 Task: Look for space in Tönisvorst, Germany from 12th July, 2023 to 16th July, 2023 for 8 adults in price range Rs.10000 to Rs.16000. Place can be private room with 8 bedrooms having 8 beds and 8 bathrooms. Property type can be house, flat, guest house, hotel. Amenities needed are: wifi, TV, free parkinig on premises, gym, breakfast. Booking option can be shelf check-in. Required host language is English.
Action: Mouse moved to (576, 130)
Screenshot: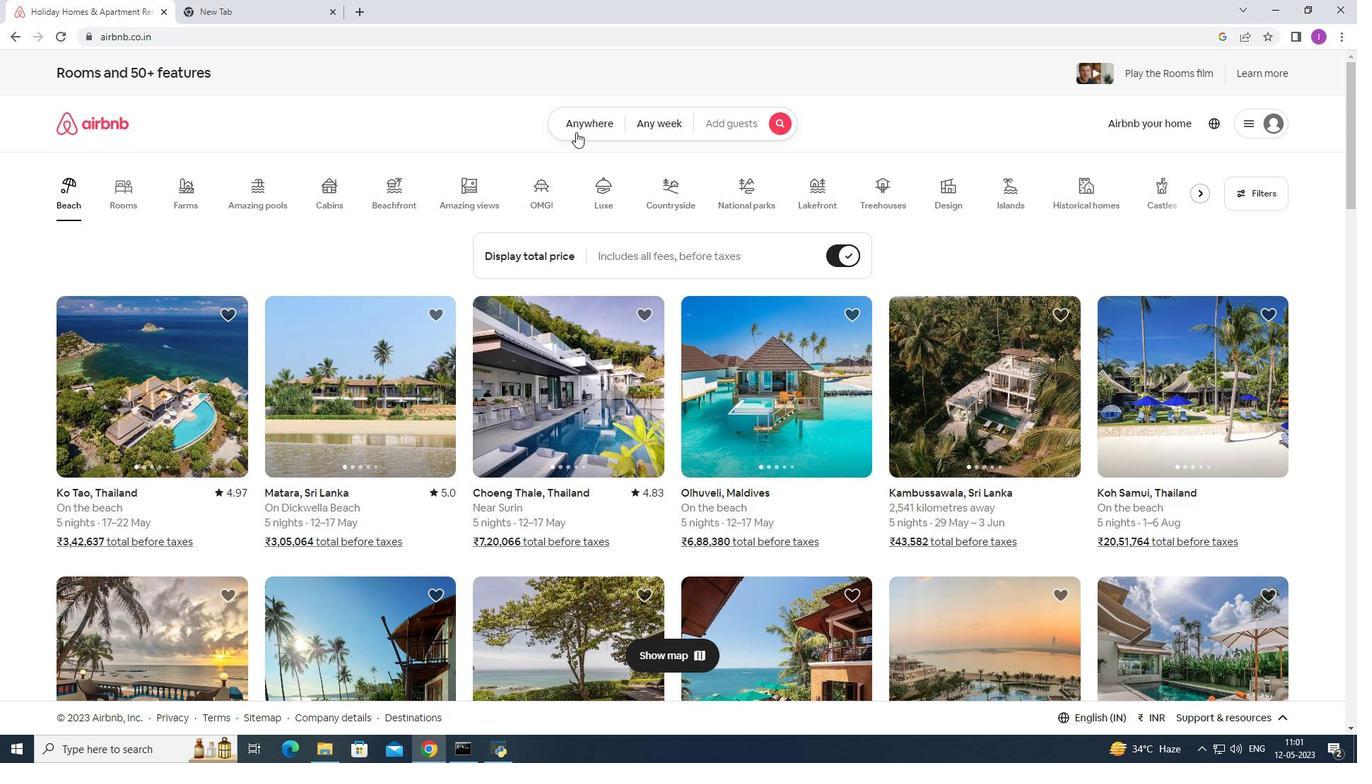 
Action: Mouse pressed left at (576, 130)
Screenshot: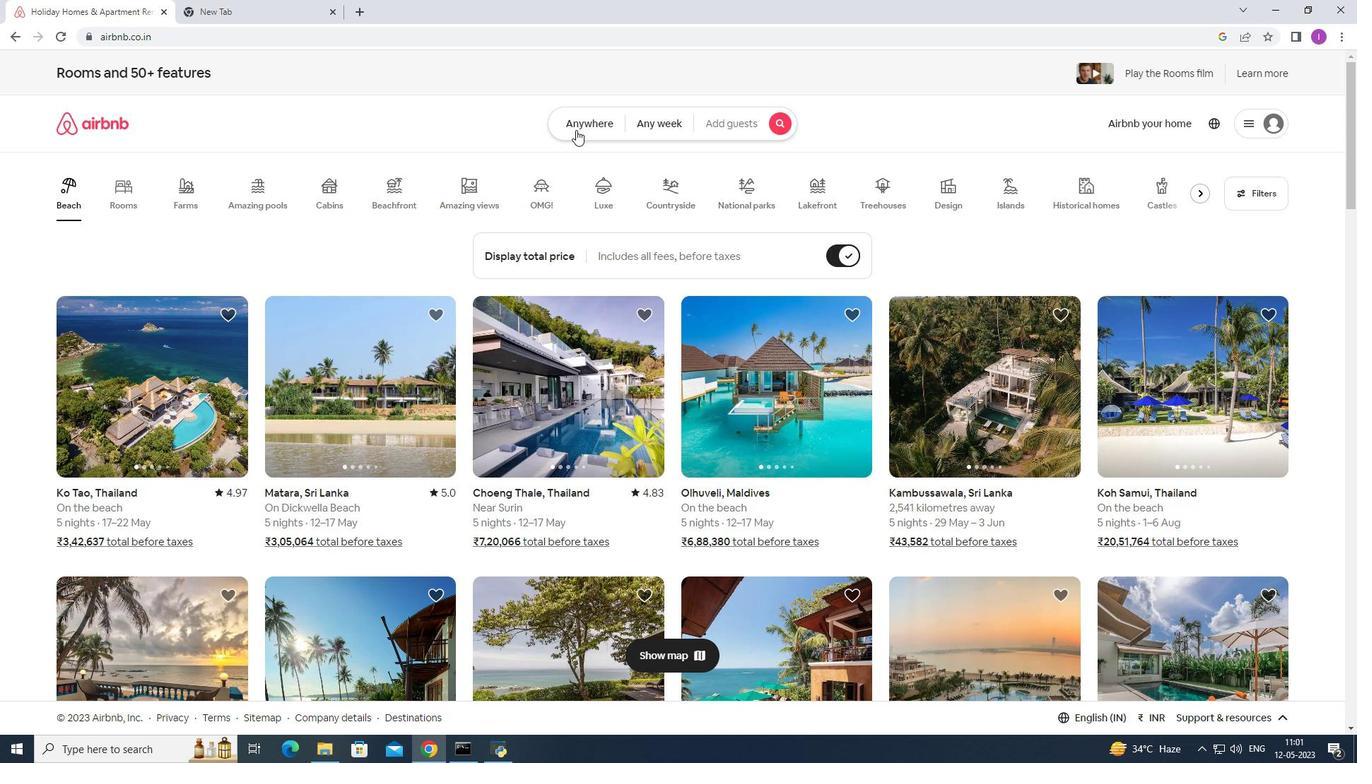 
Action: Mouse moved to (467, 181)
Screenshot: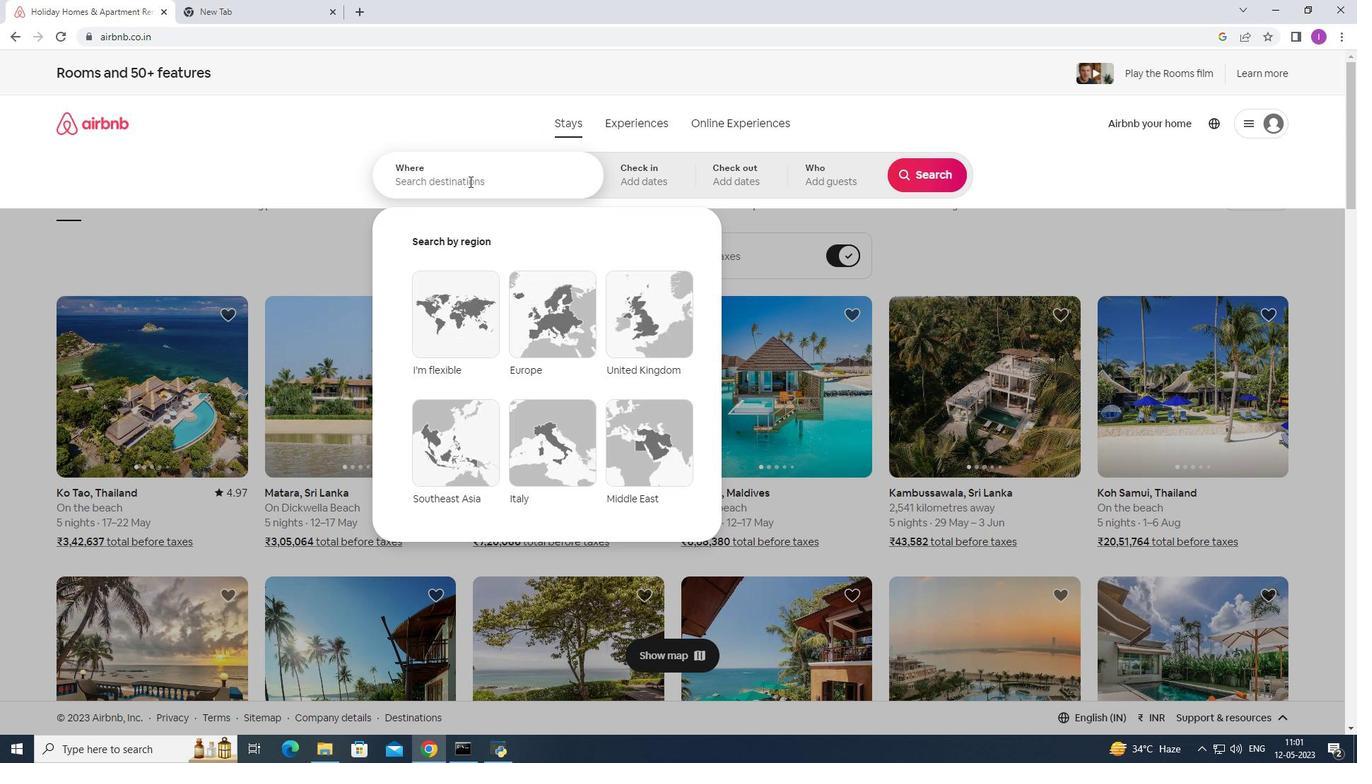
Action: Mouse pressed left at (467, 181)
Screenshot: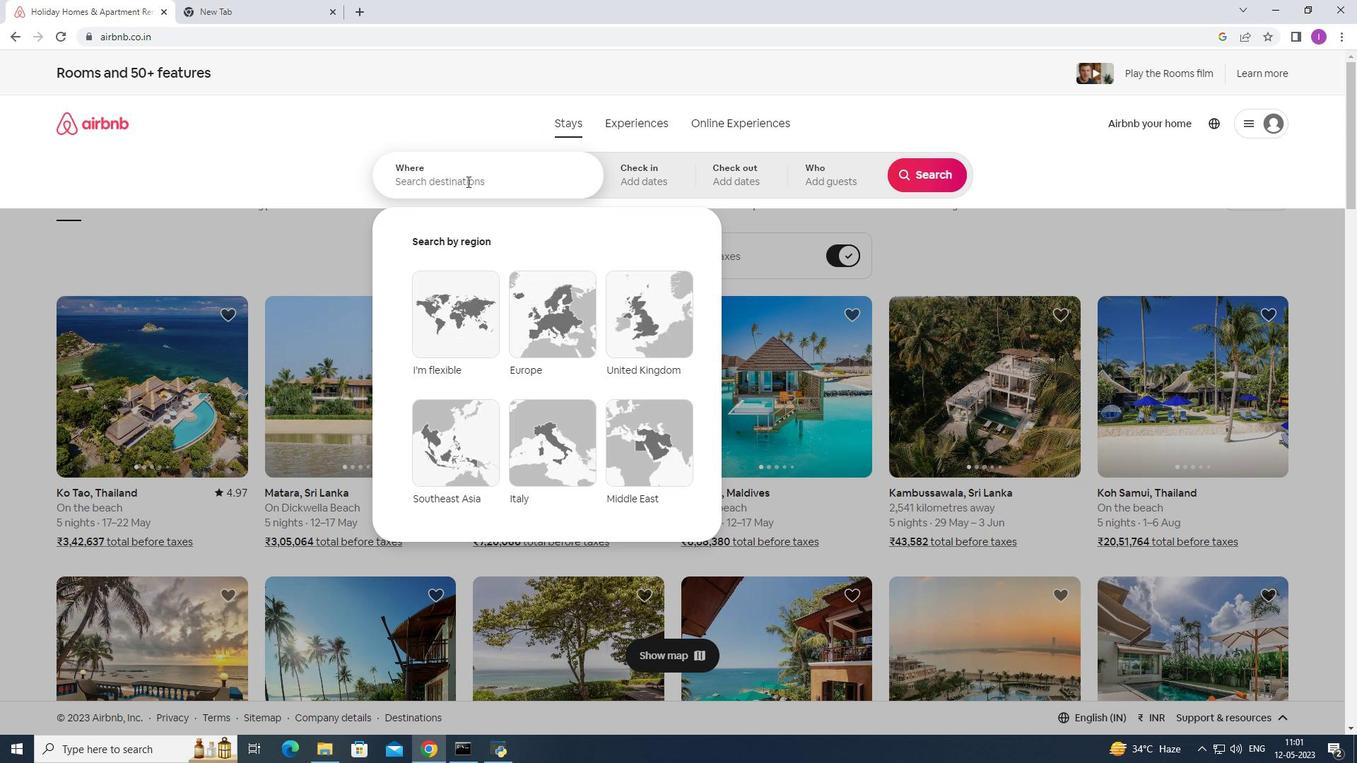 
Action: Key pressed <Key.shift>Tonisvorst,<Key.shift><Key.shift><Key.shift>Germany
Screenshot: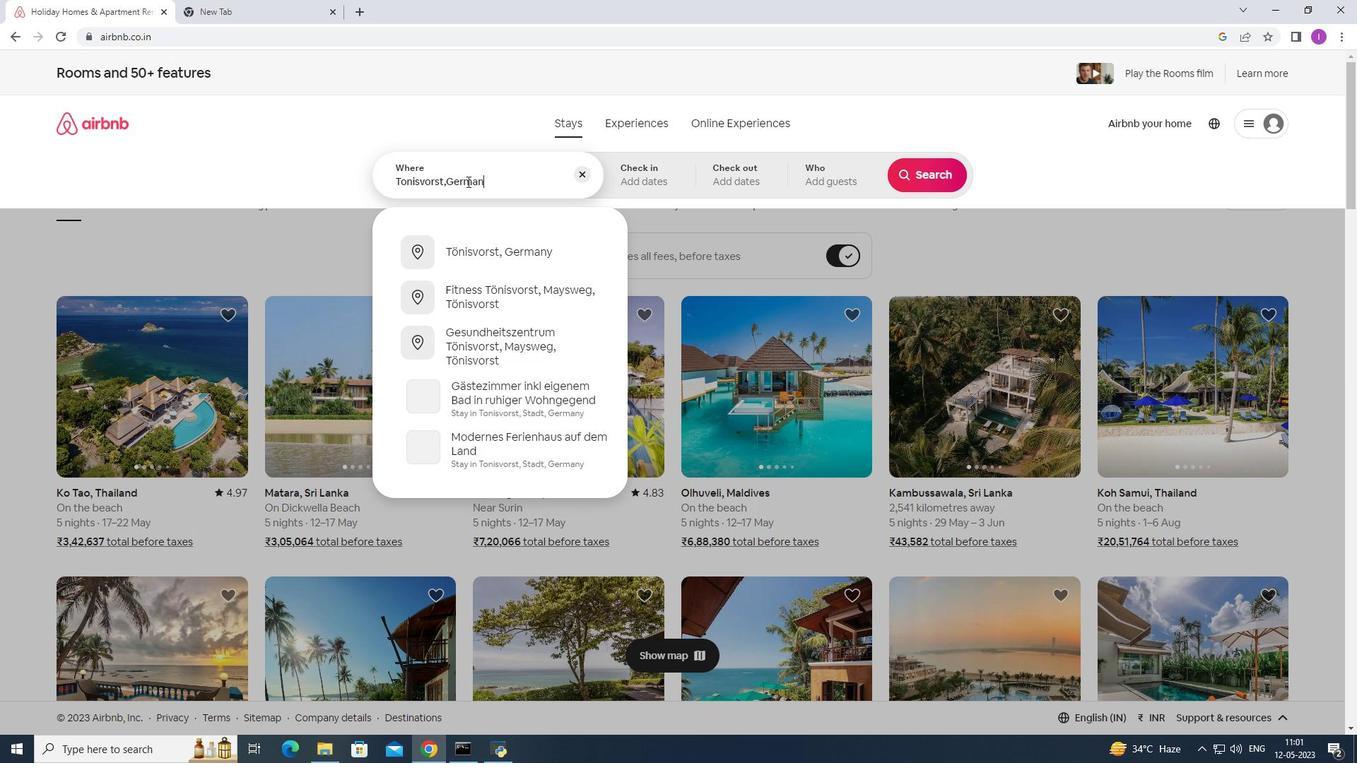 
Action: Mouse moved to (473, 247)
Screenshot: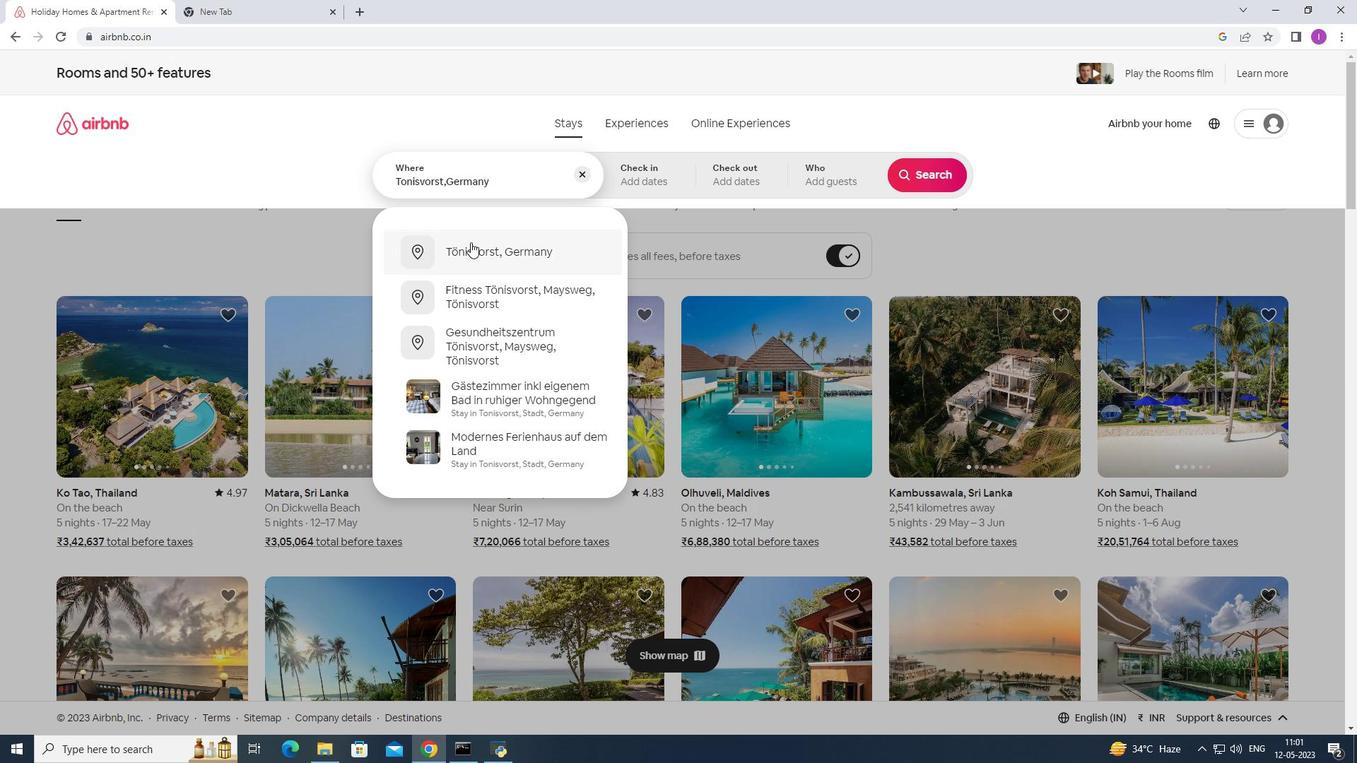 
Action: Mouse pressed left at (473, 247)
Screenshot: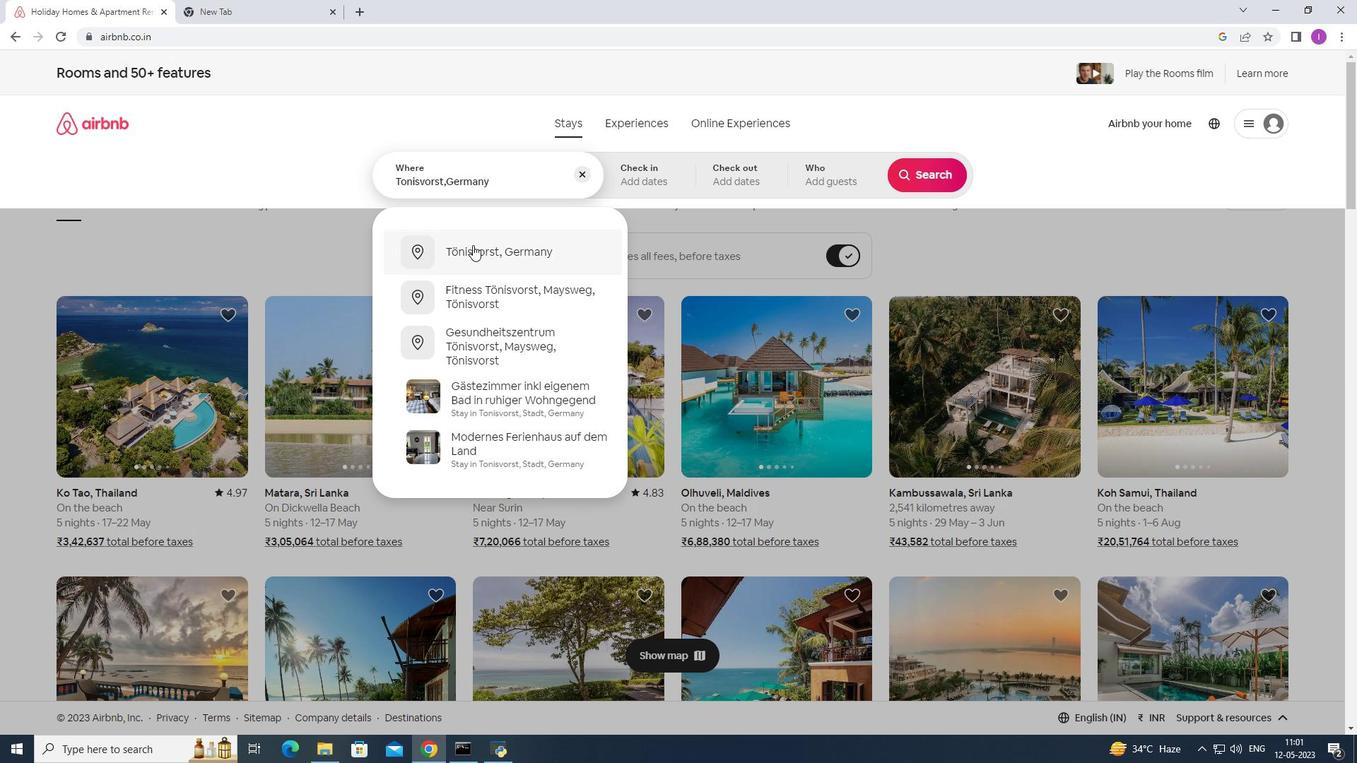 
Action: Mouse moved to (921, 288)
Screenshot: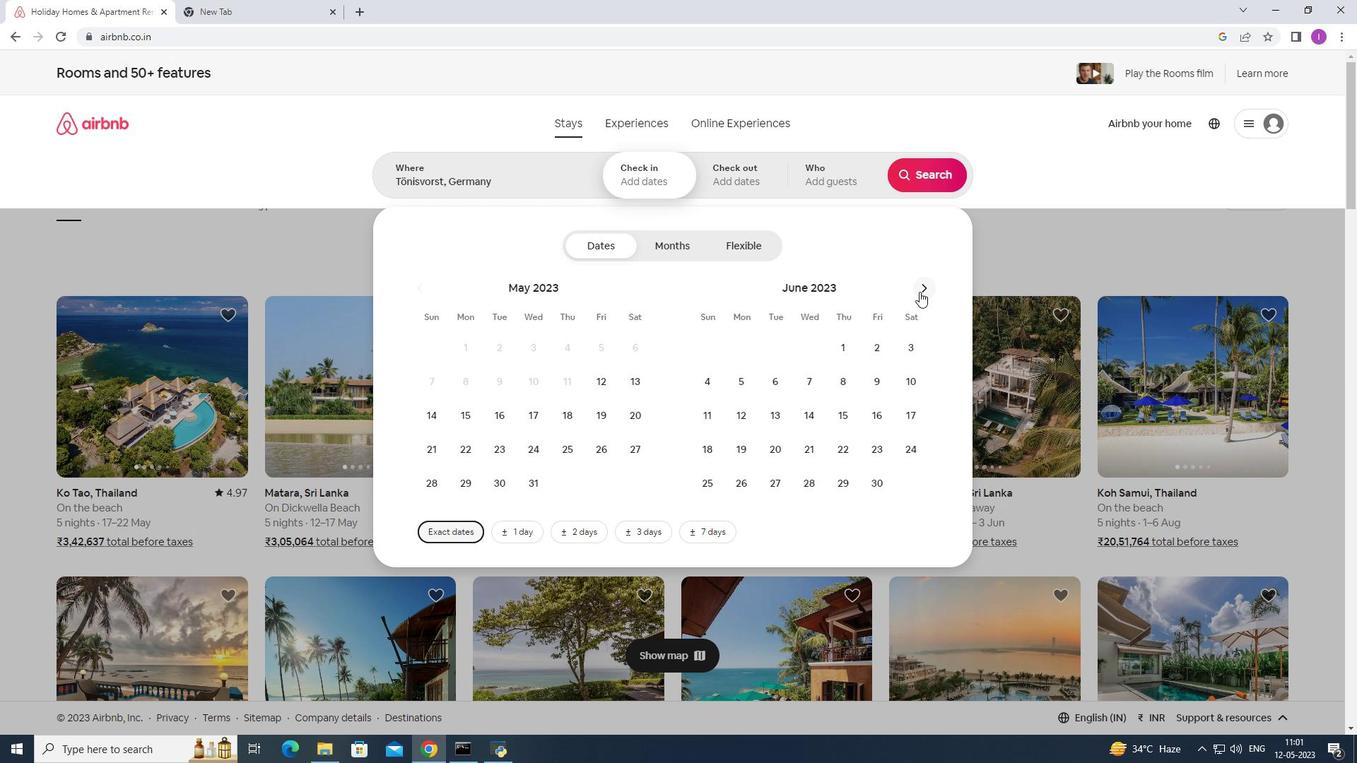 
Action: Mouse pressed left at (921, 288)
Screenshot: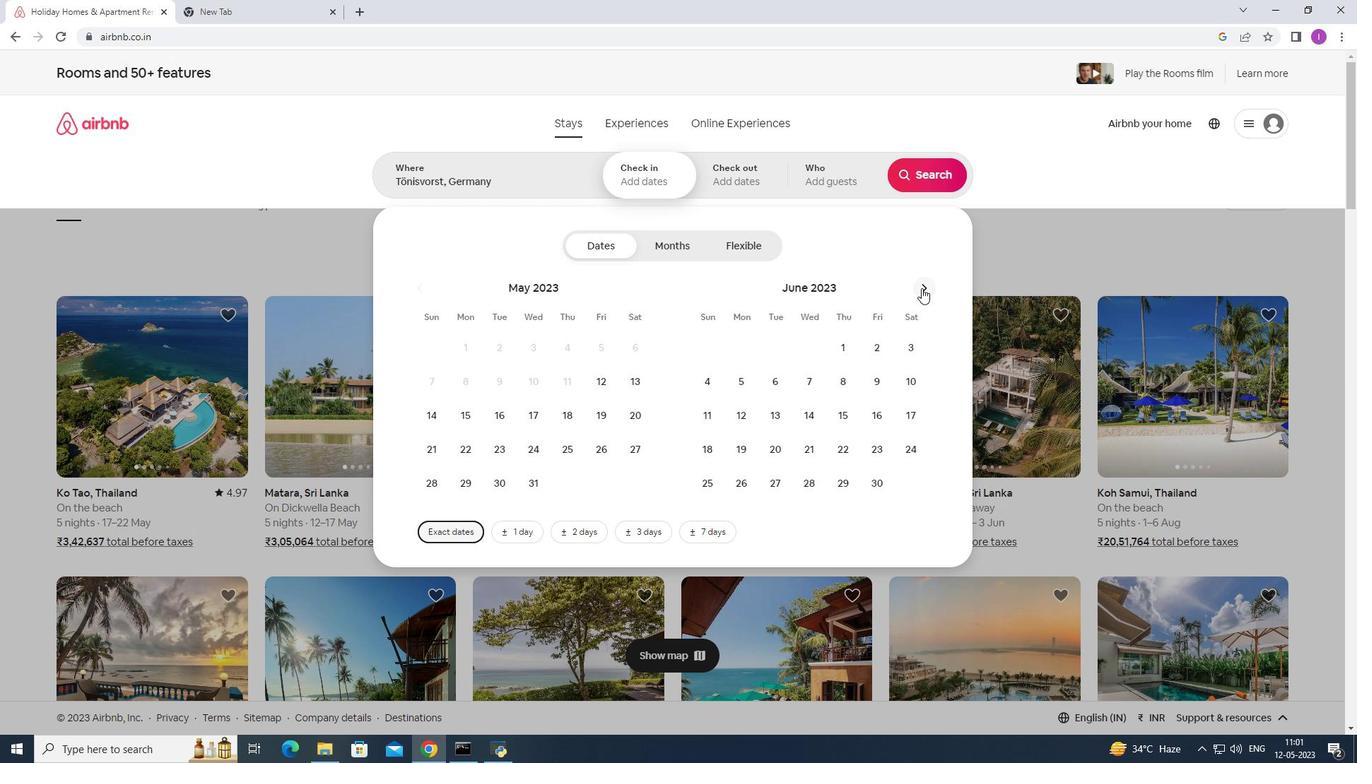 
Action: Mouse moved to (813, 417)
Screenshot: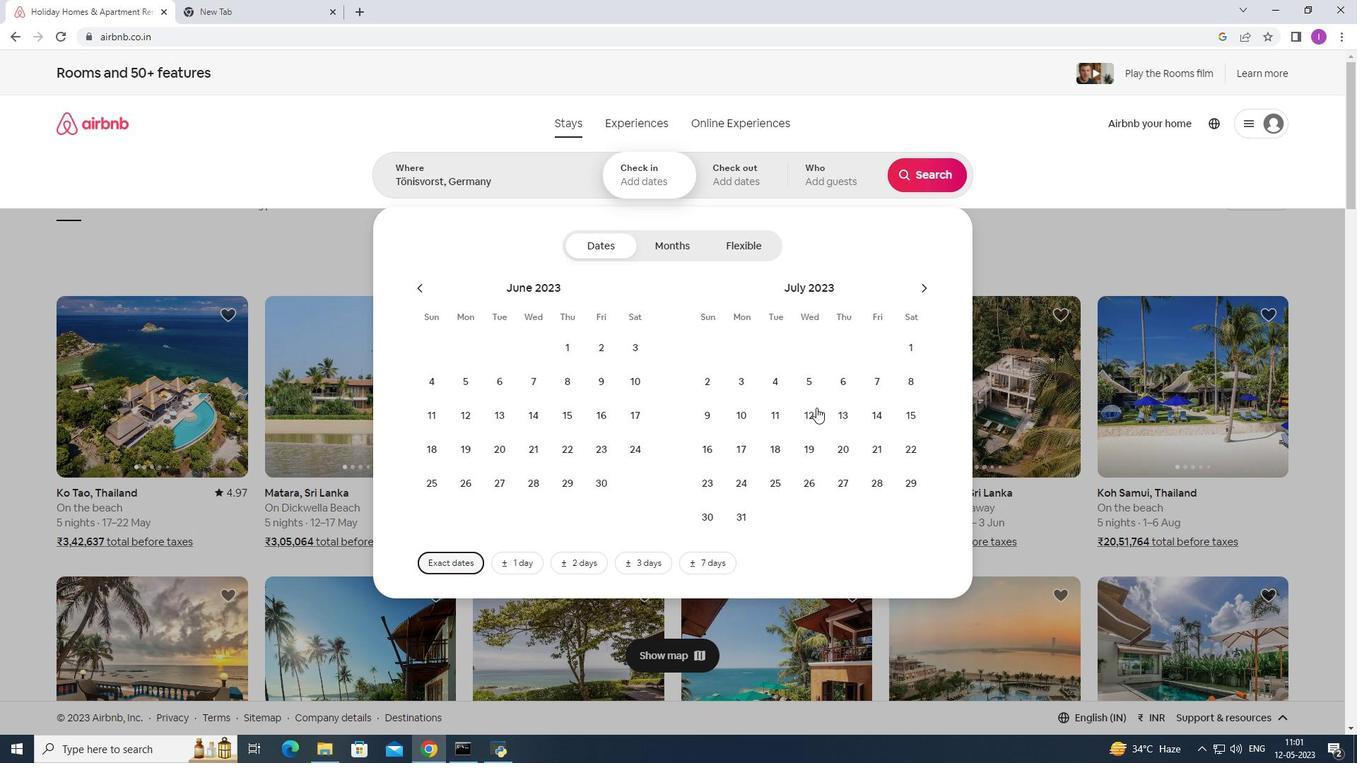 
Action: Mouse pressed left at (813, 417)
Screenshot: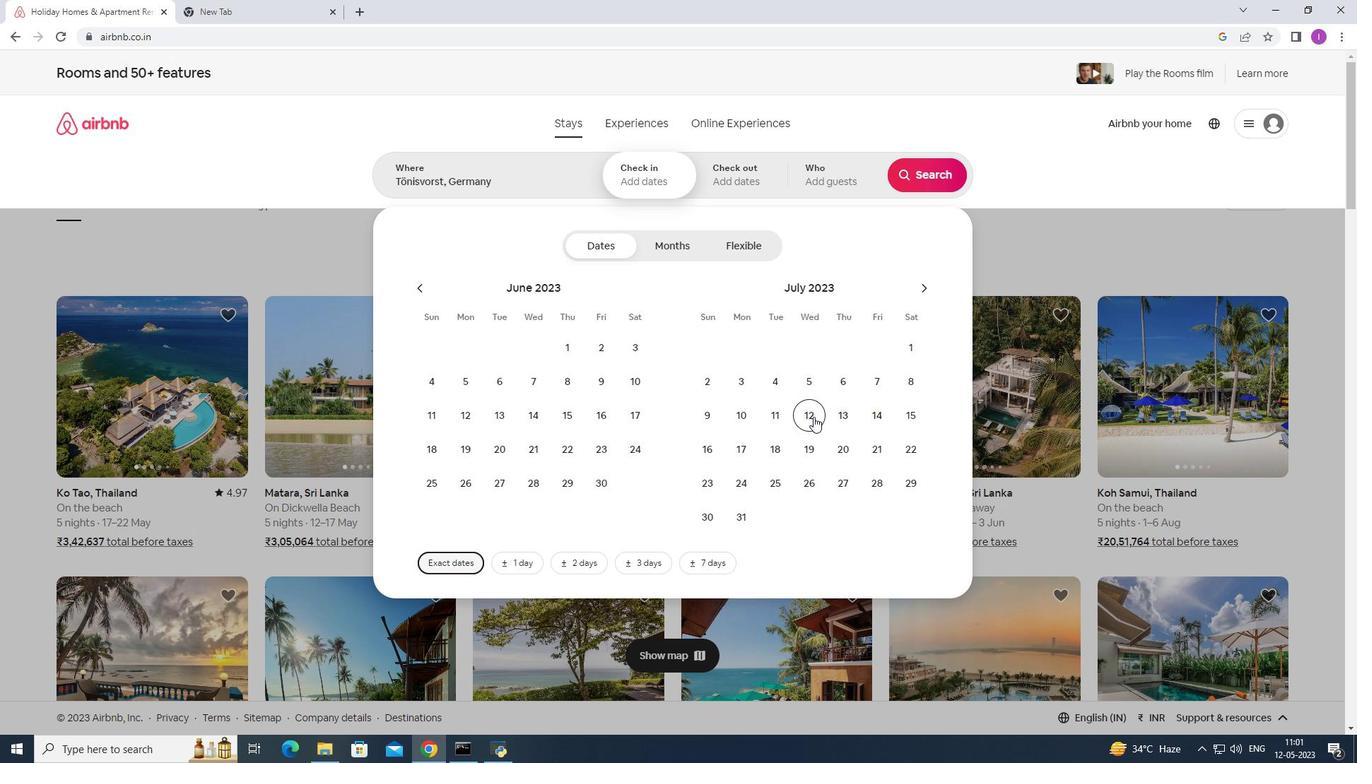 
Action: Mouse moved to (813, 417)
Screenshot: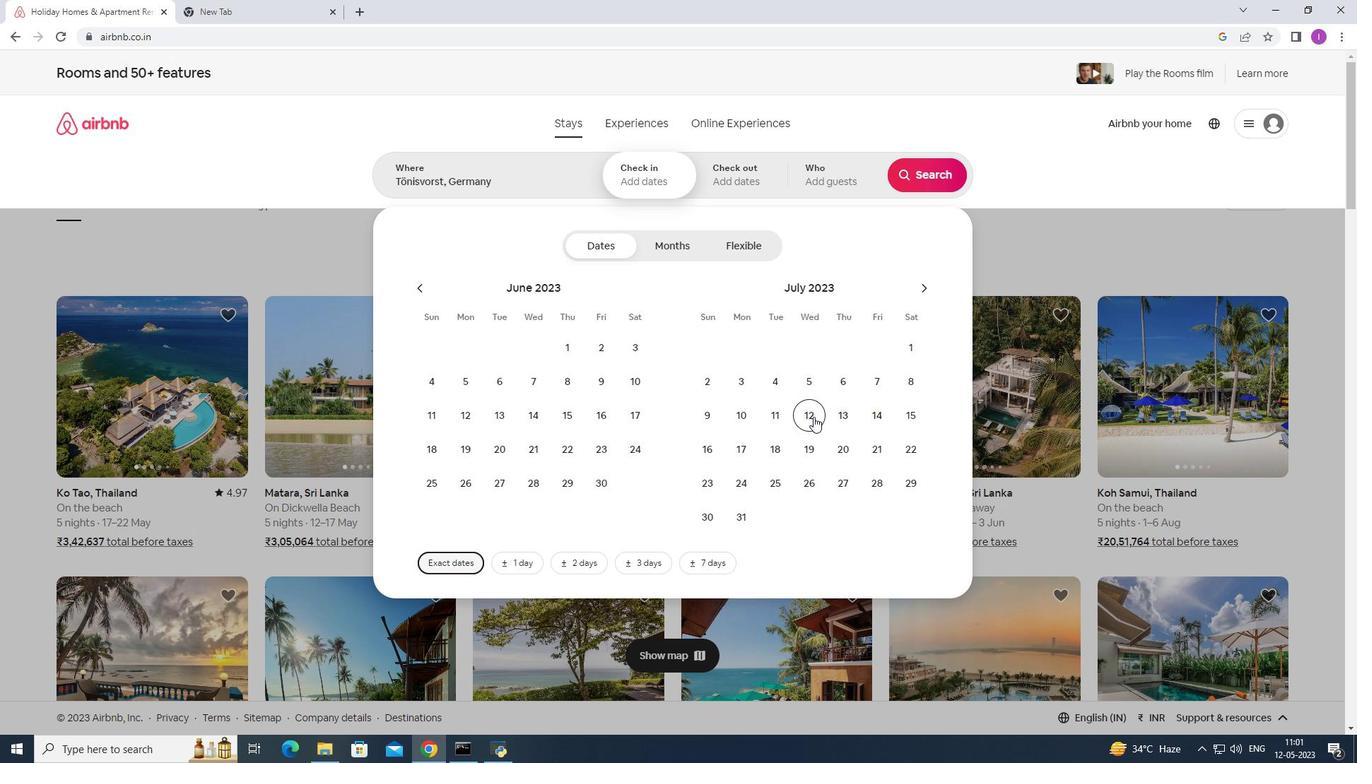 
Action: Mouse pressed left at (813, 417)
Screenshot: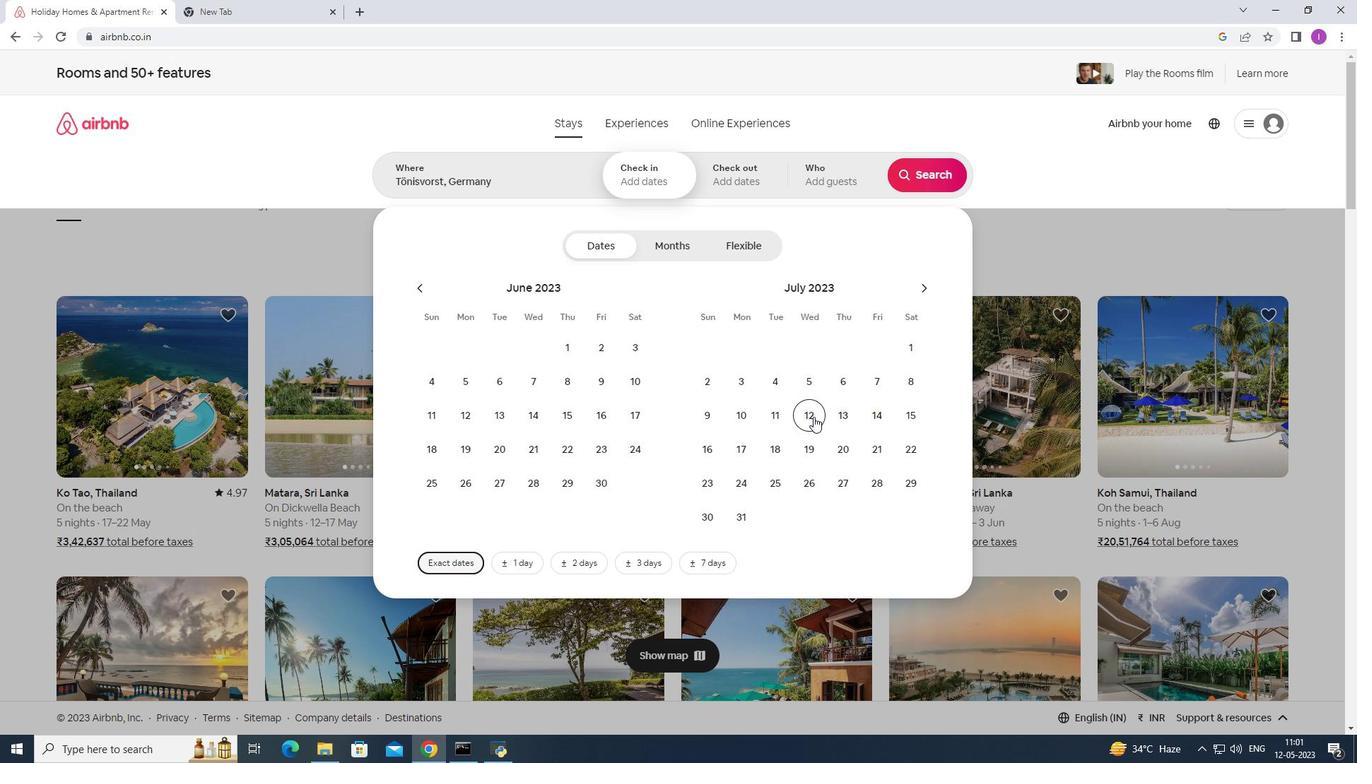 
Action: Mouse moved to (707, 448)
Screenshot: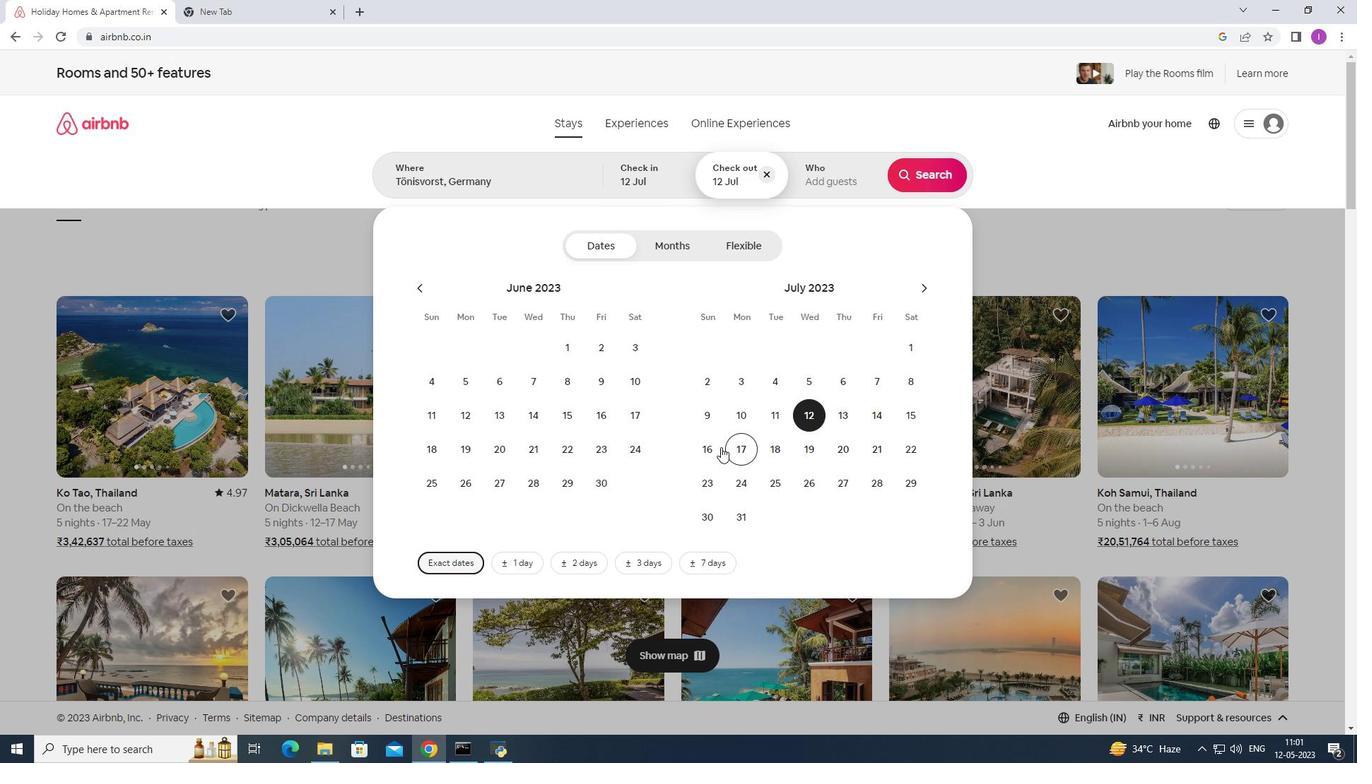 
Action: Mouse pressed left at (707, 448)
Screenshot: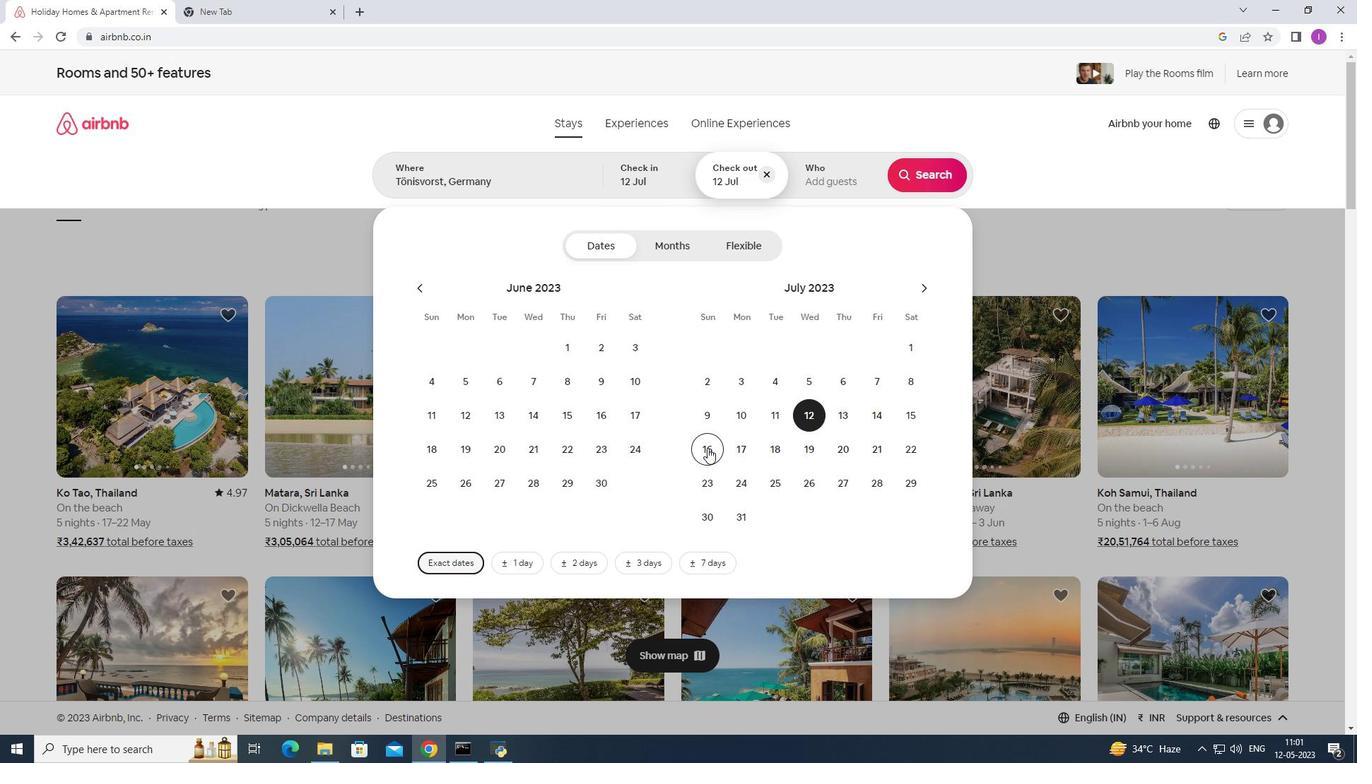 
Action: Mouse moved to (820, 183)
Screenshot: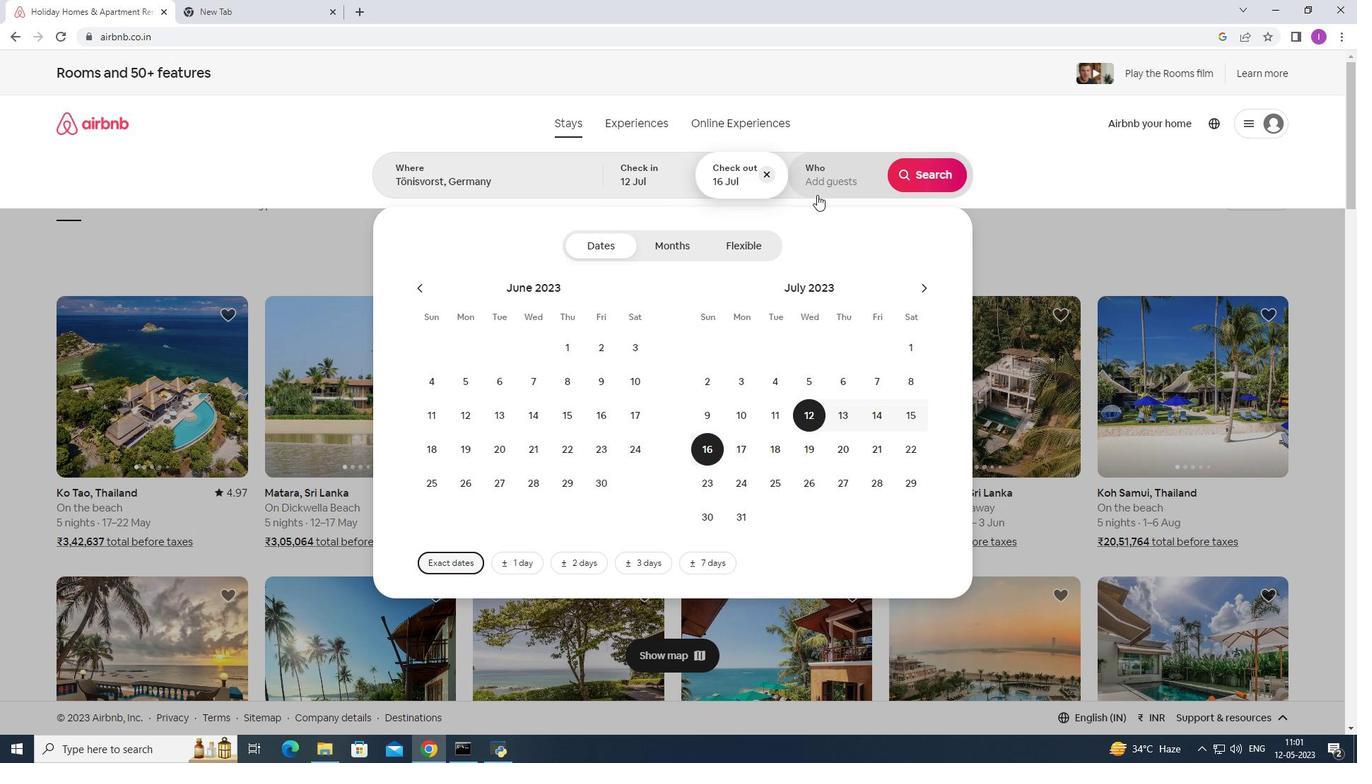 
Action: Mouse pressed left at (820, 183)
Screenshot: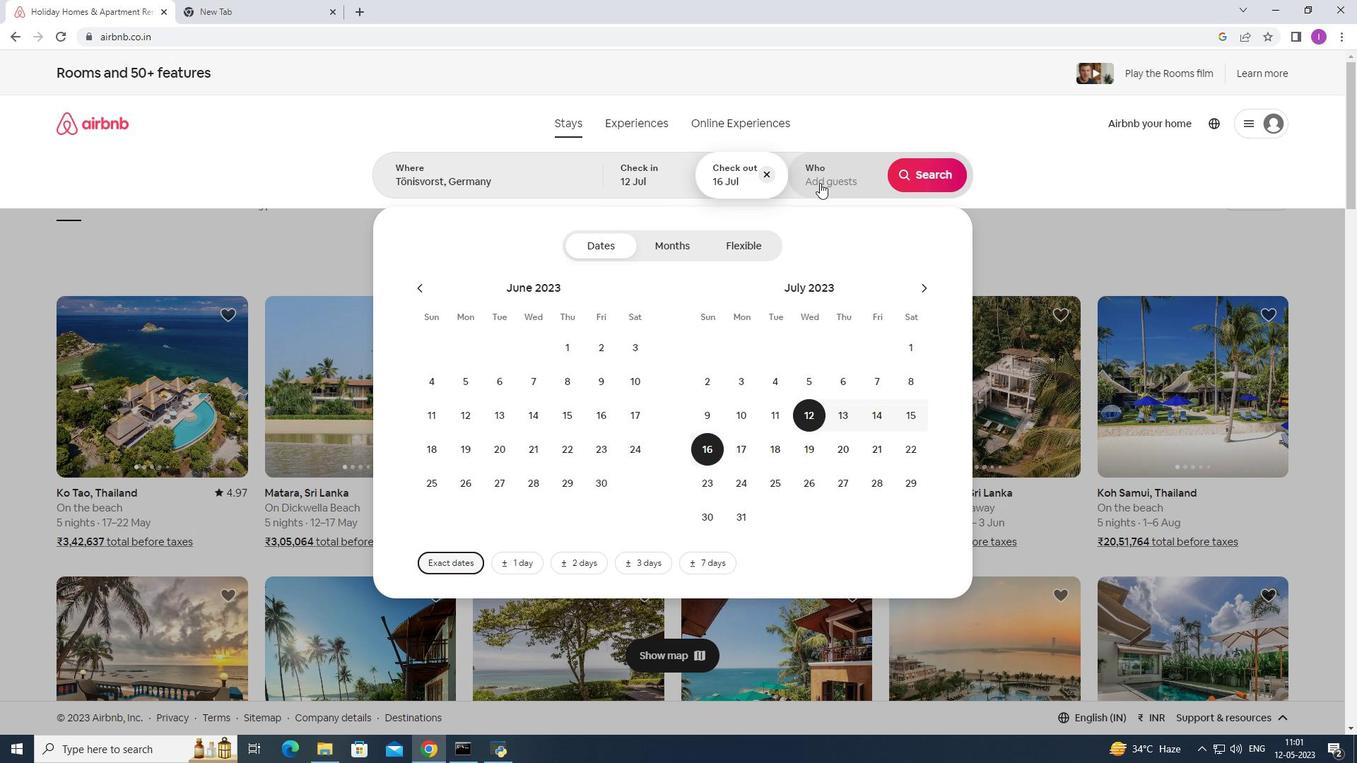 
Action: Mouse moved to (936, 251)
Screenshot: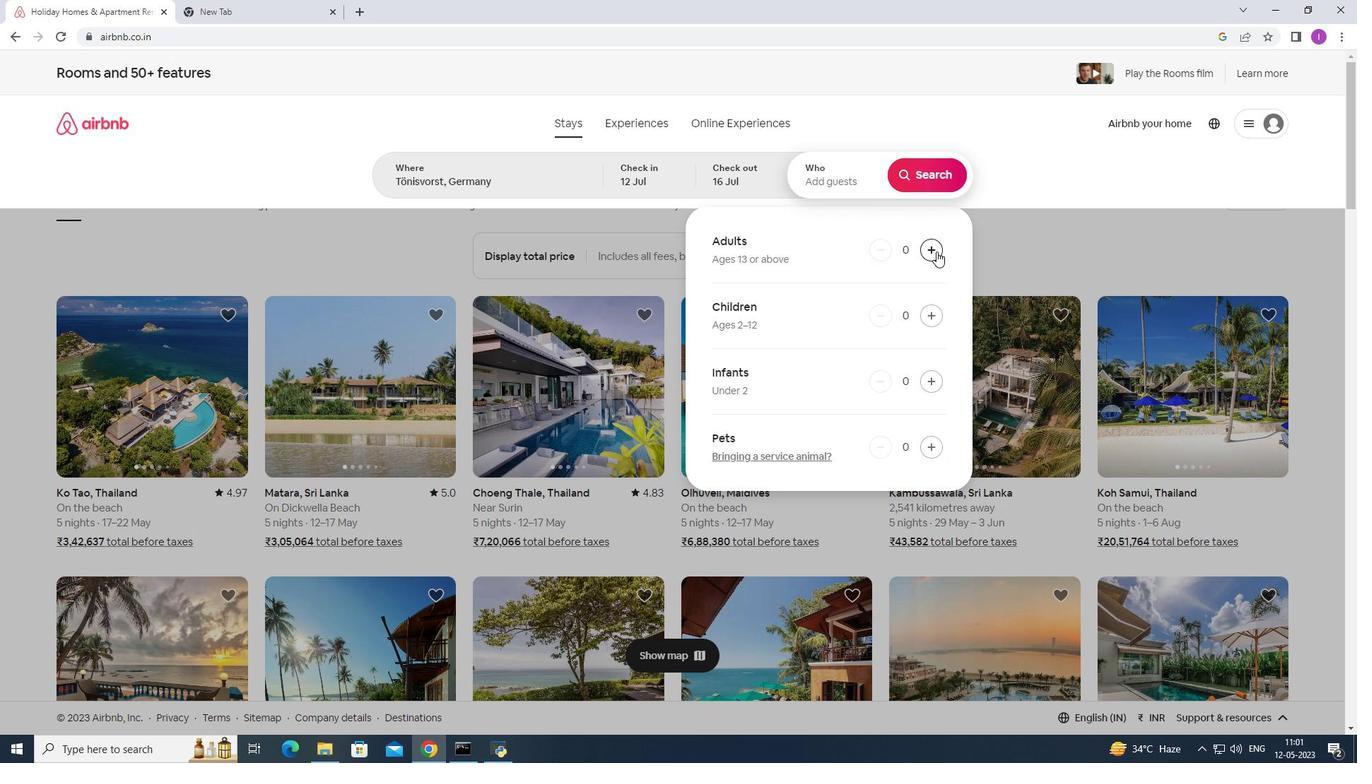 
Action: Mouse pressed left at (936, 251)
Screenshot: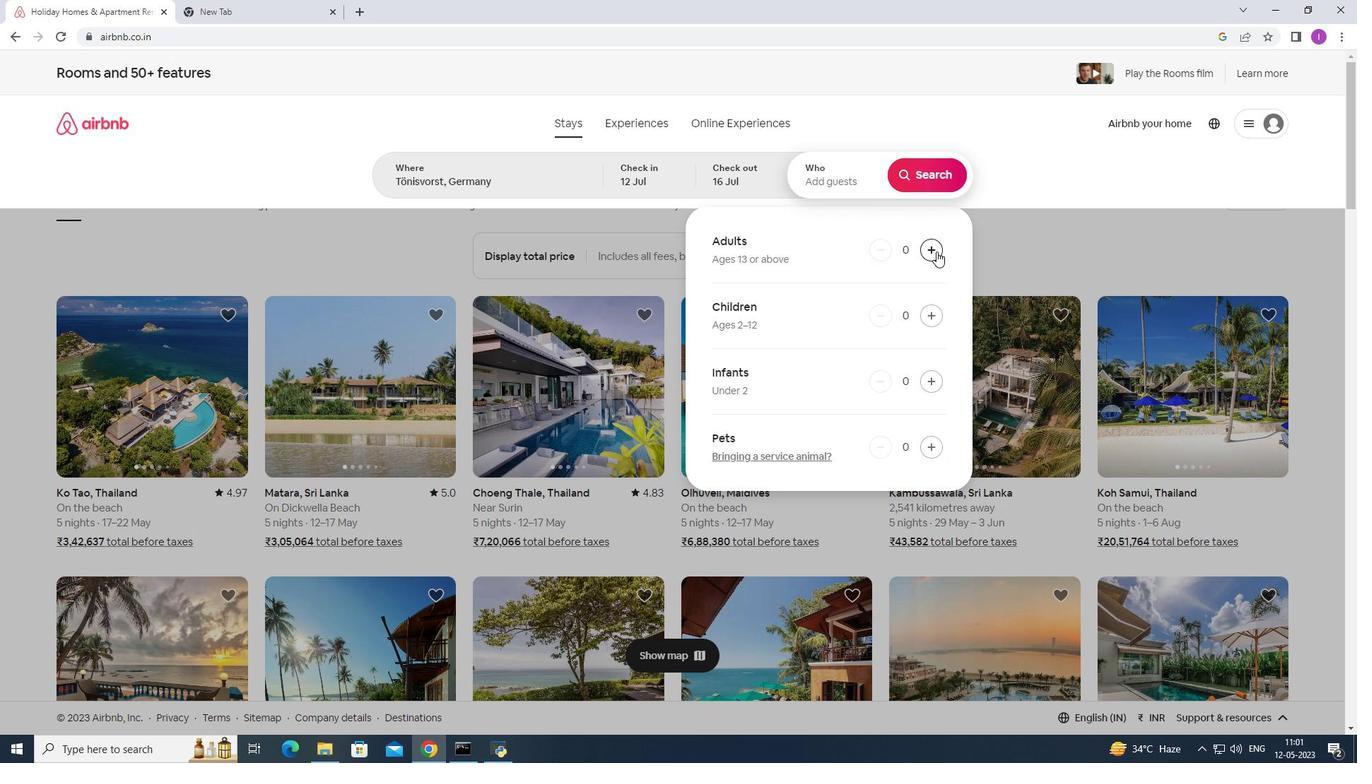 
Action: Mouse moved to (938, 250)
Screenshot: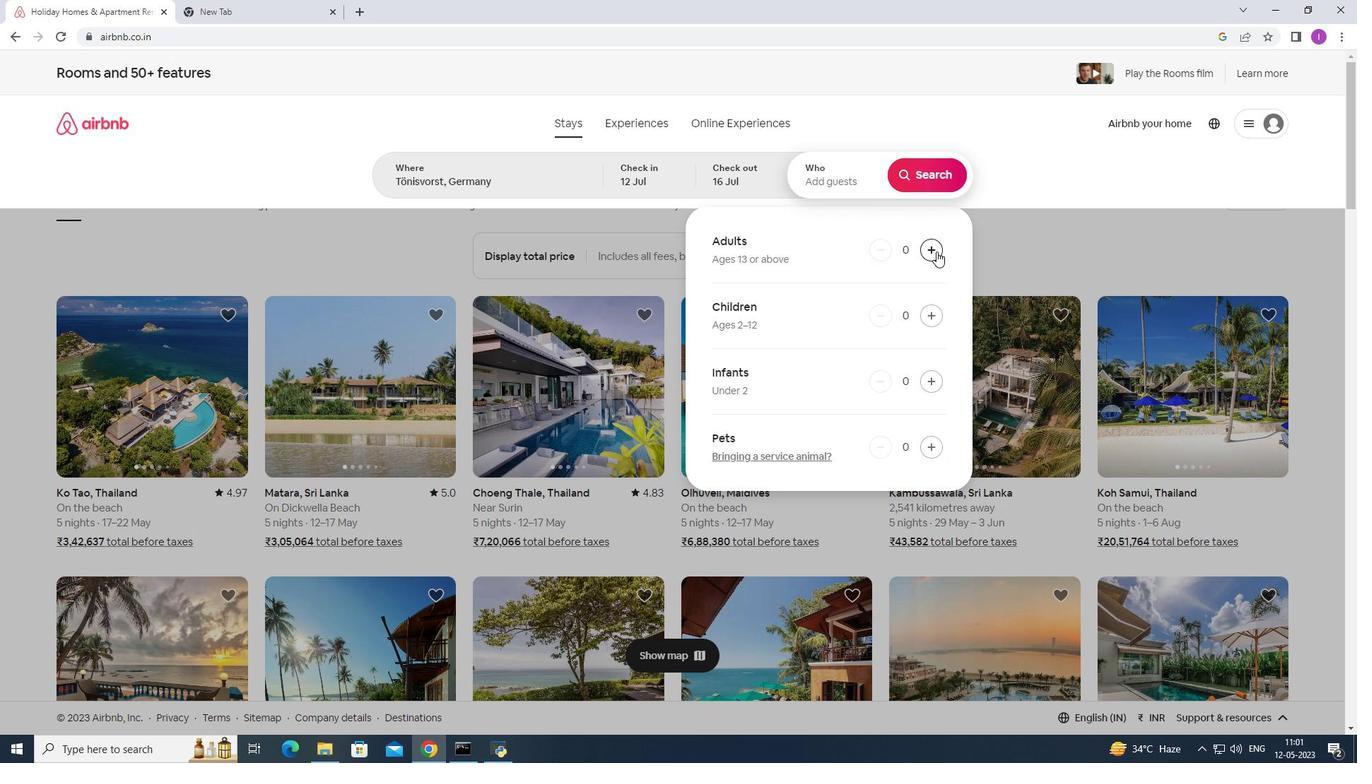 
Action: Mouse pressed left at (938, 250)
Screenshot: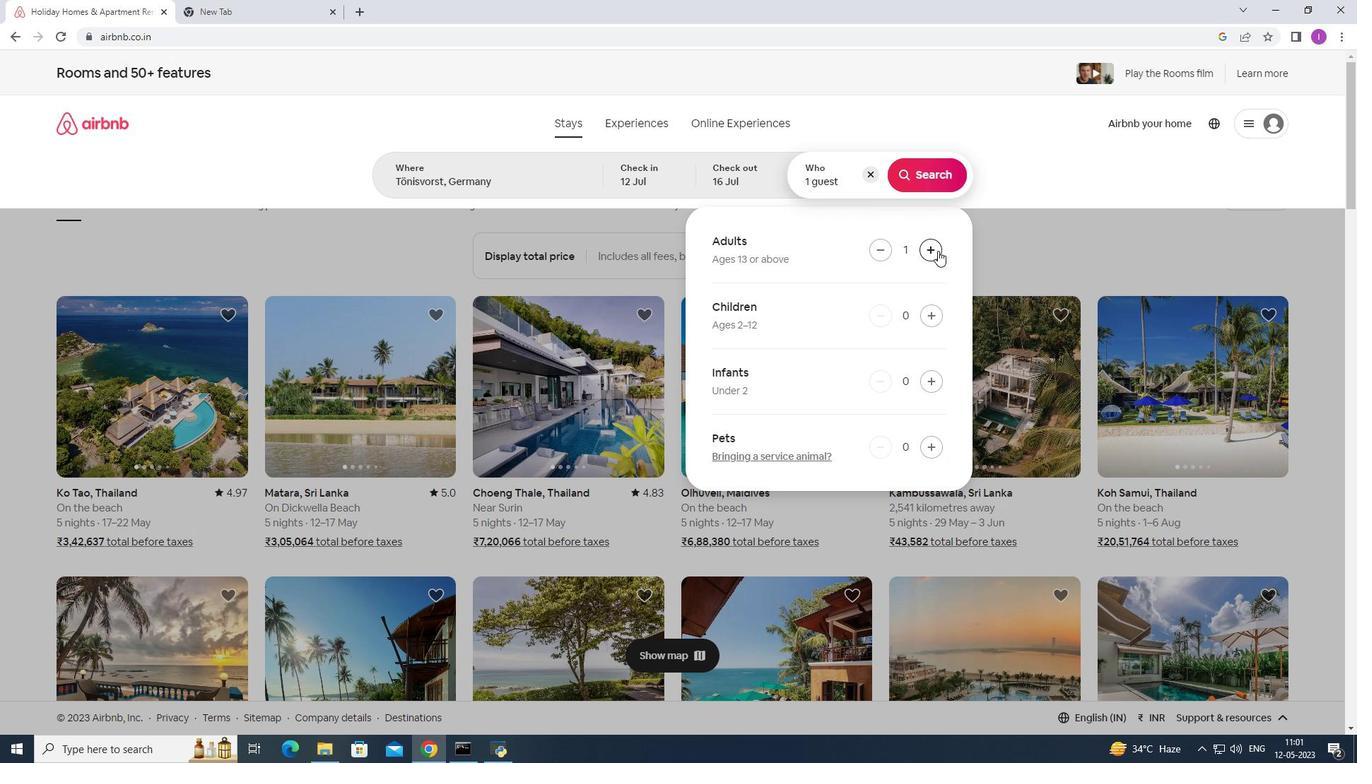 
Action: Mouse pressed left at (938, 250)
Screenshot: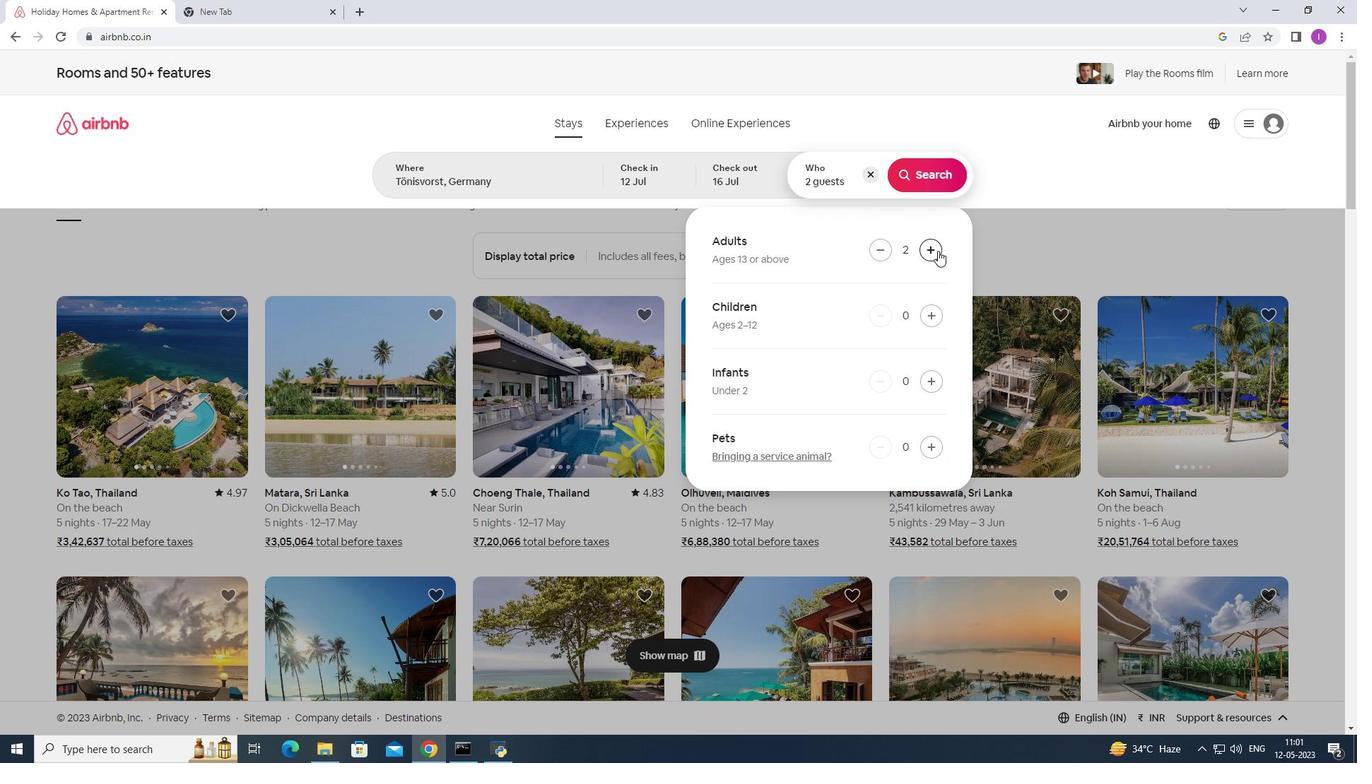 
Action: Mouse pressed left at (938, 250)
Screenshot: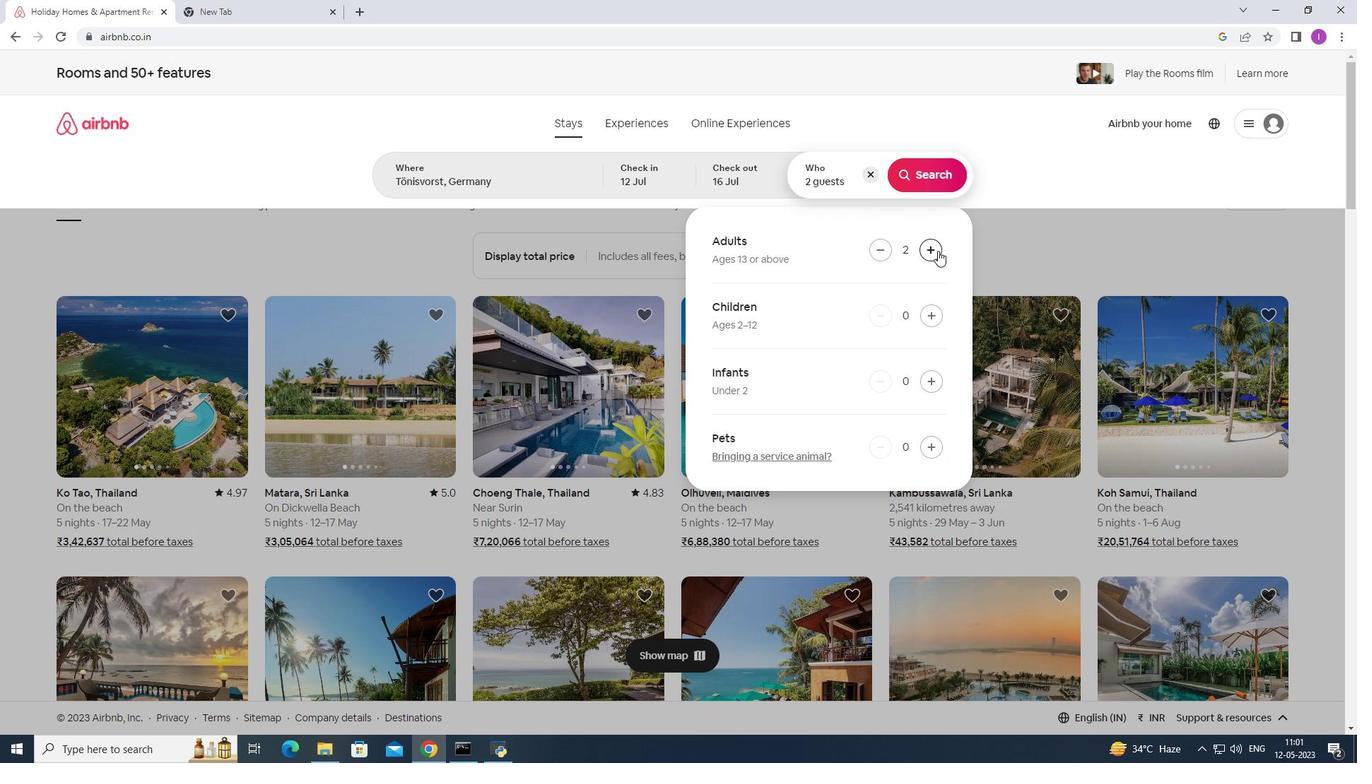
Action: Mouse pressed left at (938, 250)
Screenshot: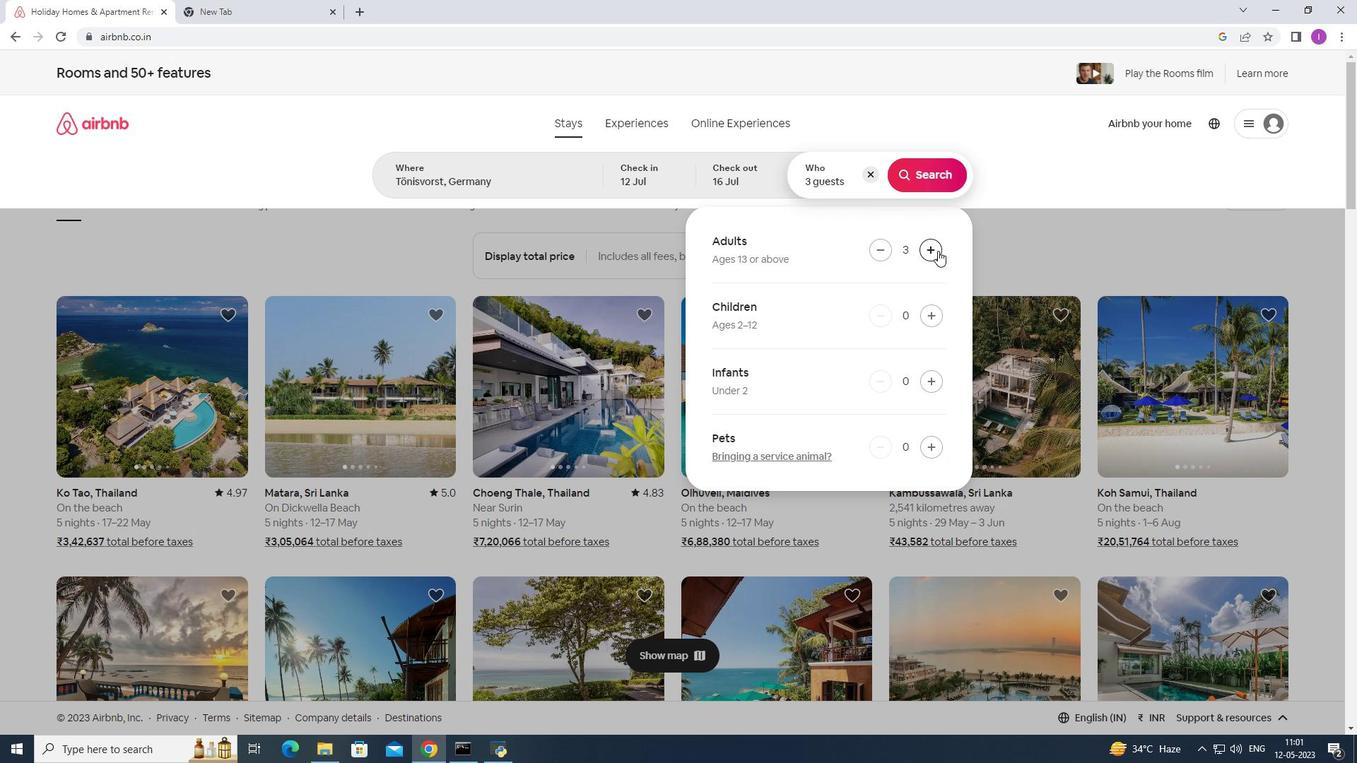 
Action: Mouse pressed left at (938, 250)
Screenshot: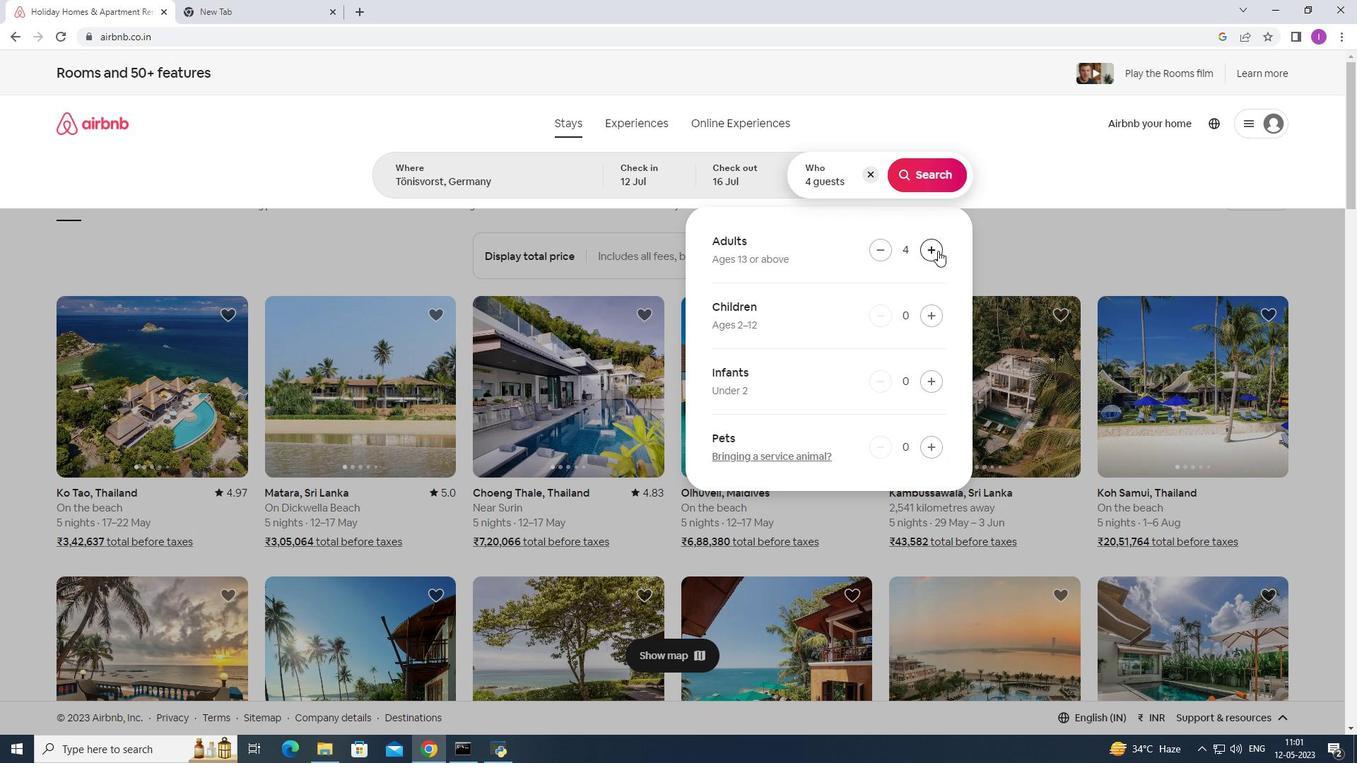 
Action: Mouse pressed left at (938, 250)
Screenshot: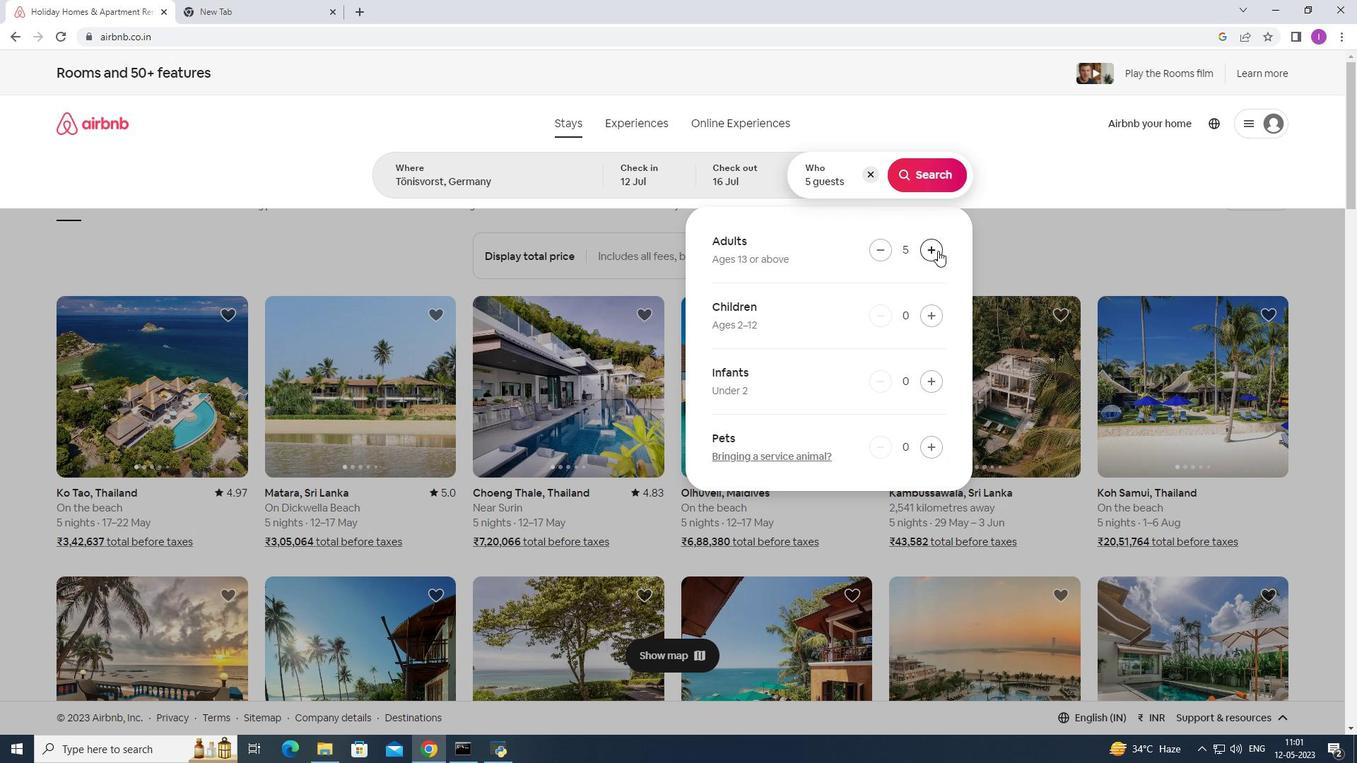 
Action: Mouse pressed left at (938, 250)
Screenshot: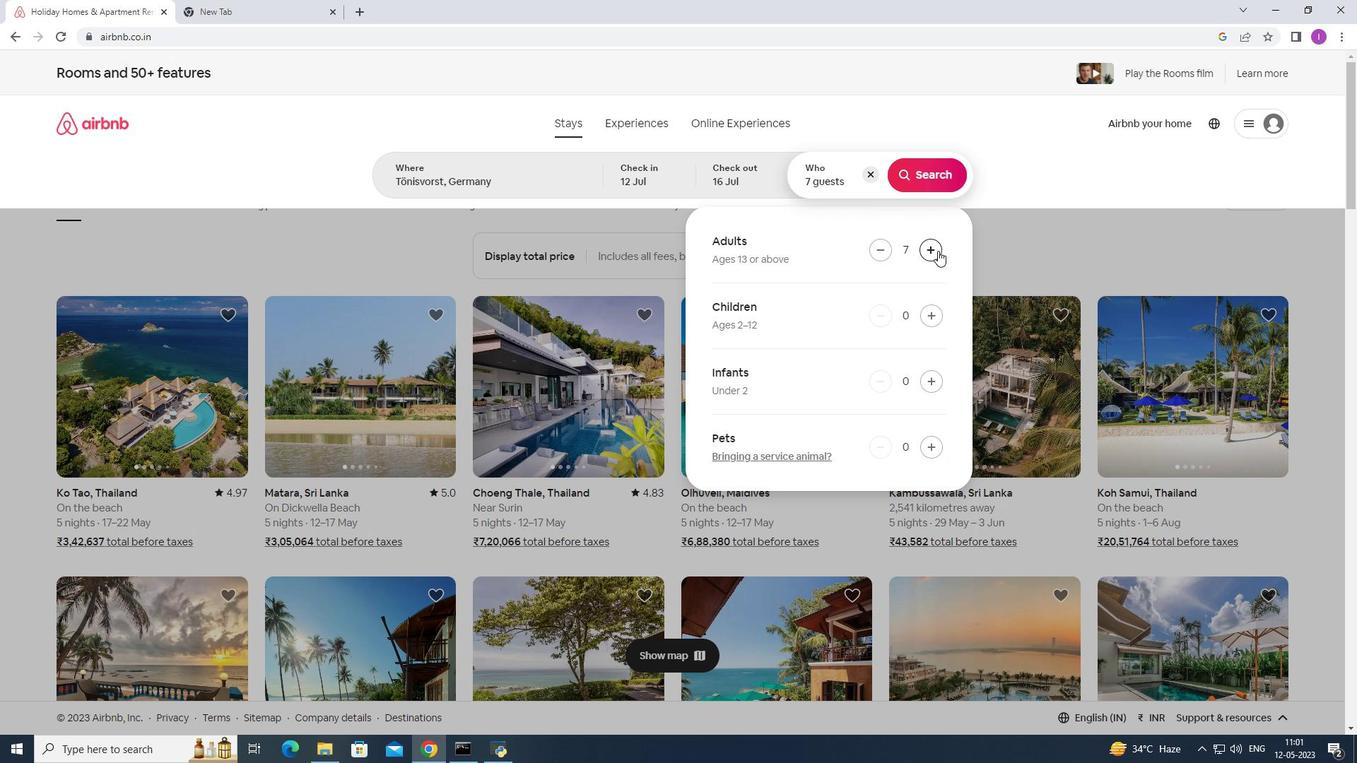 
Action: Mouse moved to (932, 185)
Screenshot: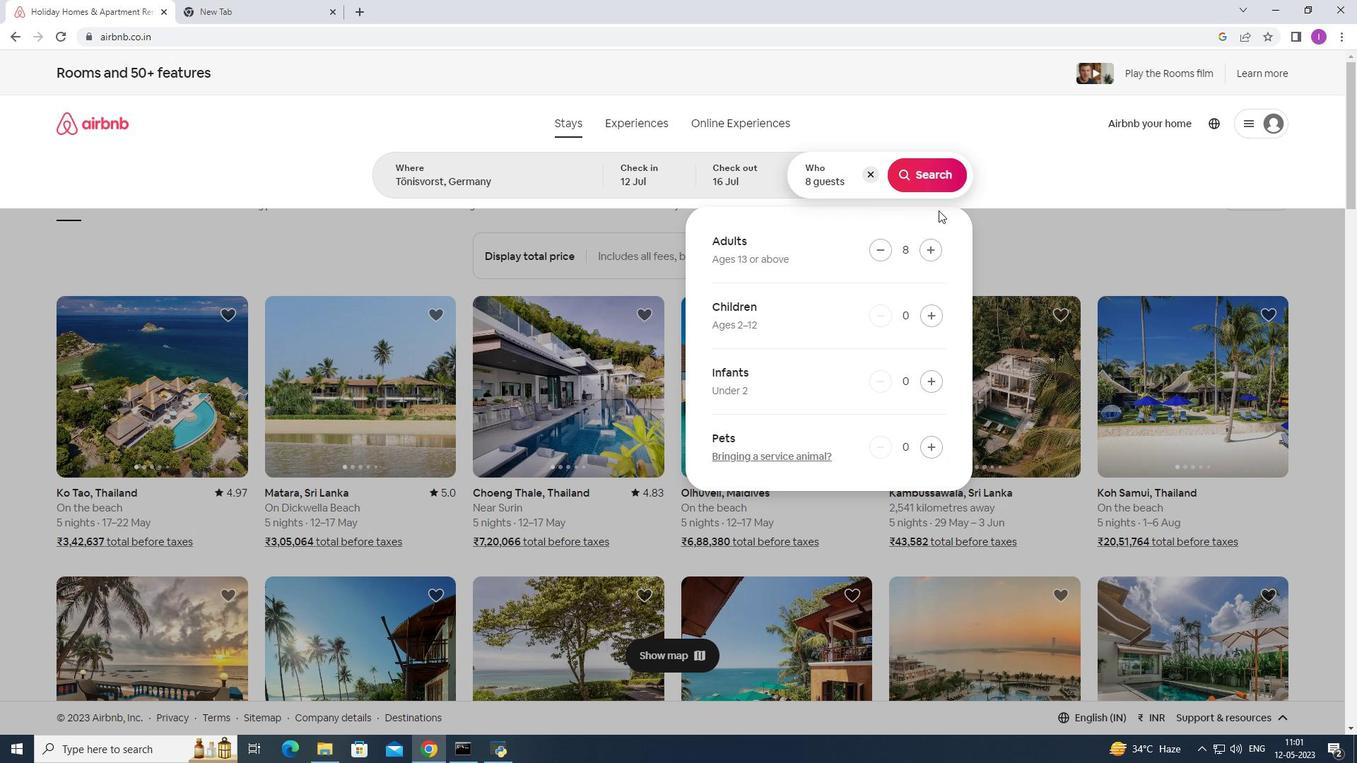 
Action: Mouse pressed left at (932, 185)
Screenshot: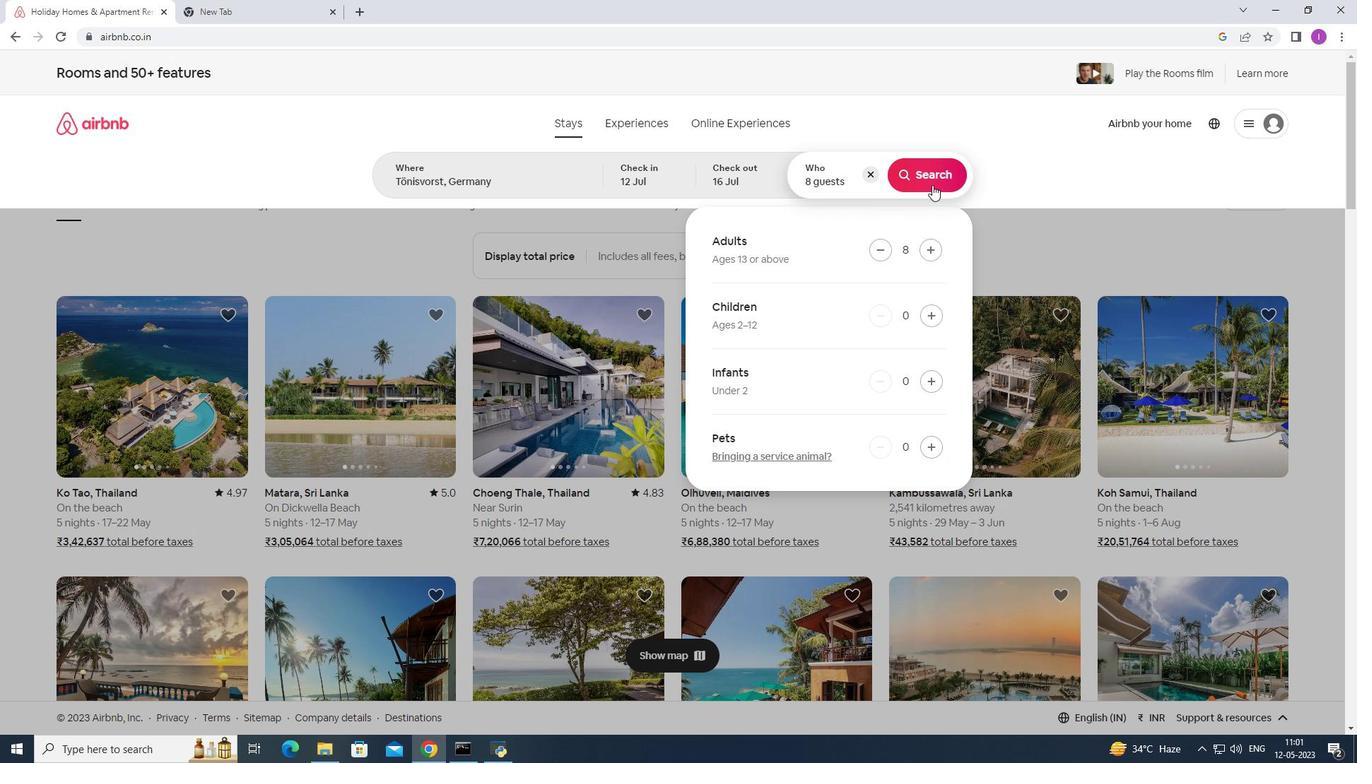 
Action: Mouse moved to (1312, 130)
Screenshot: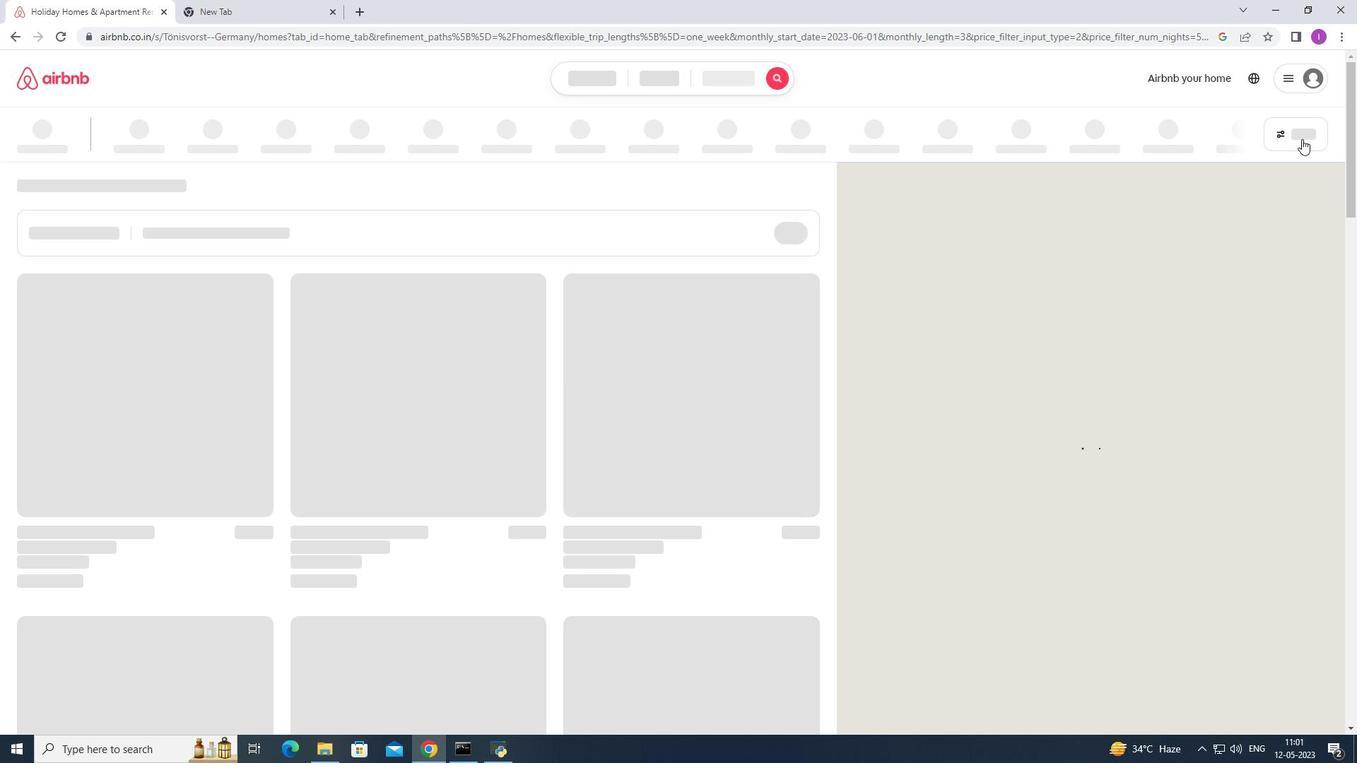 
Action: Mouse pressed left at (1312, 130)
Screenshot: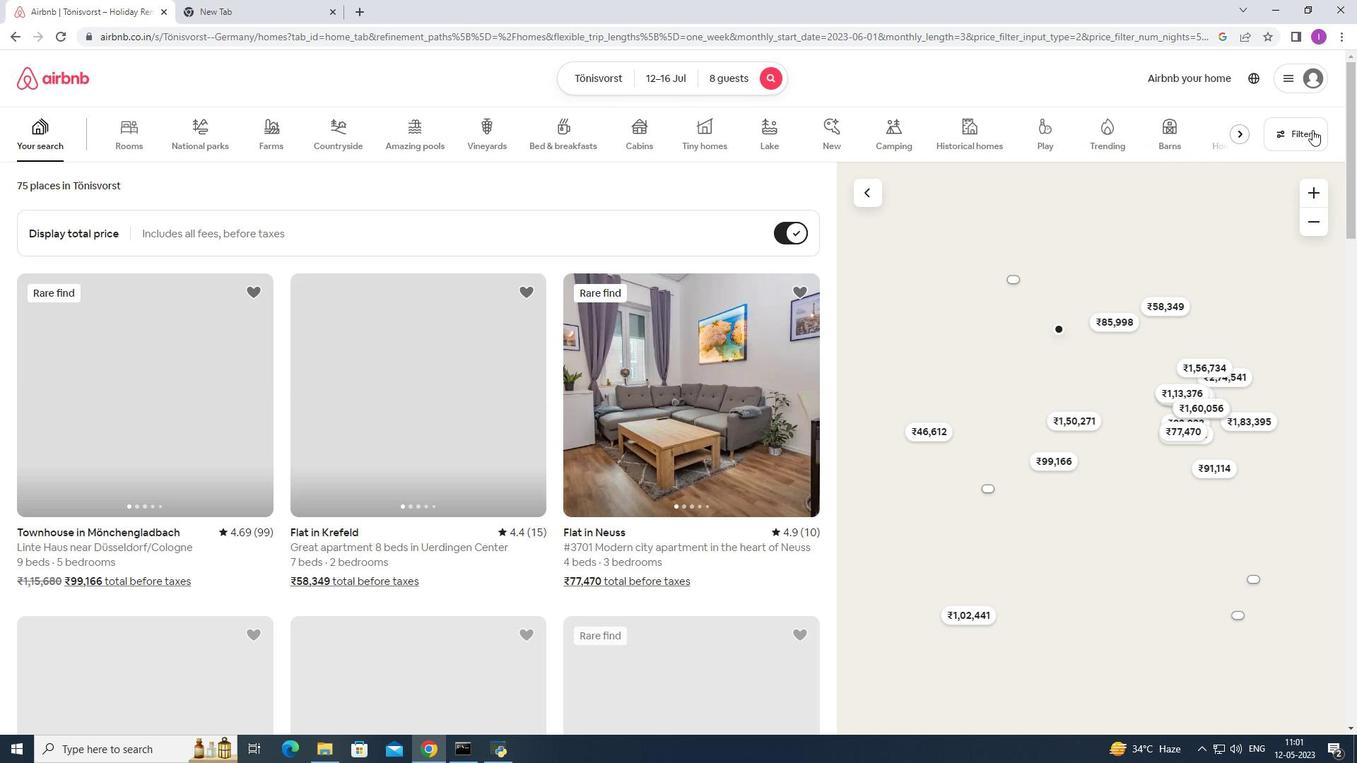 
Action: Mouse moved to (776, 483)
Screenshot: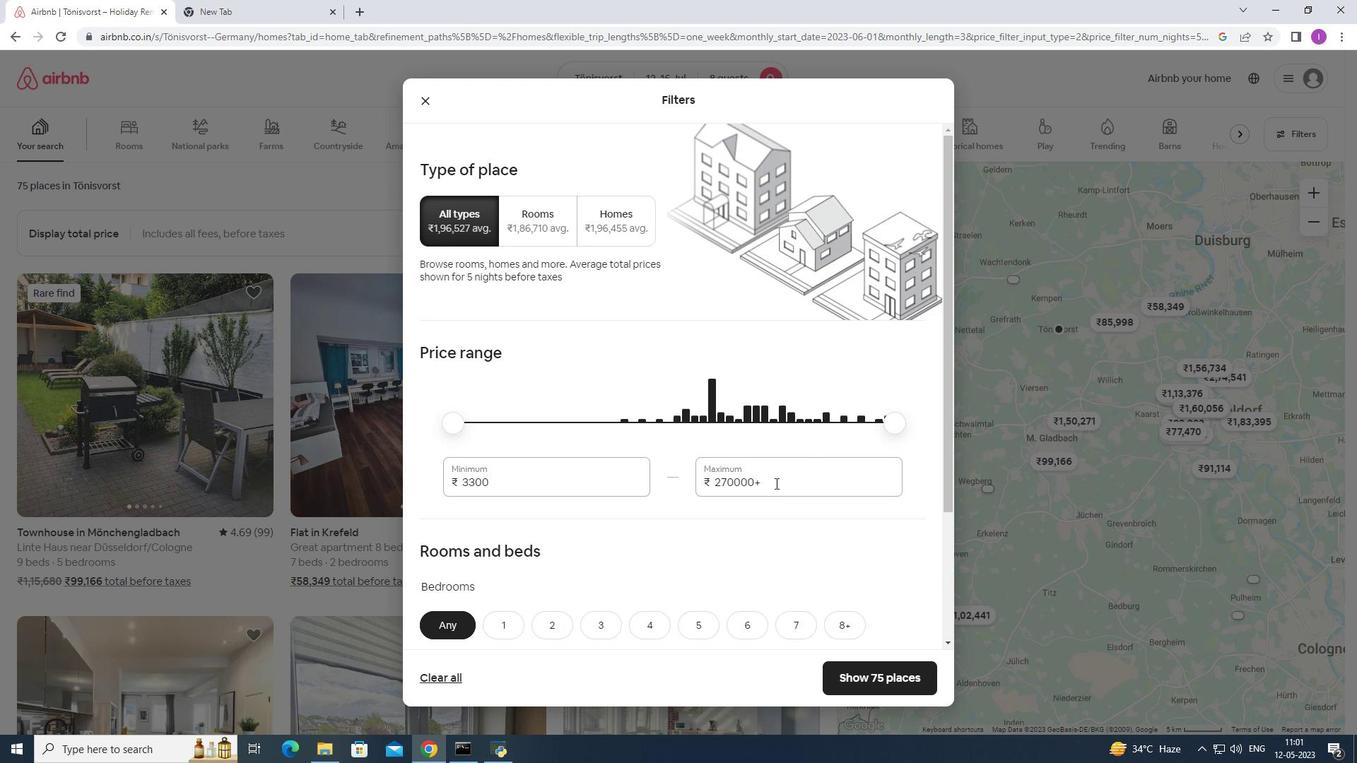 
Action: Mouse pressed left at (776, 483)
Screenshot: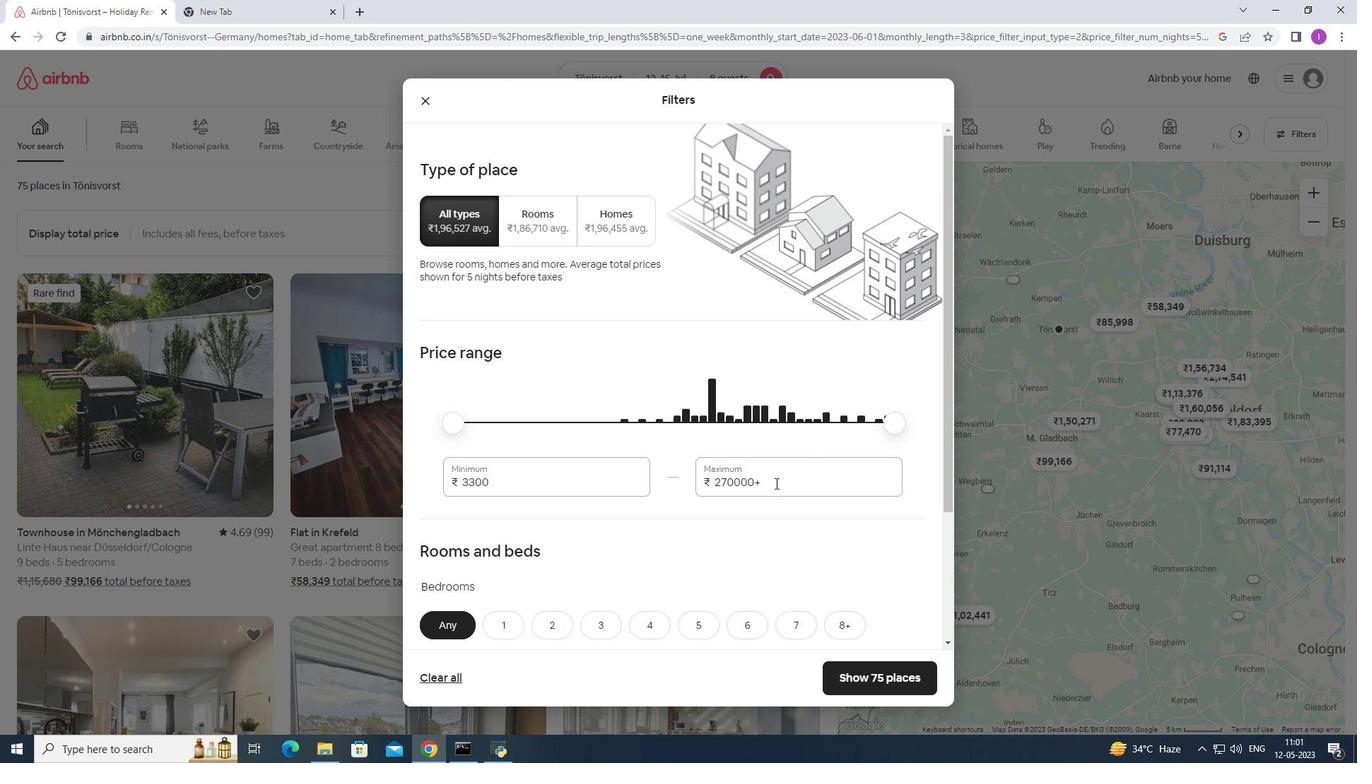 
Action: Mouse moved to (921, 457)
Screenshot: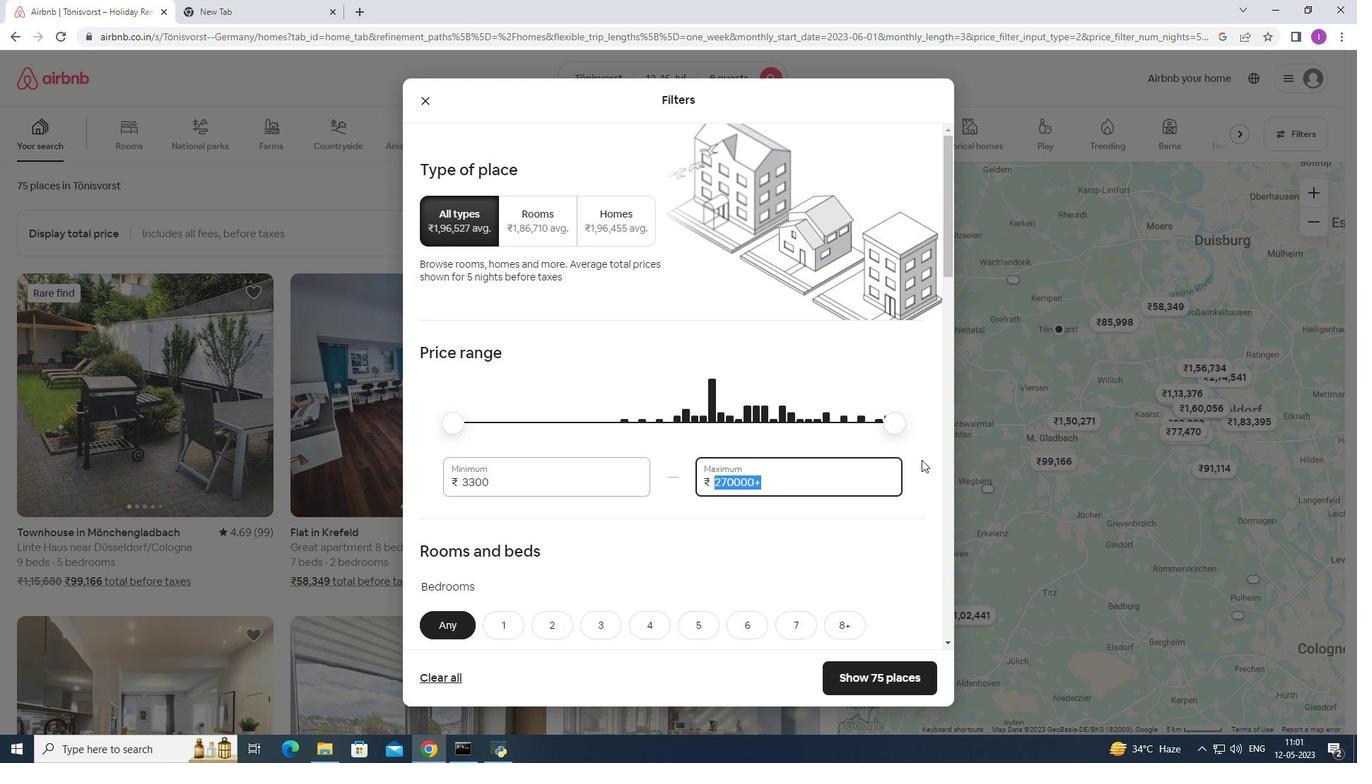 
Action: Key pressed 1
Screenshot: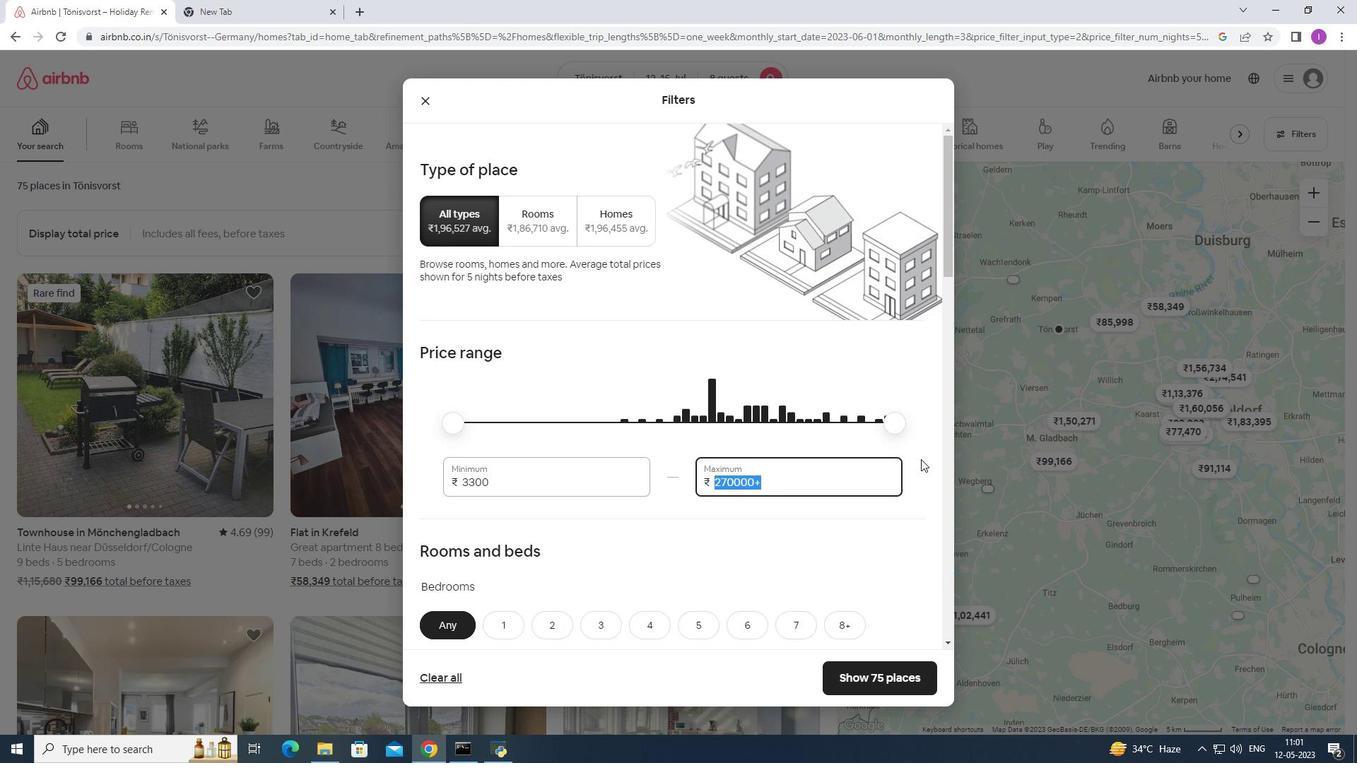 
Action: Mouse moved to (921, 452)
Screenshot: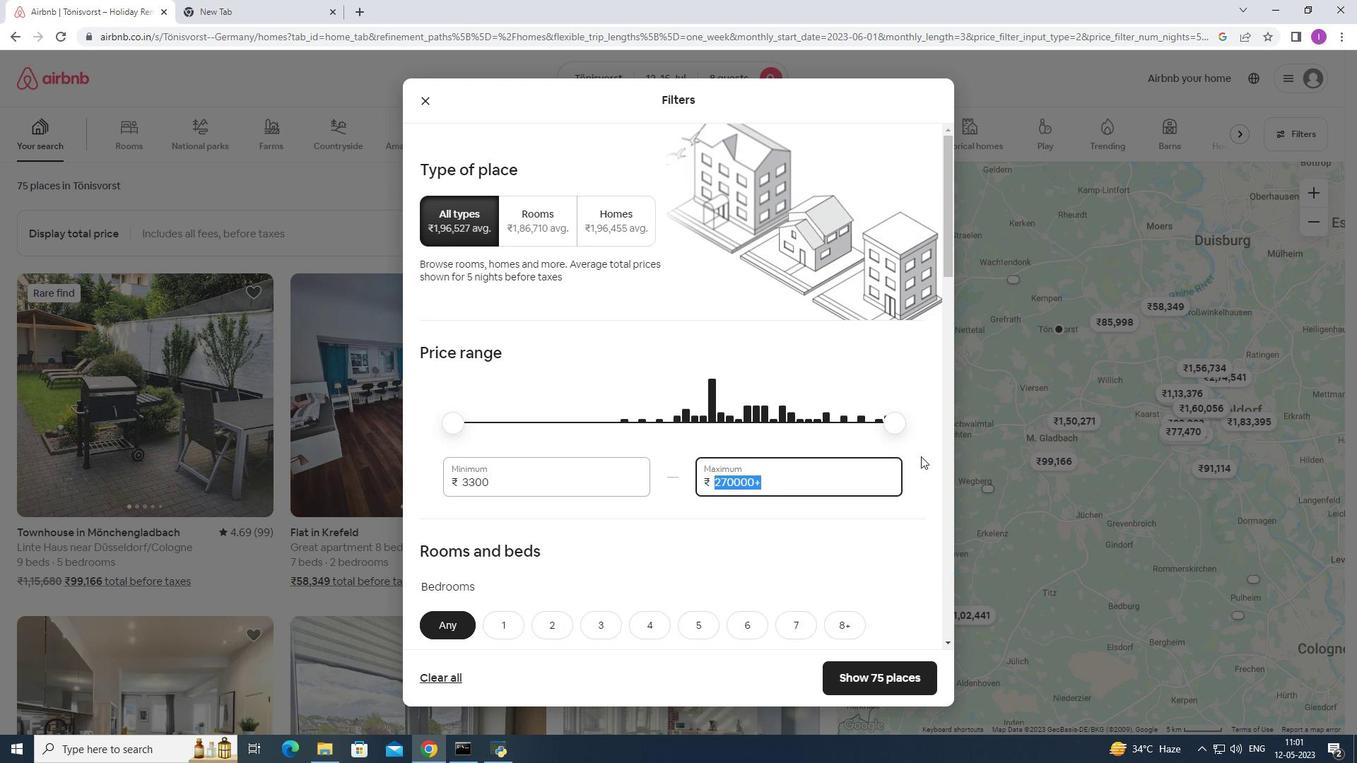 
Action: Key pressed 6
Screenshot: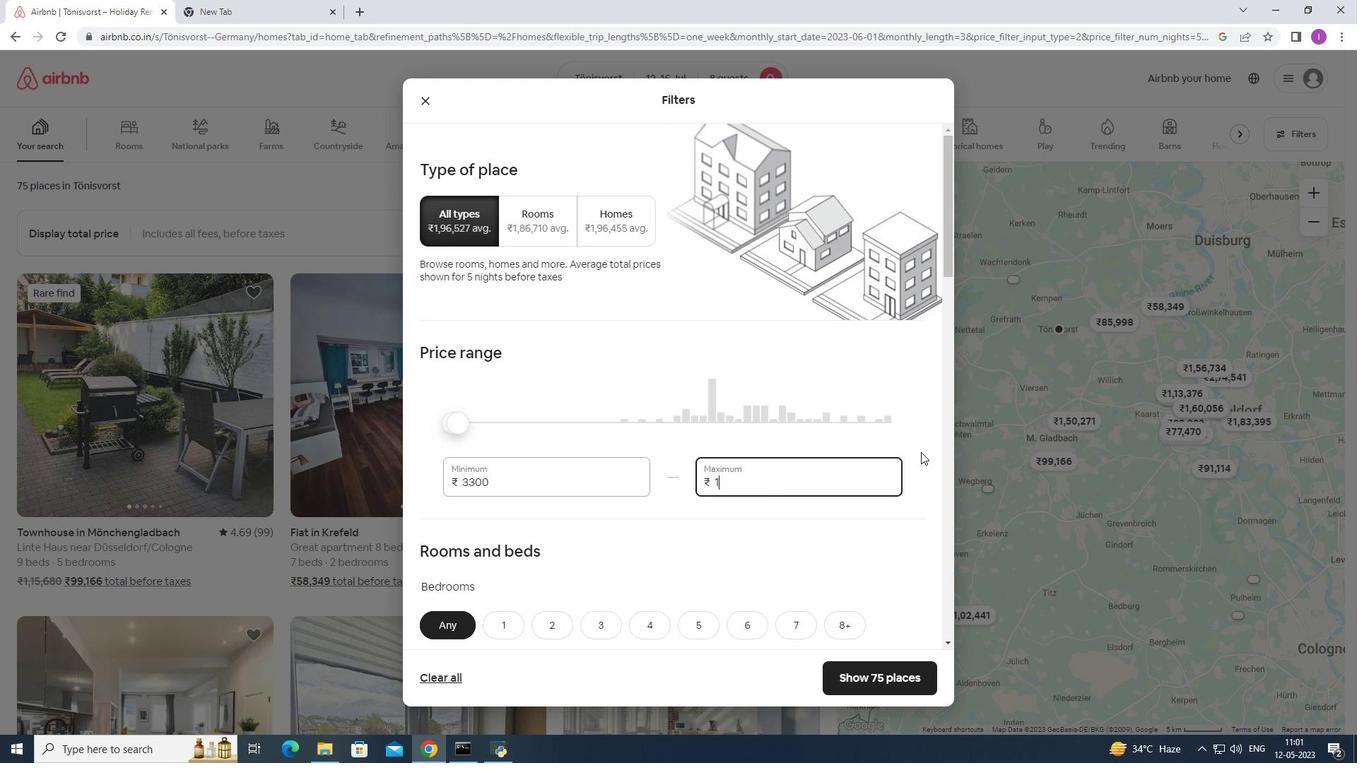 
Action: Mouse moved to (921, 448)
Screenshot: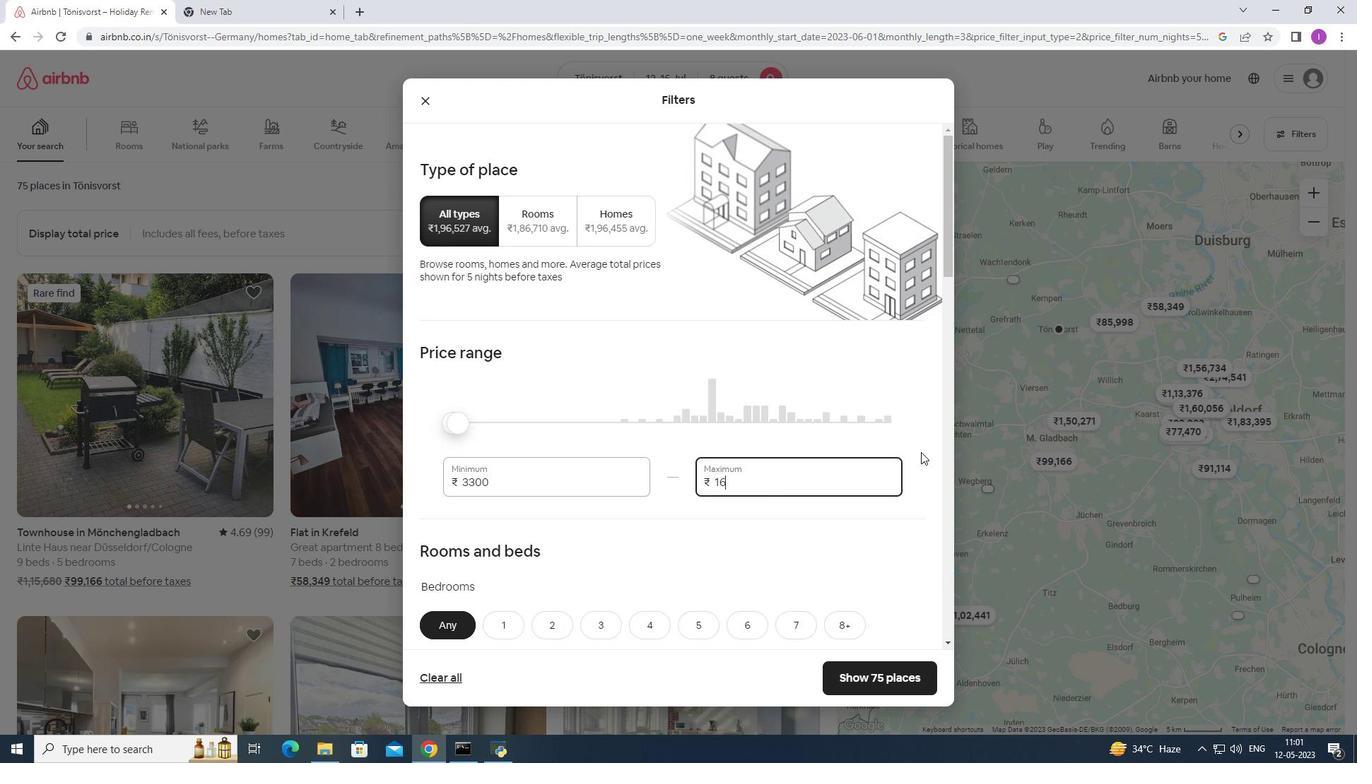 
Action: Key pressed 0
Screenshot: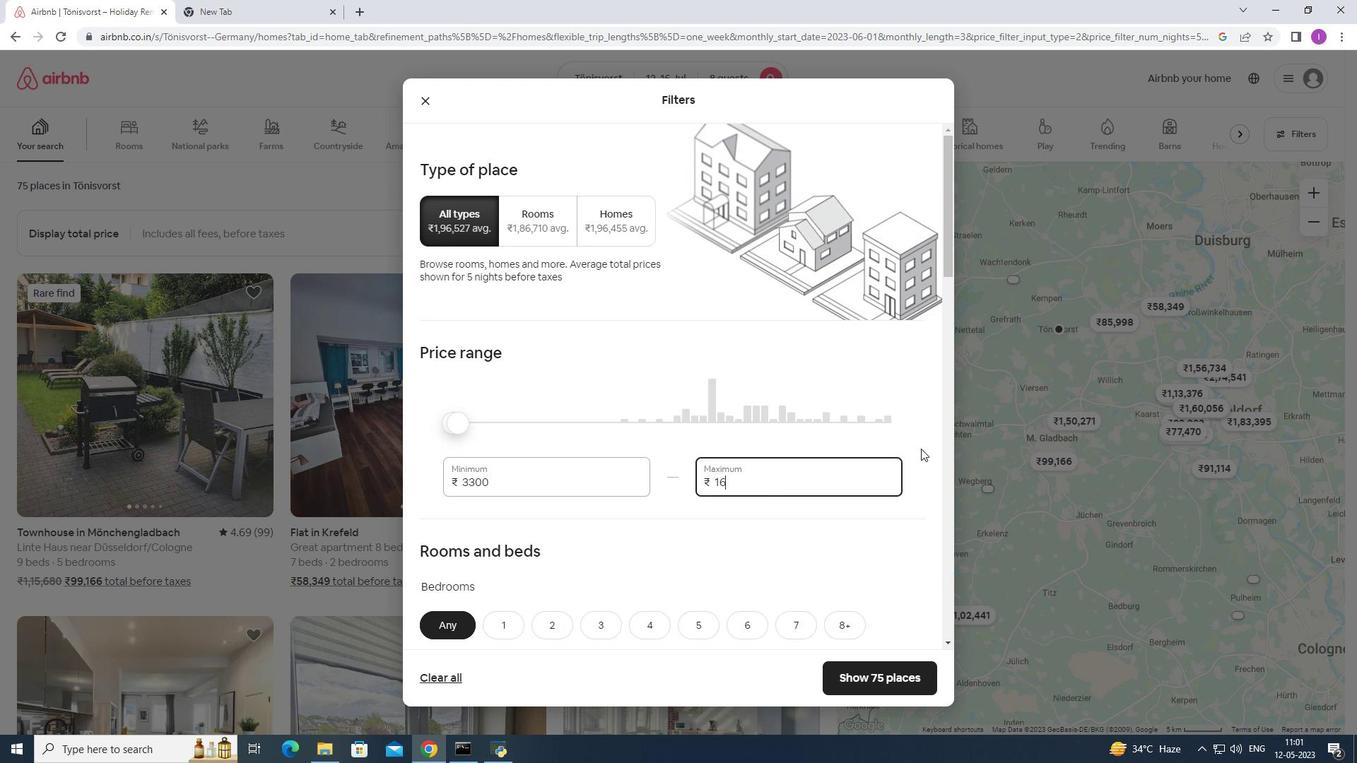 
Action: Mouse moved to (921, 446)
Screenshot: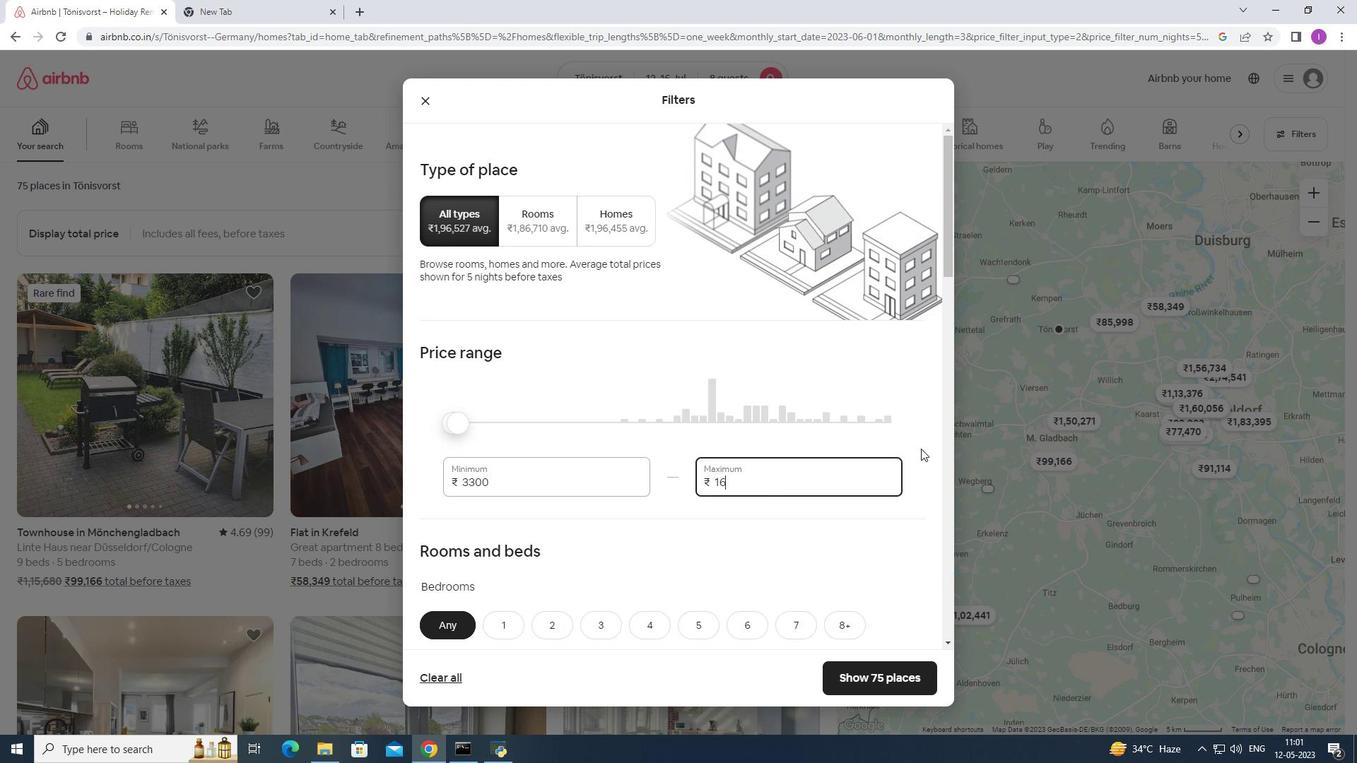 
Action: Key pressed 0
Screenshot: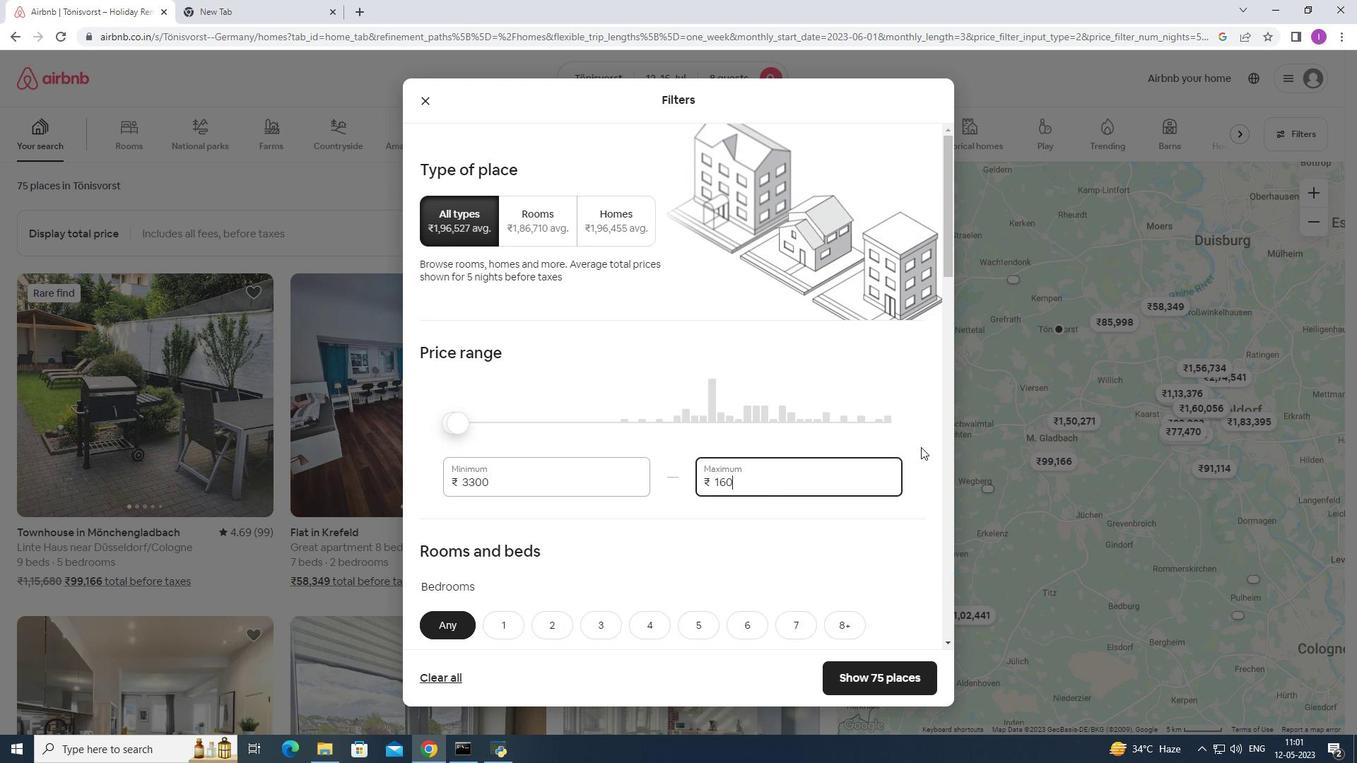 
Action: Mouse moved to (921, 445)
Screenshot: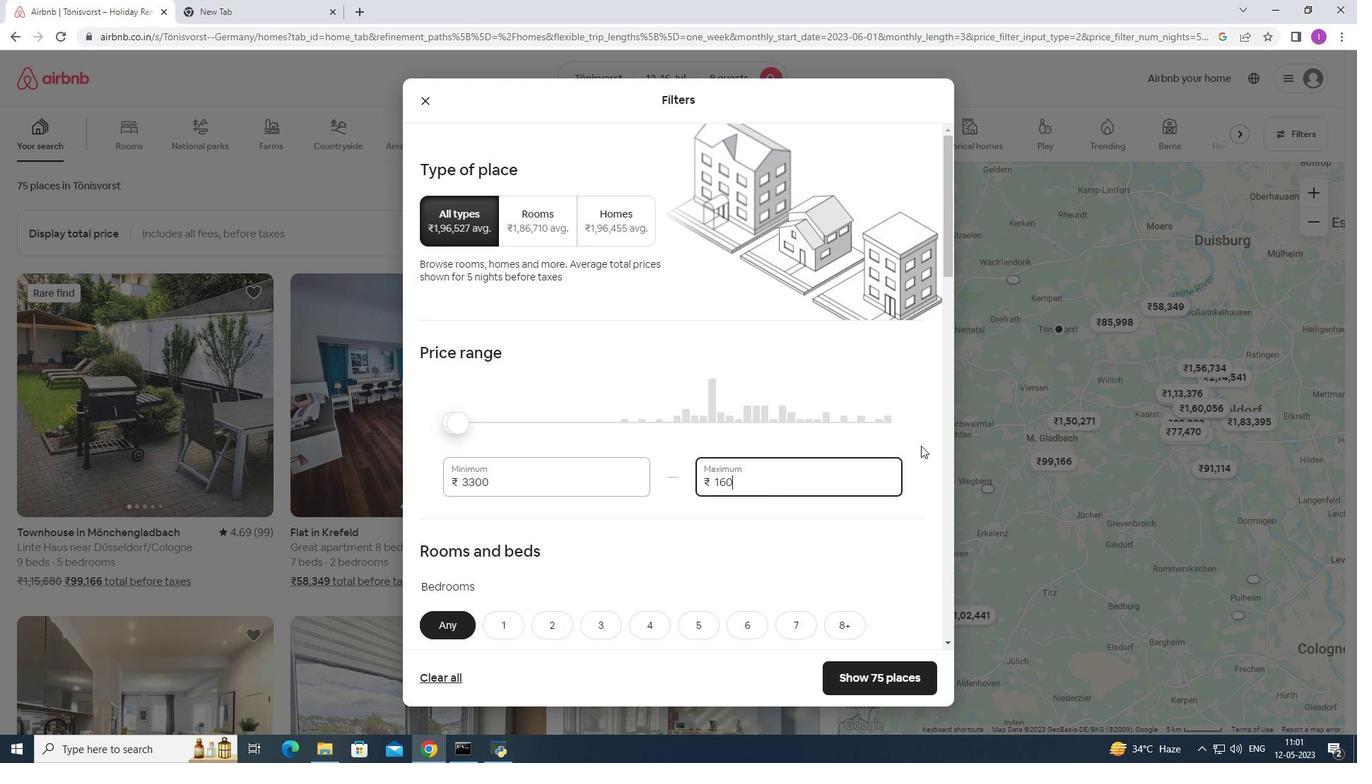 
Action: Key pressed 0
Screenshot: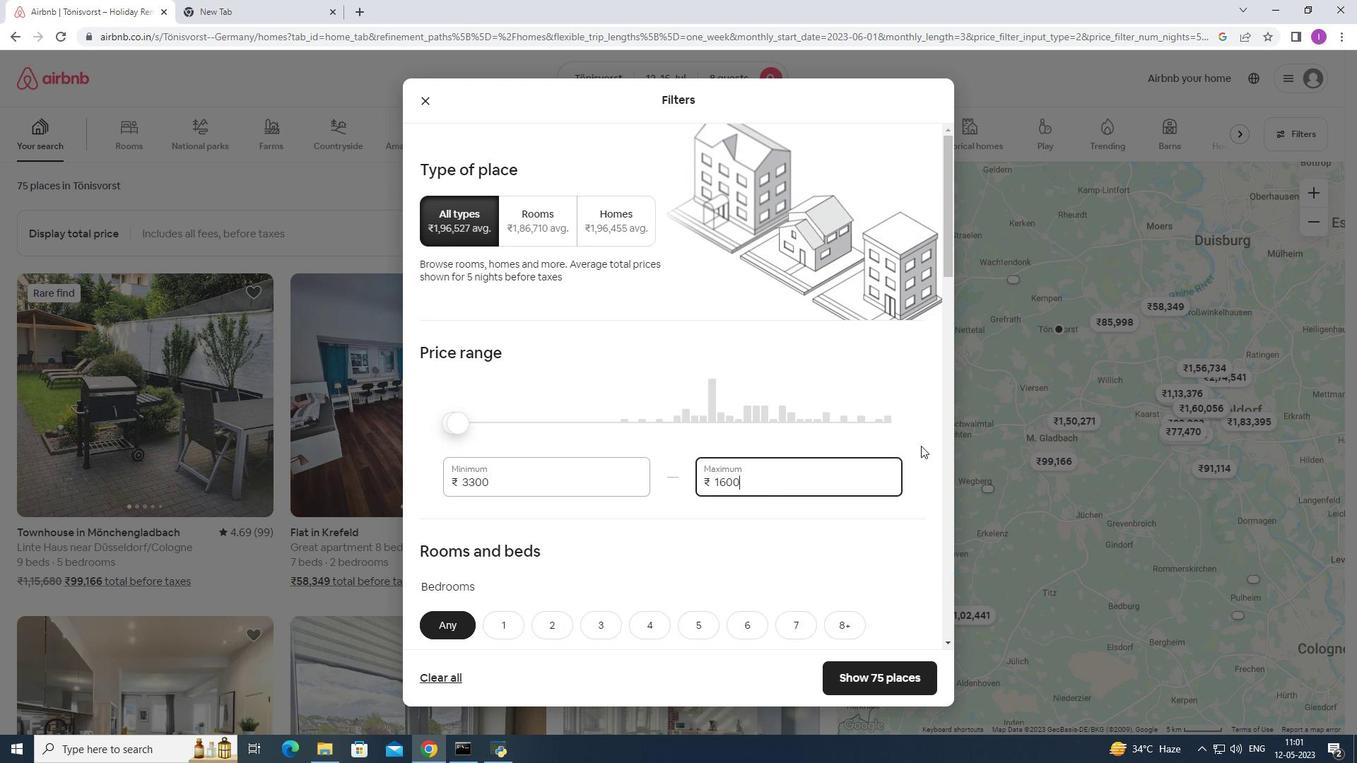
Action: Mouse moved to (525, 482)
Screenshot: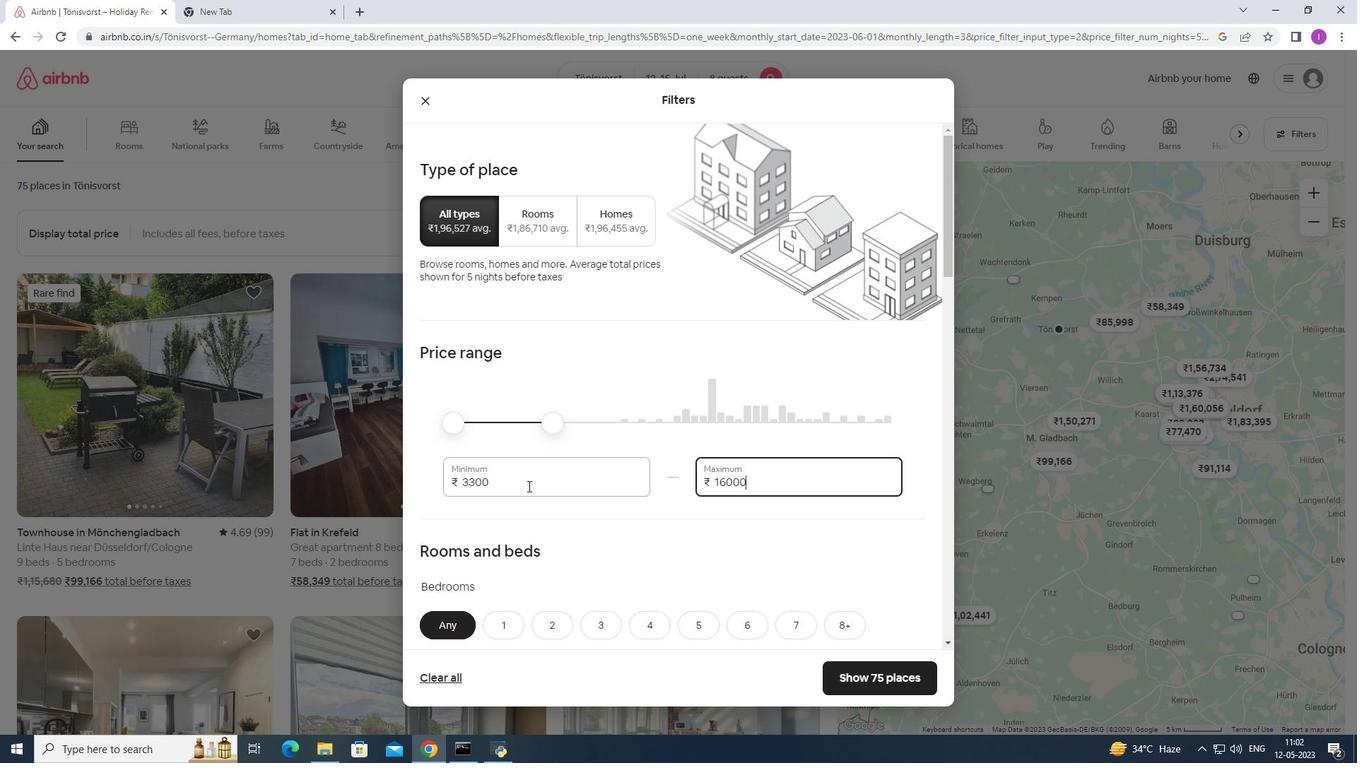
Action: Mouse pressed left at (525, 482)
Screenshot: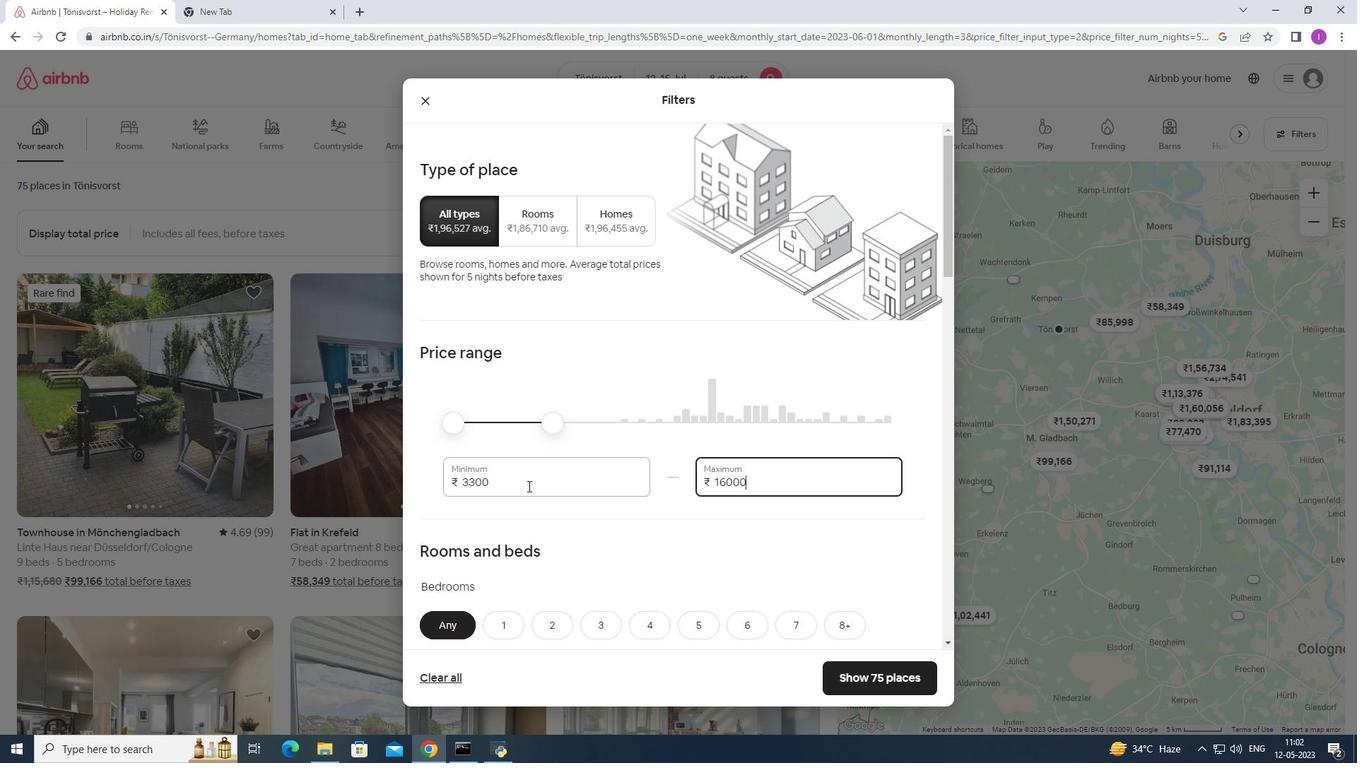 
Action: Mouse moved to (431, 484)
Screenshot: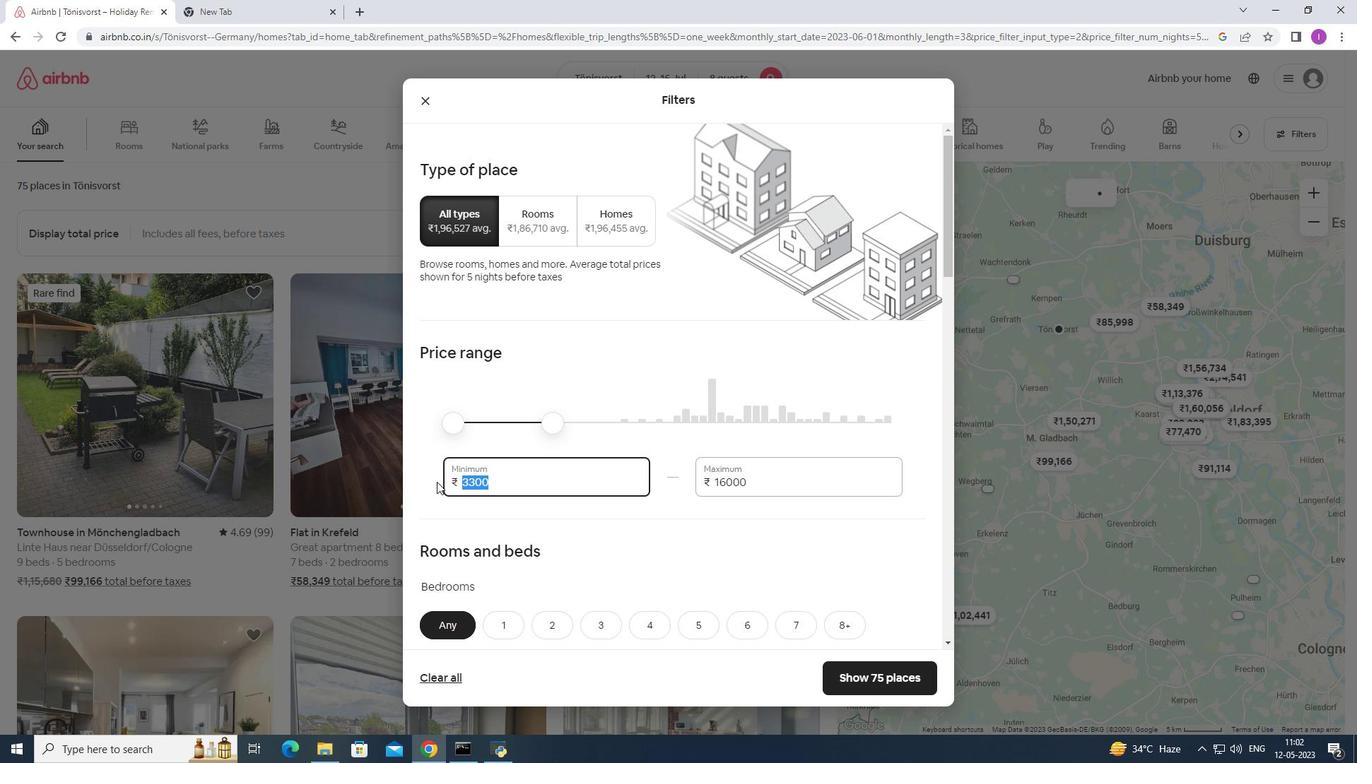 
Action: Key pressed 10
Screenshot: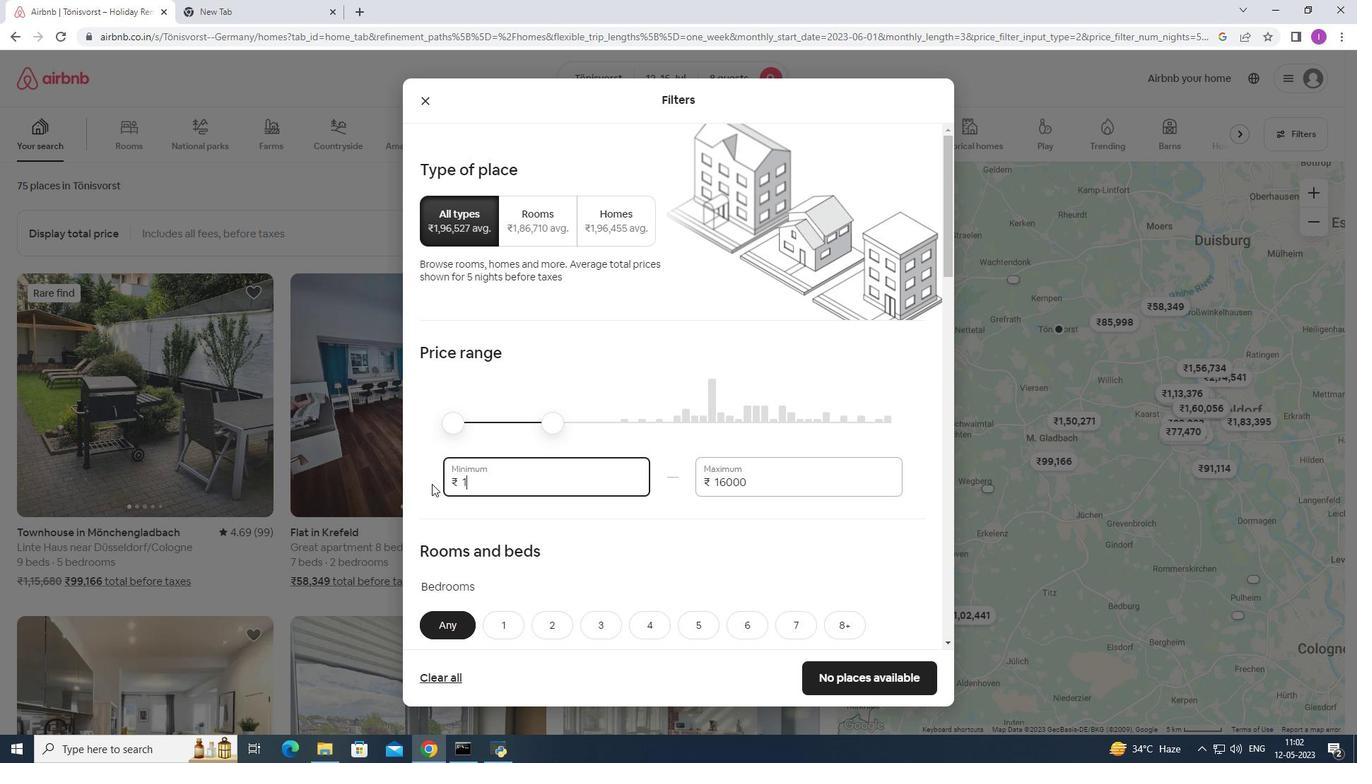 
Action: Mouse moved to (429, 477)
Screenshot: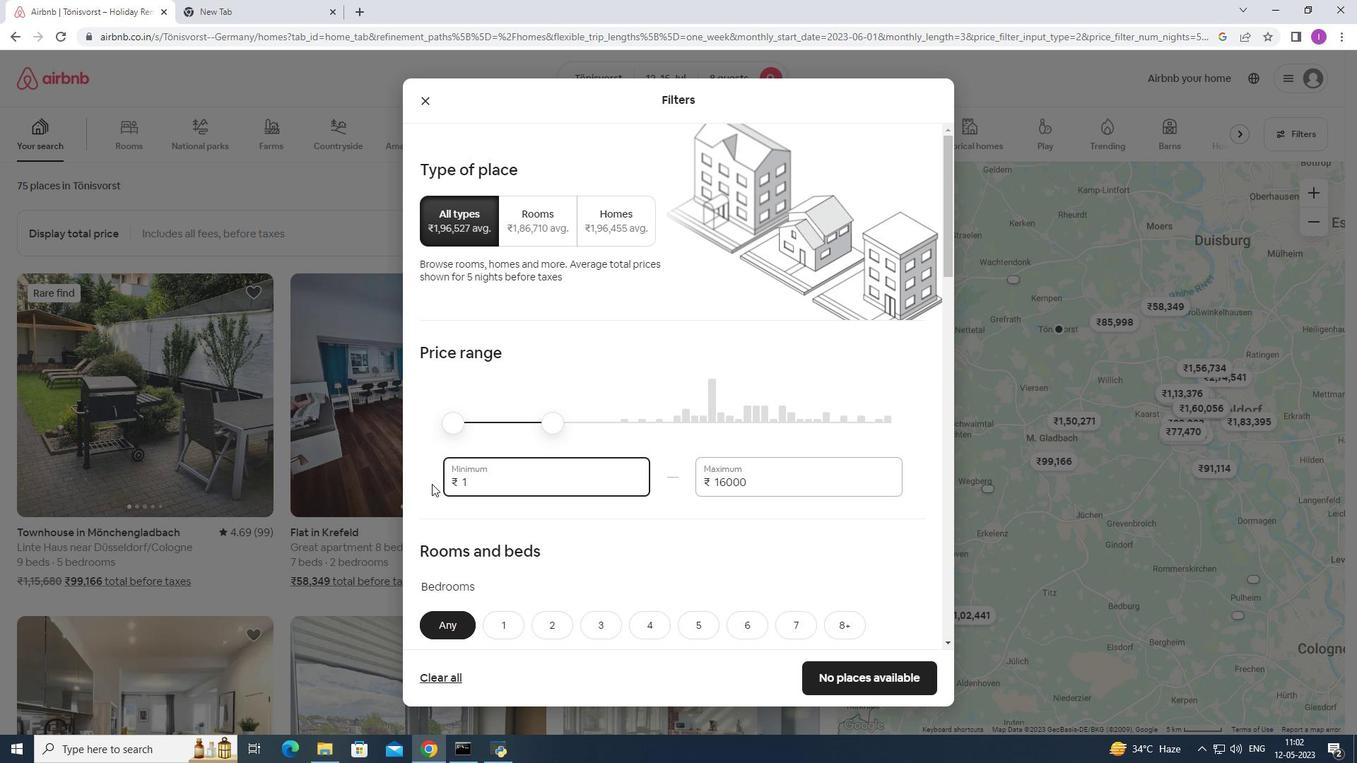 
Action: Key pressed 000
Screenshot: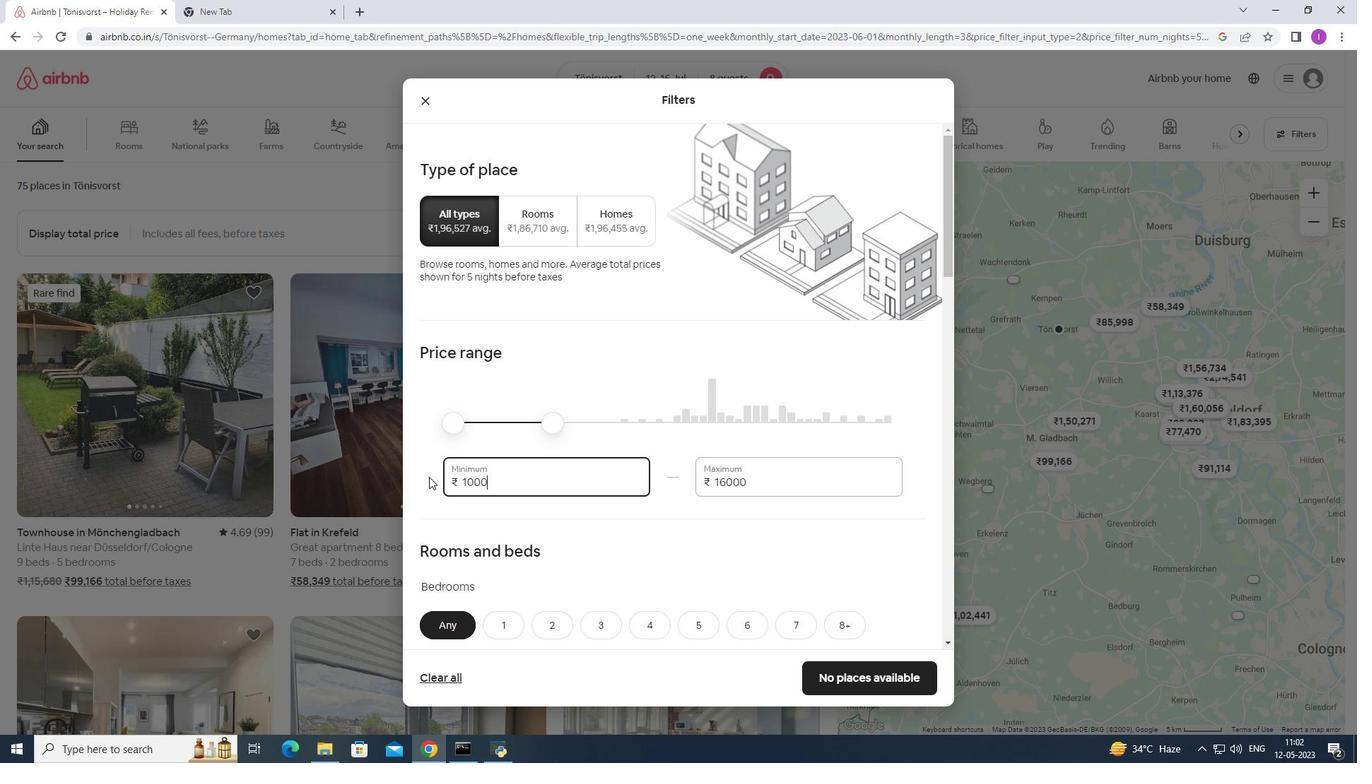 
Action: Mouse moved to (597, 477)
Screenshot: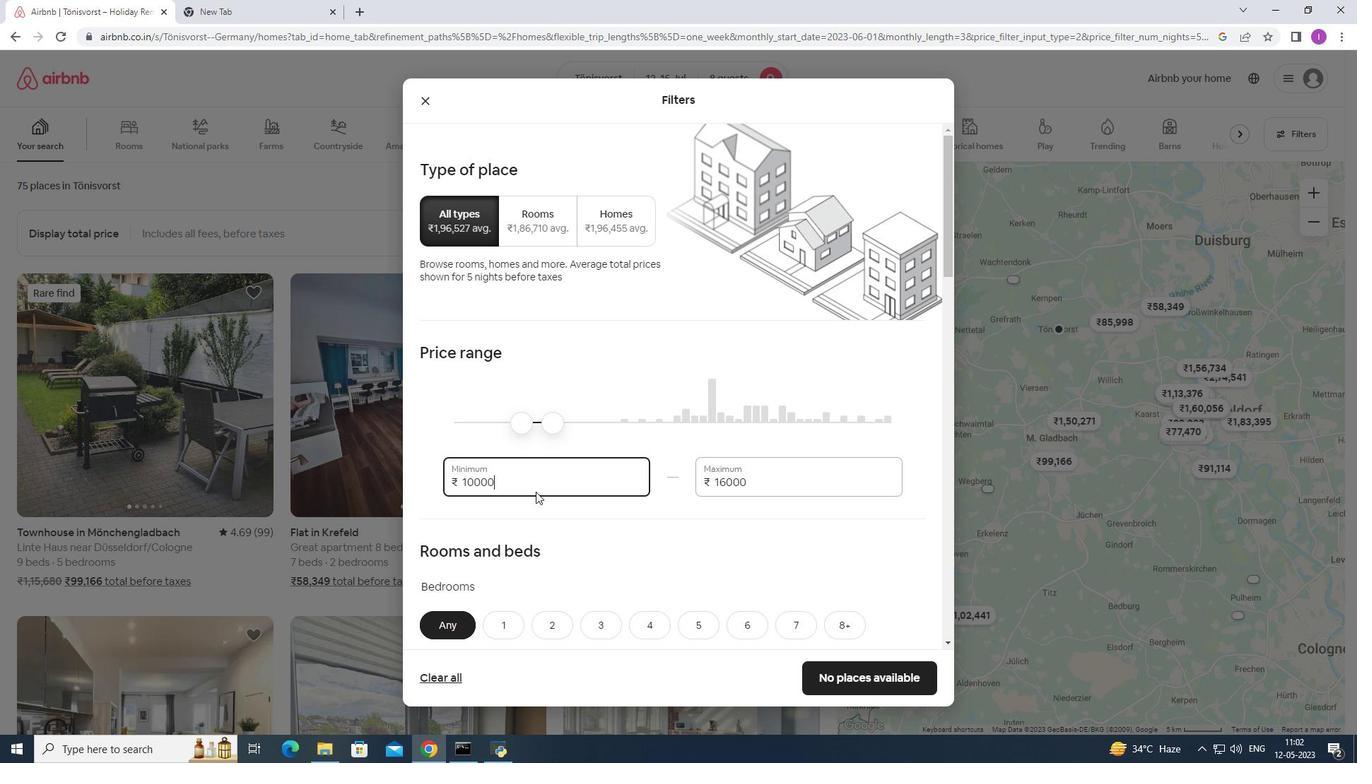 
Action: Mouse scrolled (597, 476) with delta (0, 0)
Screenshot: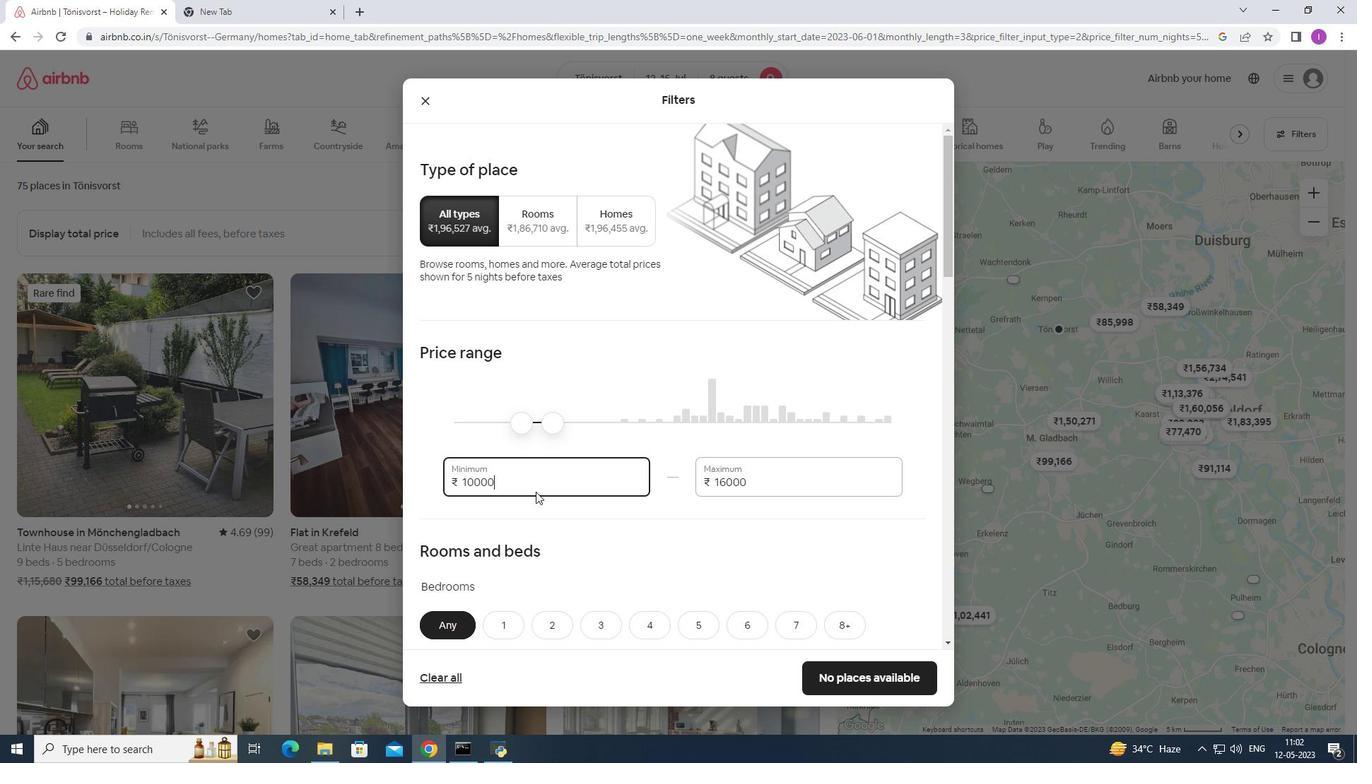 
Action: Mouse scrolled (597, 476) with delta (0, 0)
Screenshot: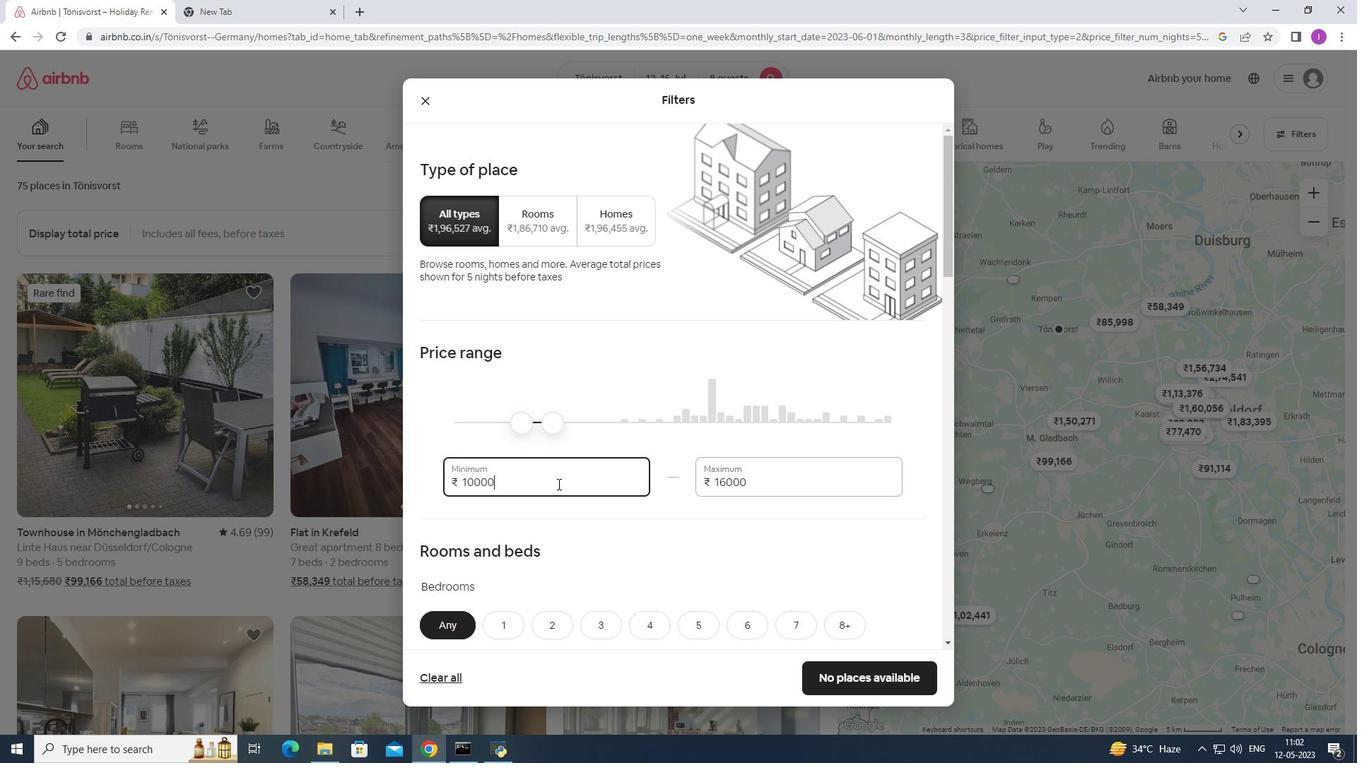 
Action: Mouse moved to (598, 476)
Screenshot: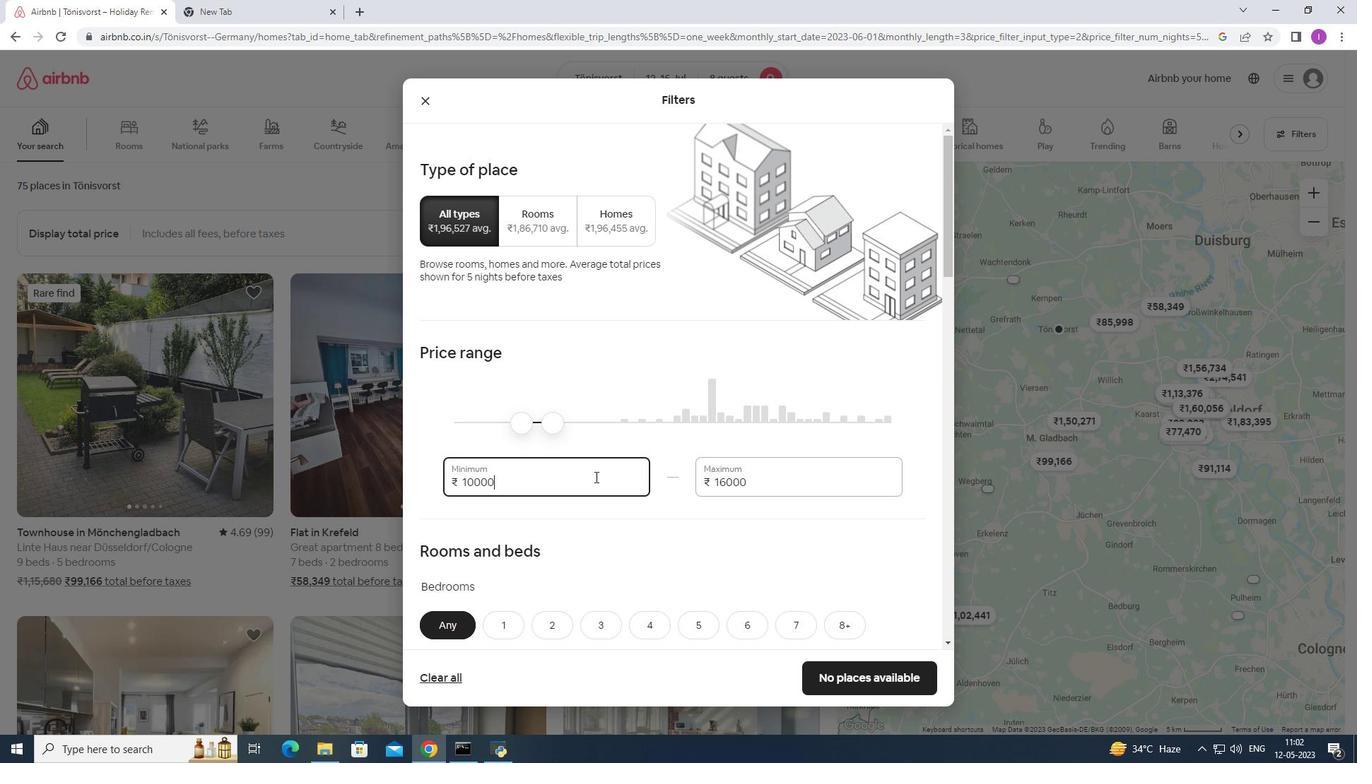 
Action: Mouse scrolled (598, 475) with delta (0, 0)
Screenshot: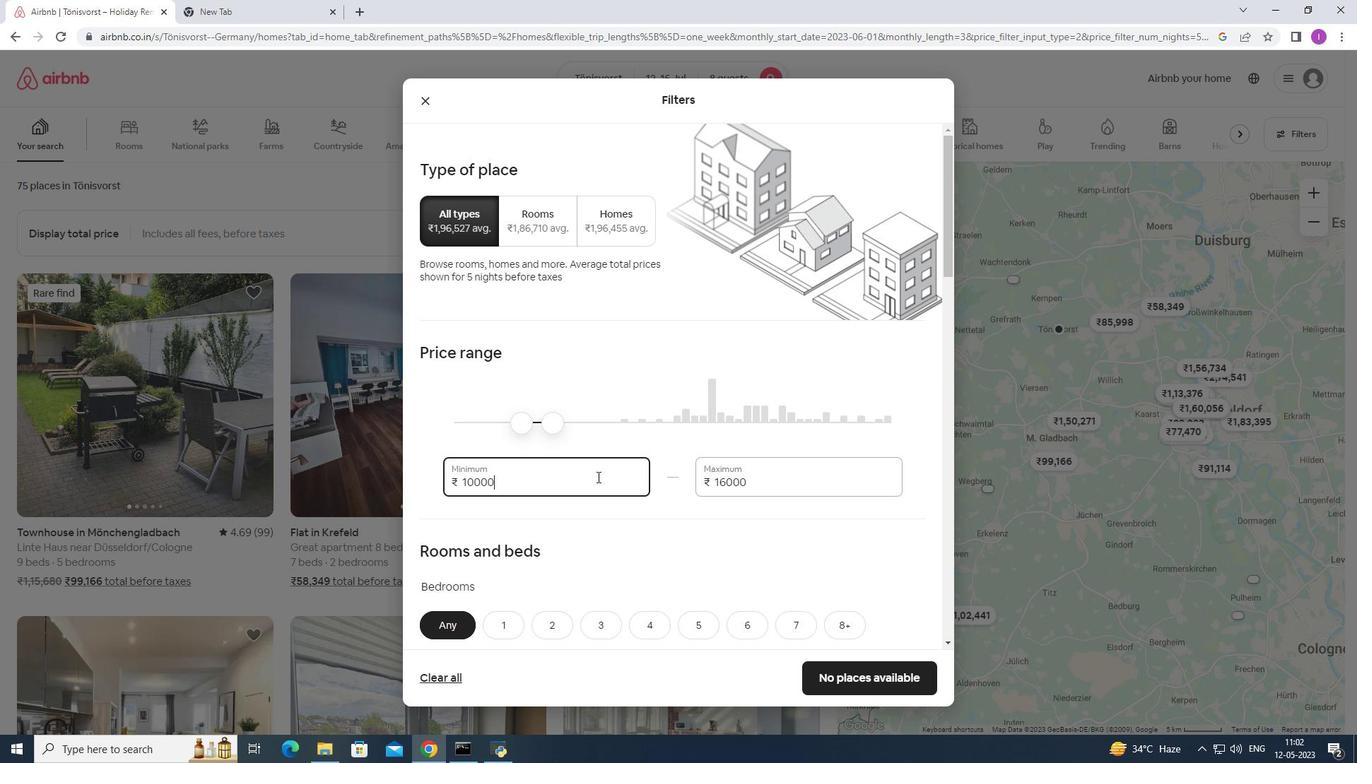 
Action: Mouse moved to (848, 413)
Screenshot: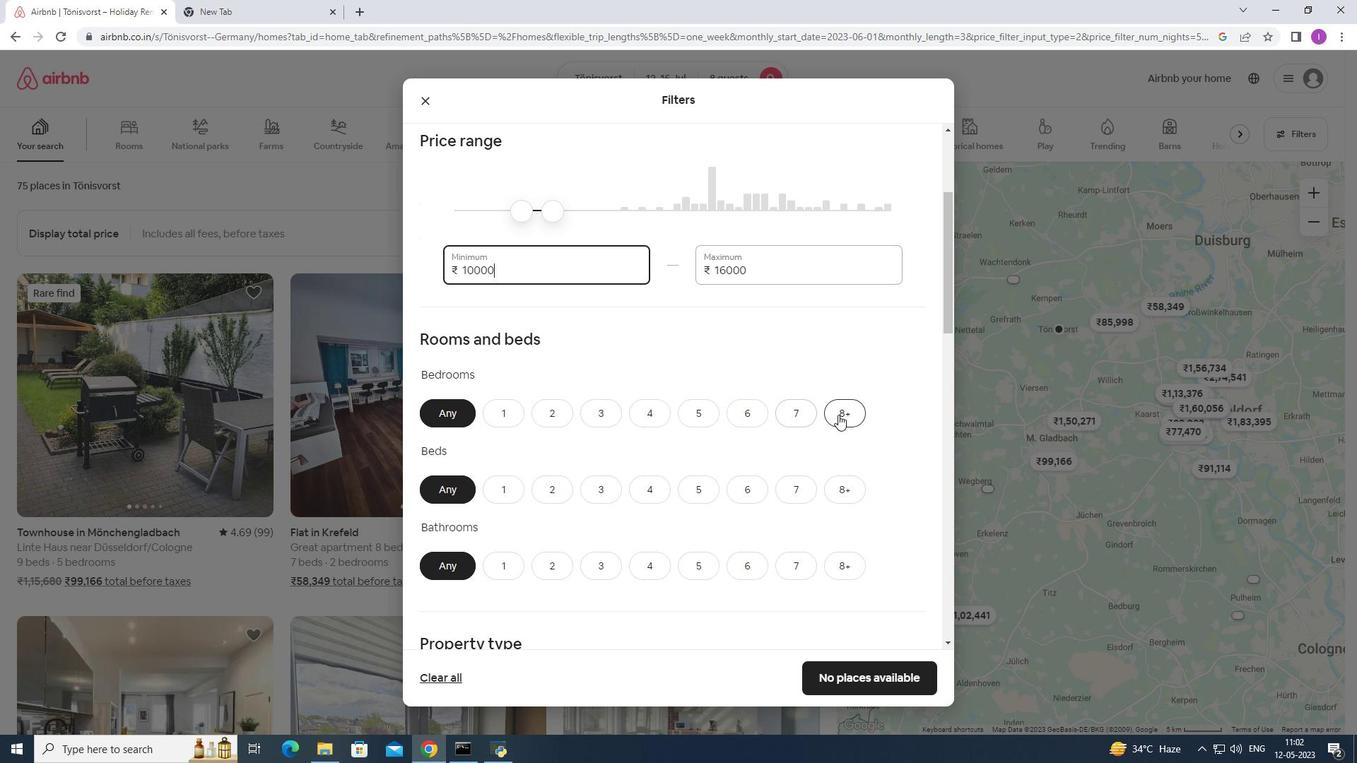 
Action: Mouse pressed left at (848, 413)
Screenshot: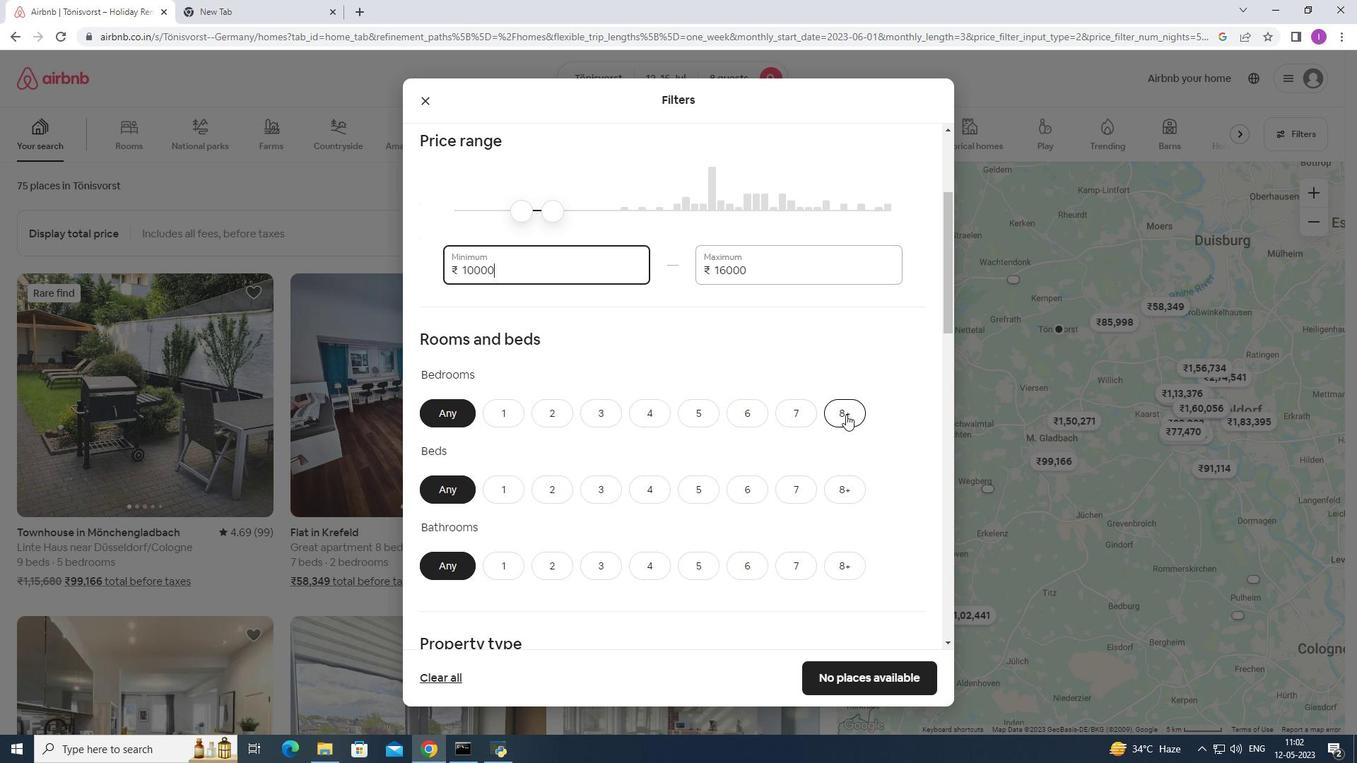 
Action: Mouse moved to (828, 489)
Screenshot: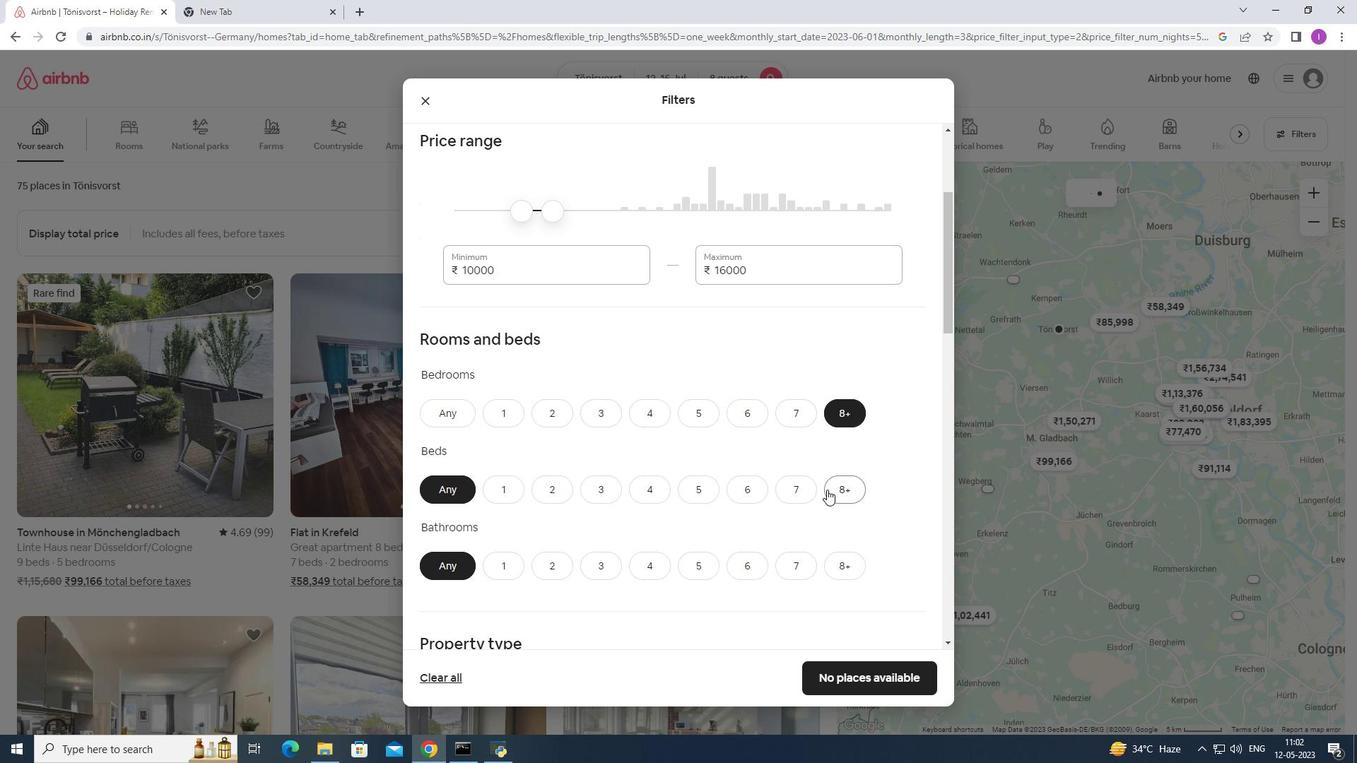 
Action: Mouse pressed left at (828, 489)
Screenshot: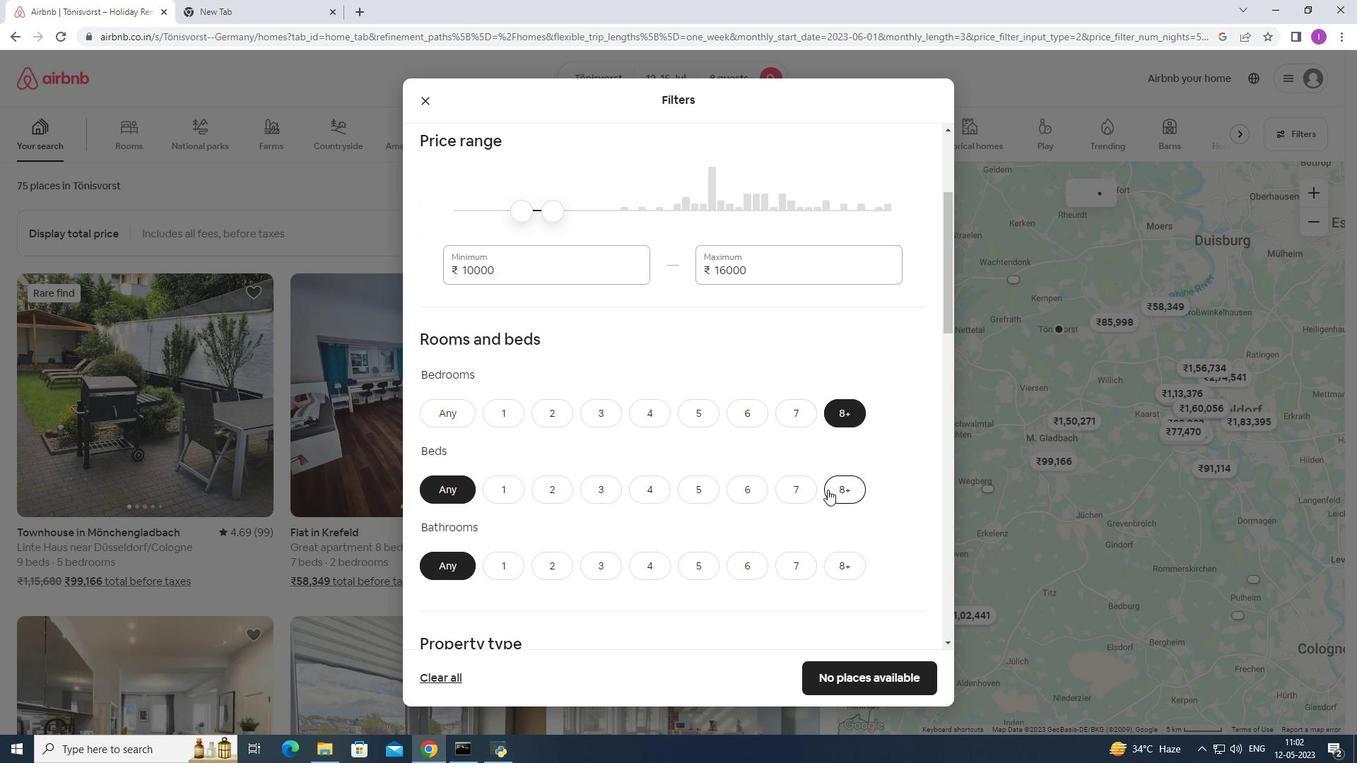
Action: Mouse moved to (849, 570)
Screenshot: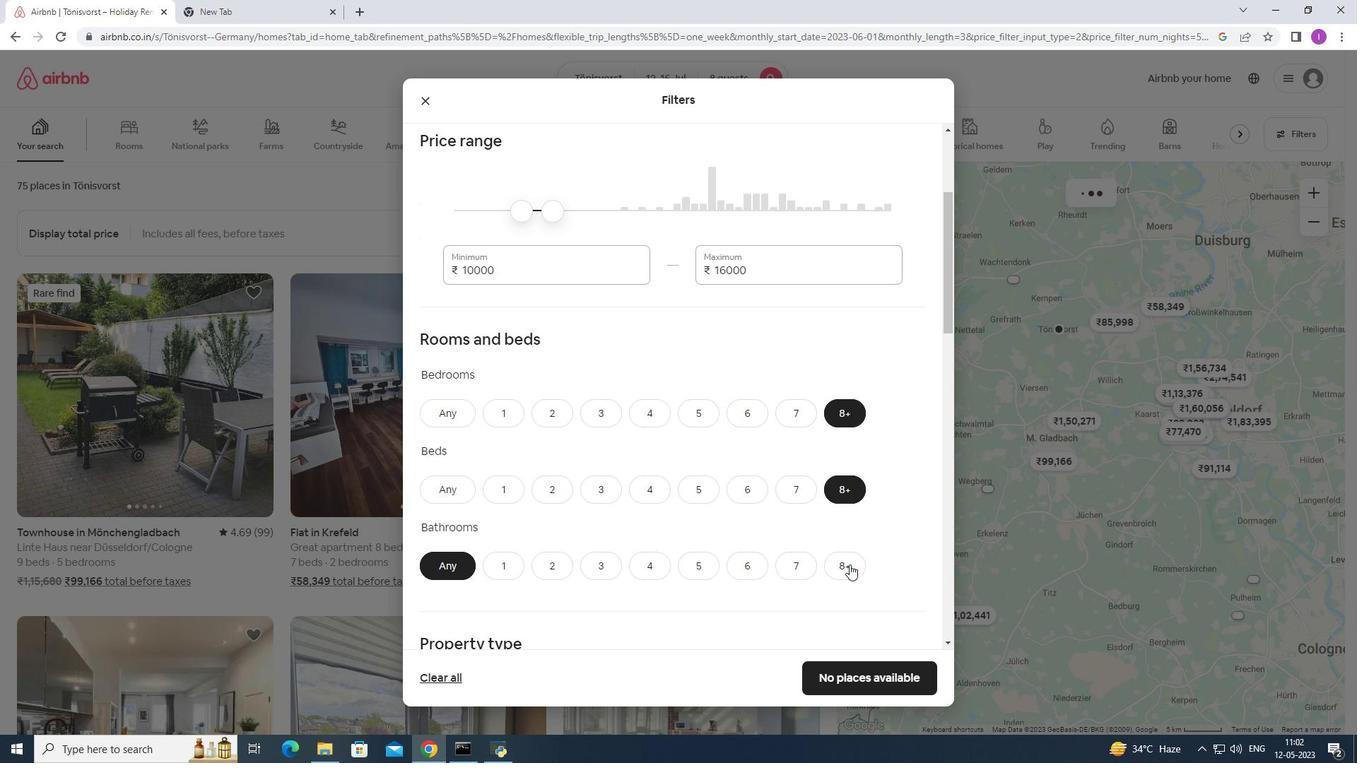 
Action: Mouse pressed left at (849, 570)
Screenshot: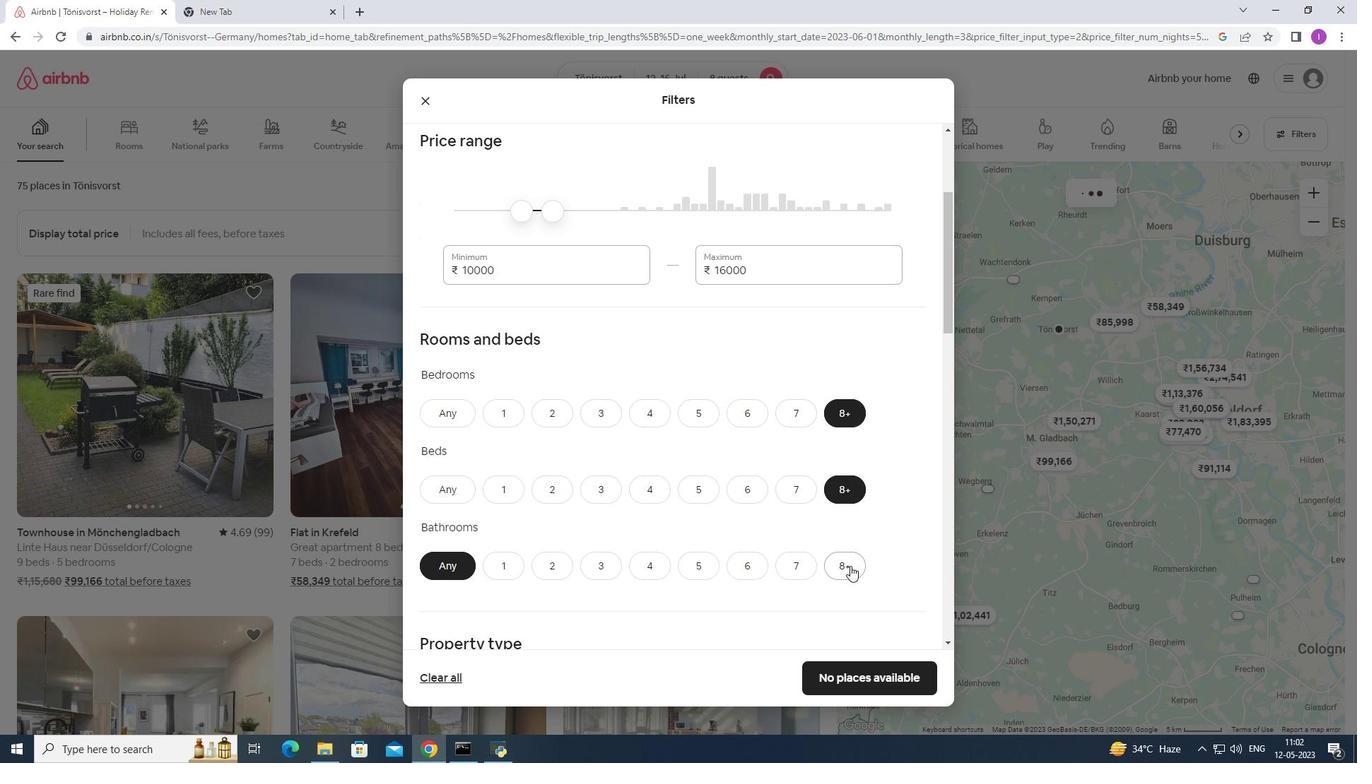 
Action: Mouse moved to (586, 513)
Screenshot: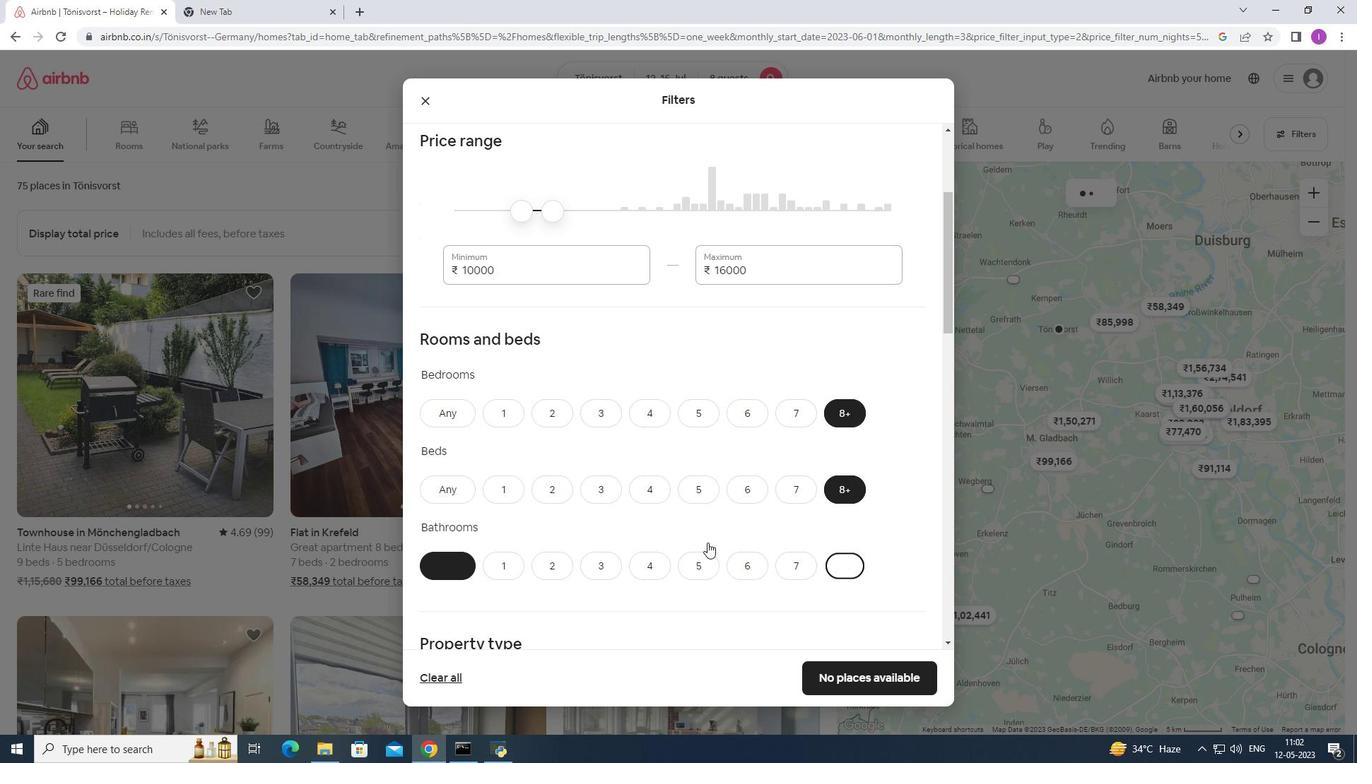 
Action: Mouse scrolled (586, 513) with delta (0, 0)
Screenshot: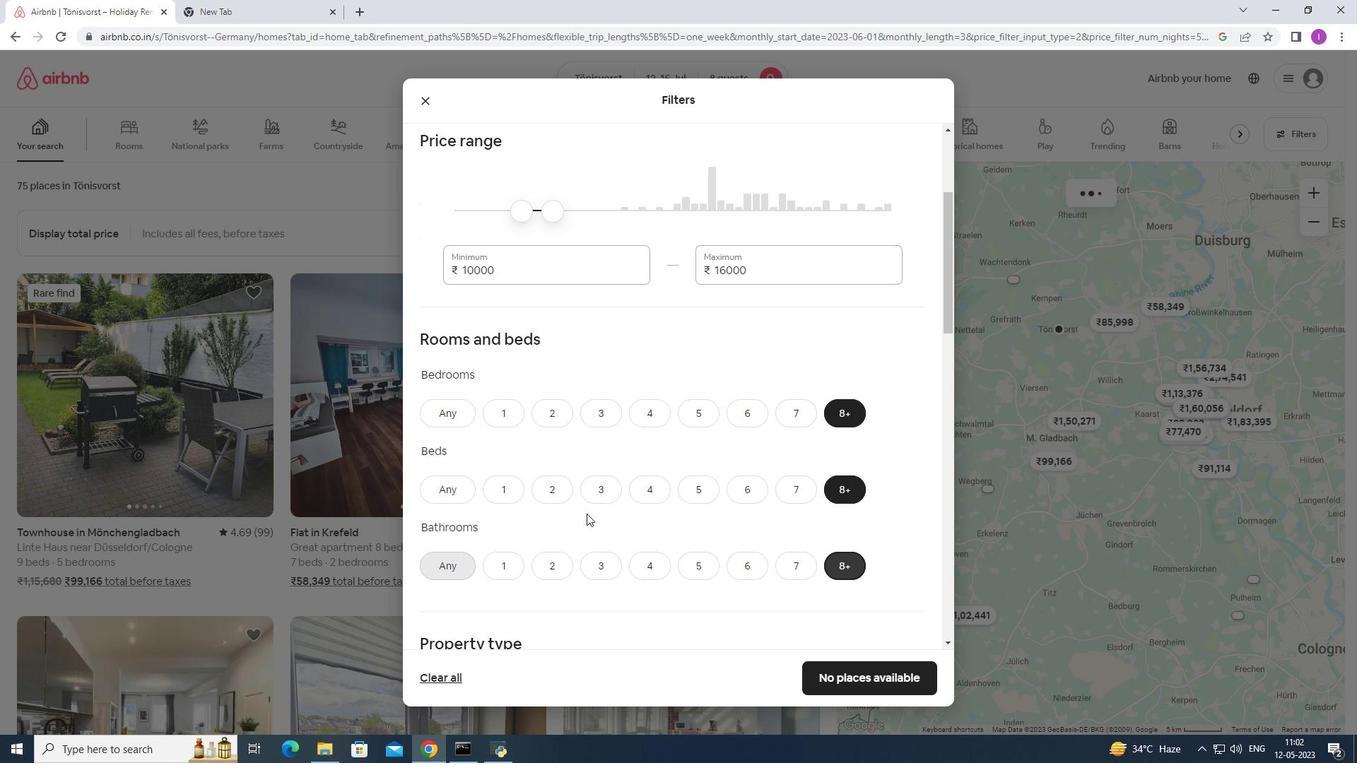
Action: Mouse scrolled (586, 513) with delta (0, 0)
Screenshot: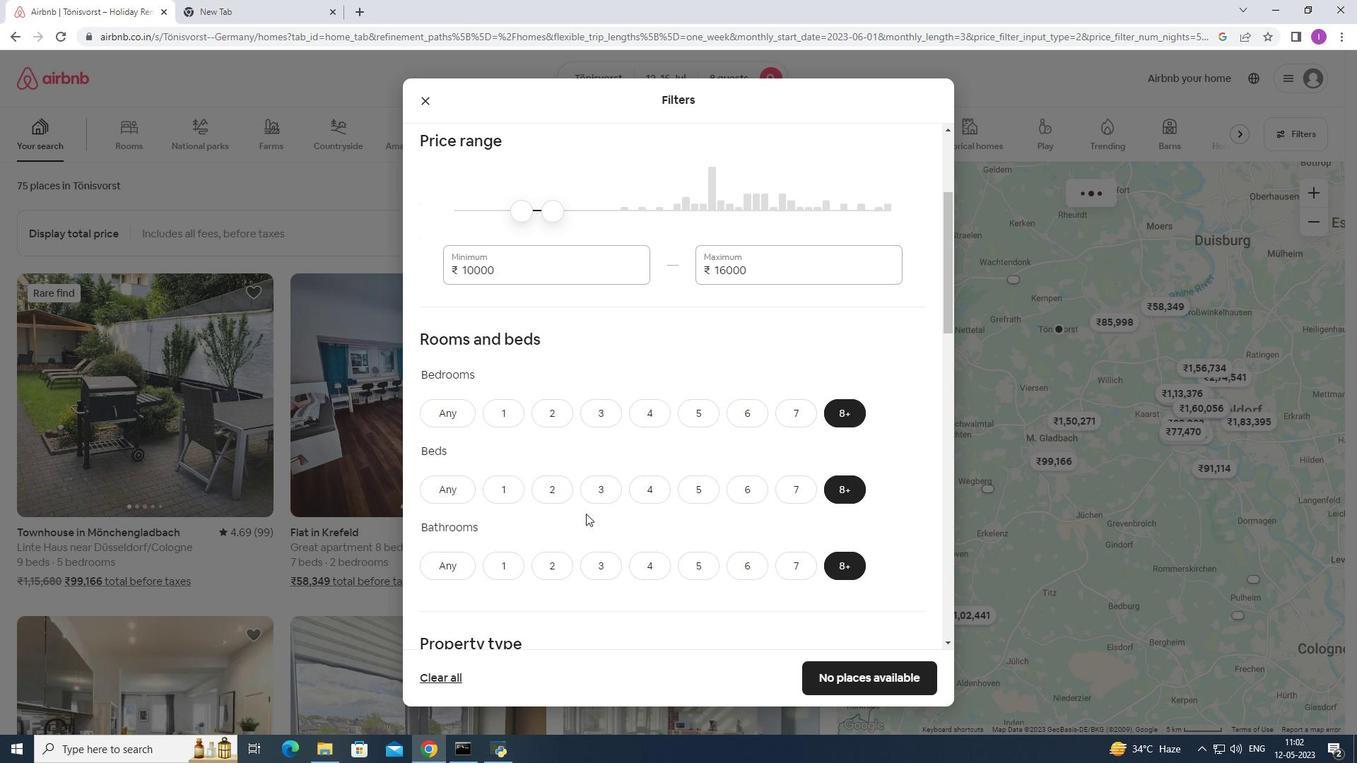
Action: Mouse scrolled (586, 513) with delta (0, 0)
Screenshot: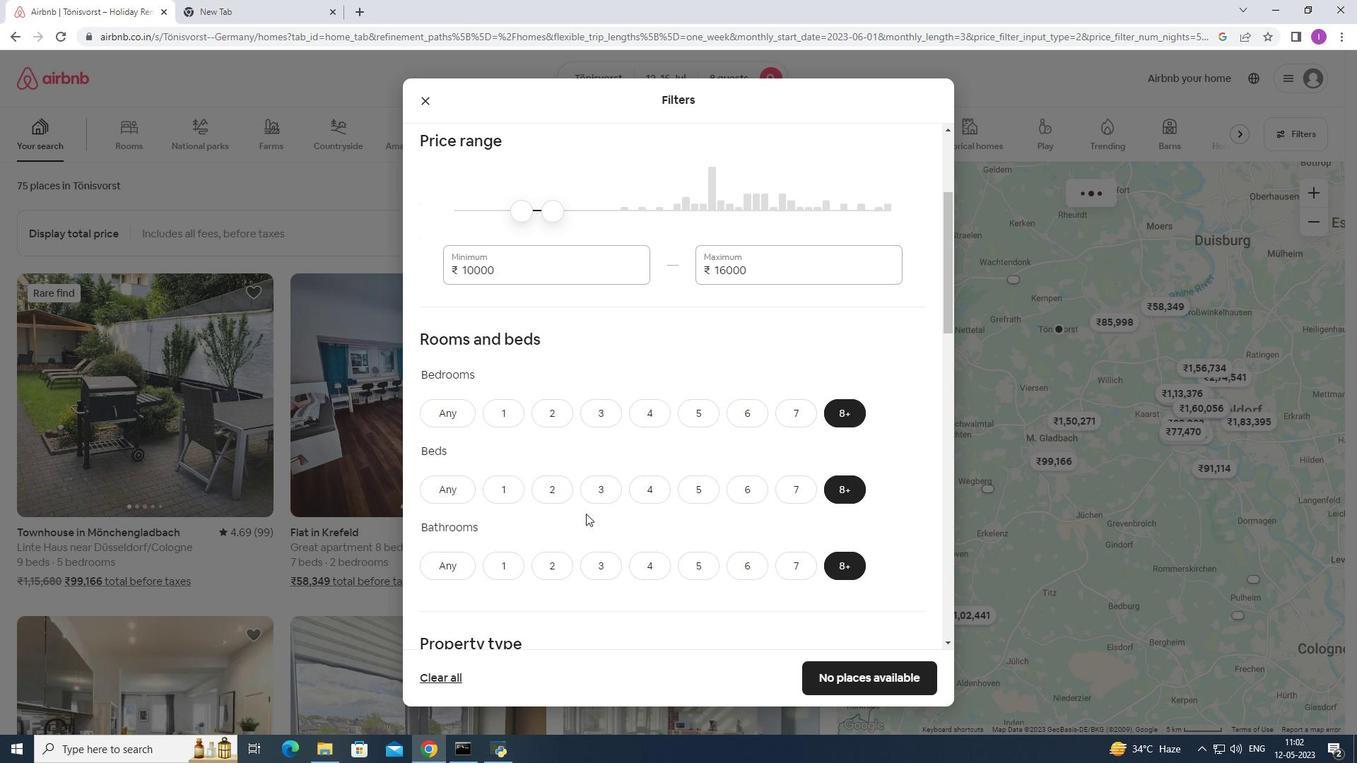 
Action: Mouse scrolled (586, 513) with delta (0, 0)
Screenshot: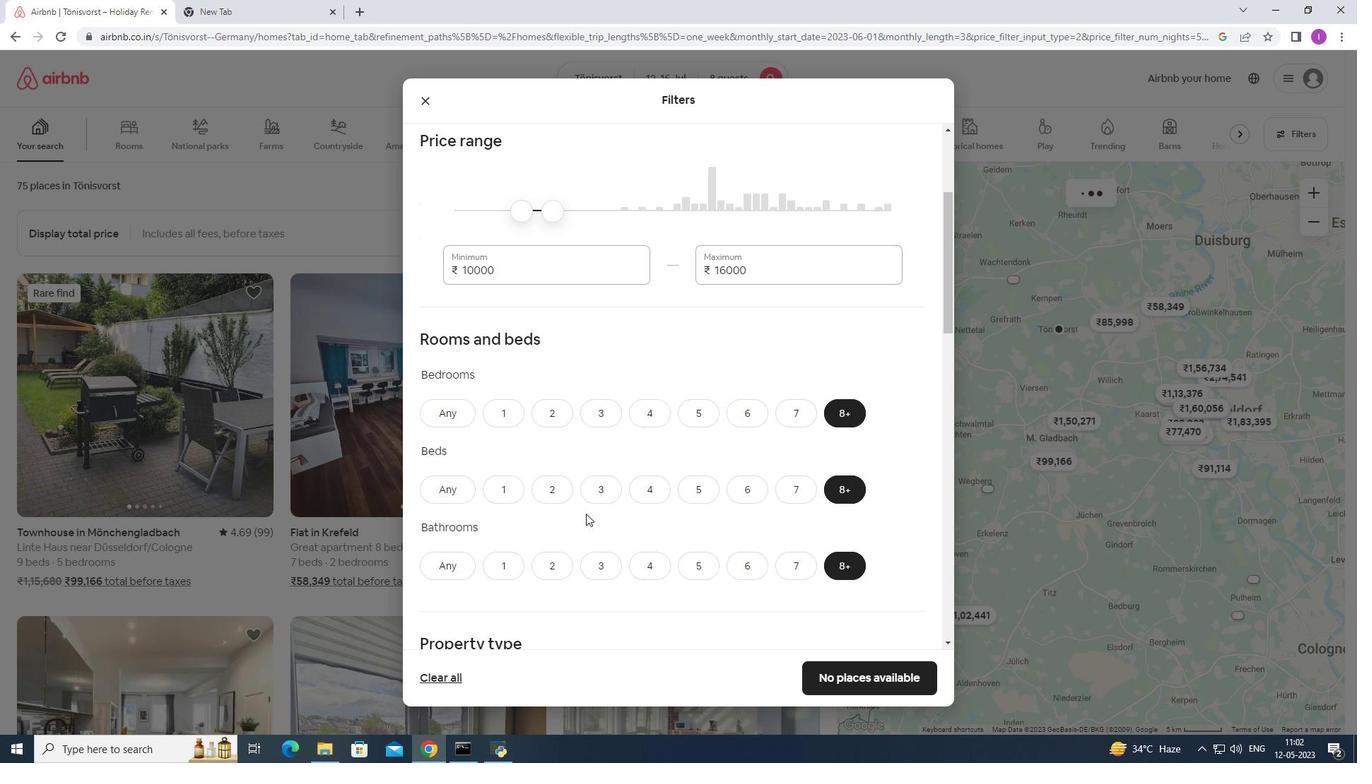 
Action: Mouse scrolled (586, 513) with delta (0, 0)
Screenshot: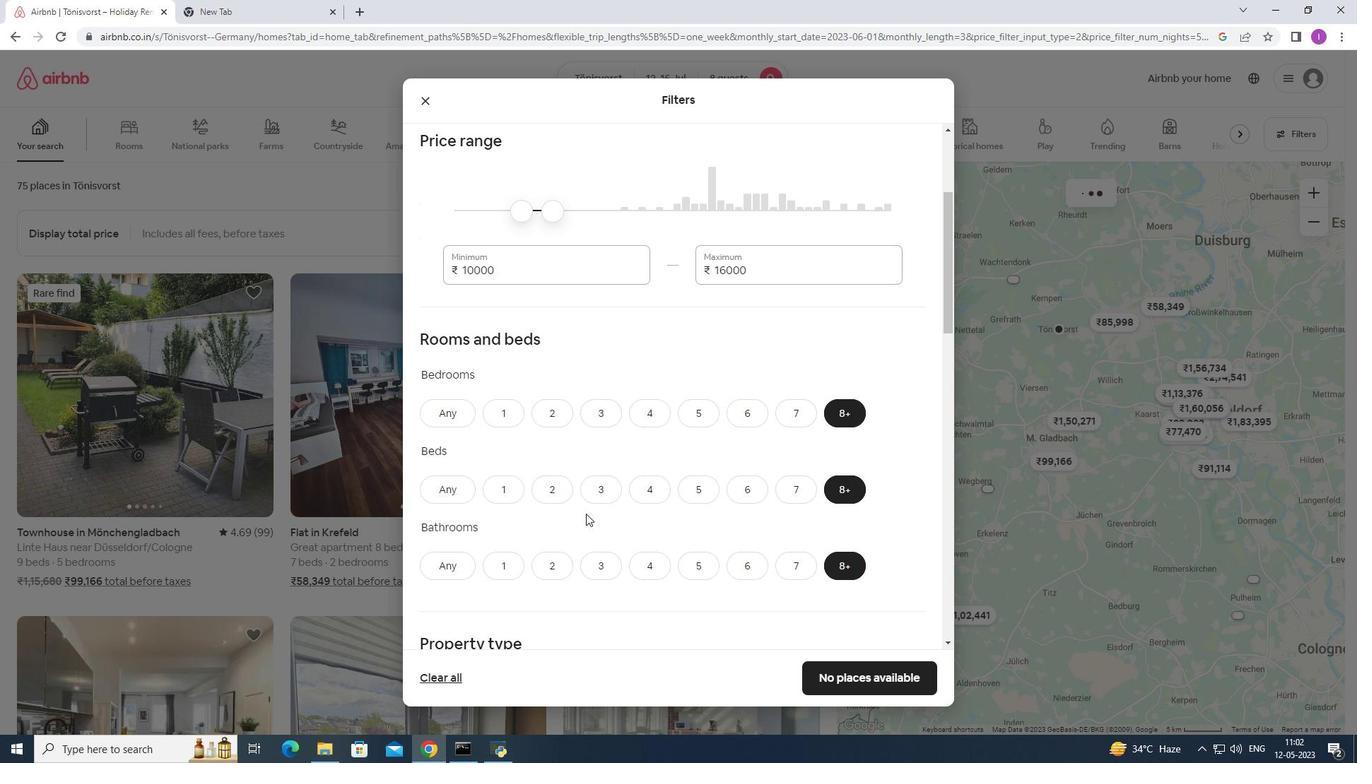 
Action: Mouse moved to (476, 358)
Screenshot: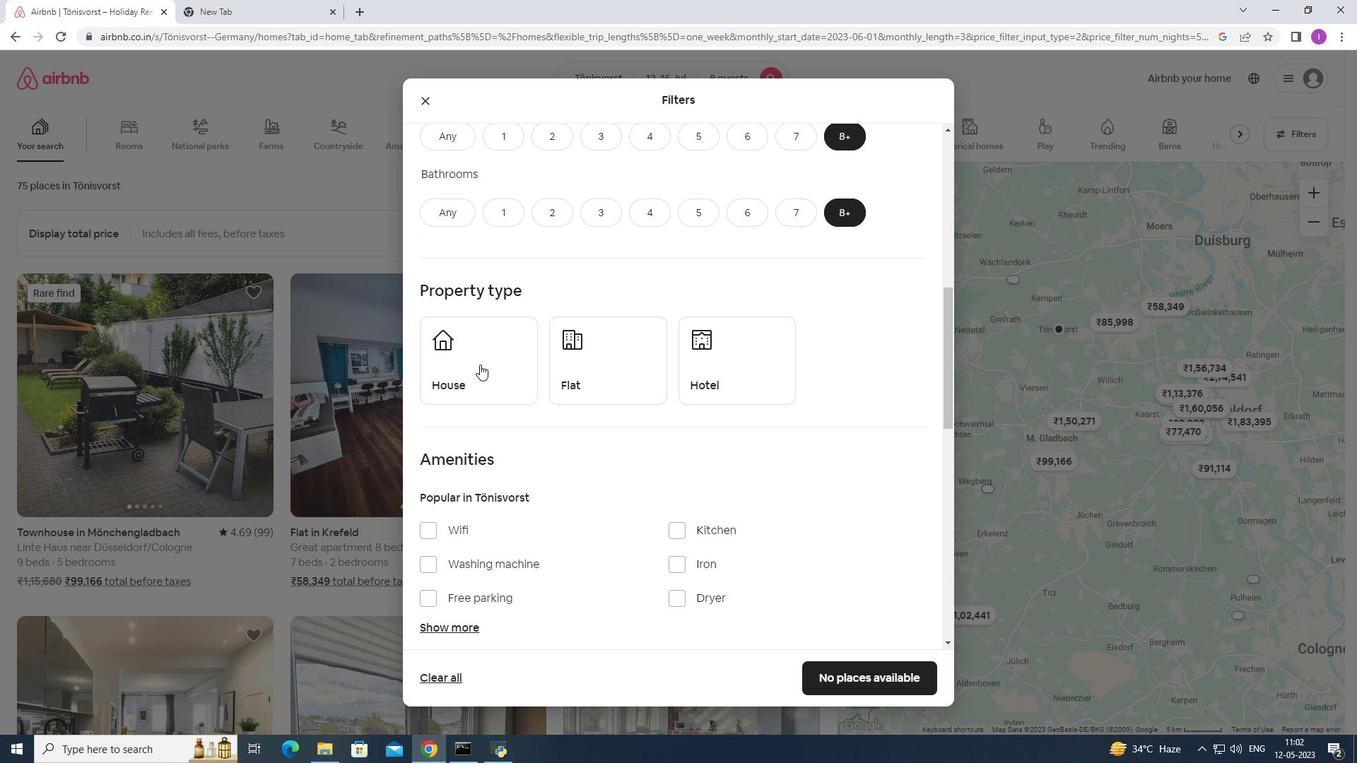 
Action: Mouse pressed left at (476, 358)
Screenshot: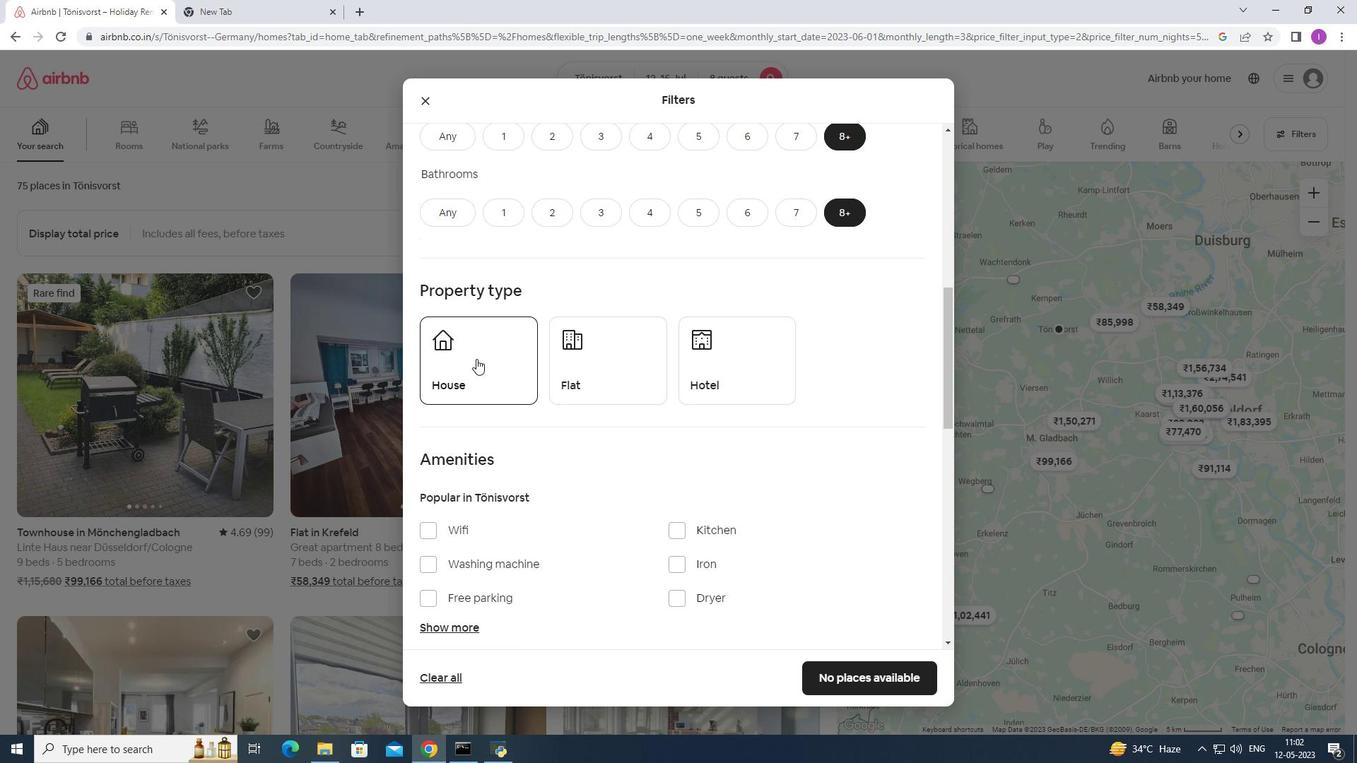 
Action: Mouse moved to (565, 365)
Screenshot: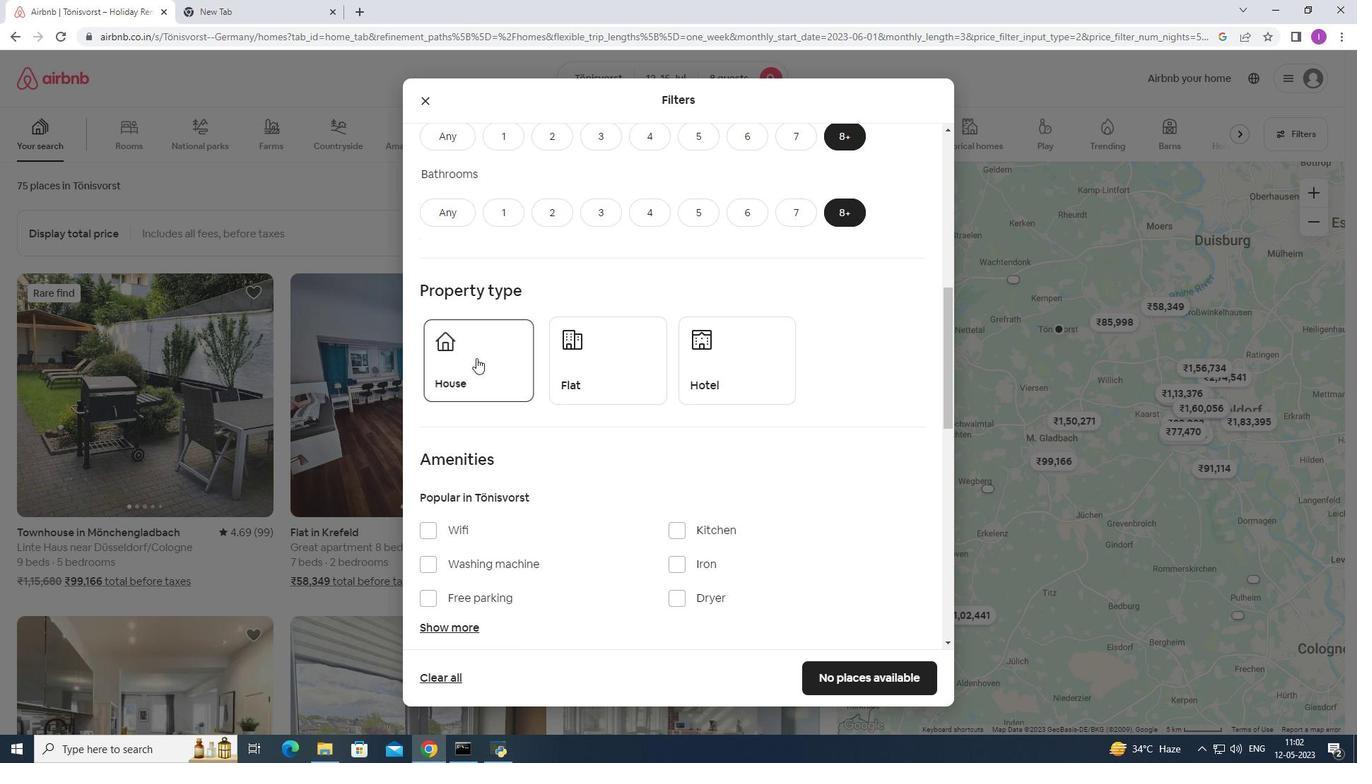 
Action: Mouse pressed left at (565, 365)
Screenshot: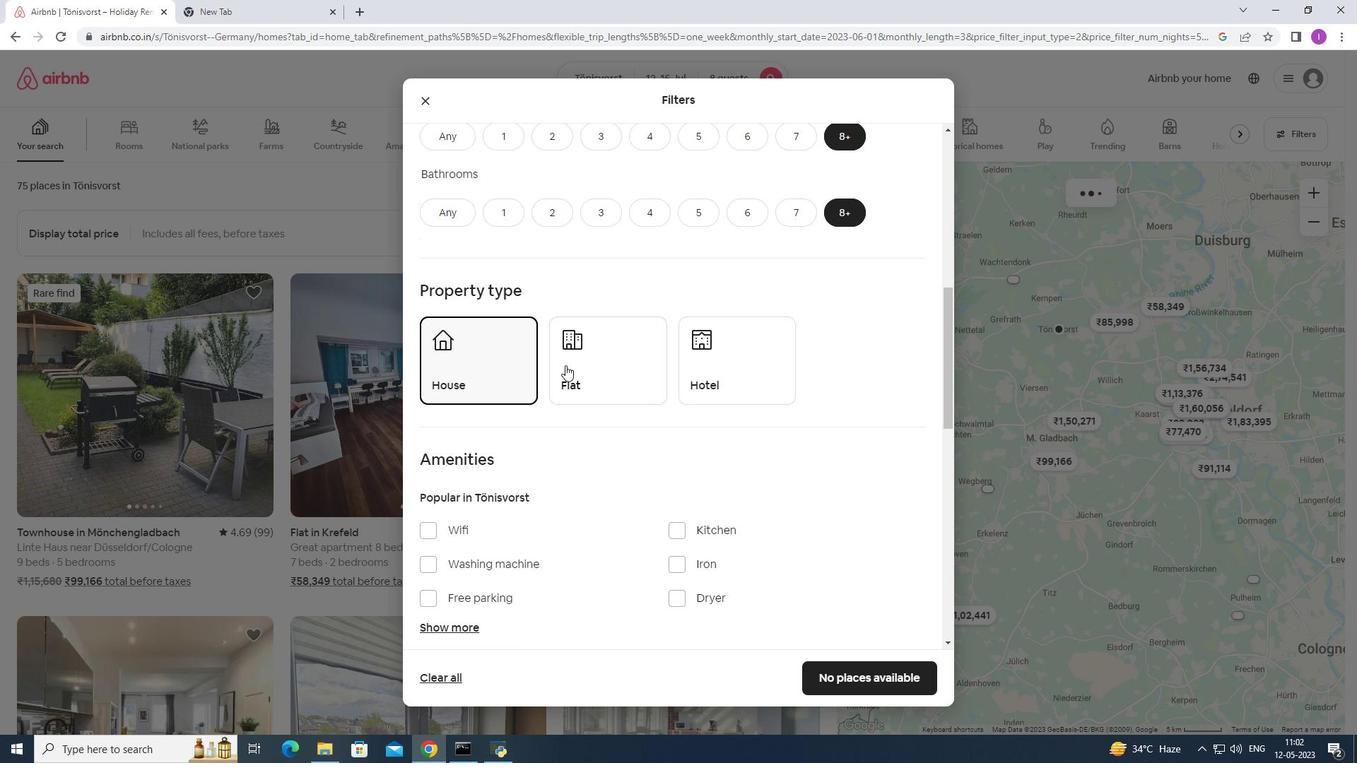 
Action: Mouse moved to (786, 370)
Screenshot: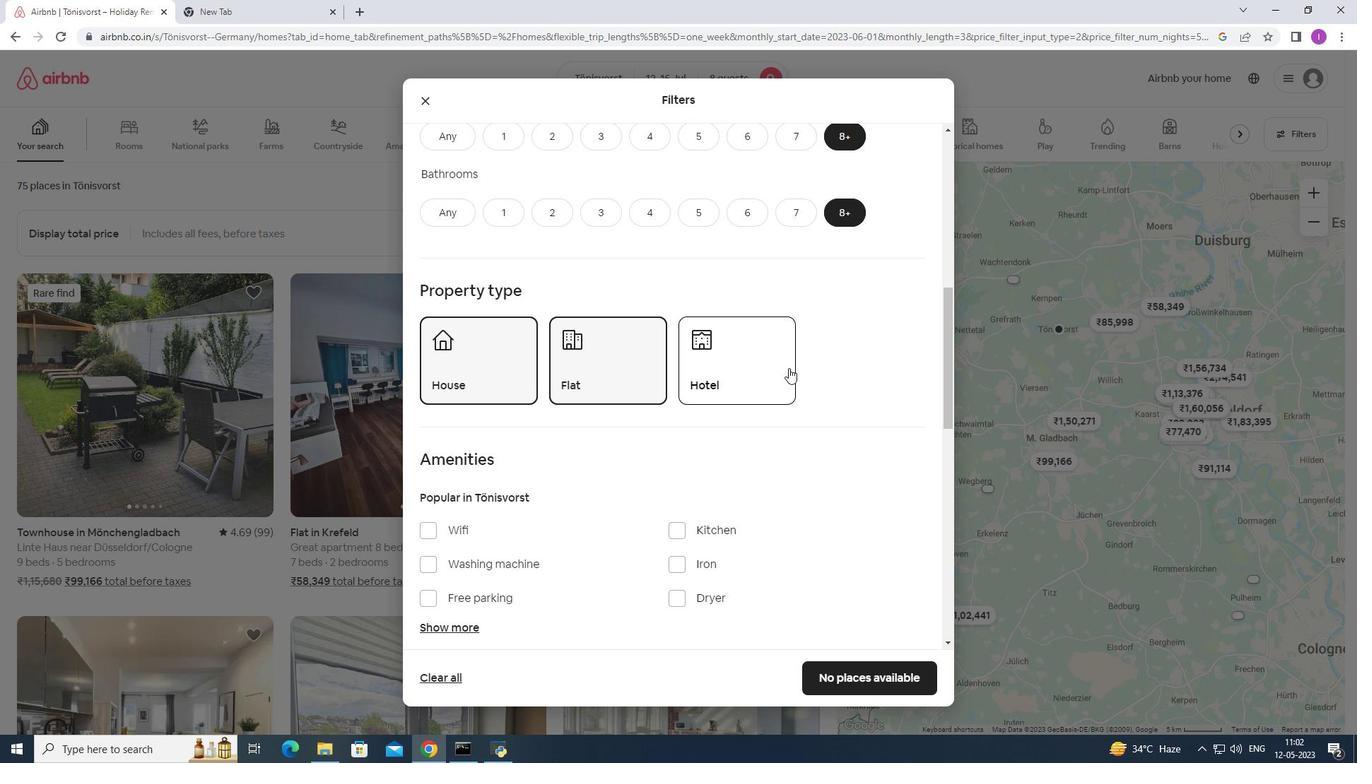 
Action: Mouse pressed left at (786, 370)
Screenshot: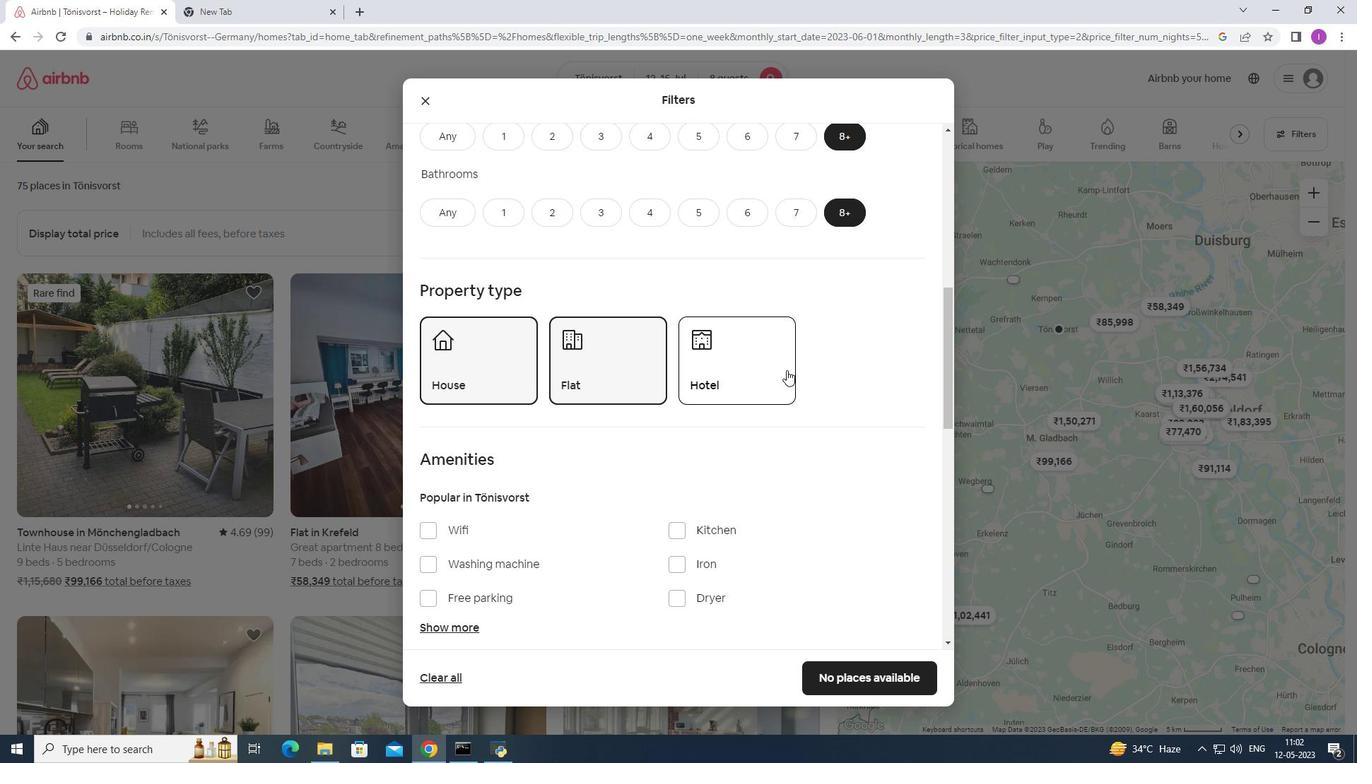 
Action: Mouse moved to (583, 371)
Screenshot: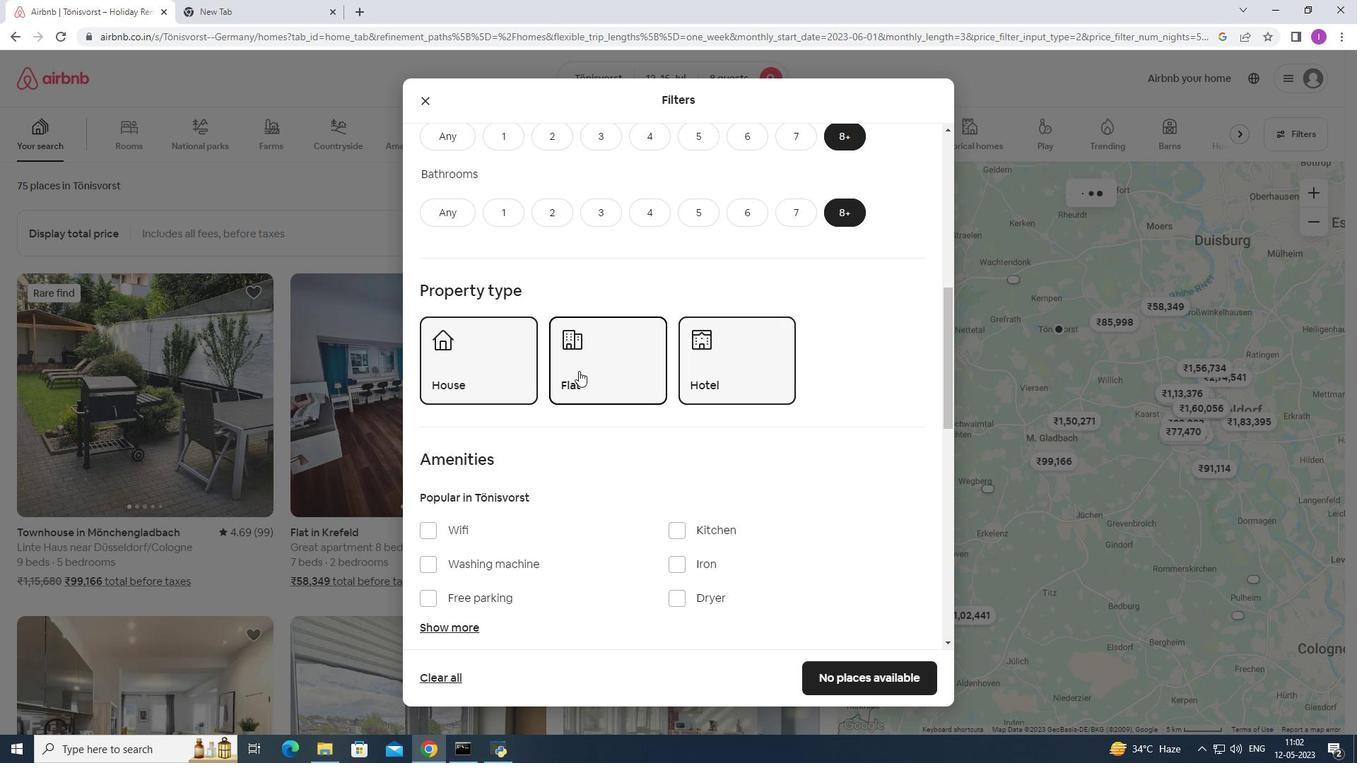 
Action: Mouse scrolled (583, 371) with delta (0, 0)
Screenshot: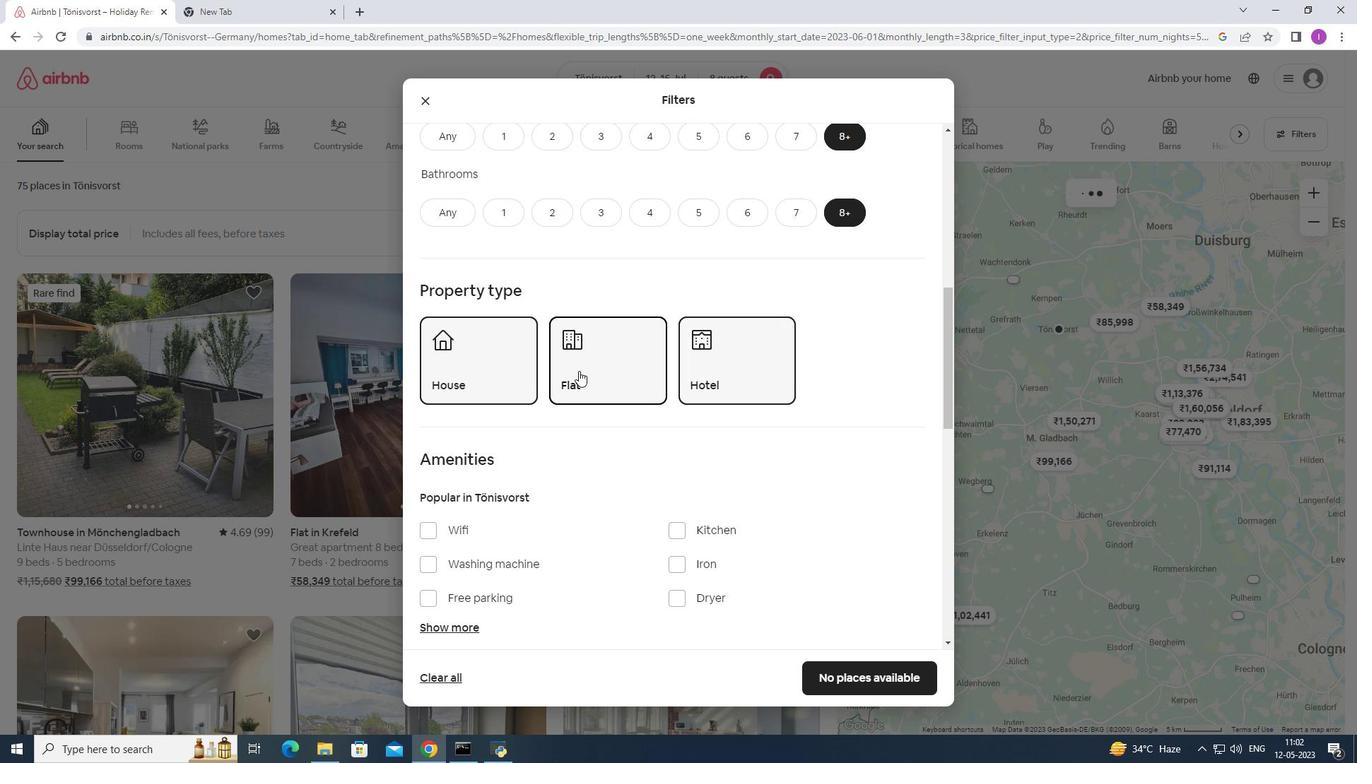 
Action: Mouse moved to (584, 371)
Screenshot: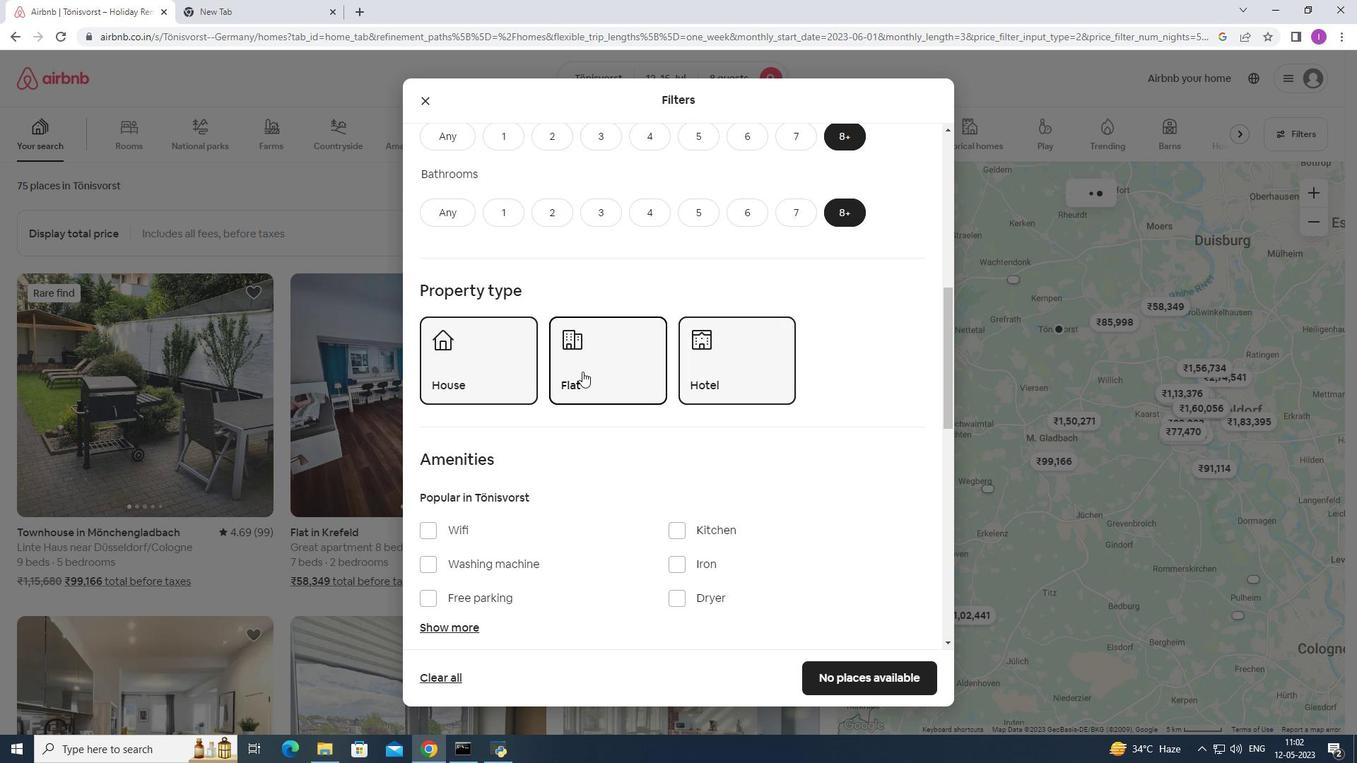 
Action: Mouse scrolled (584, 371) with delta (0, 0)
Screenshot: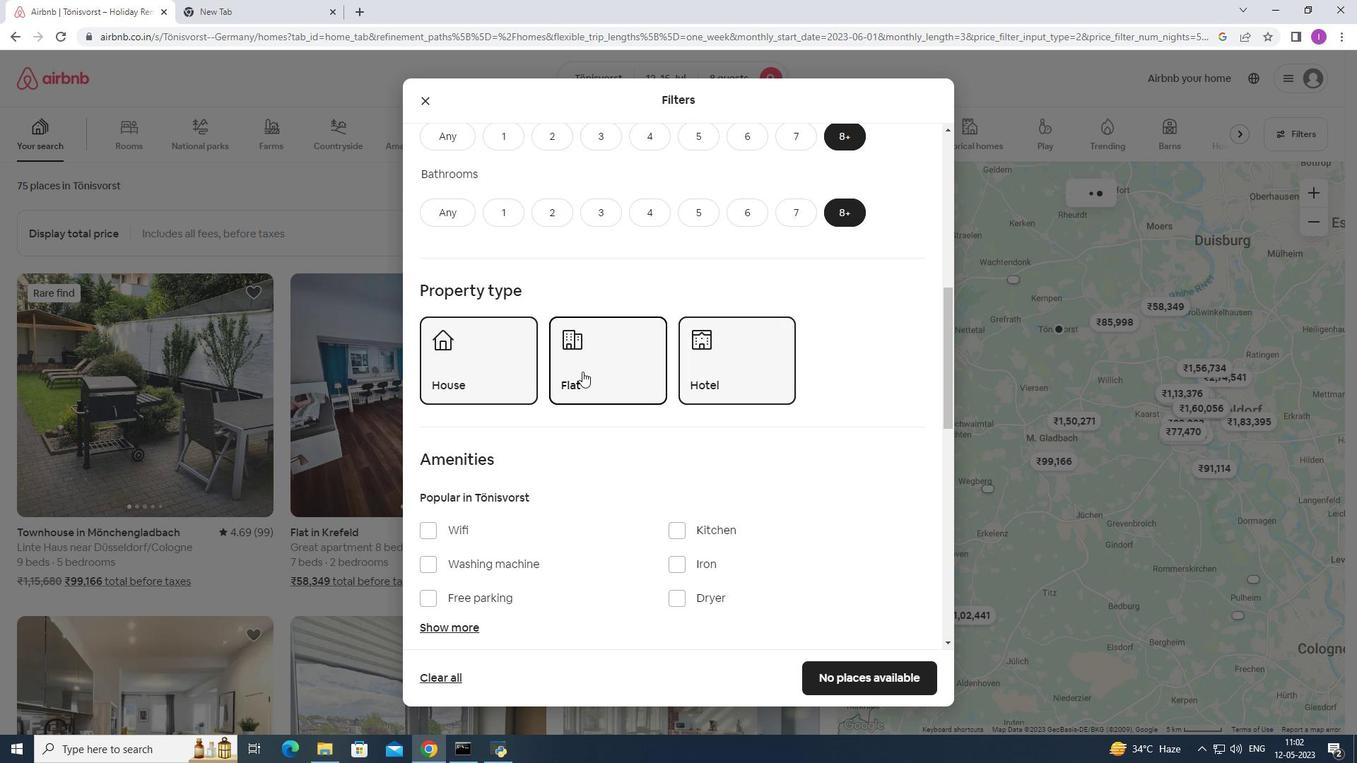 
Action: Mouse moved to (585, 373)
Screenshot: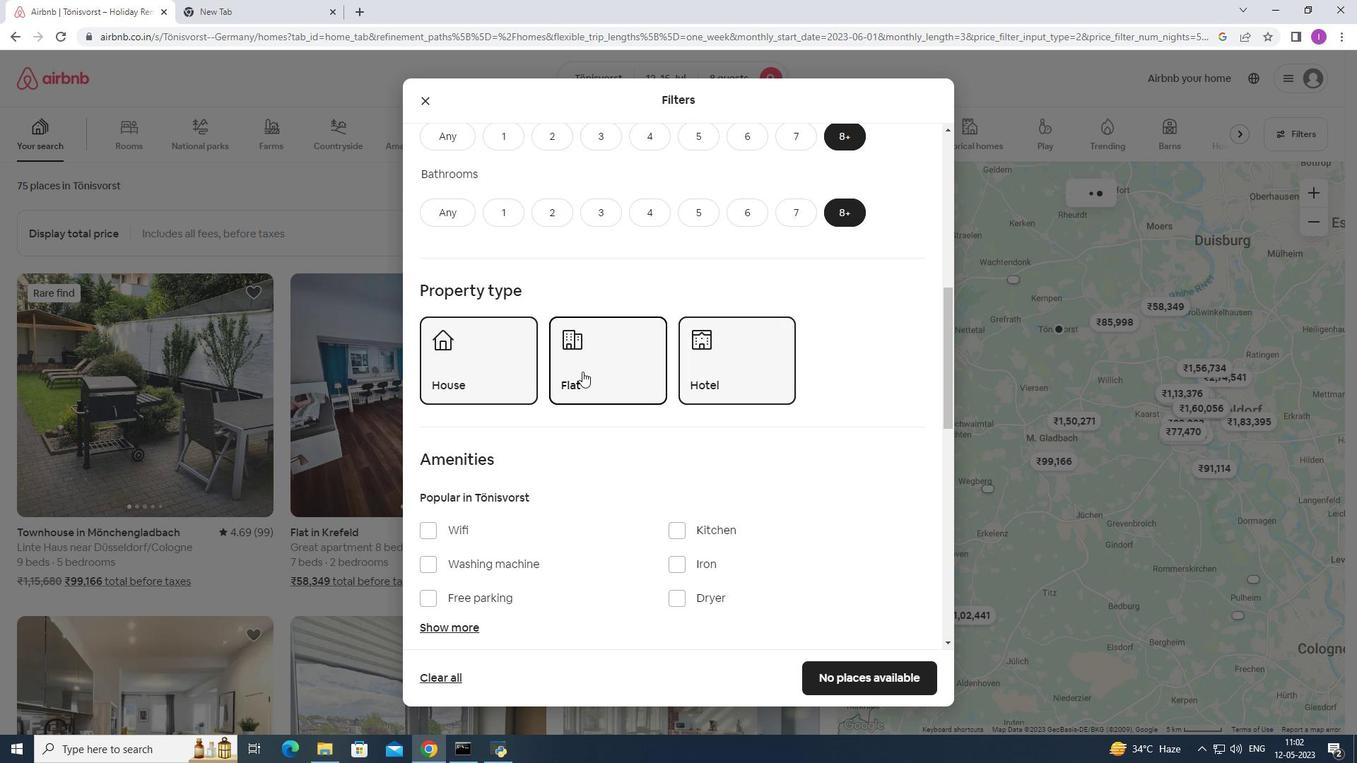 
Action: Mouse scrolled (585, 372) with delta (0, 0)
Screenshot: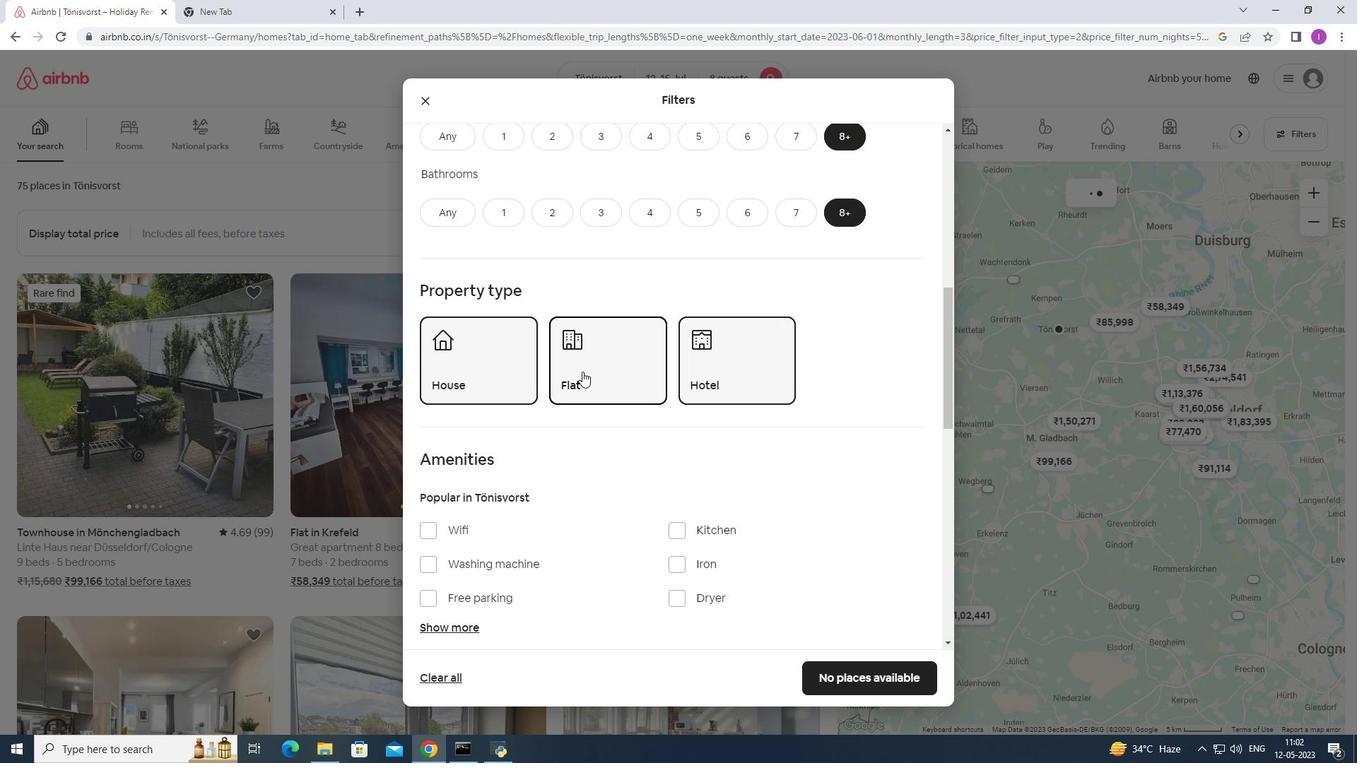 
Action: Mouse moved to (586, 373)
Screenshot: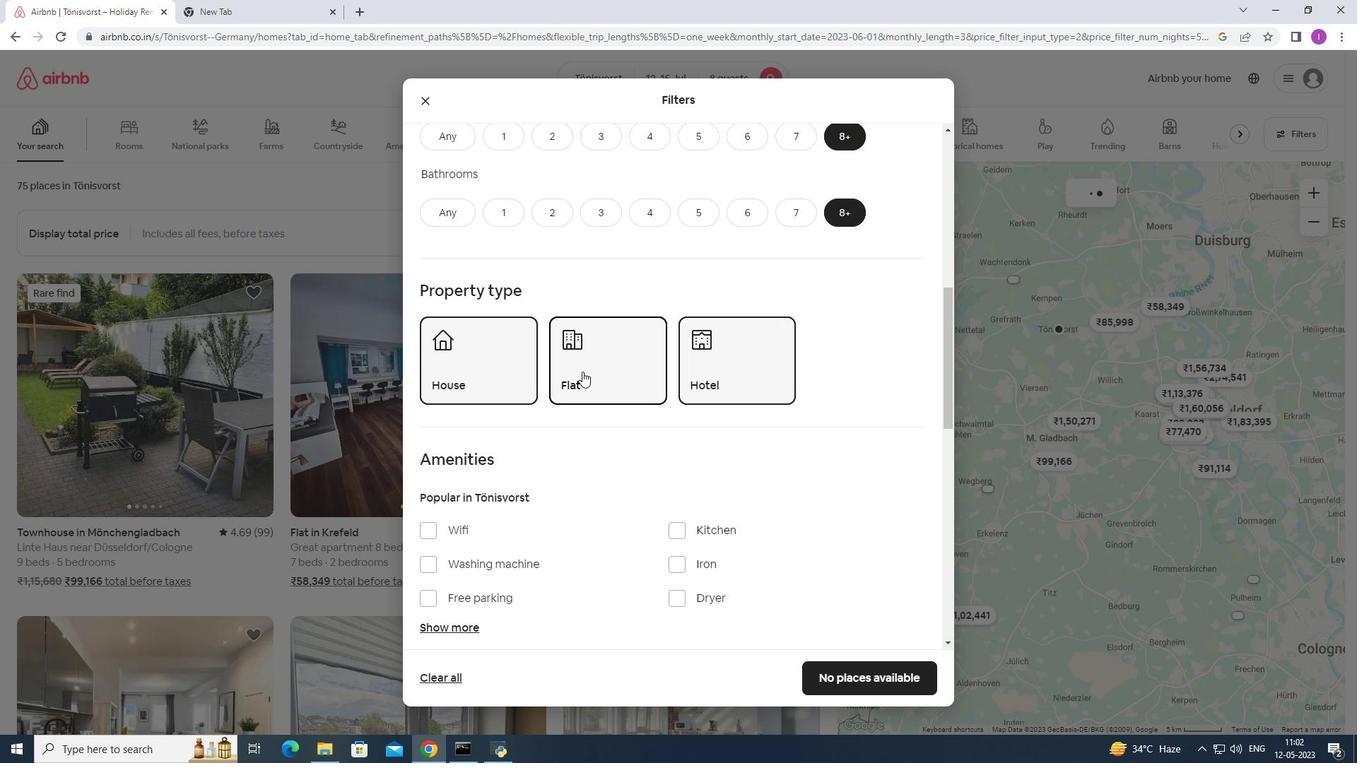 
Action: Mouse scrolled (586, 372) with delta (0, 0)
Screenshot: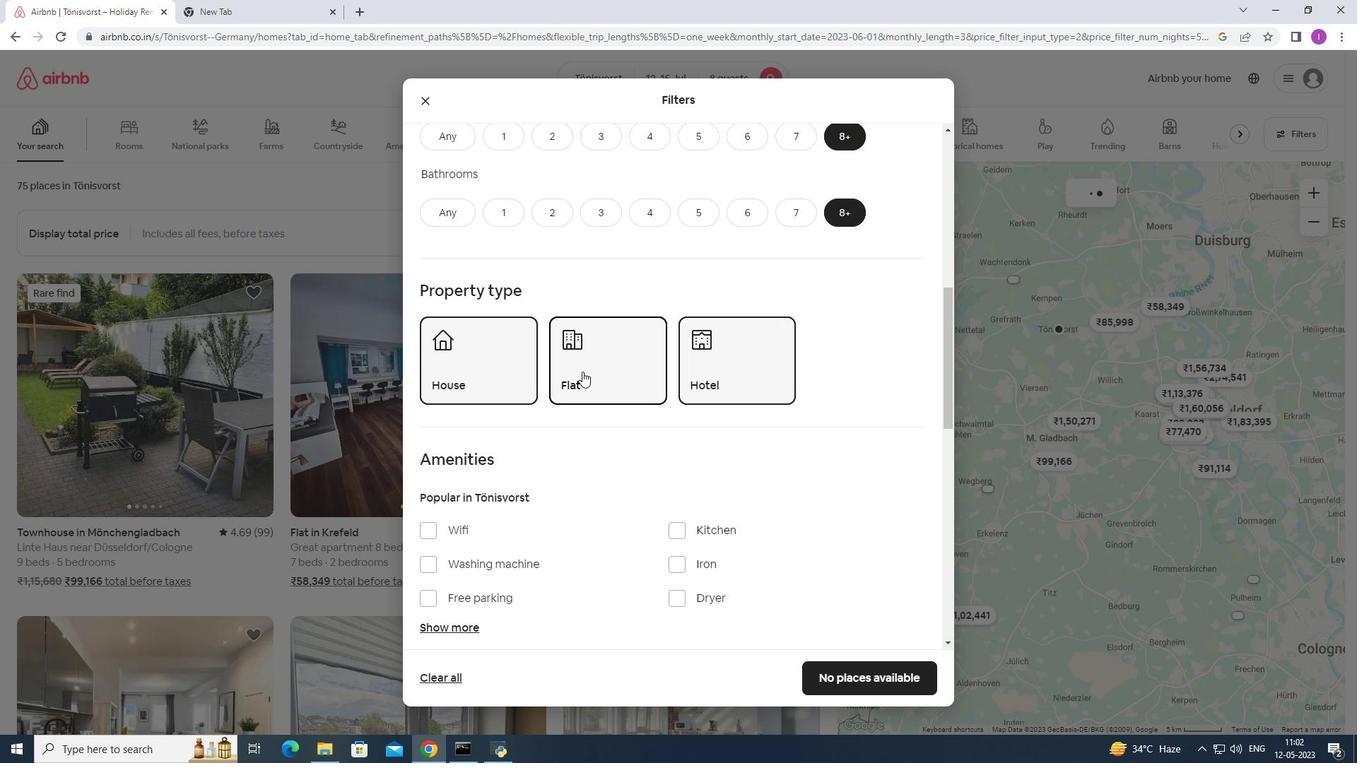 
Action: Mouse moved to (429, 243)
Screenshot: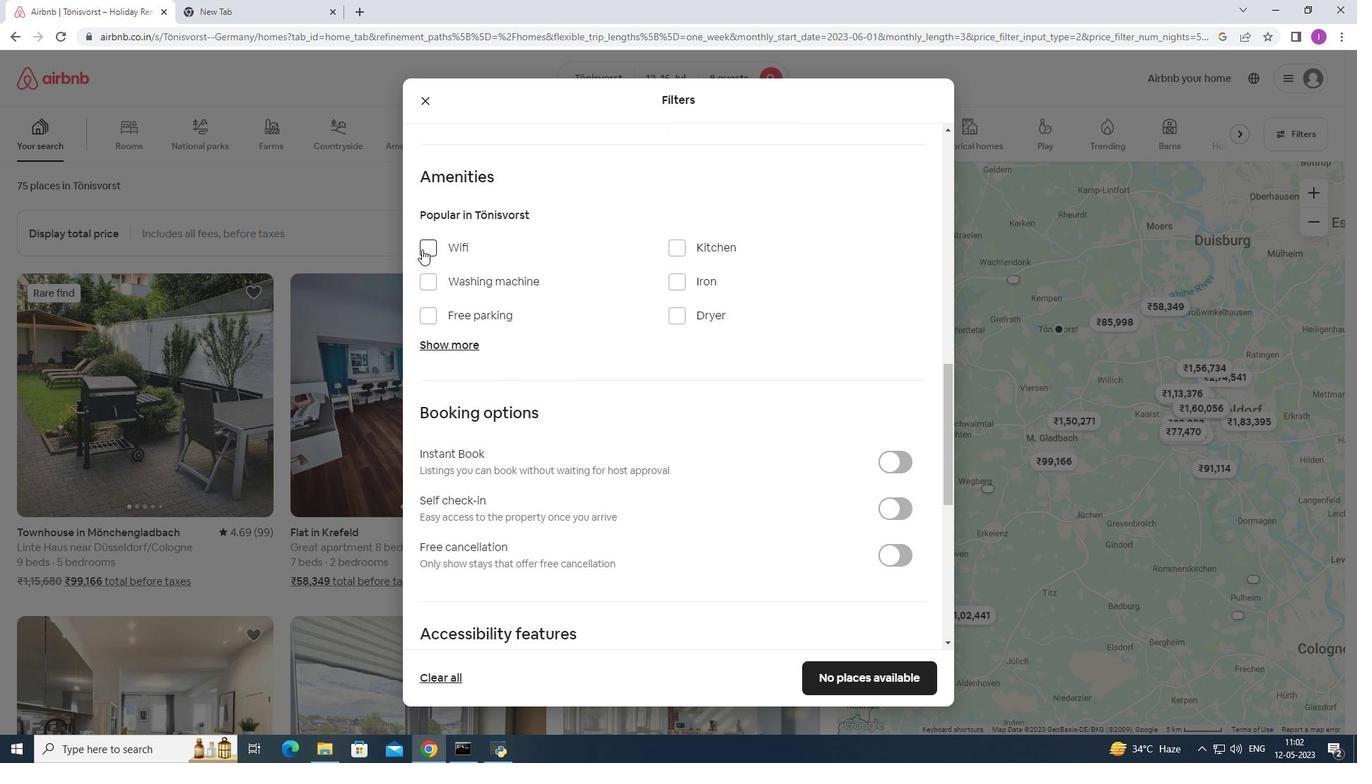 
Action: Mouse pressed left at (429, 243)
Screenshot: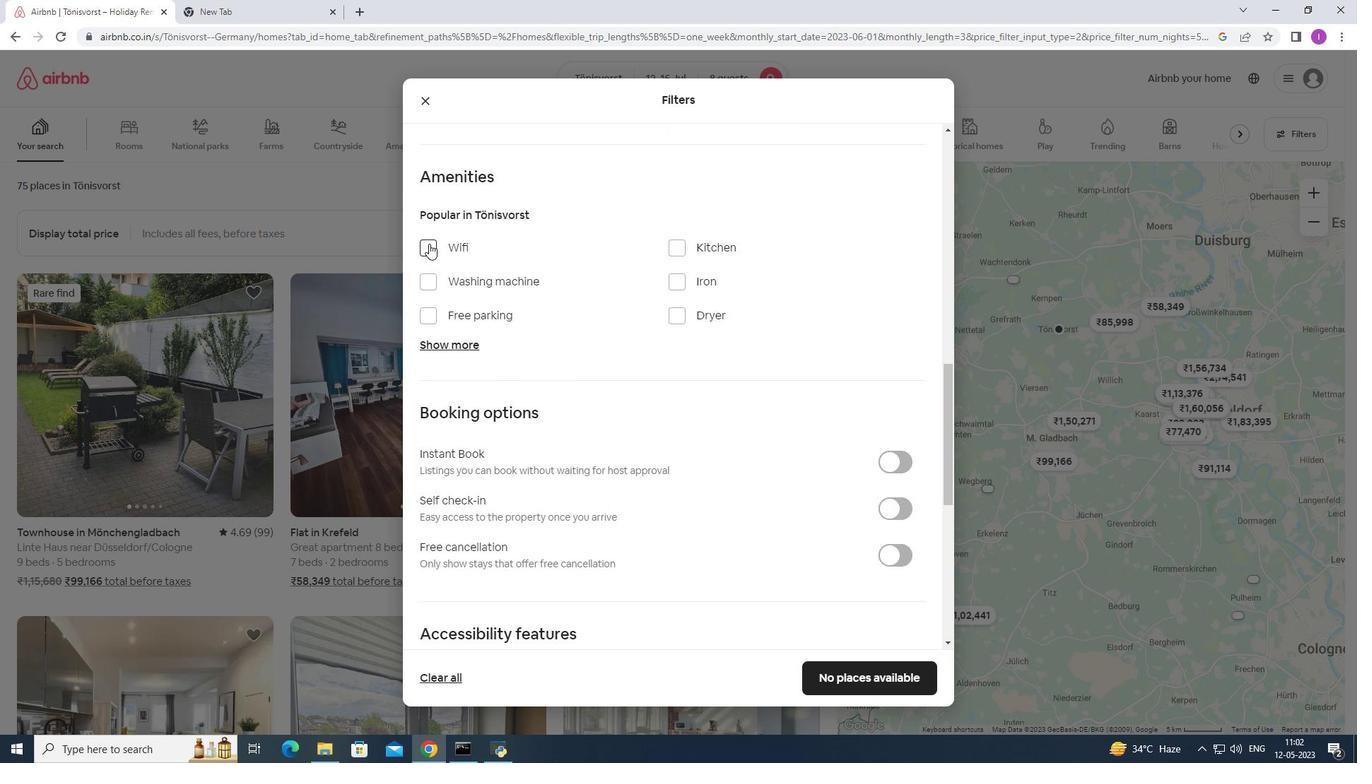 
Action: Mouse moved to (435, 317)
Screenshot: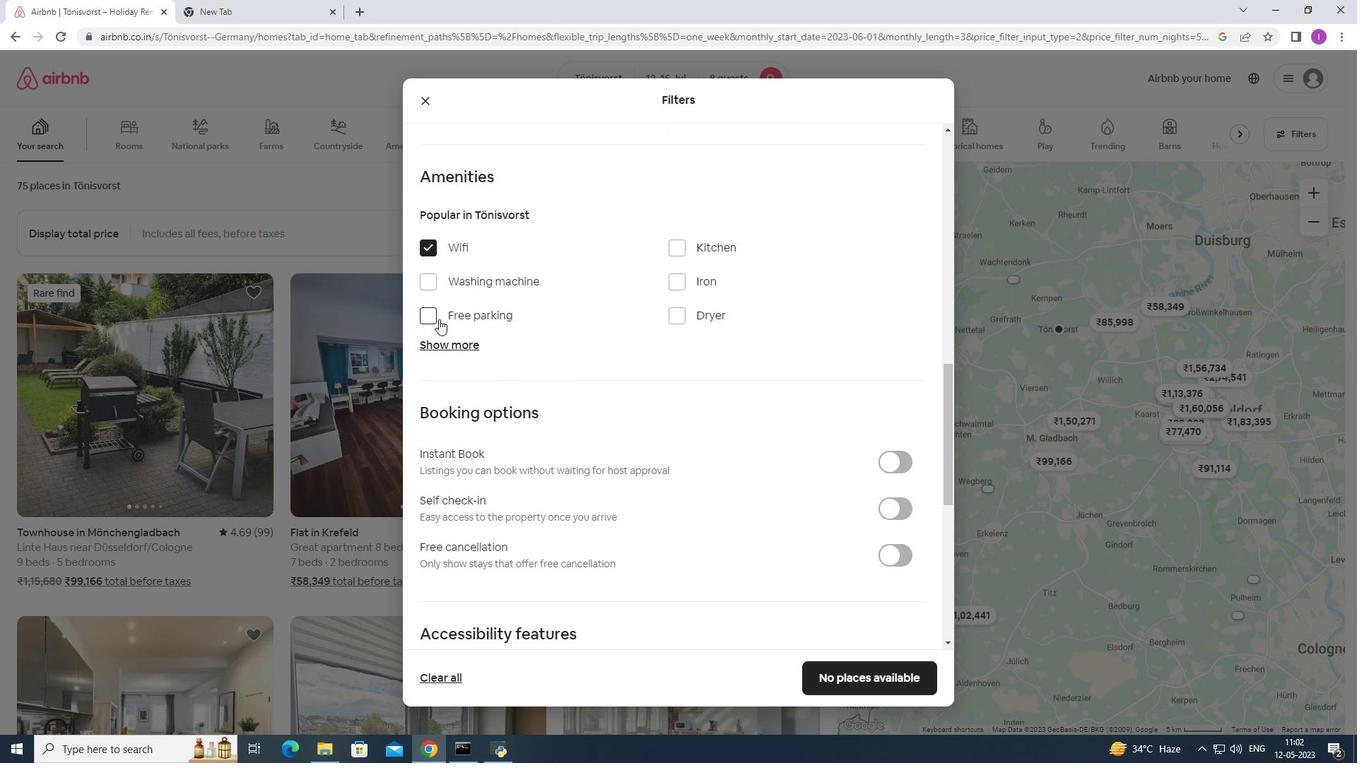 
Action: Mouse pressed left at (435, 317)
Screenshot: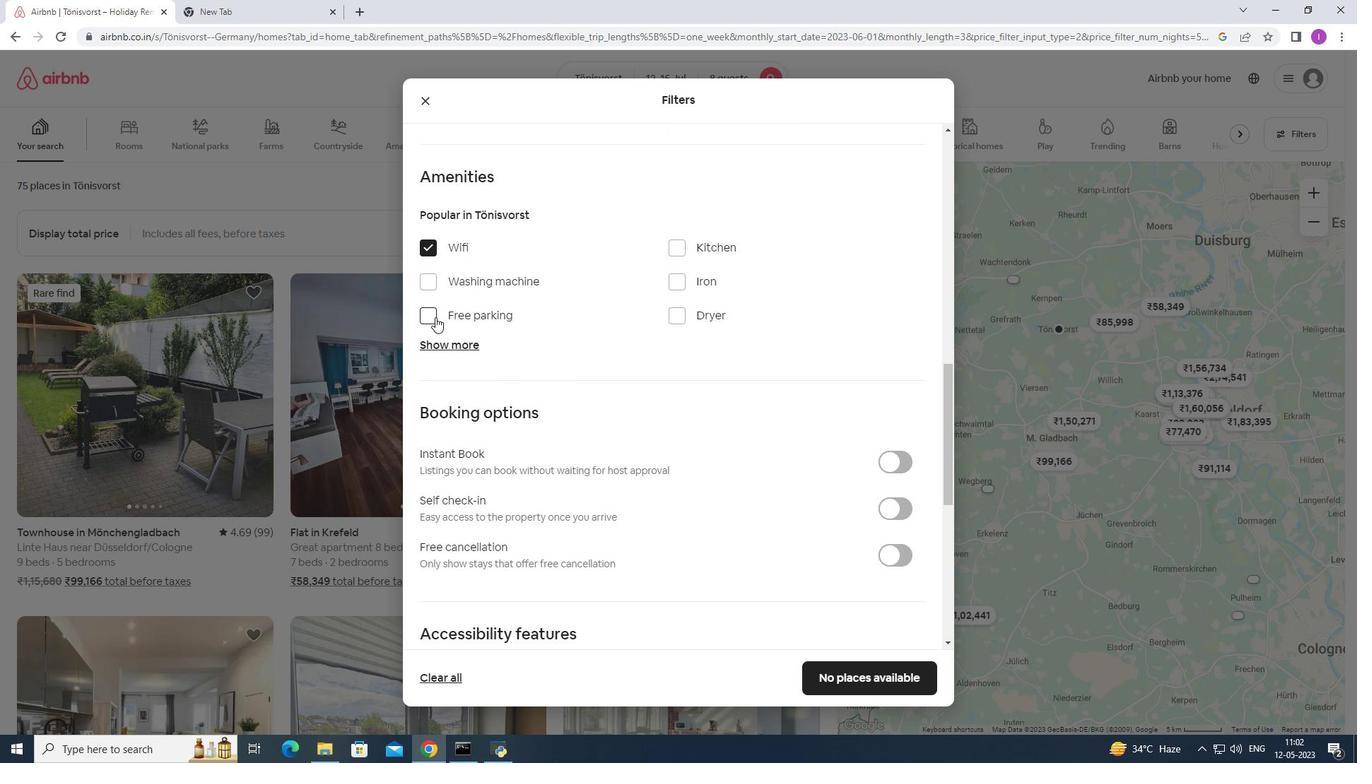 
Action: Mouse moved to (446, 340)
Screenshot: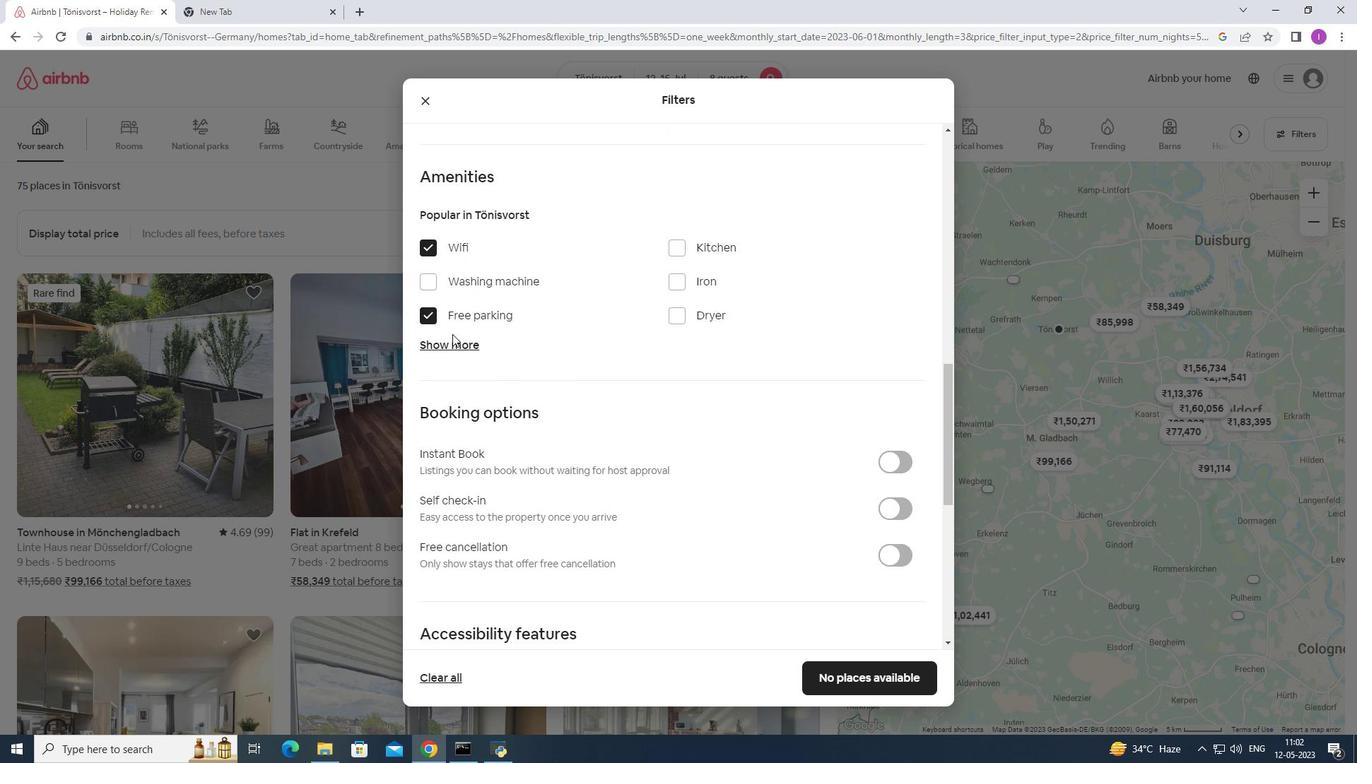 
Action: Mouse pressed left at (446, 340)
Screenshot: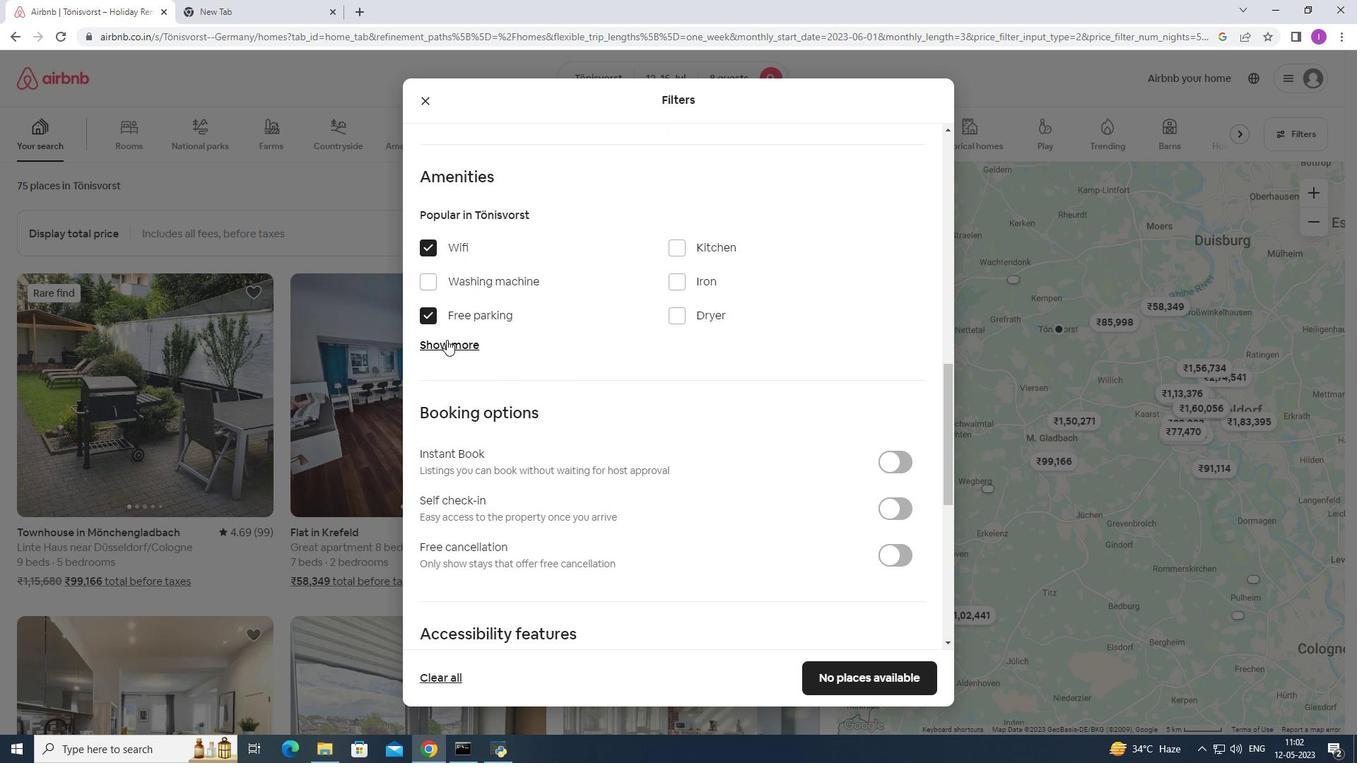 
Action: Mouse moved to (677, 426)
Screenshot: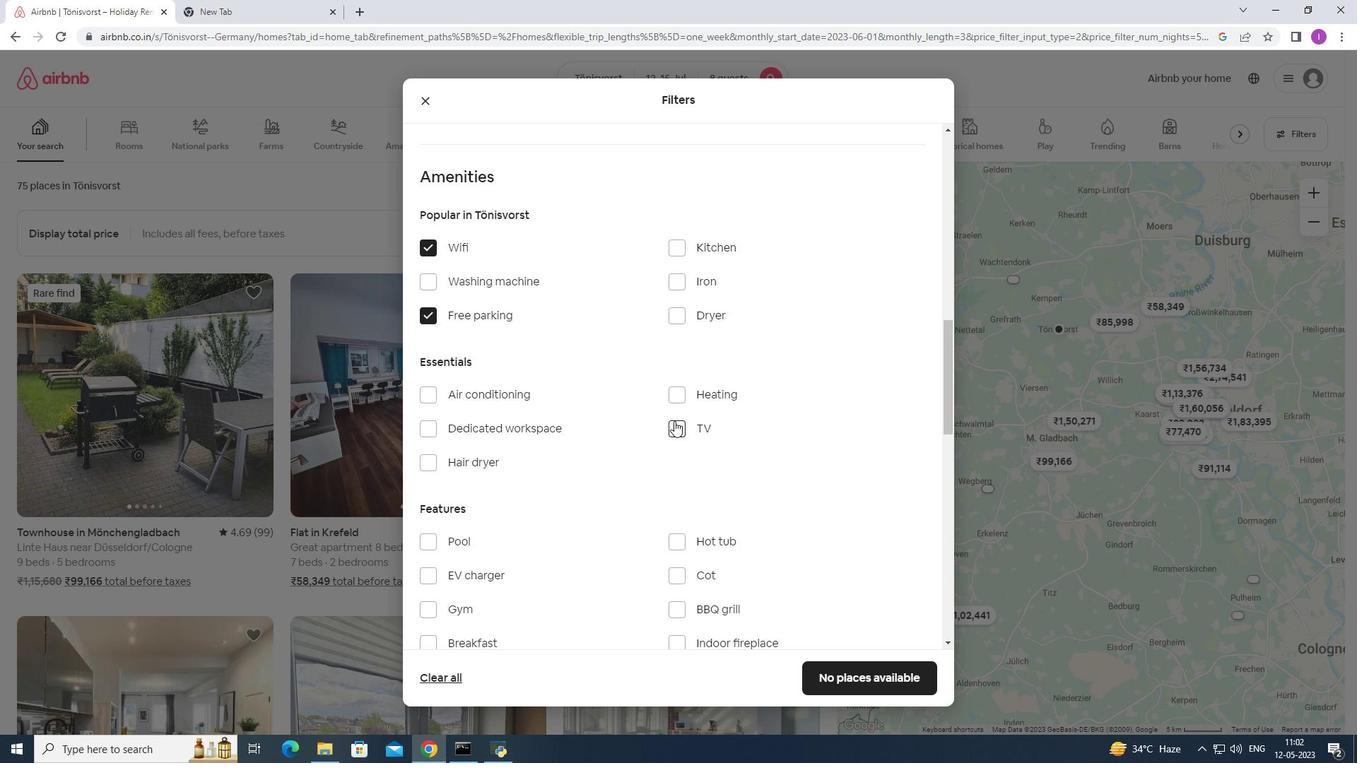 
Action: Mouse pressed left at (677, 426)
Screenshot: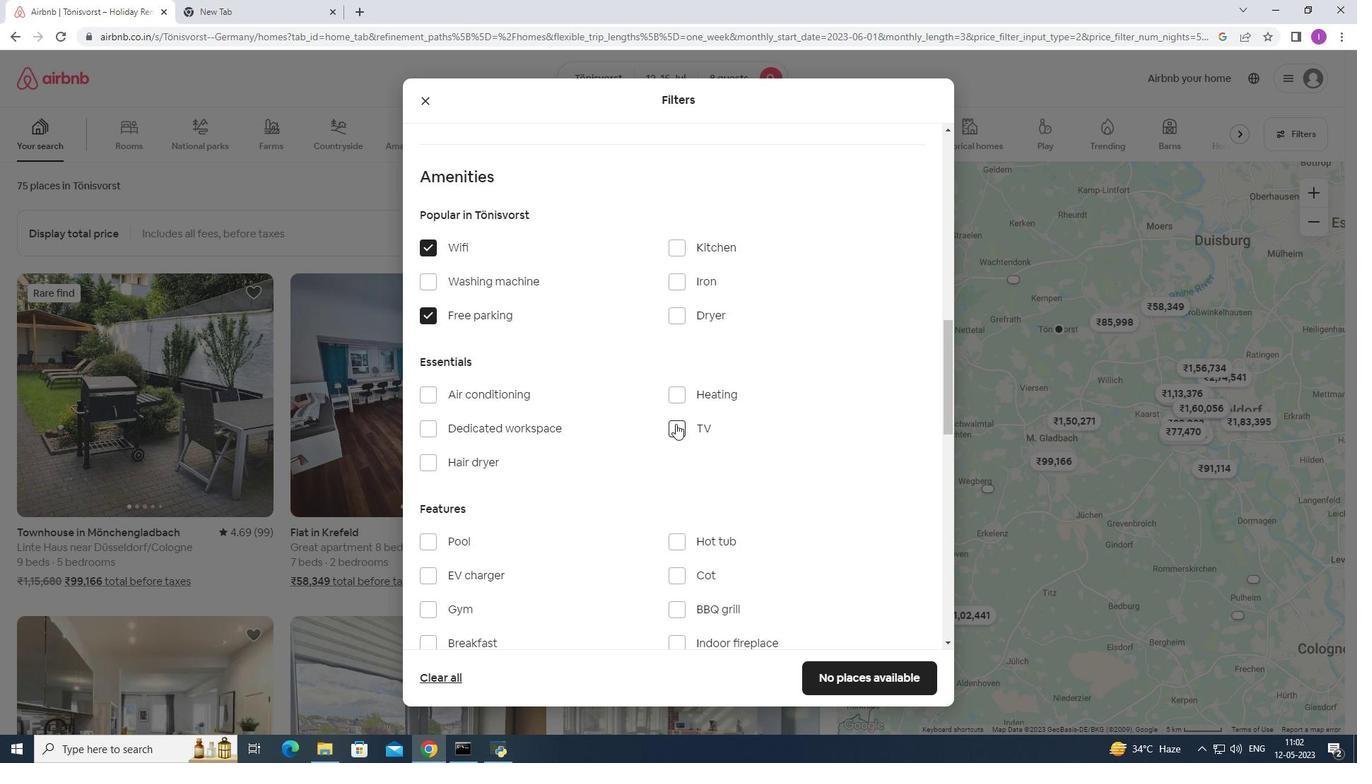 
Action: Mouse moved to (379, 436)
Screenshot: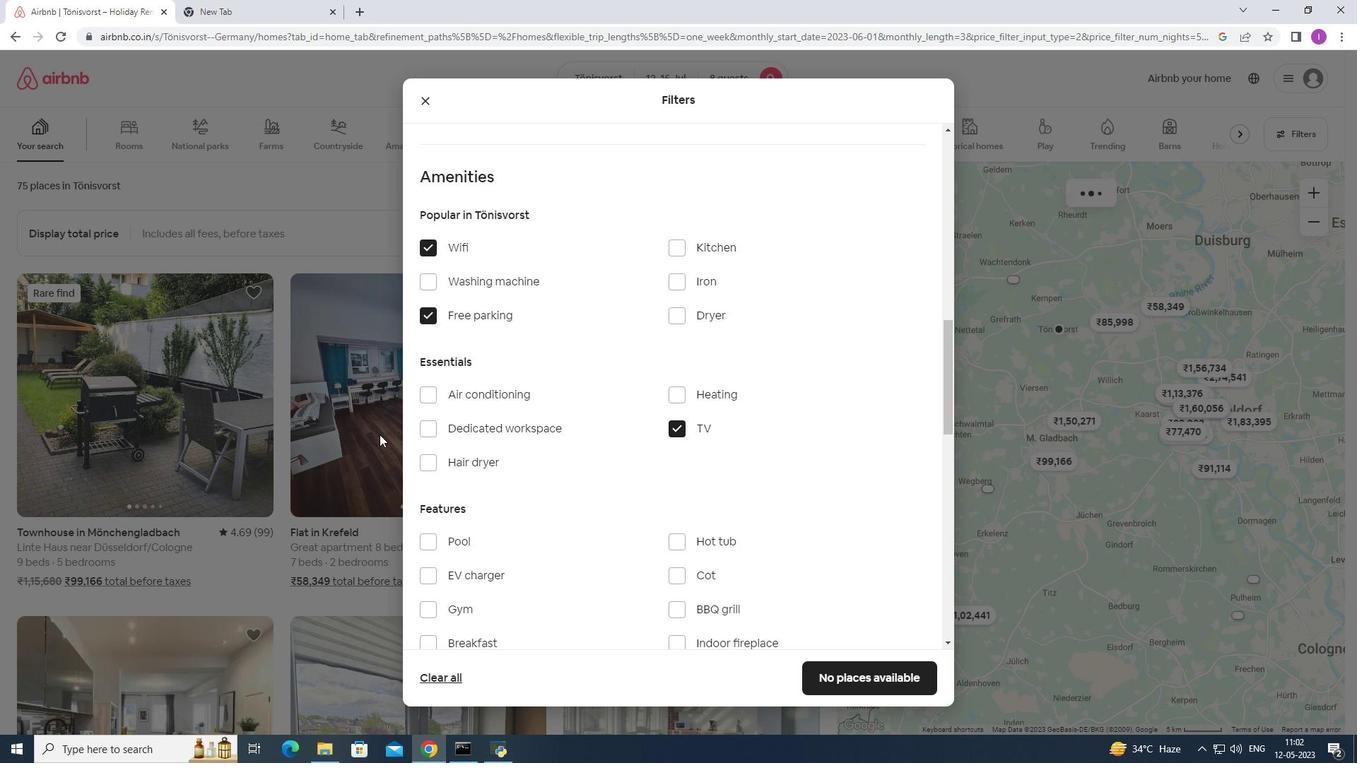 
Action: Mouse scrolled (379, 436) with delta (0, 0)
Screenshot: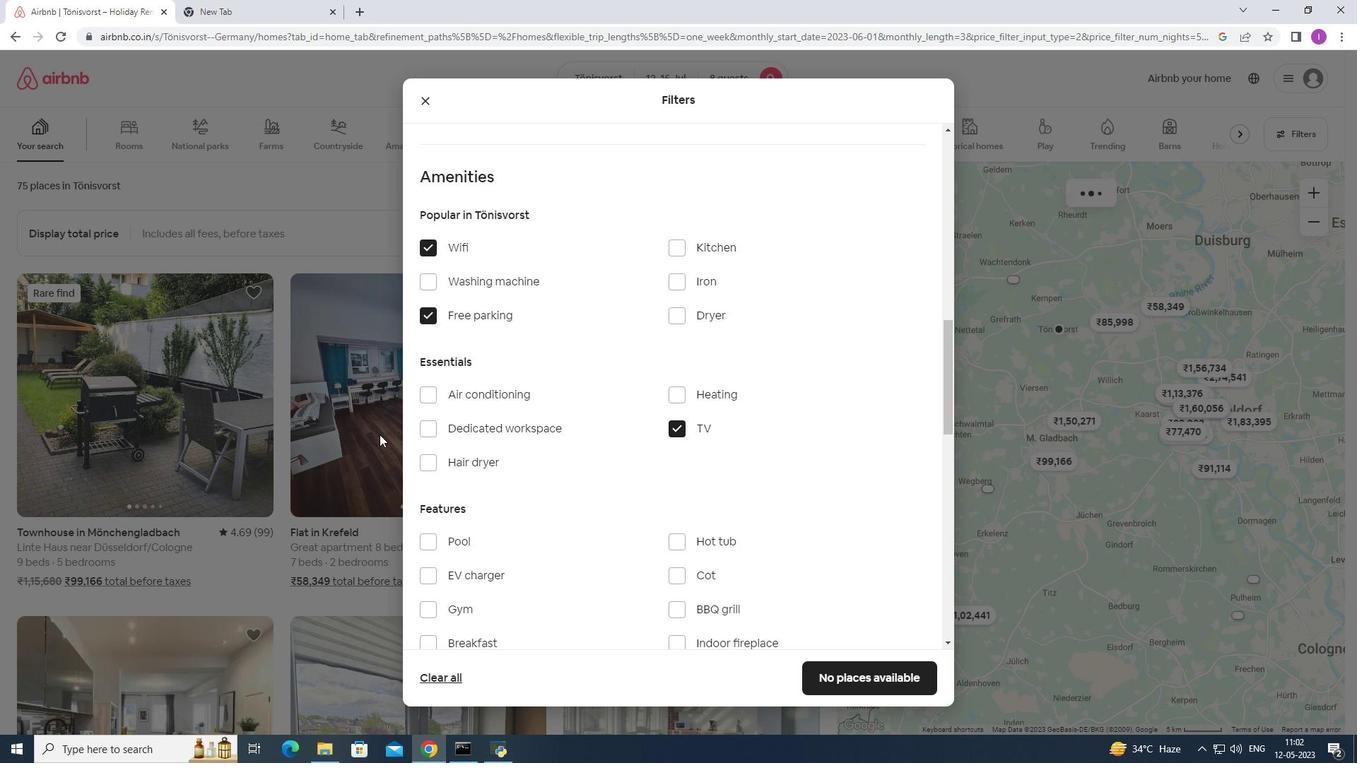
Action: Mouse scrolled (379, 436) with delta (0, 0)
Screenshot: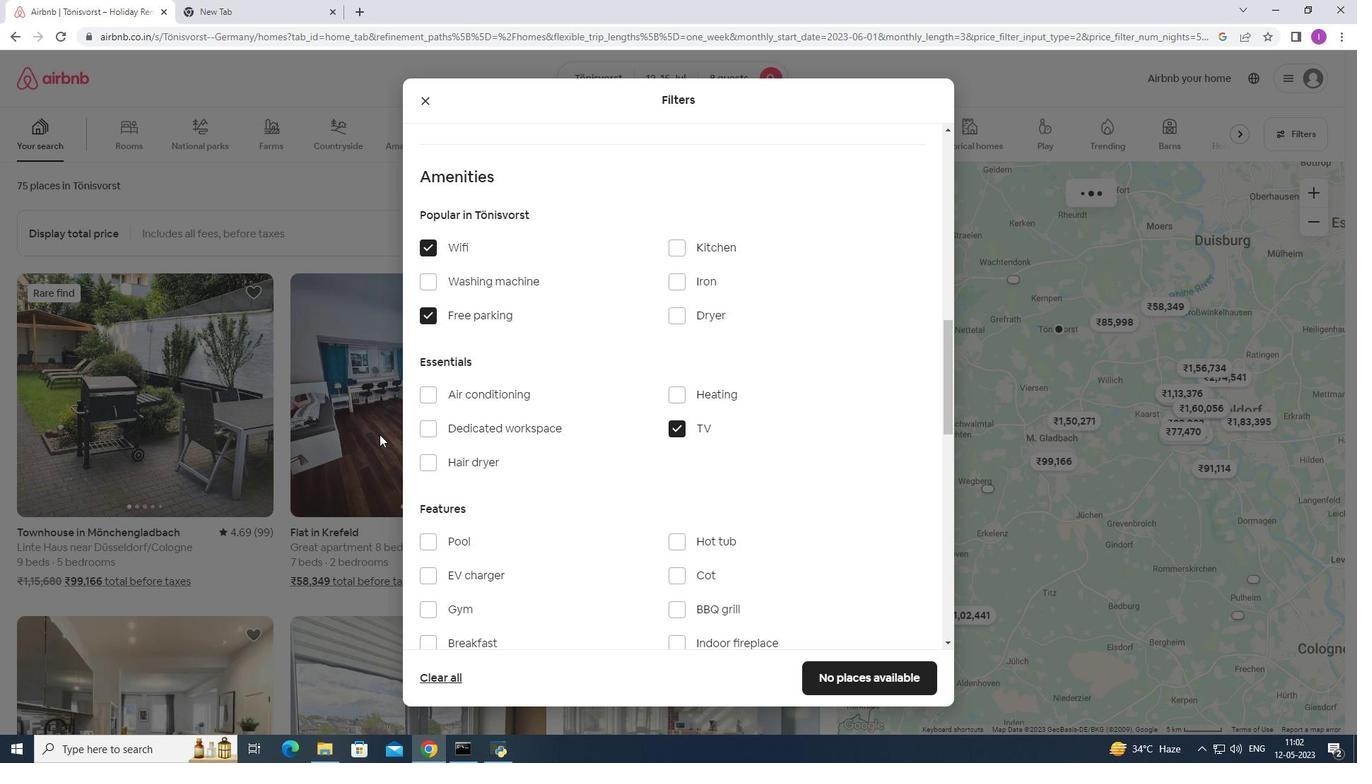 
Action: Mouse scrolled (379, 436) with delta (0, 0)
Screenshot: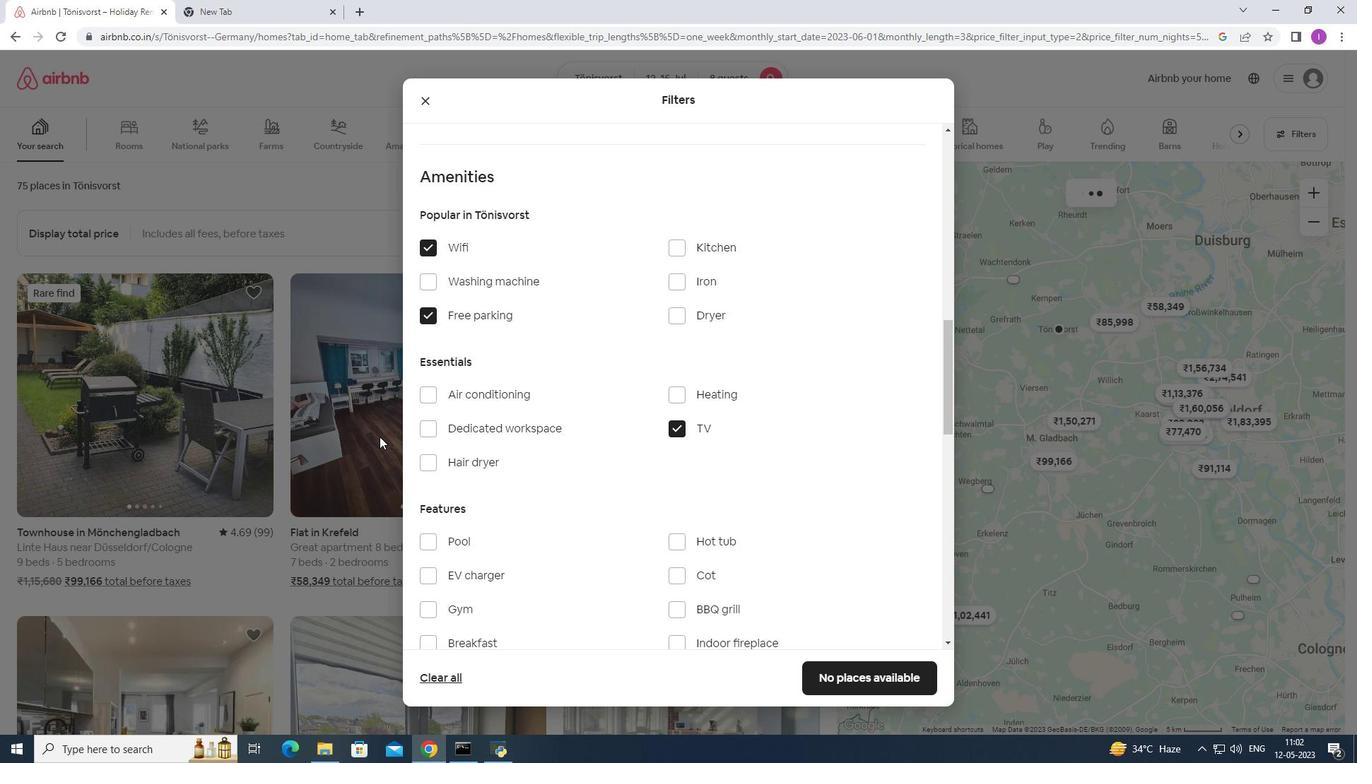 
Action: Mouse moved to (451, 429)
Screenshot: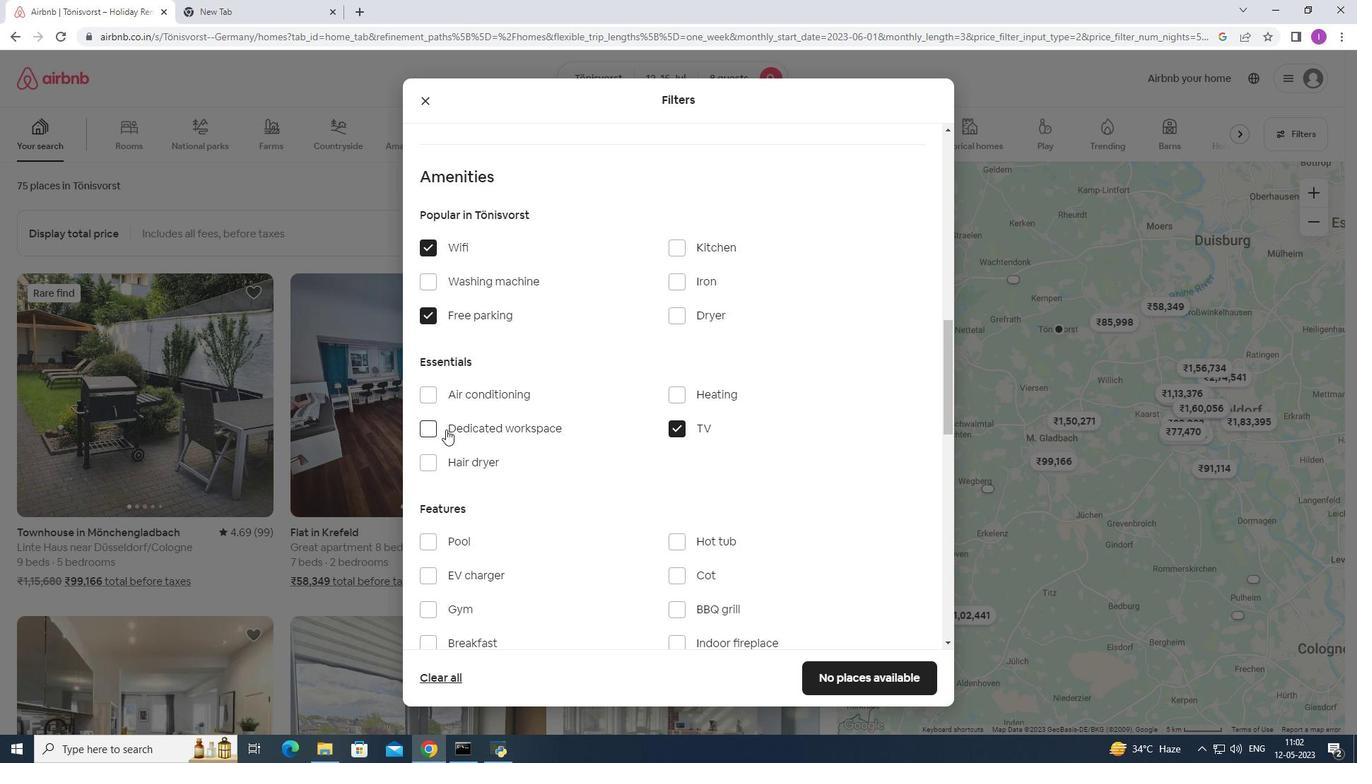 
Action: Mouse scrolled (451, 428) with delta (0, 0)
Screenshot: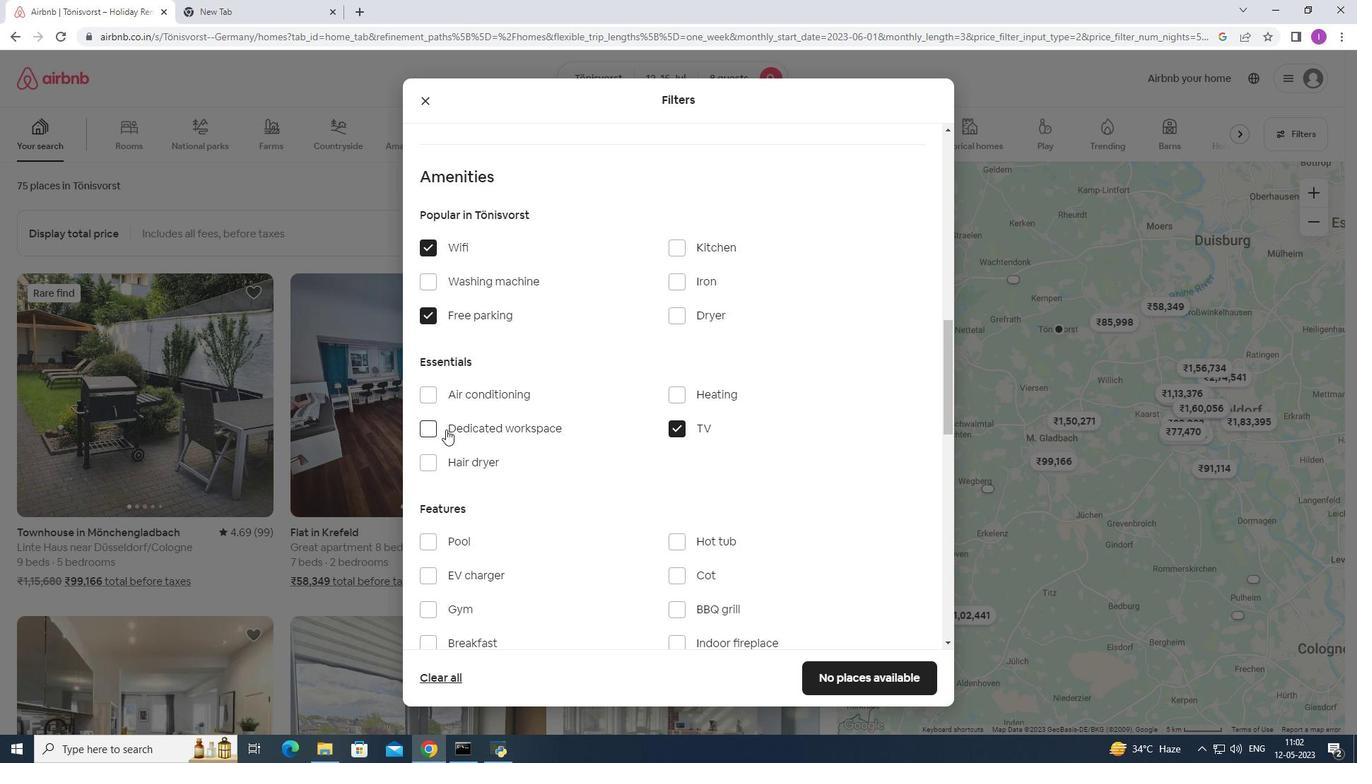 
Action: Mouse moved to (453, 429)
Screenshot: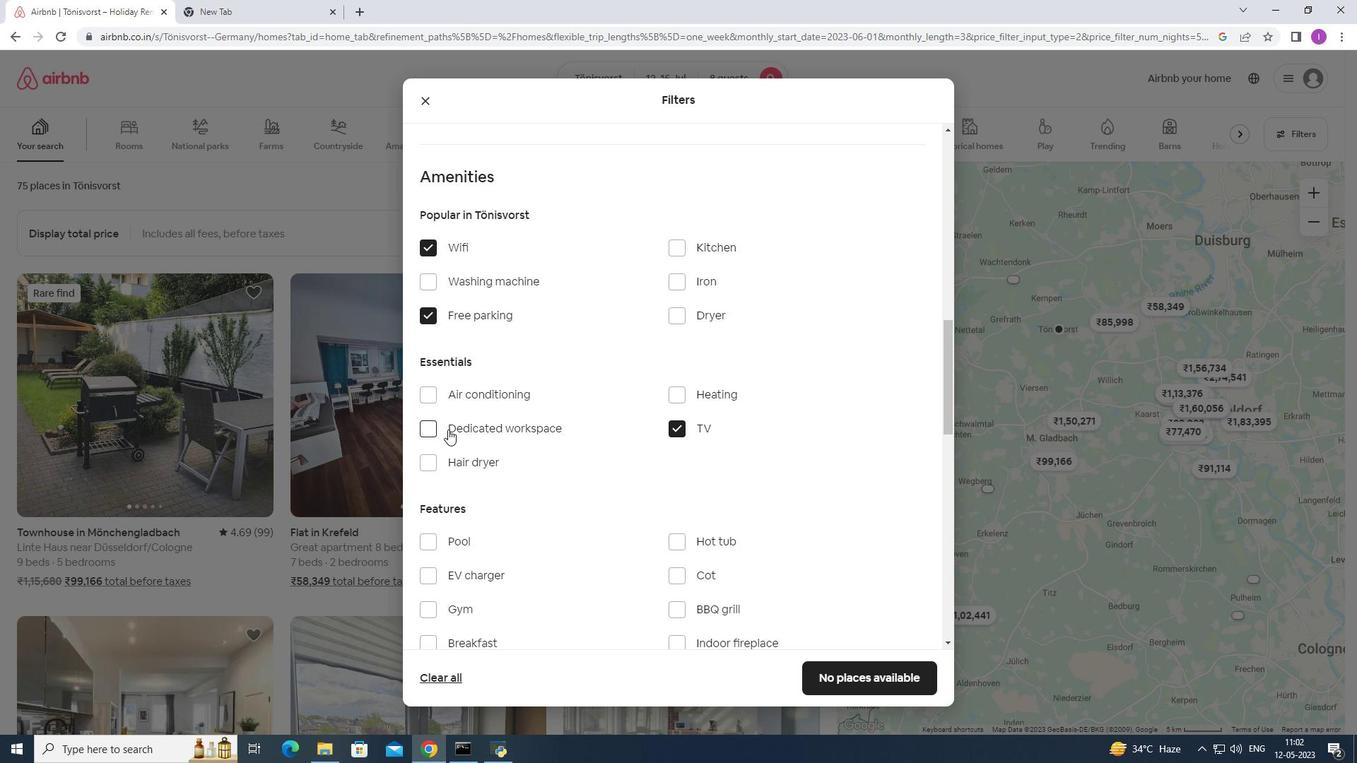 
Action: Mouse scrolled (453, 429) with delta (0, 0)
Screenshot: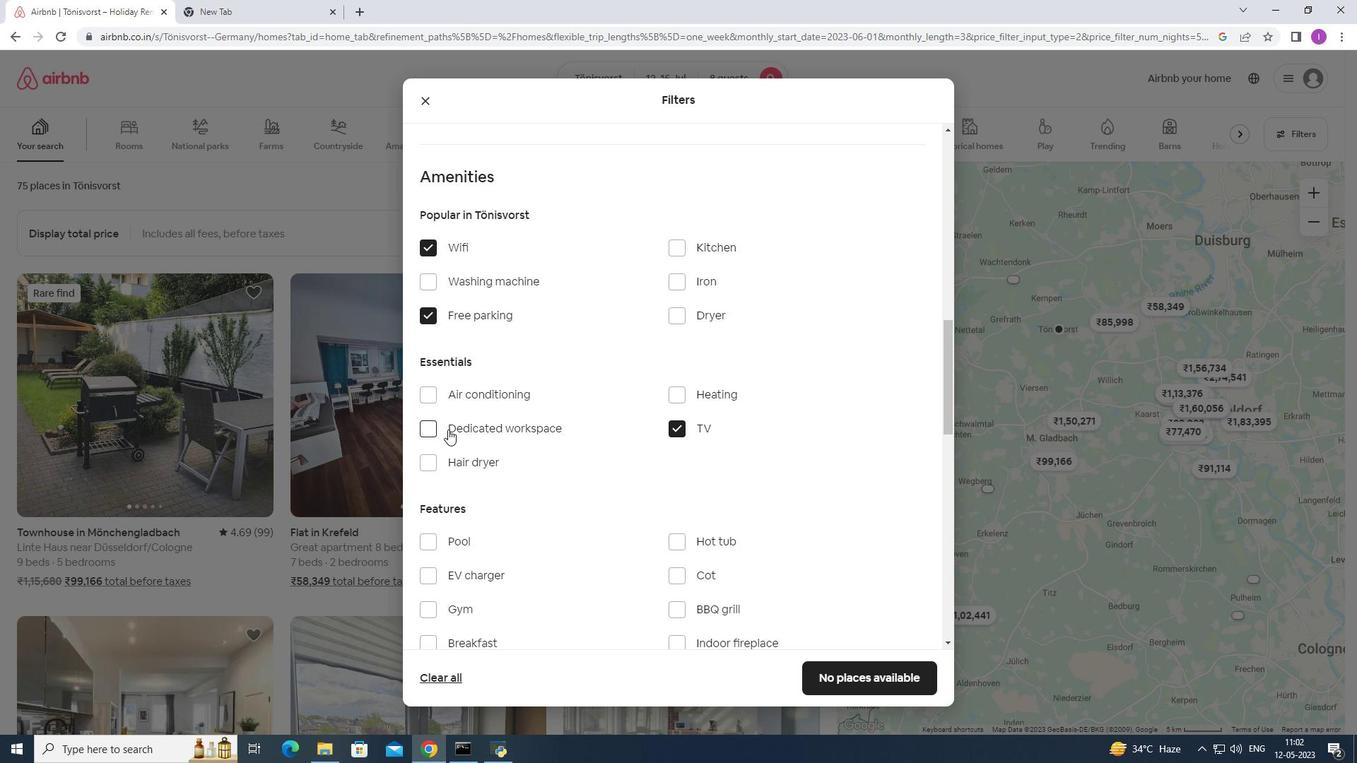 
Action: Mouse moved to (432, 470)
Screenshot: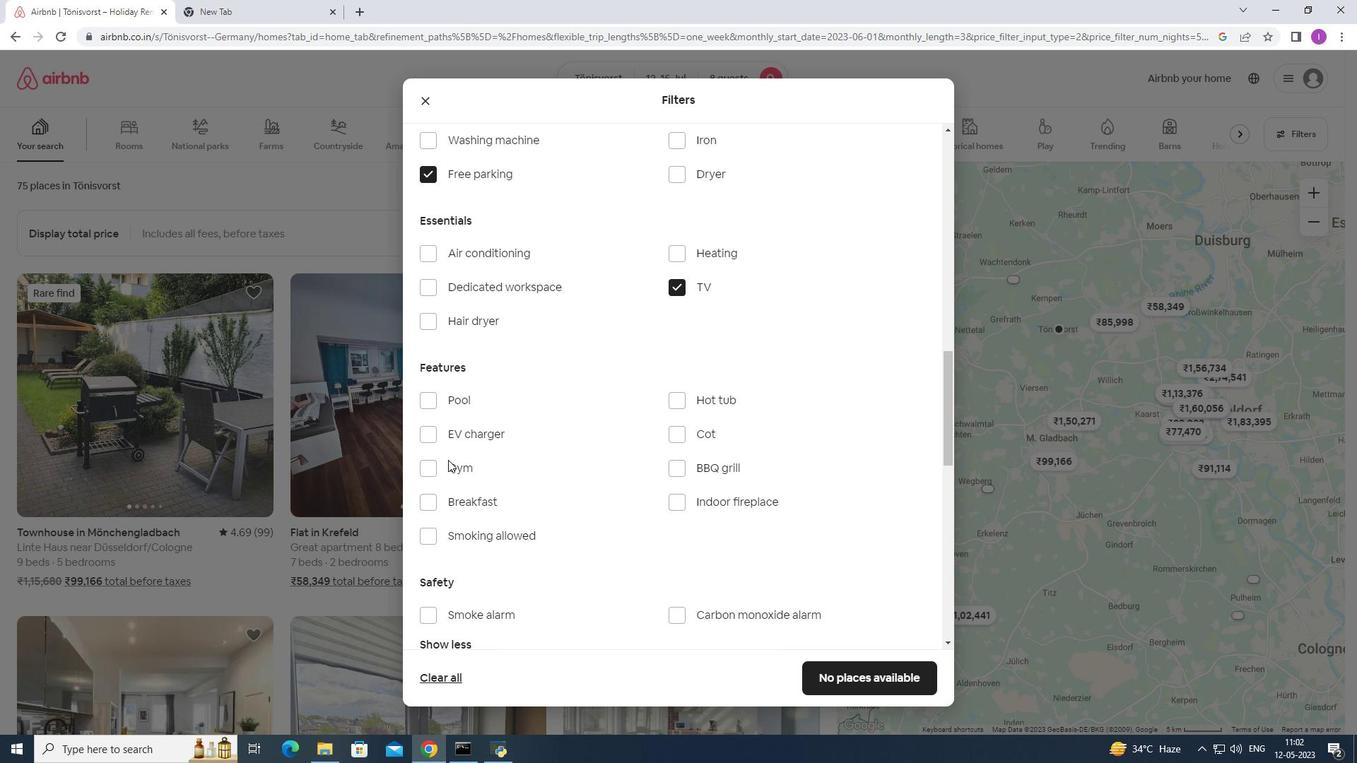 
Action: Mouse pressed left at (432, 470)
Screenshot: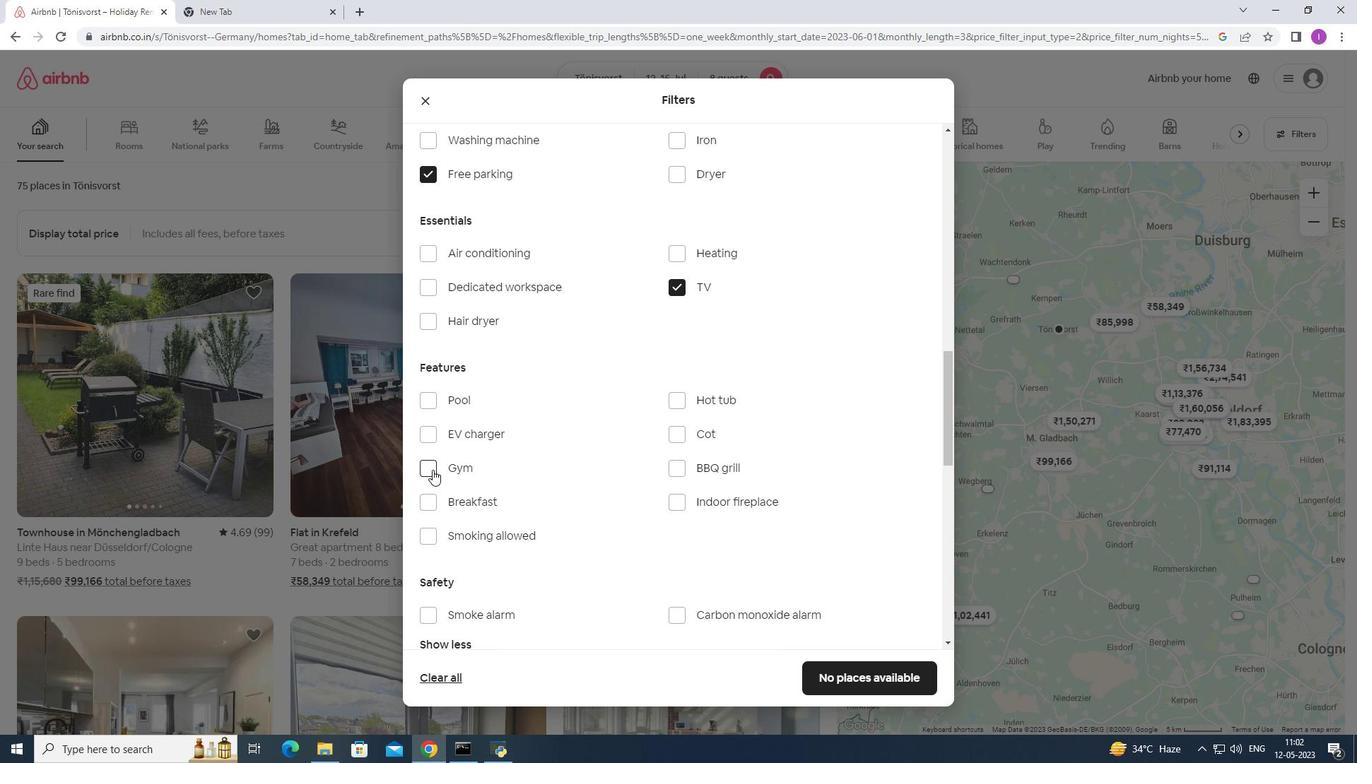 
Action: Mouse moved to (422, 504)
Screenshot: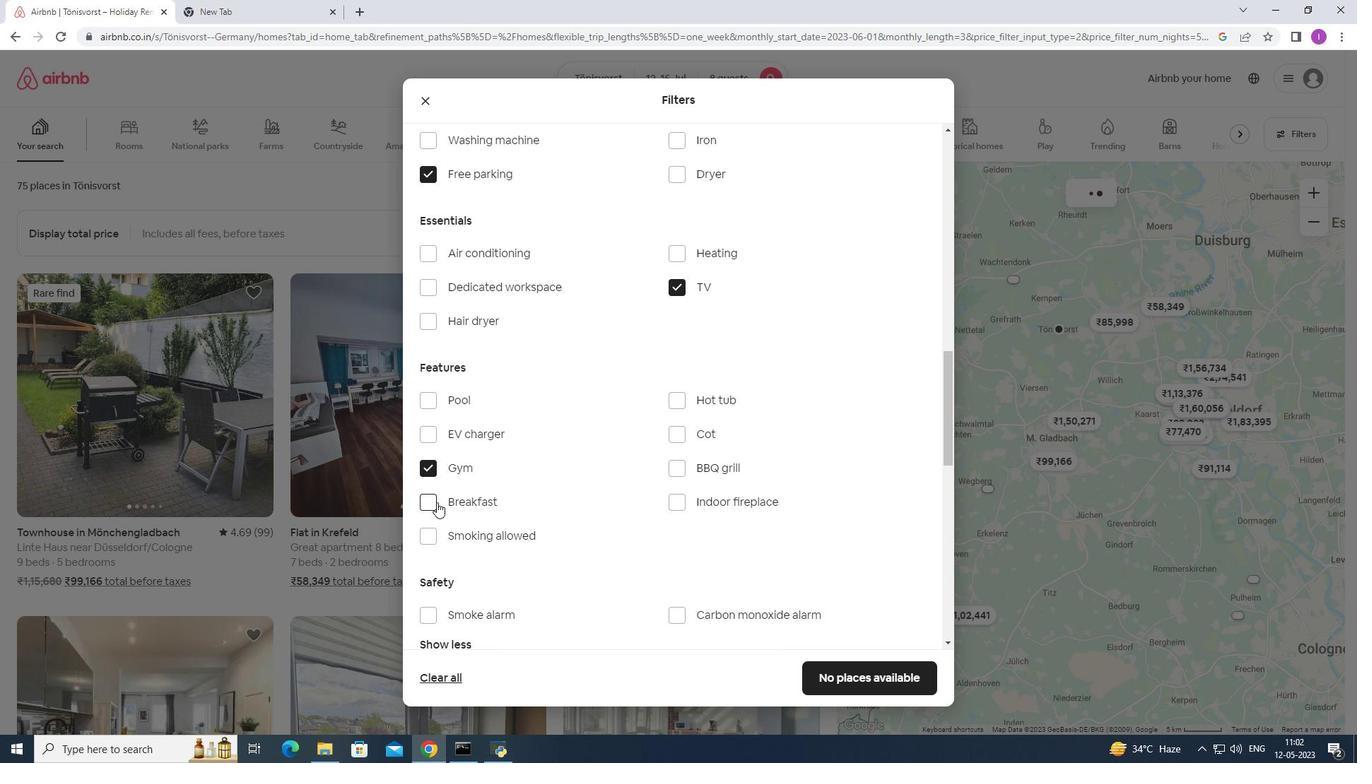 
Action: Mouse pressed left at (422, 504)
Screenshot: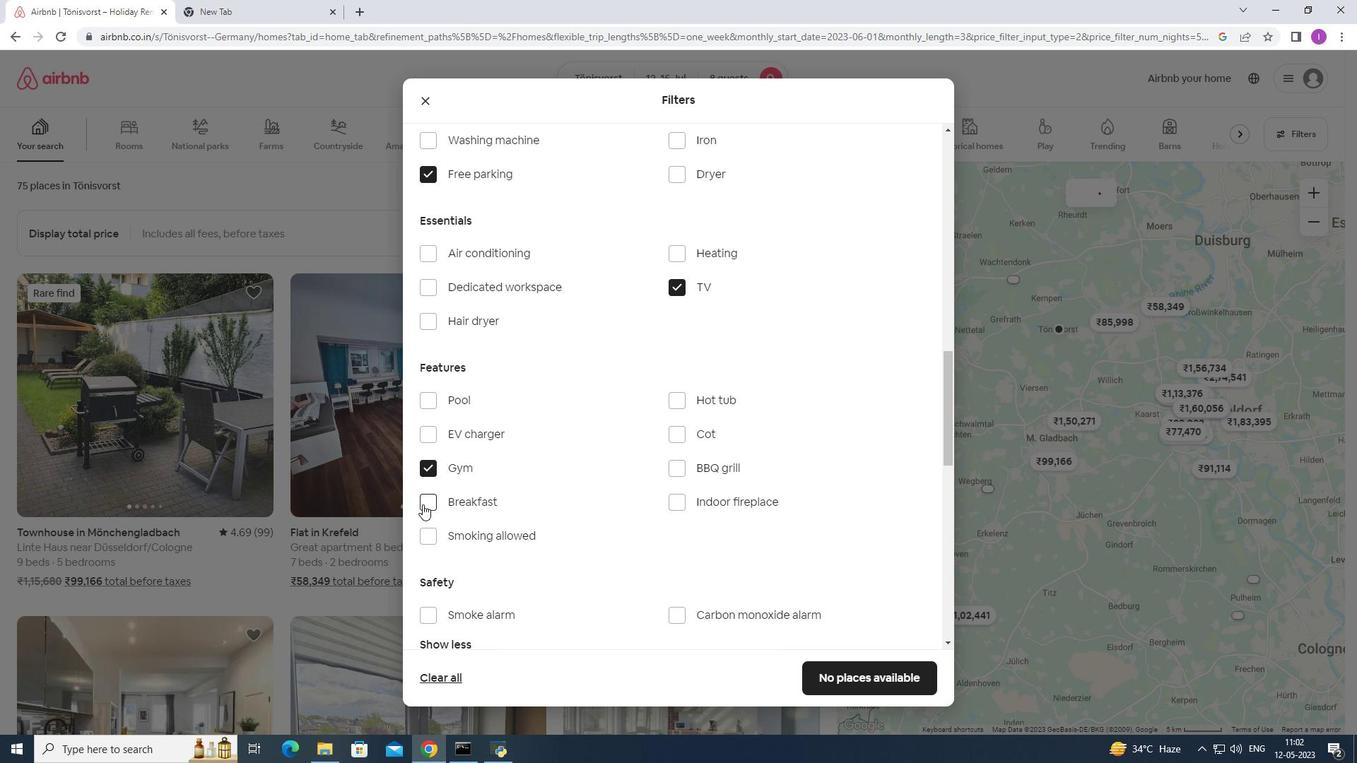 
Action: Mouse moved to (685, 403)
Screenshot: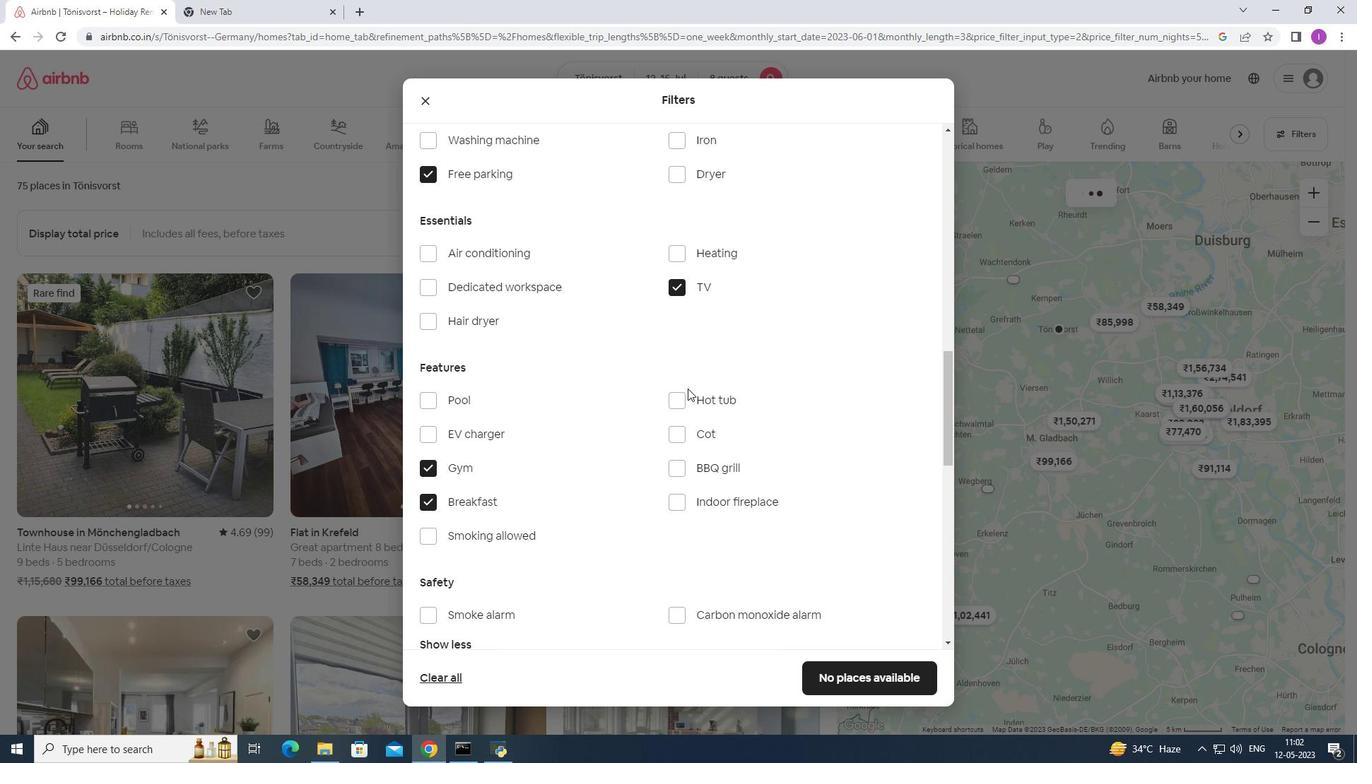 
Action: Mouse scrolled (687, 392) with delta (0, 0)
Screenshot: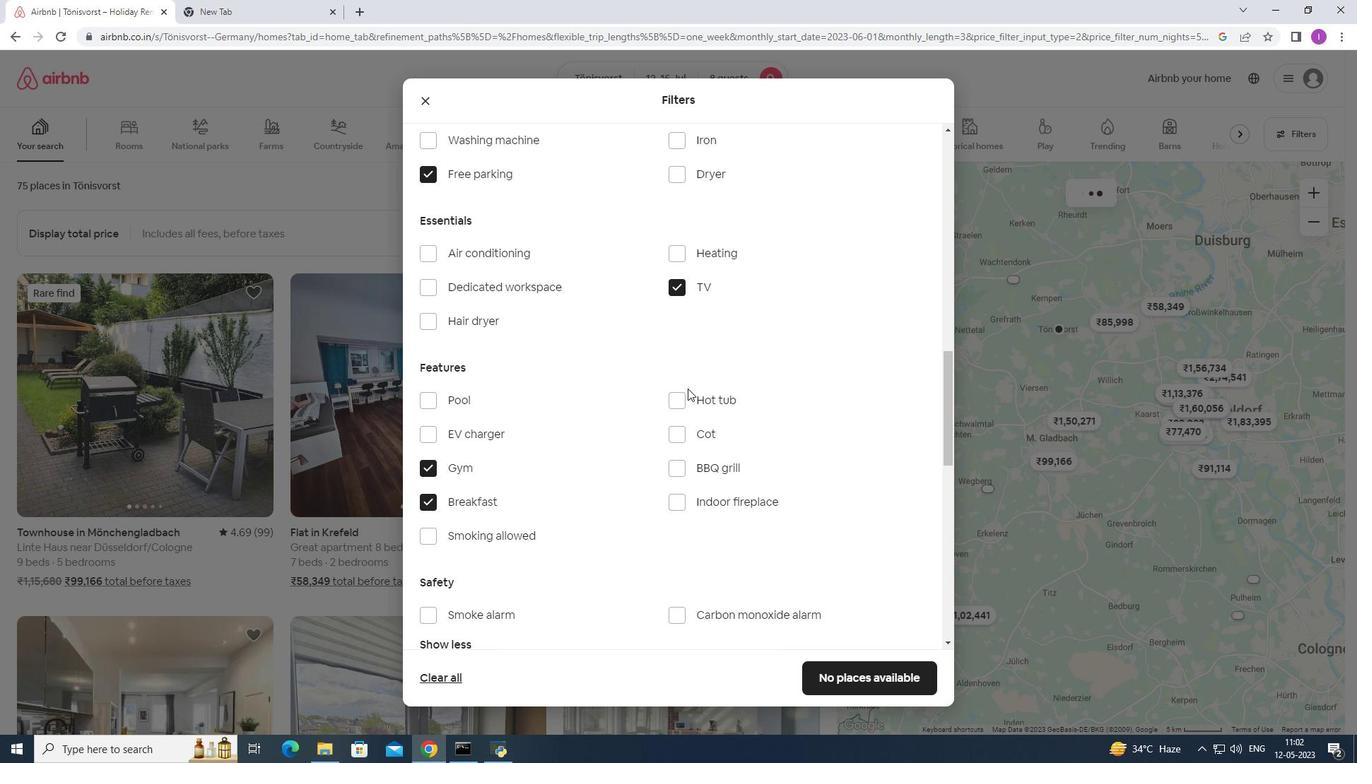 
Action: Mouse moved to (685, 404)
Screenshot: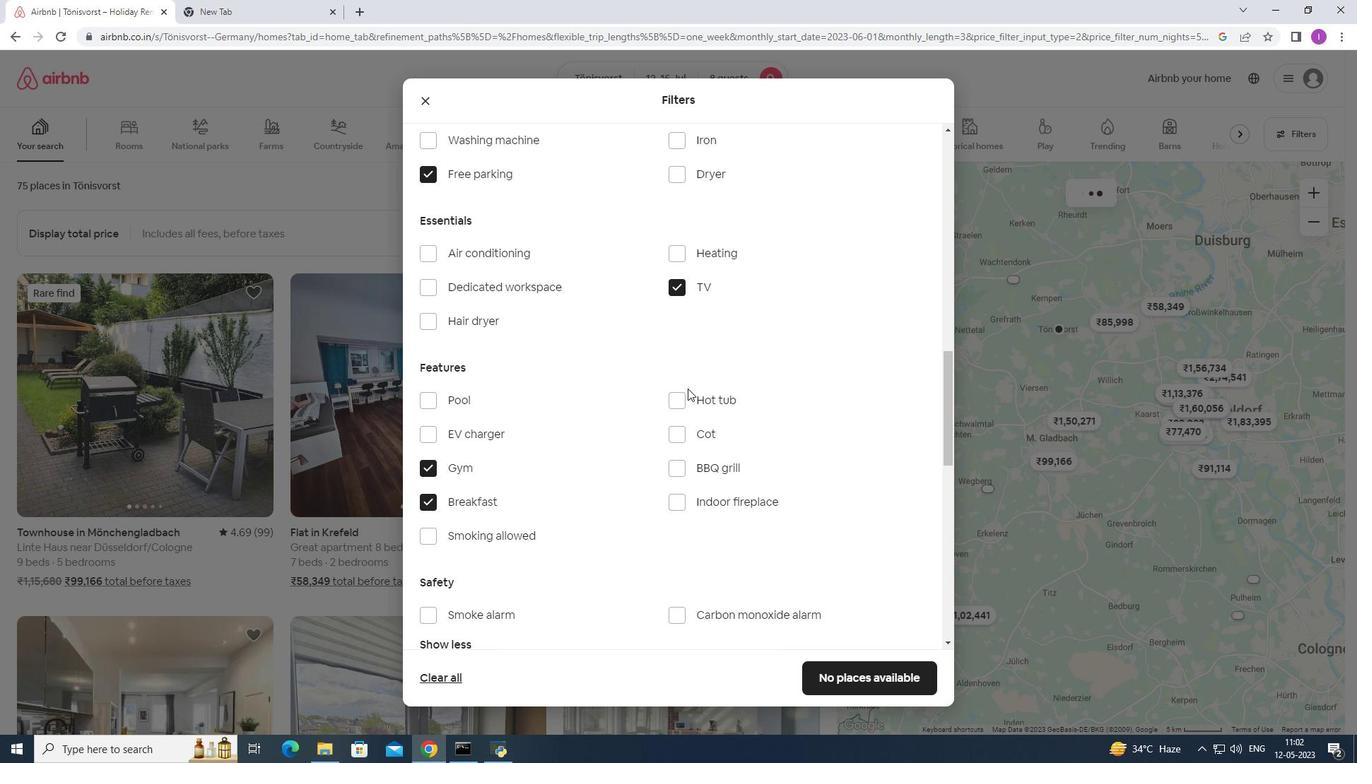 
Action: Mouse scrolled (685, 397) with delta (0, 0)
Screenshot: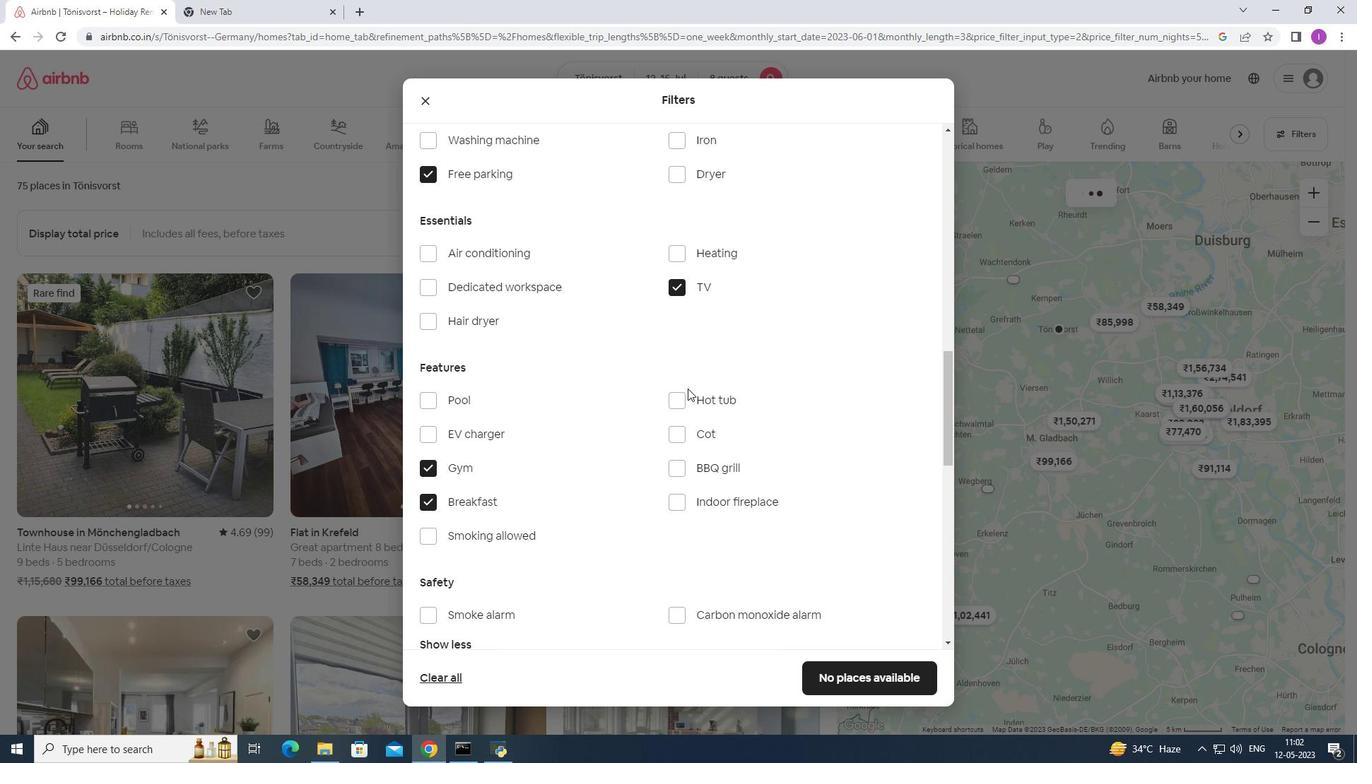 
Action: Mouse moved to (684, 405)
Screenshot: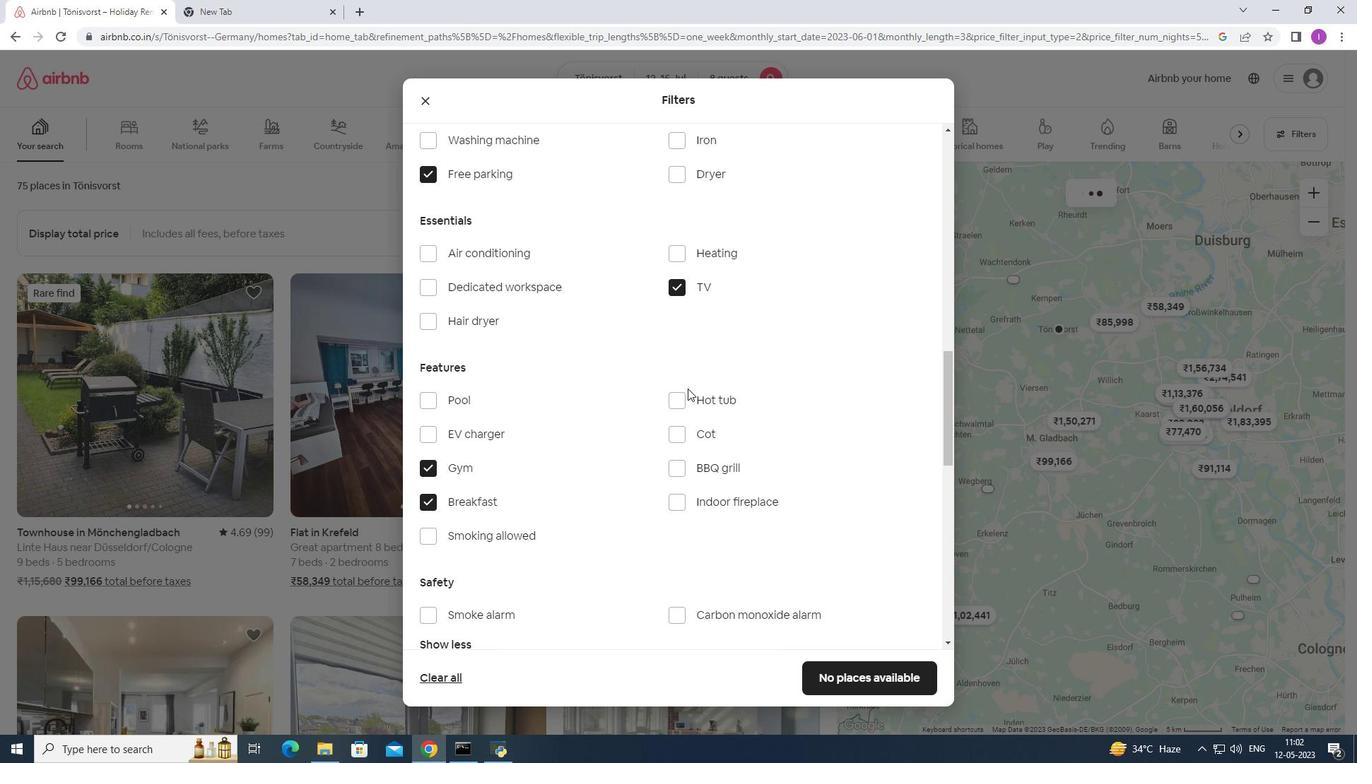 
Action: Mouse scrolled (685, 402) with delta (0, 0)
Screenshot: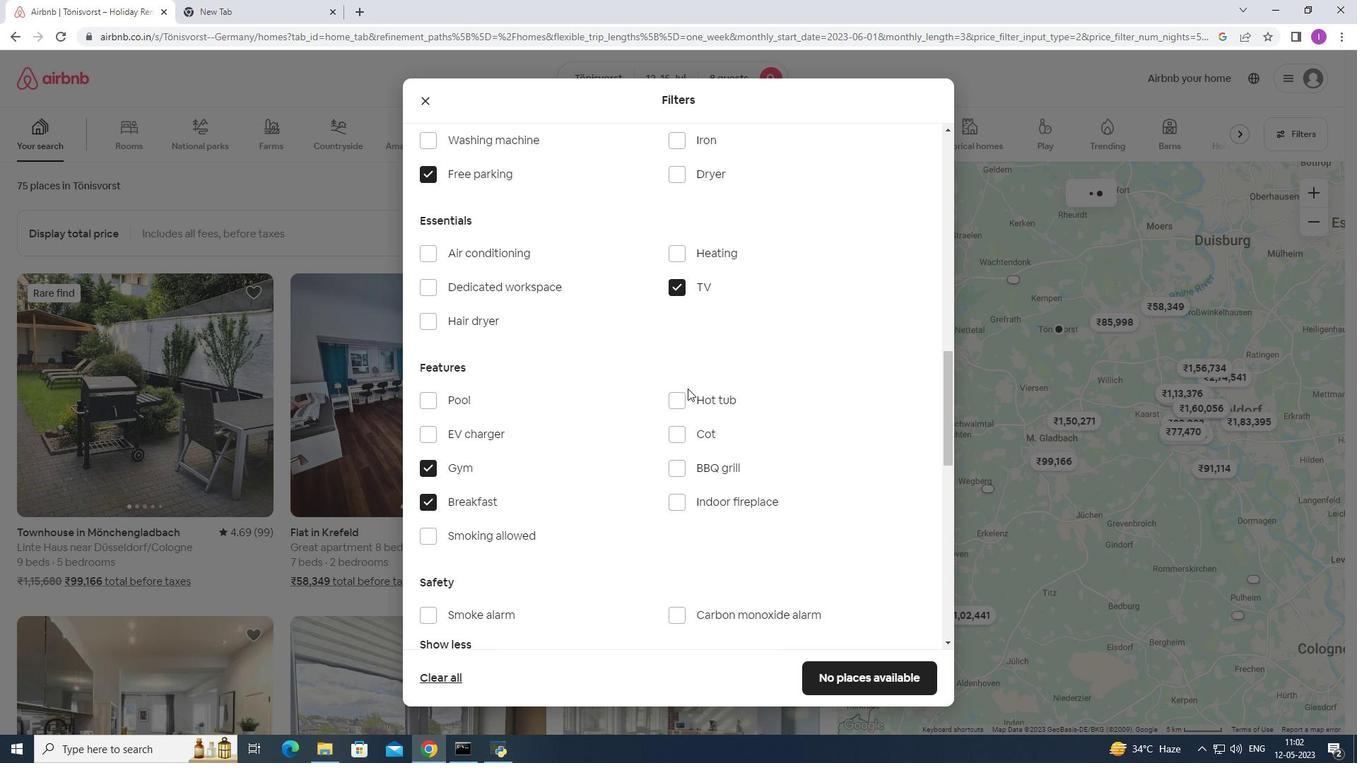 
Action: Mouse moved to (644, 422)
Screenshot: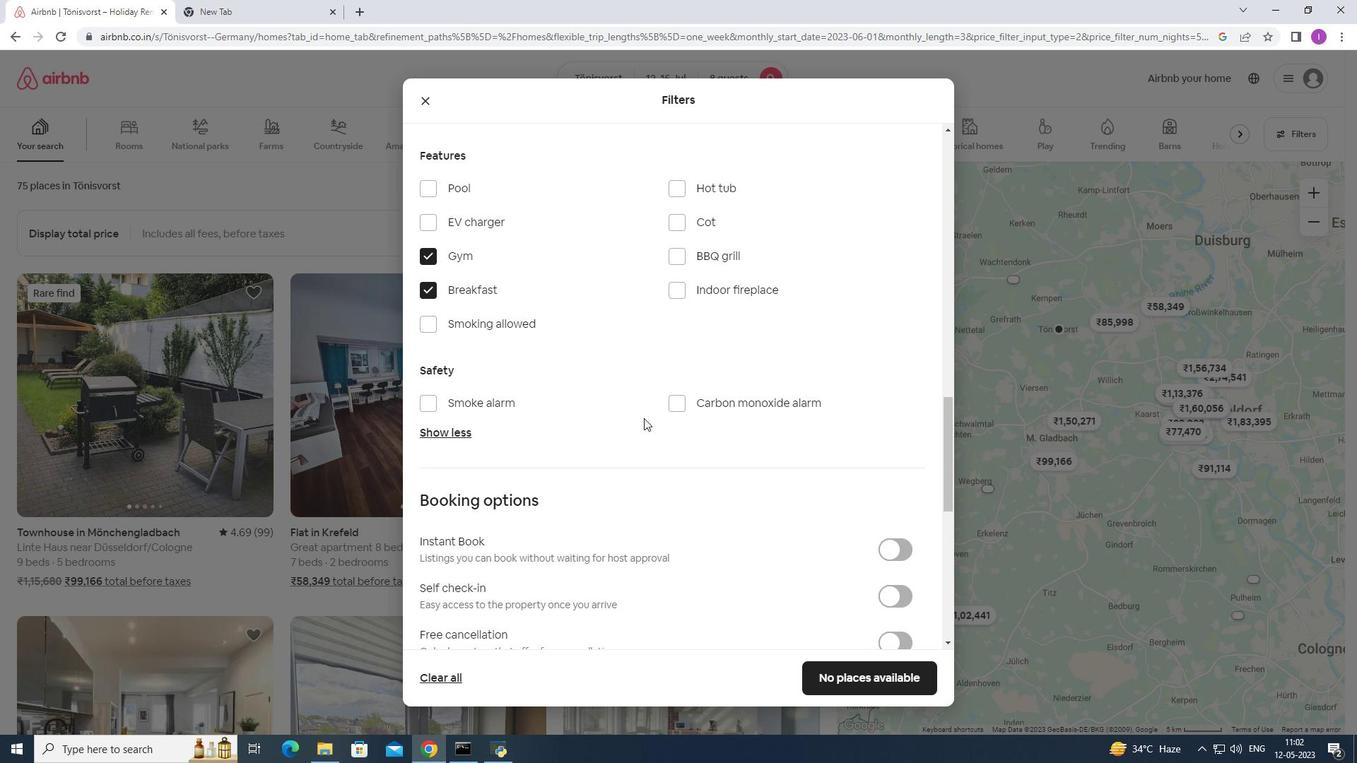 
Action: Mouse scrolled (644, 421) with delta (0, 0)
Screenshot: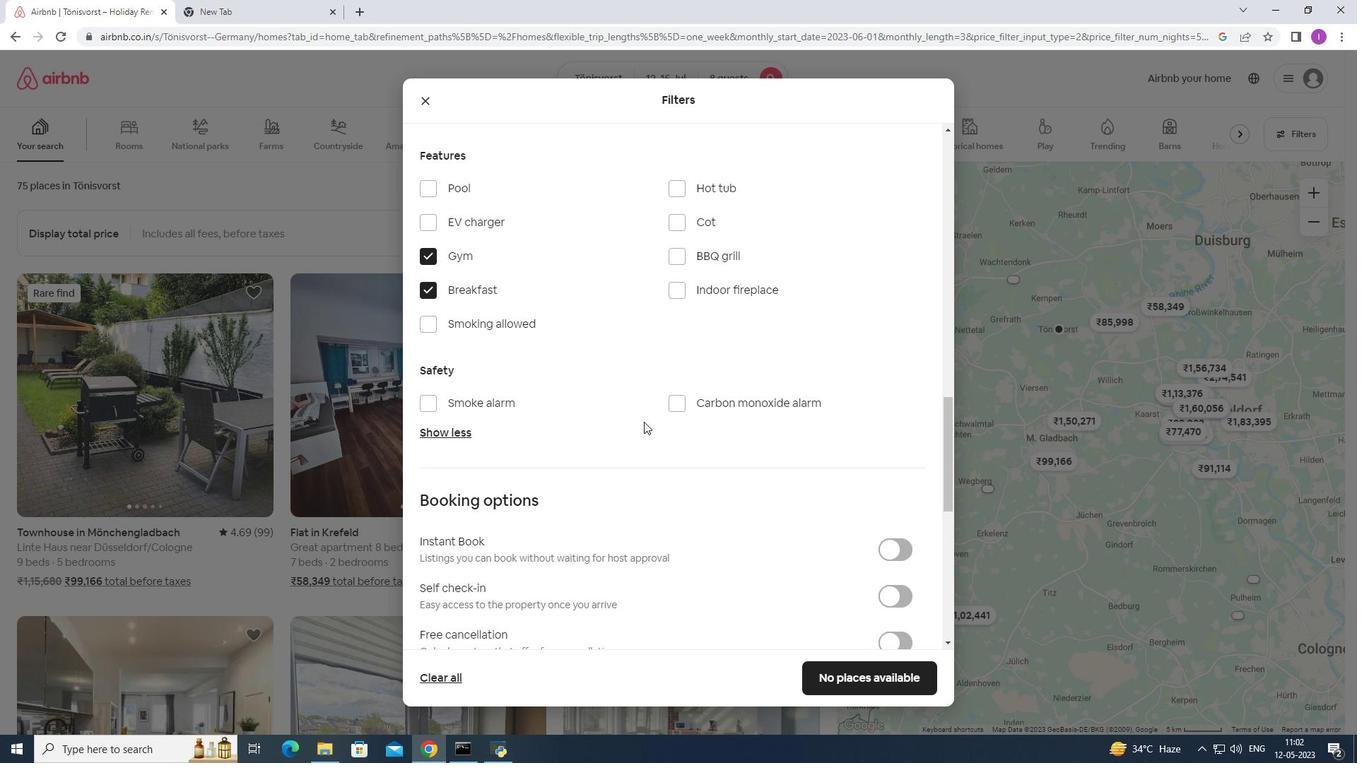 
Action: Mouse scrolled (644, 421) with delta (0, 0)
Screenshot: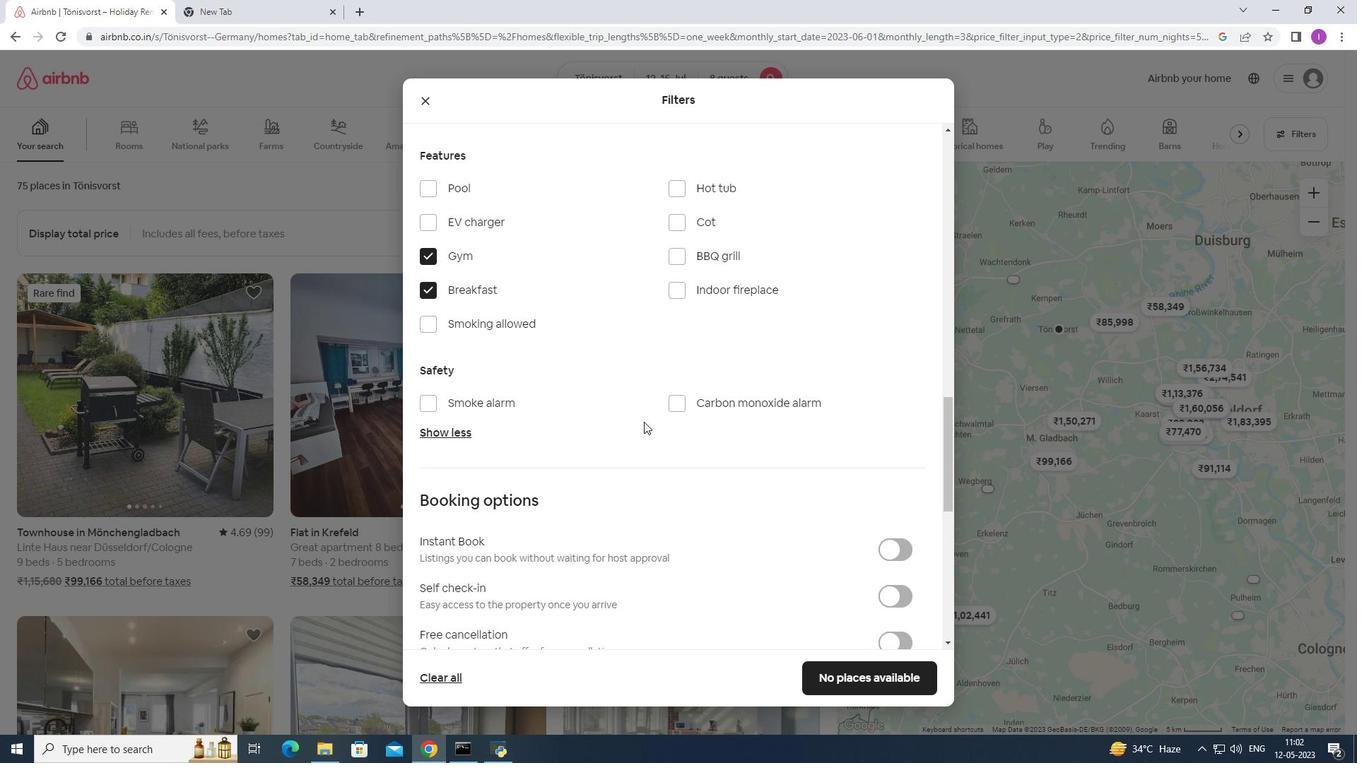 
Action: Mouse moved to (904, 459)
Screenshot: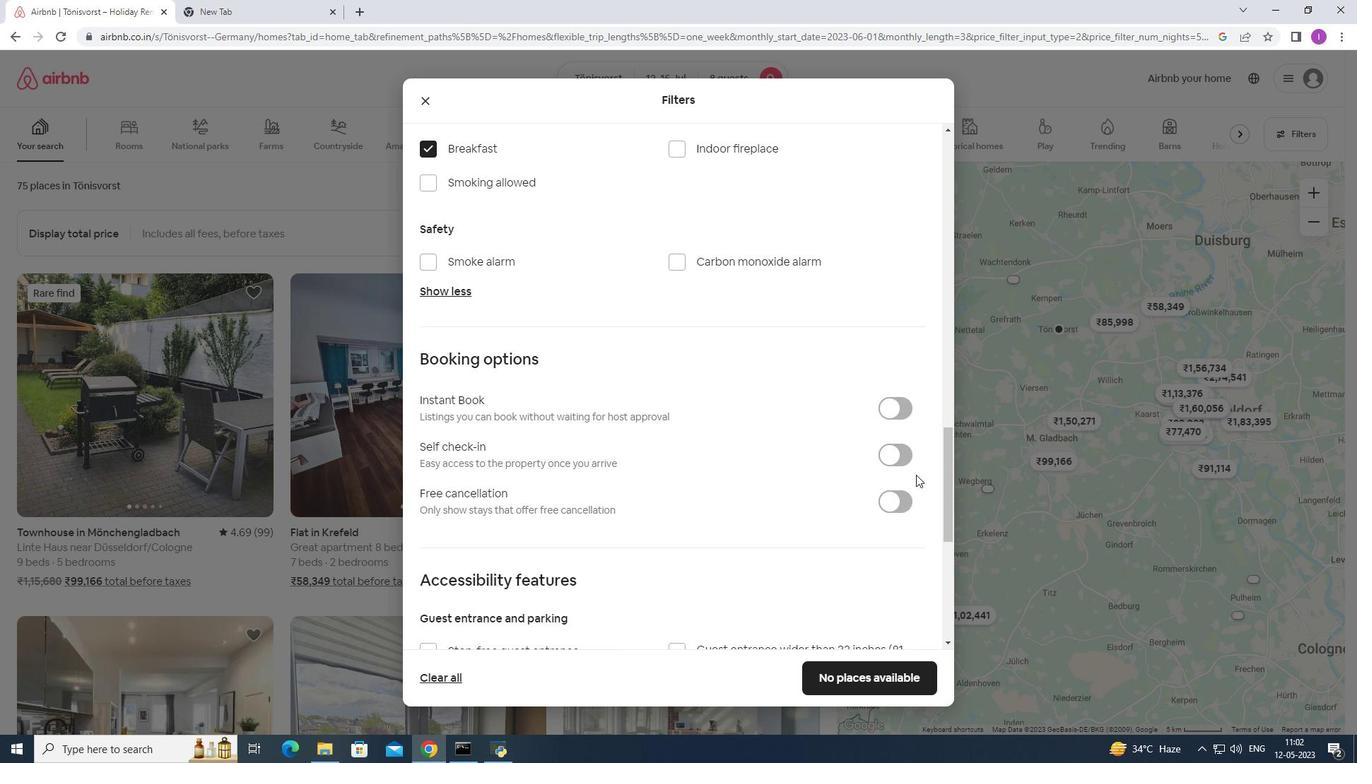 
Action: Mouse pressed left at (904, 459)
Screenshot: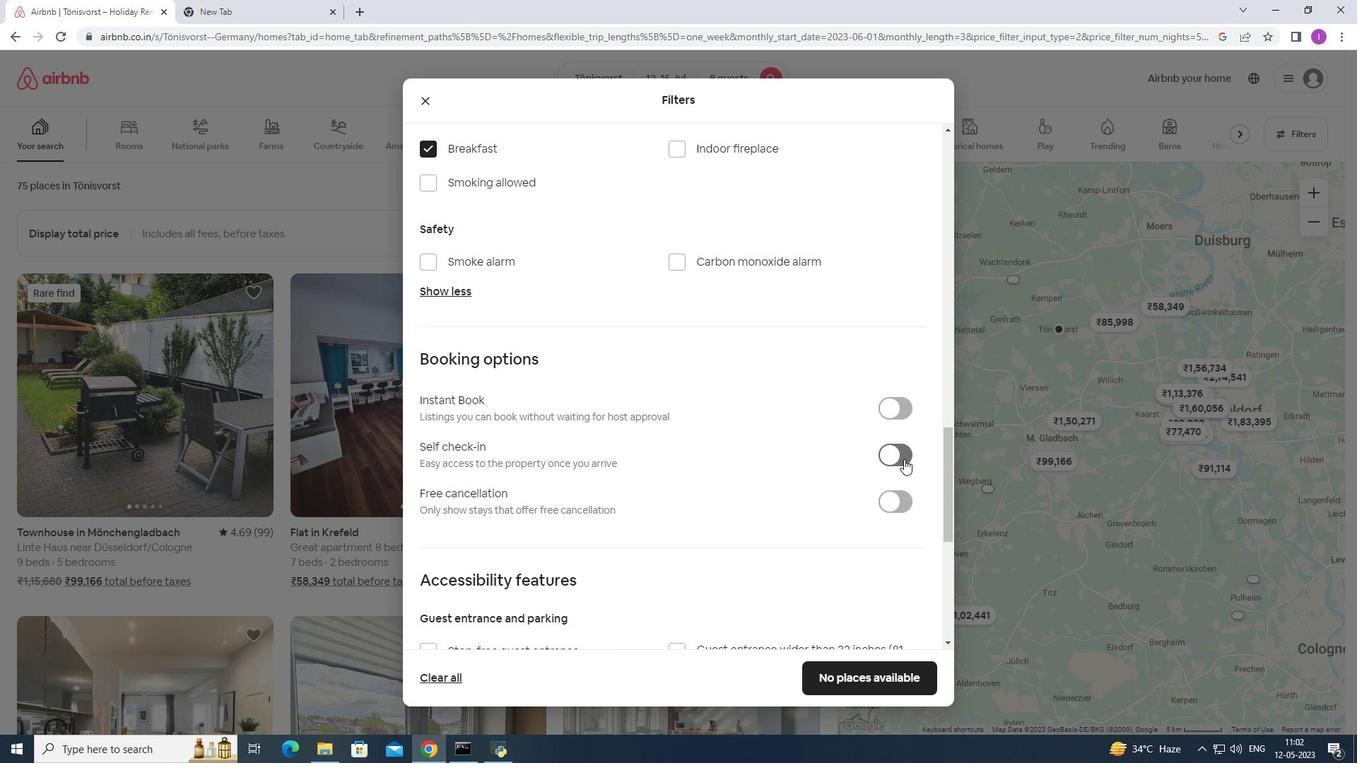 
Action: Mouse moved to (652, 521)
Screenshot: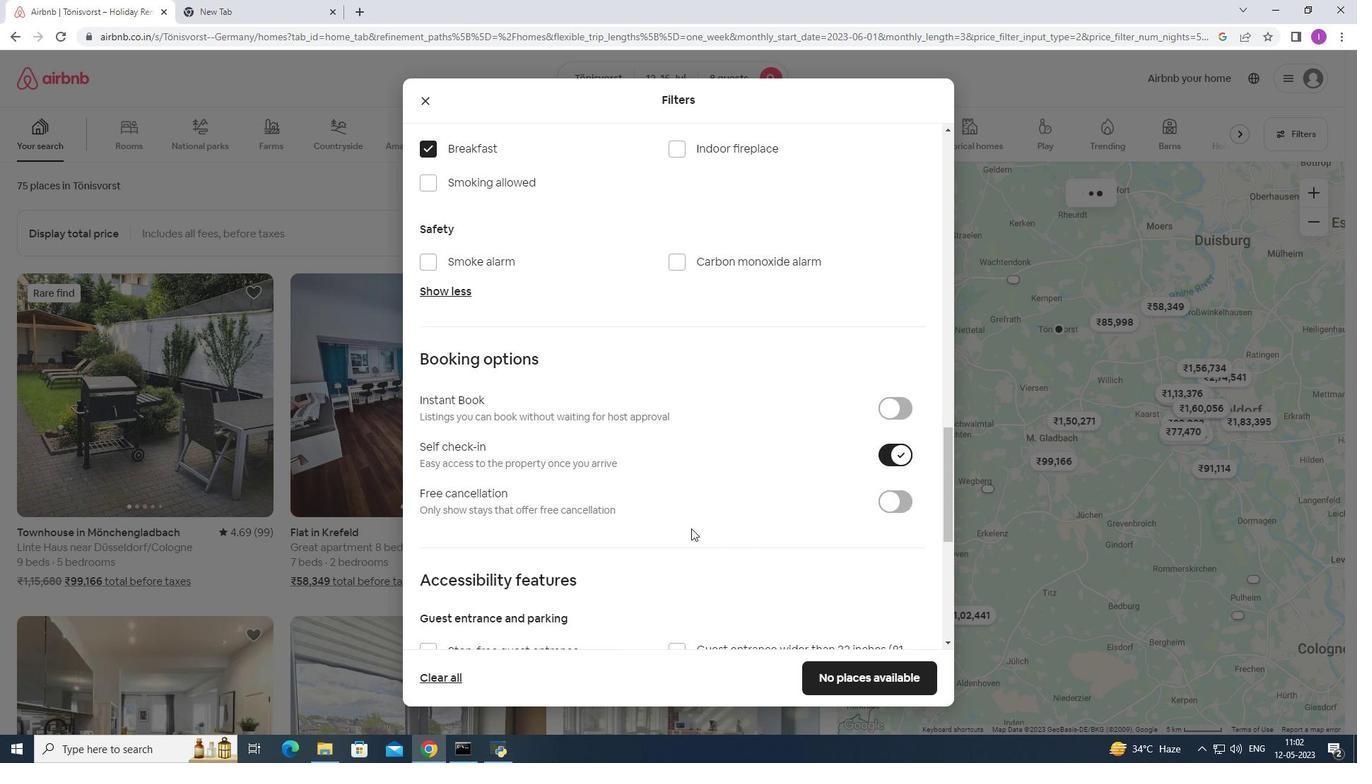 
Action: Mouse scrolled (652, 521) with delta (0, 0)
Screenshot: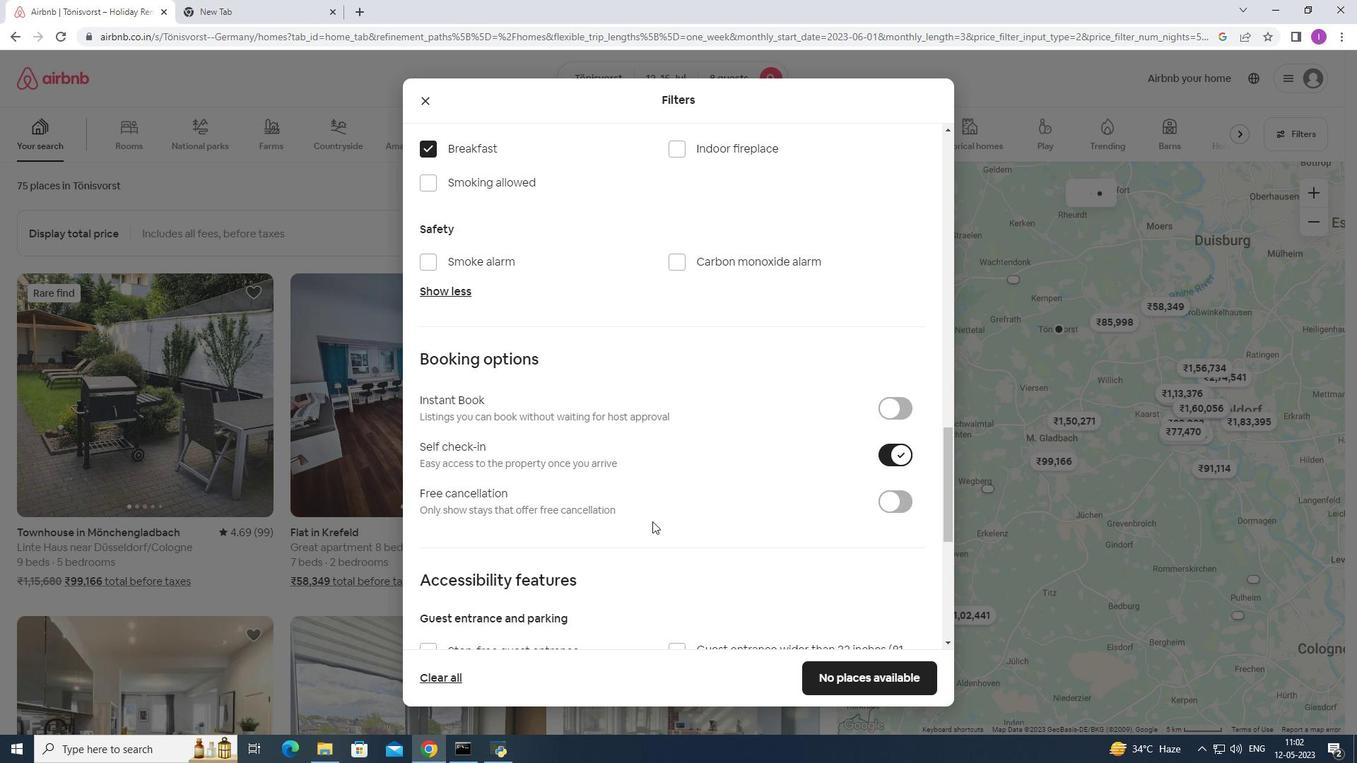 
Action: Mouse scrolled (652, 521) with delta (0, 0)
Screenshot: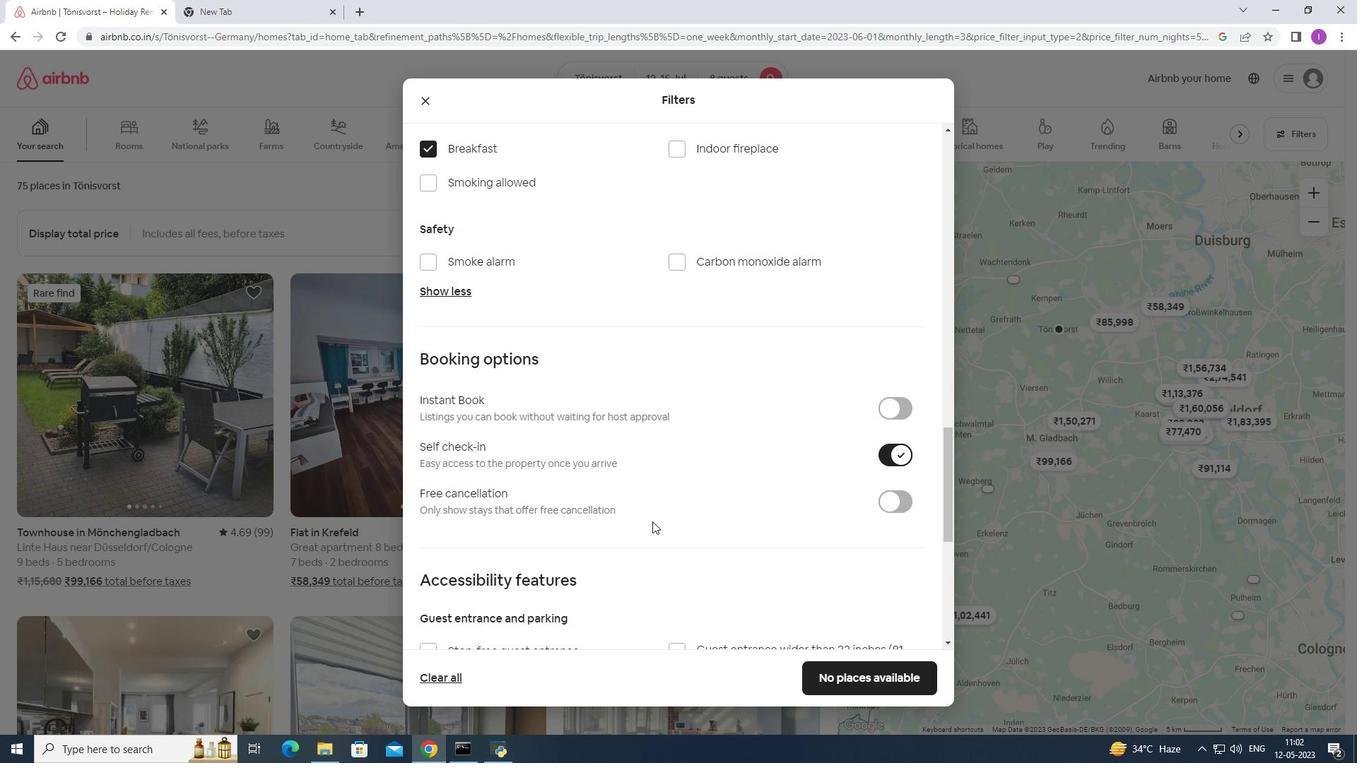 
Action: Mouse scrolled (652, 521) with delta (0, 0)
Screenshot: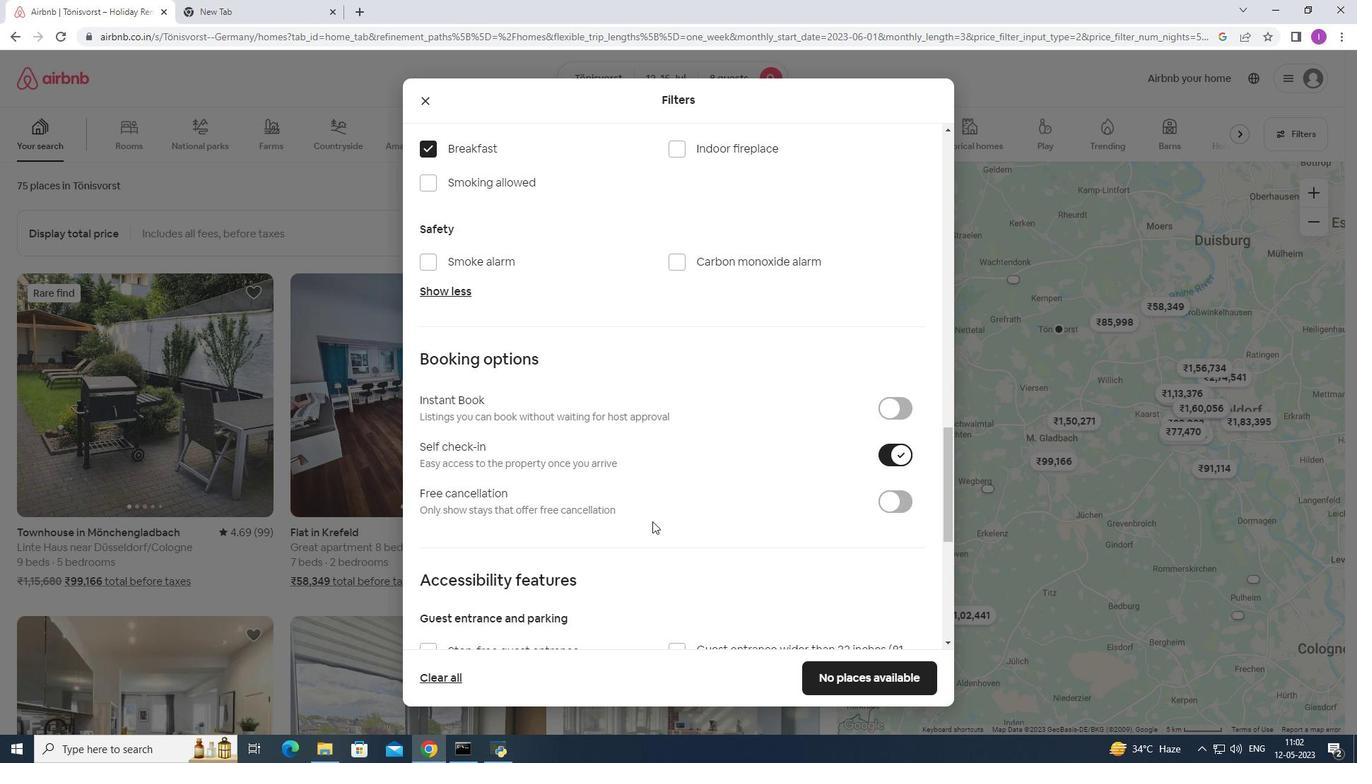 
Action: Mouse moved to (651, 515)
Screenshot: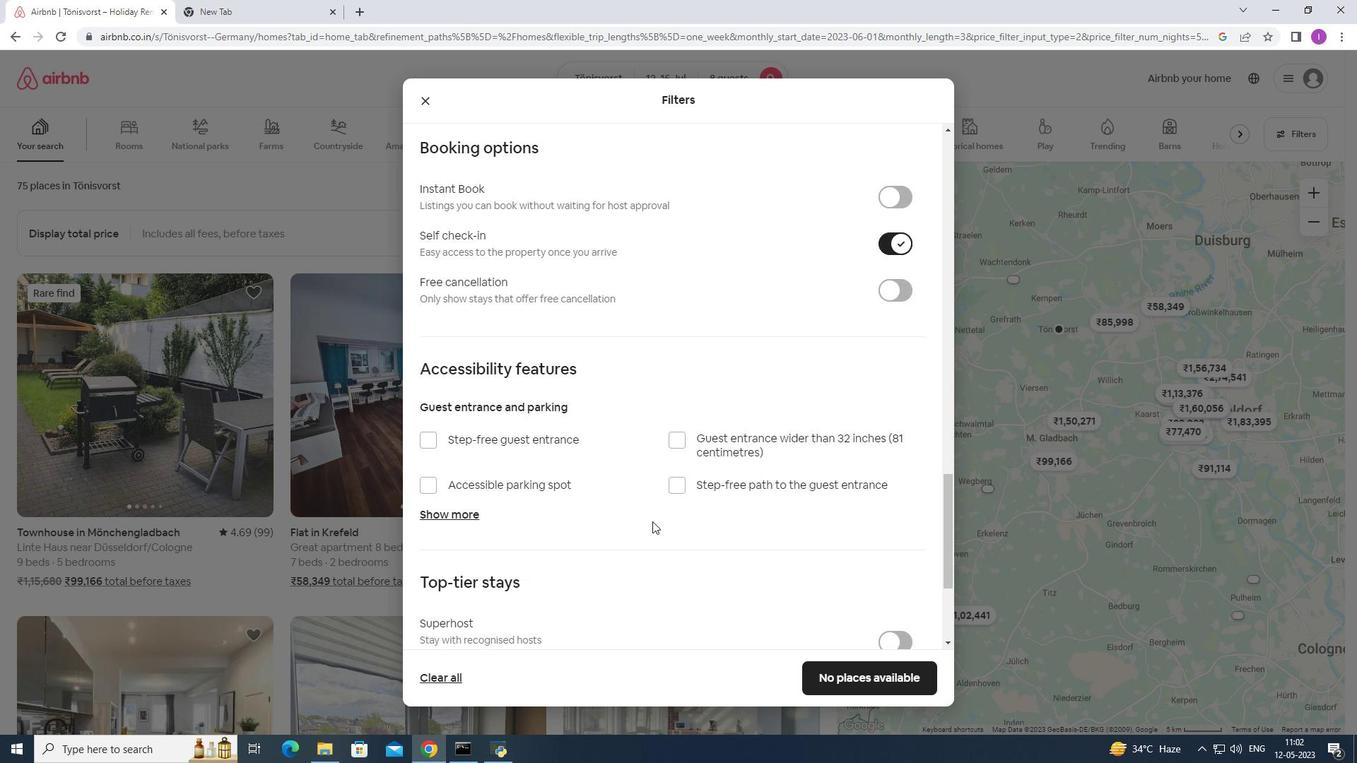 
Action: Mouse scrolled (651, 514) with delta (0, 0)
Screenshot: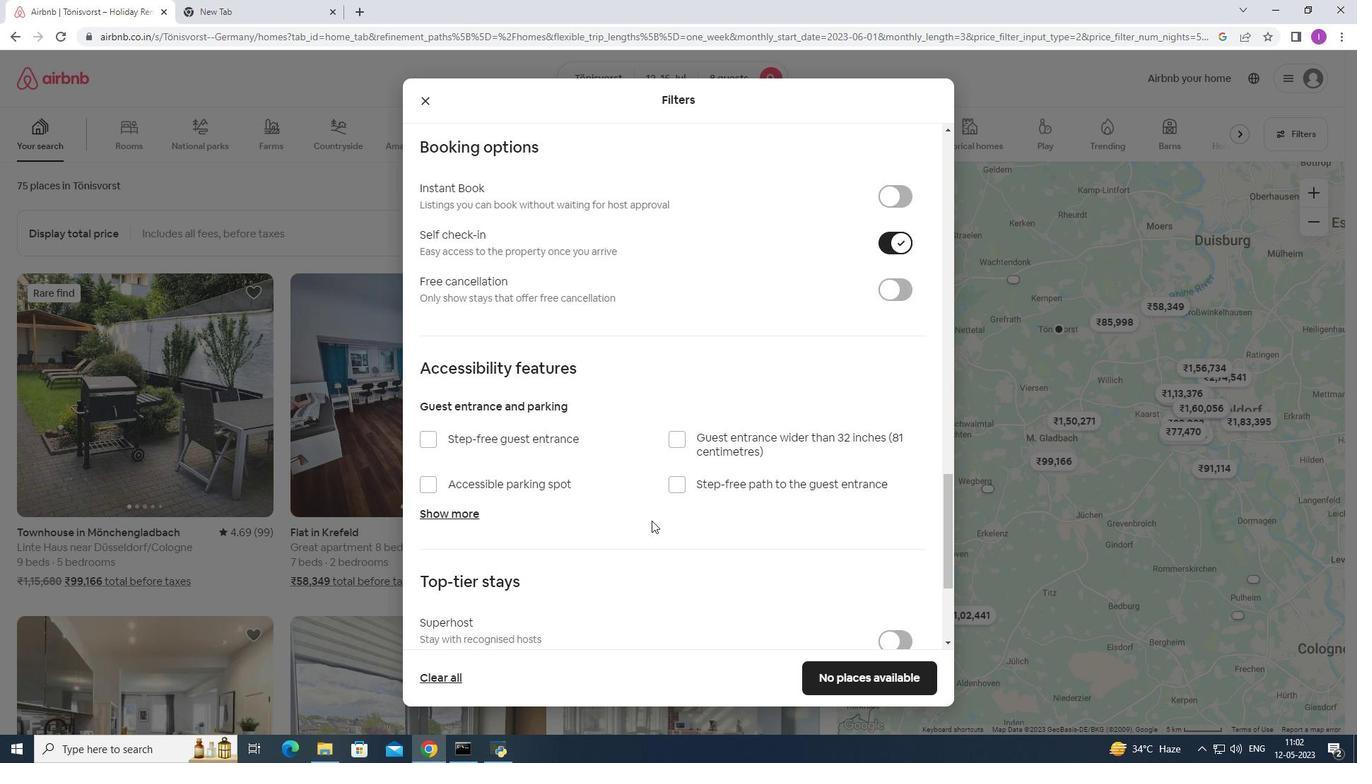 
Action: Mouse scrolled (651, 514) with delta (0, 0)
Screenshot: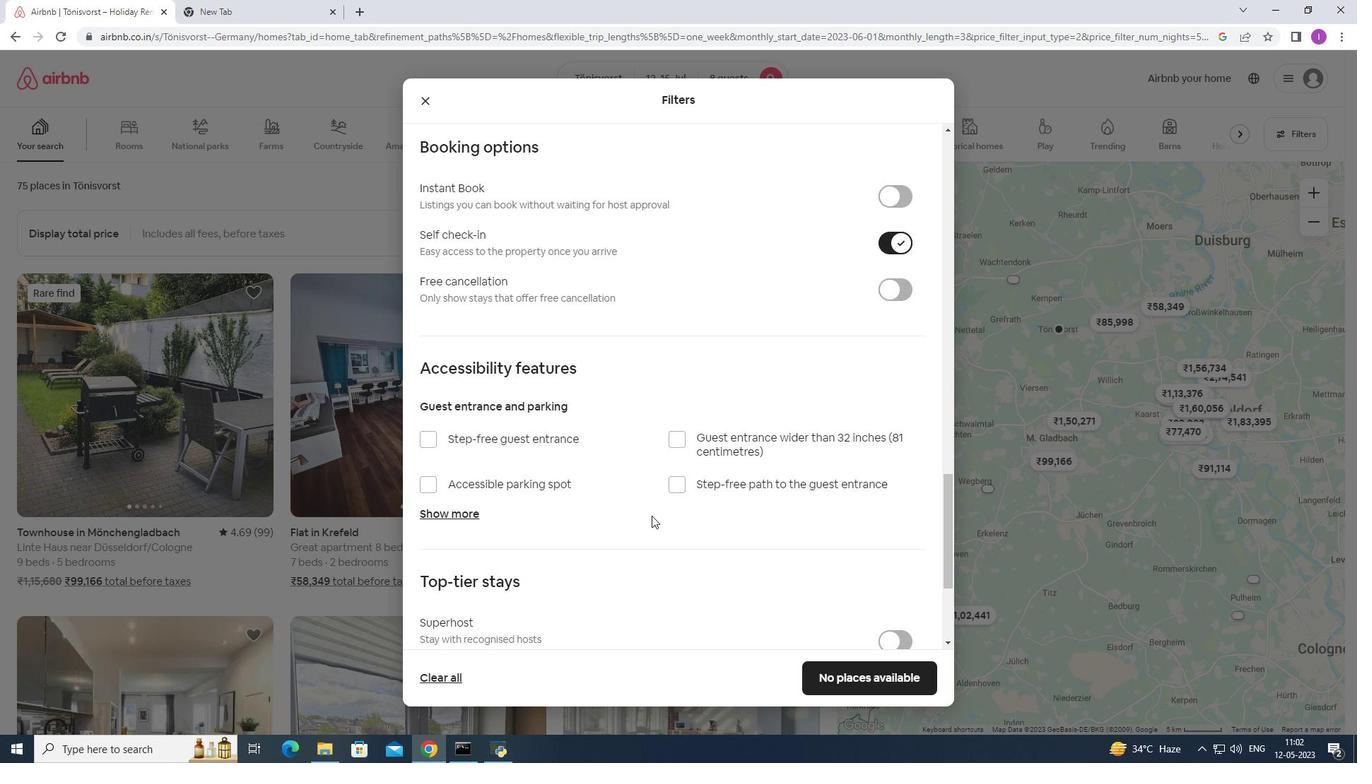 
Action: Mouse scrolled (651, 514) with delta (0, 0)
Screenshot: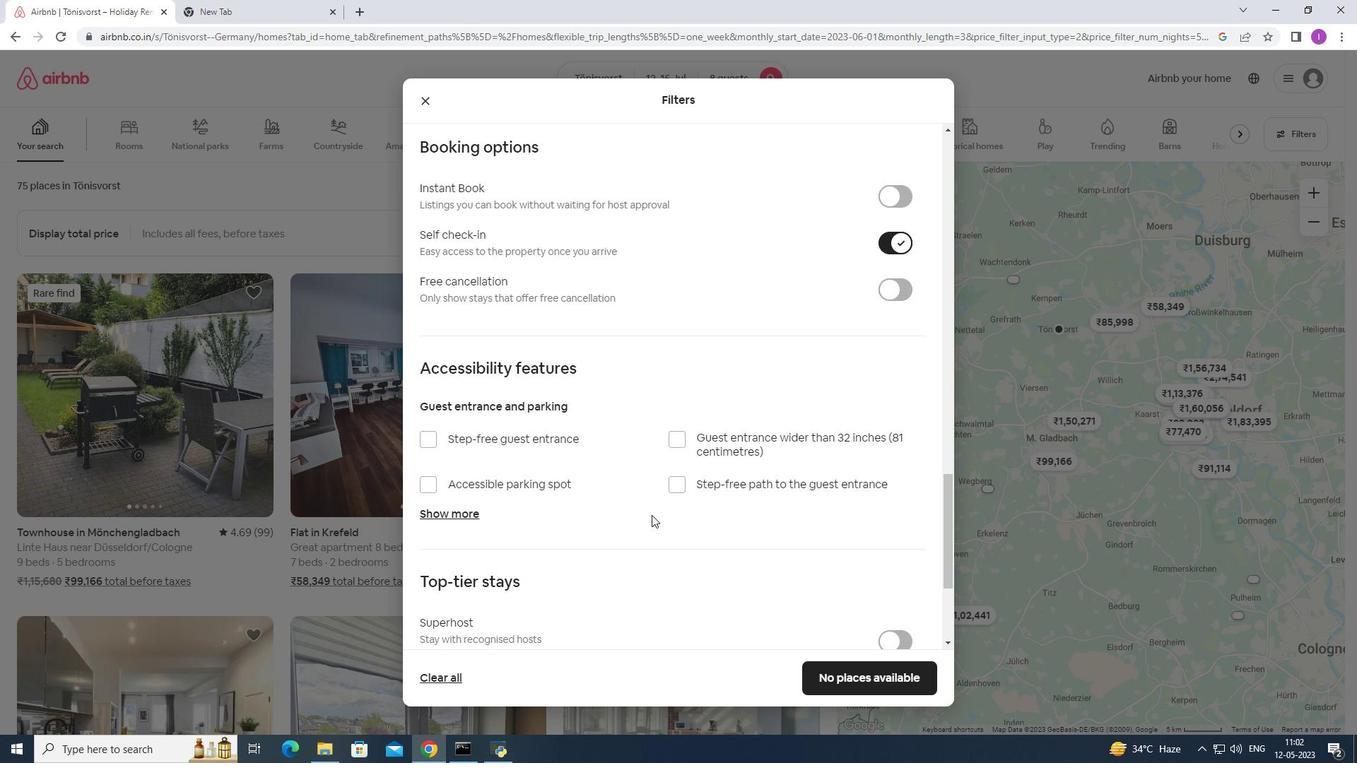 
Action: Mouse scrolled (651, 514) with delta (0, 0)
Screenshot: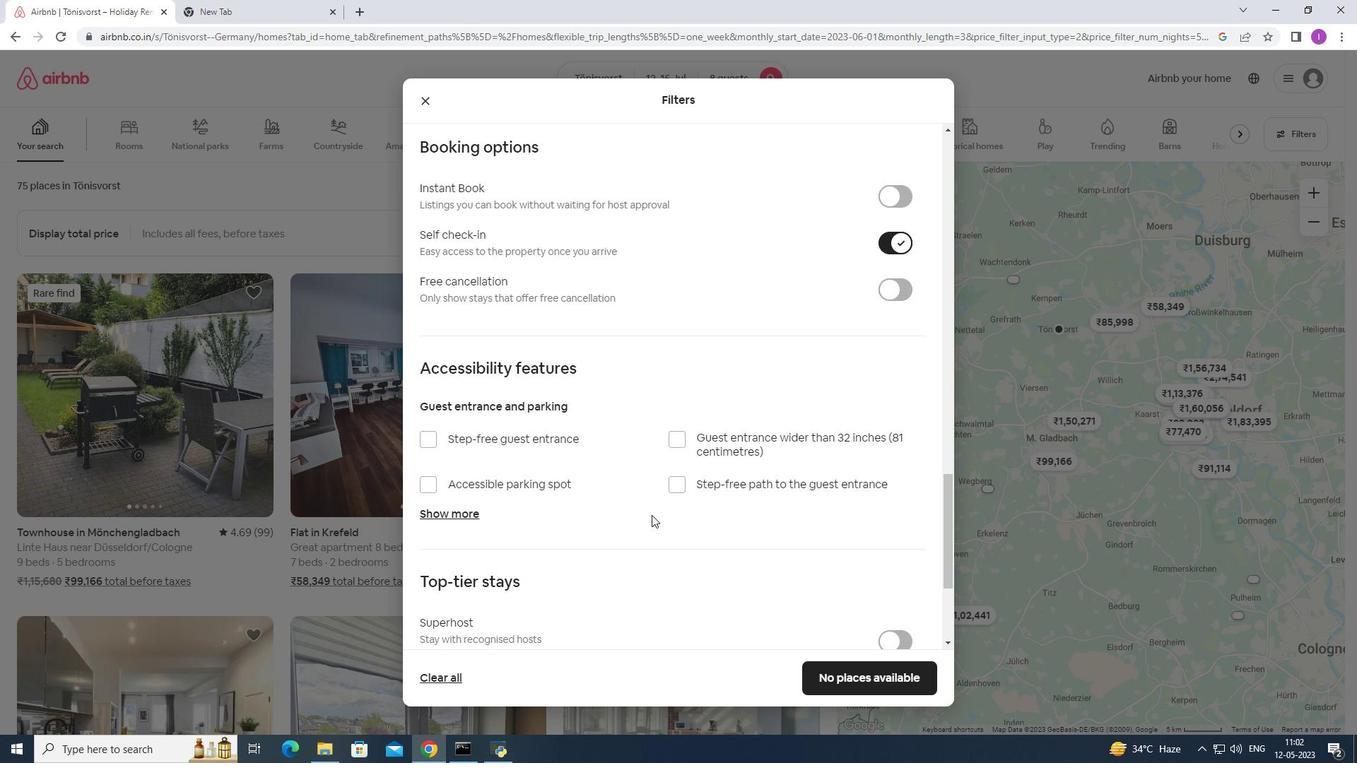 
Action: Mouse scrolled (651, 514) with delta (0, 0)
Screenshot: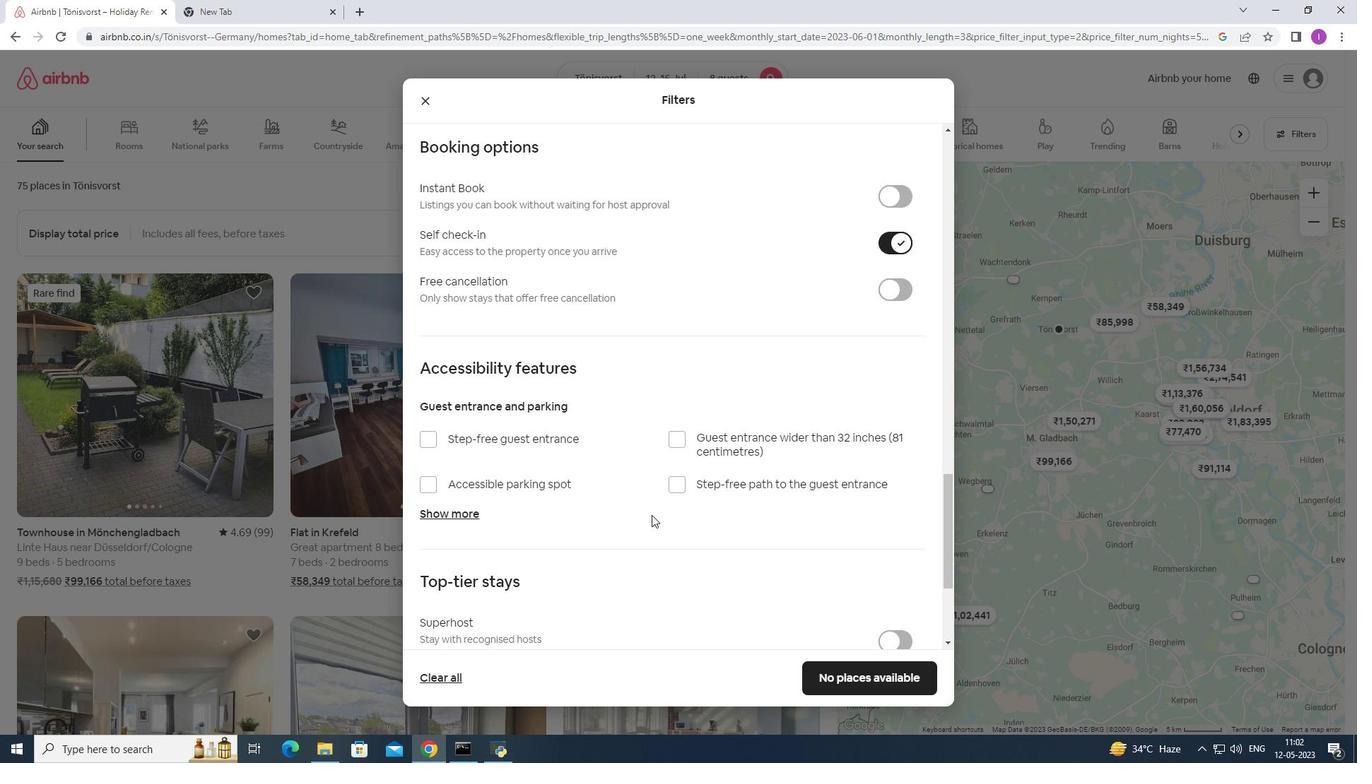 
Action: Mouse moved to (651, 513)
Screenshot: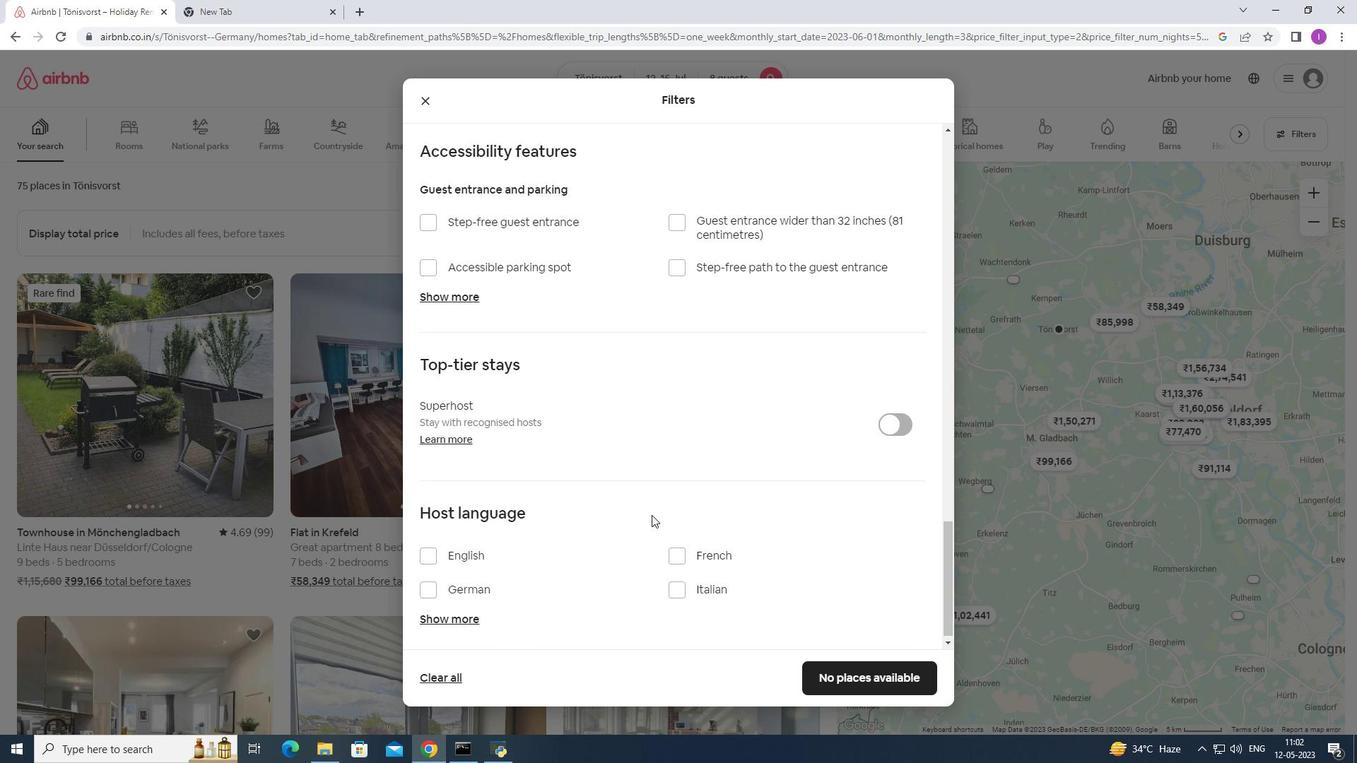 
Action: Mouse scrolled (651, 512) with delta (0, 0)
Screenshot: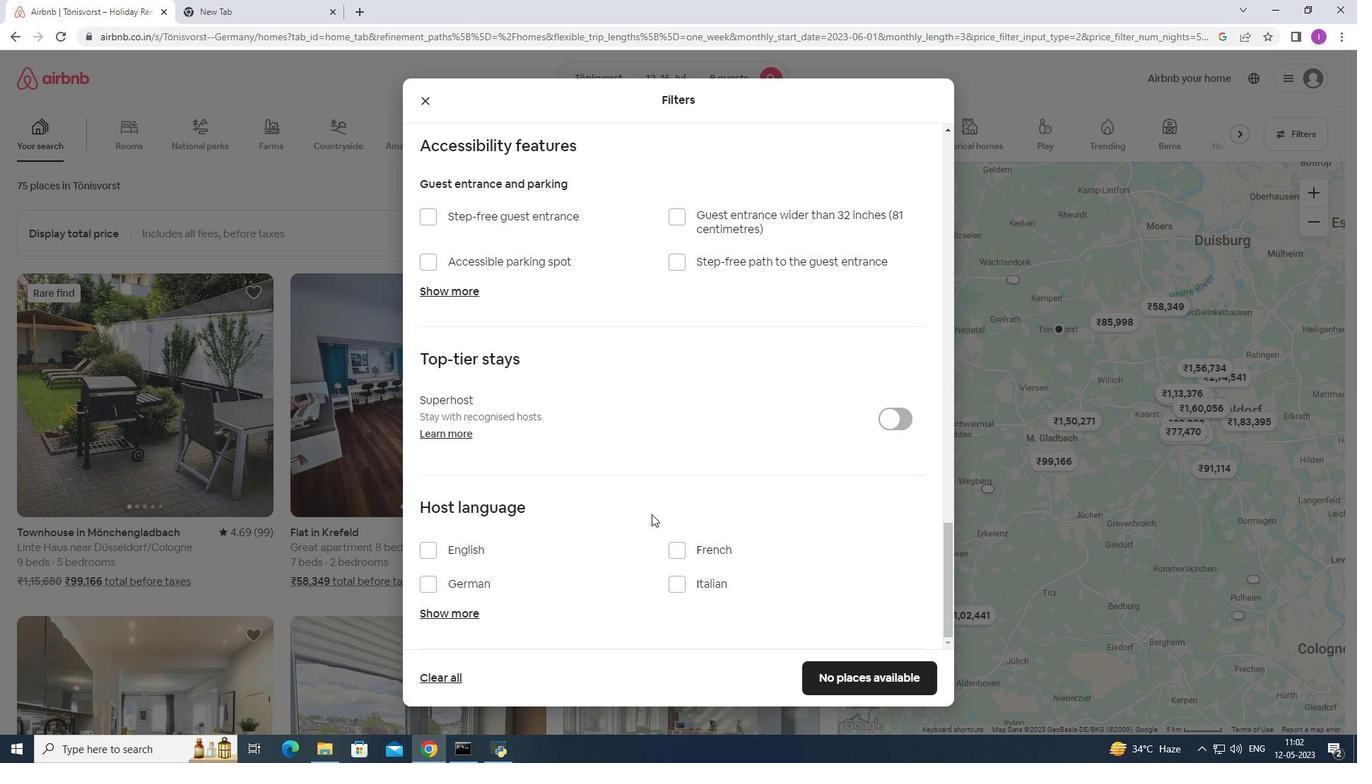 
Action: Mouse scrolled (651, 512) with delta (0, 0)
Screenshot: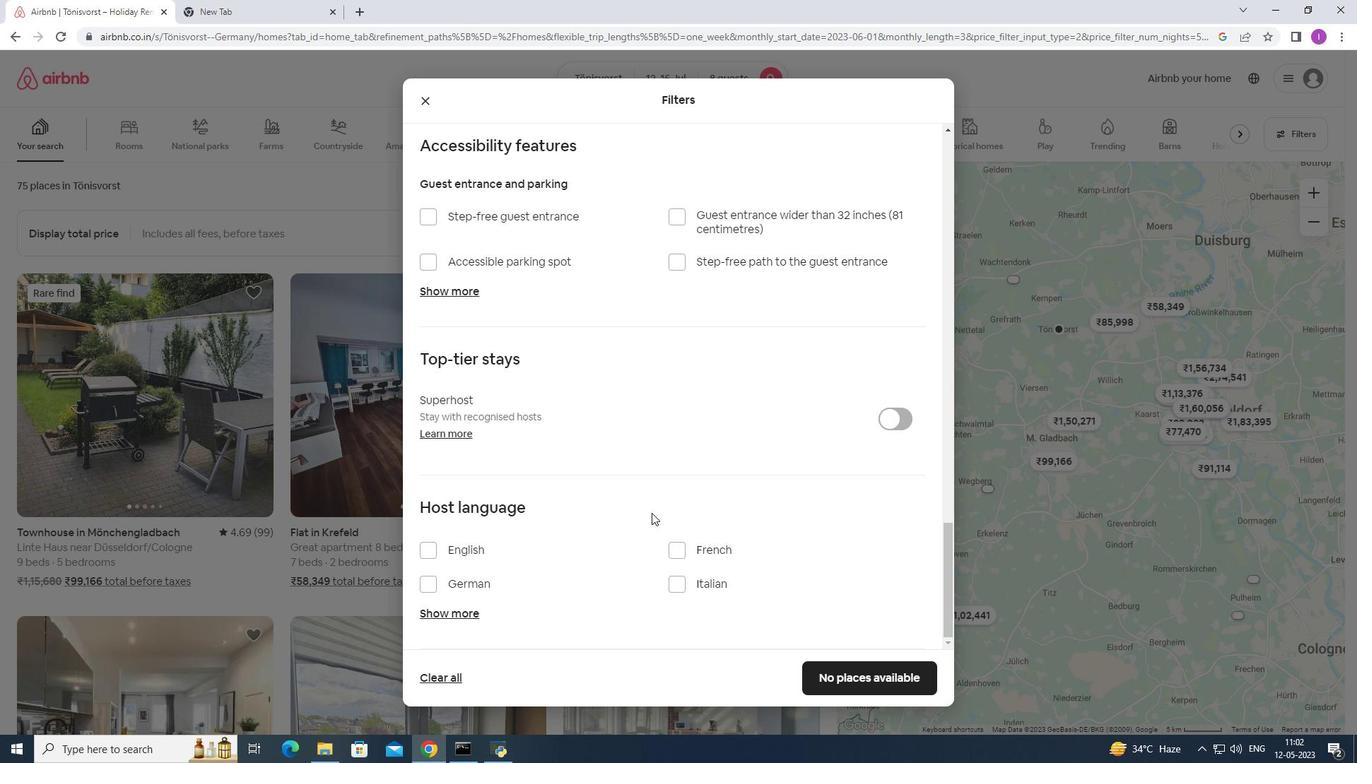 
Action: Mouse scrolled (651, 512) with delta (0, 0)
Screenshot: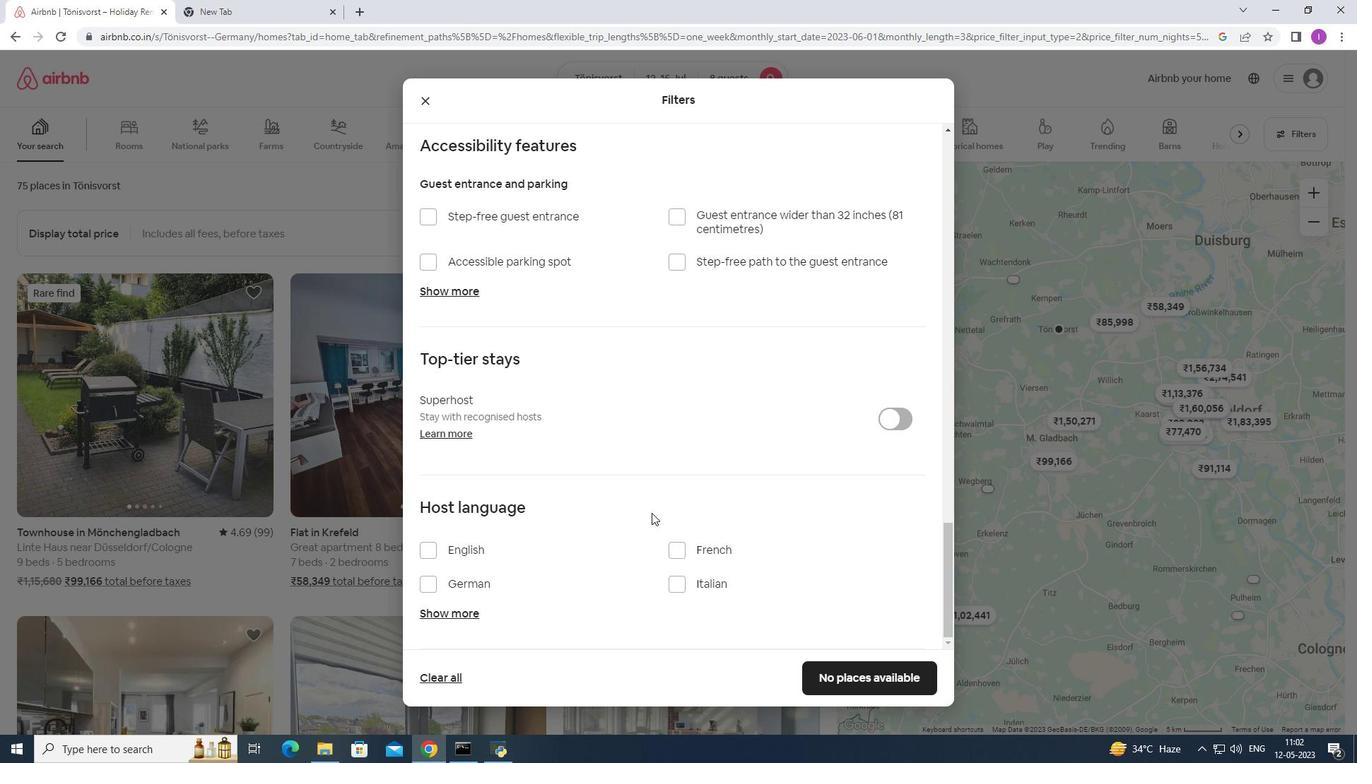 
Action: Mouse scrolled (651, 512) with delta (0, 0)
Screenshot: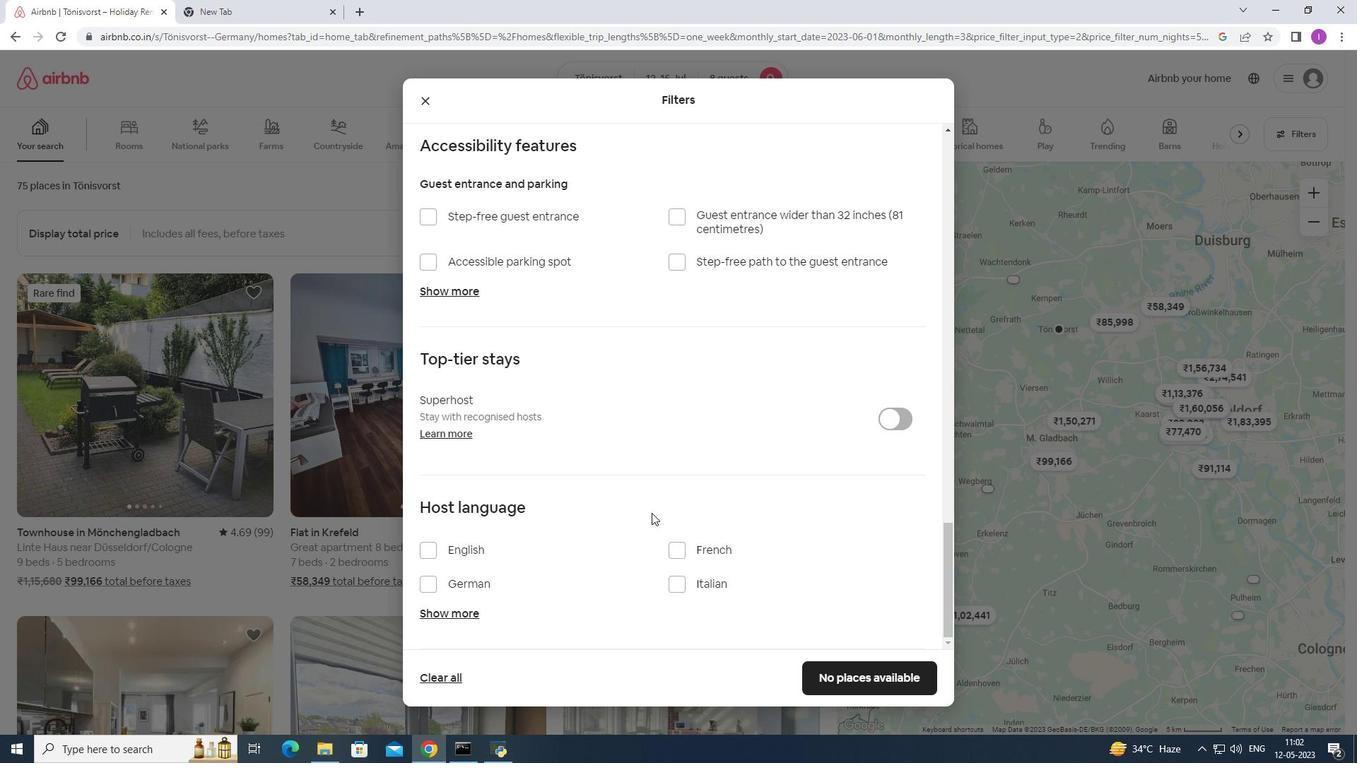 
Action: Mouse scrolled (651, 512) with delta (0, 0)
Screenshot: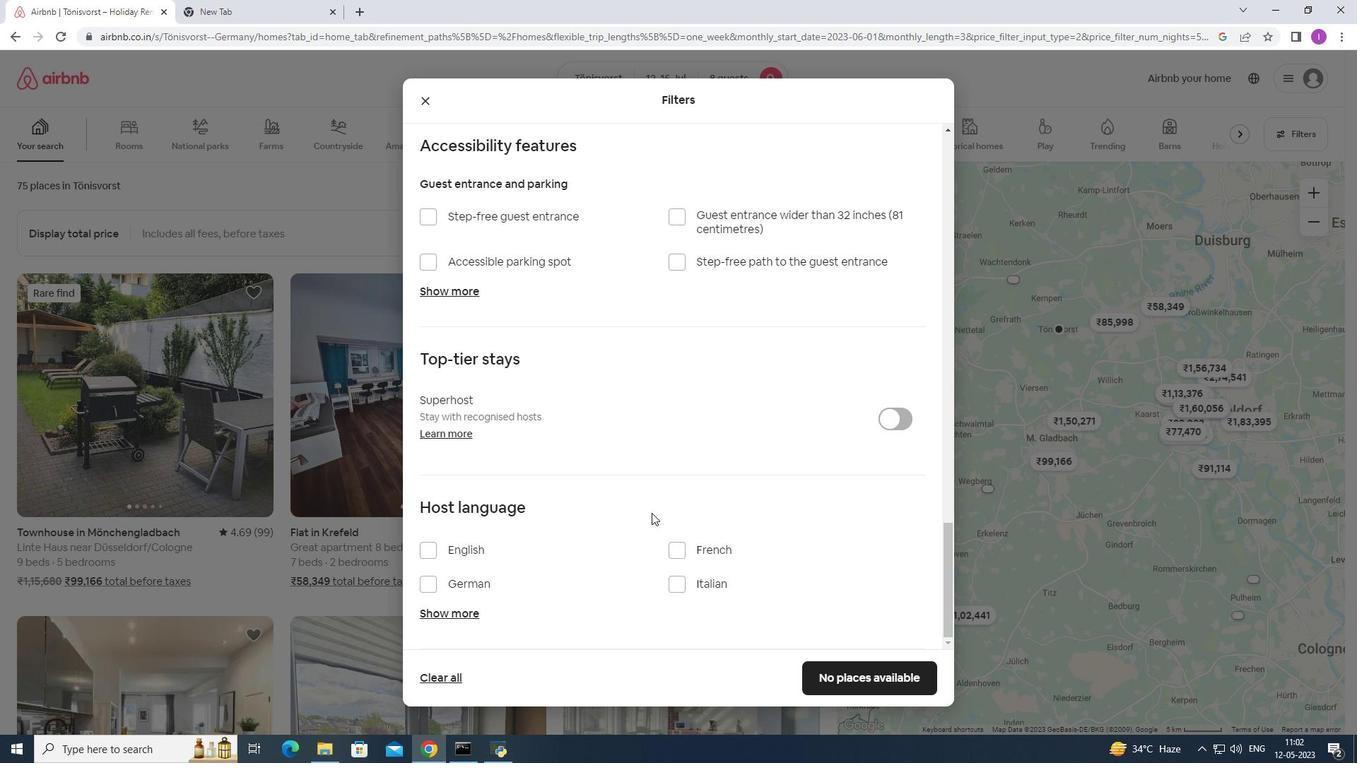 
Action: Mouse moved to (428, 553)
Screenshot: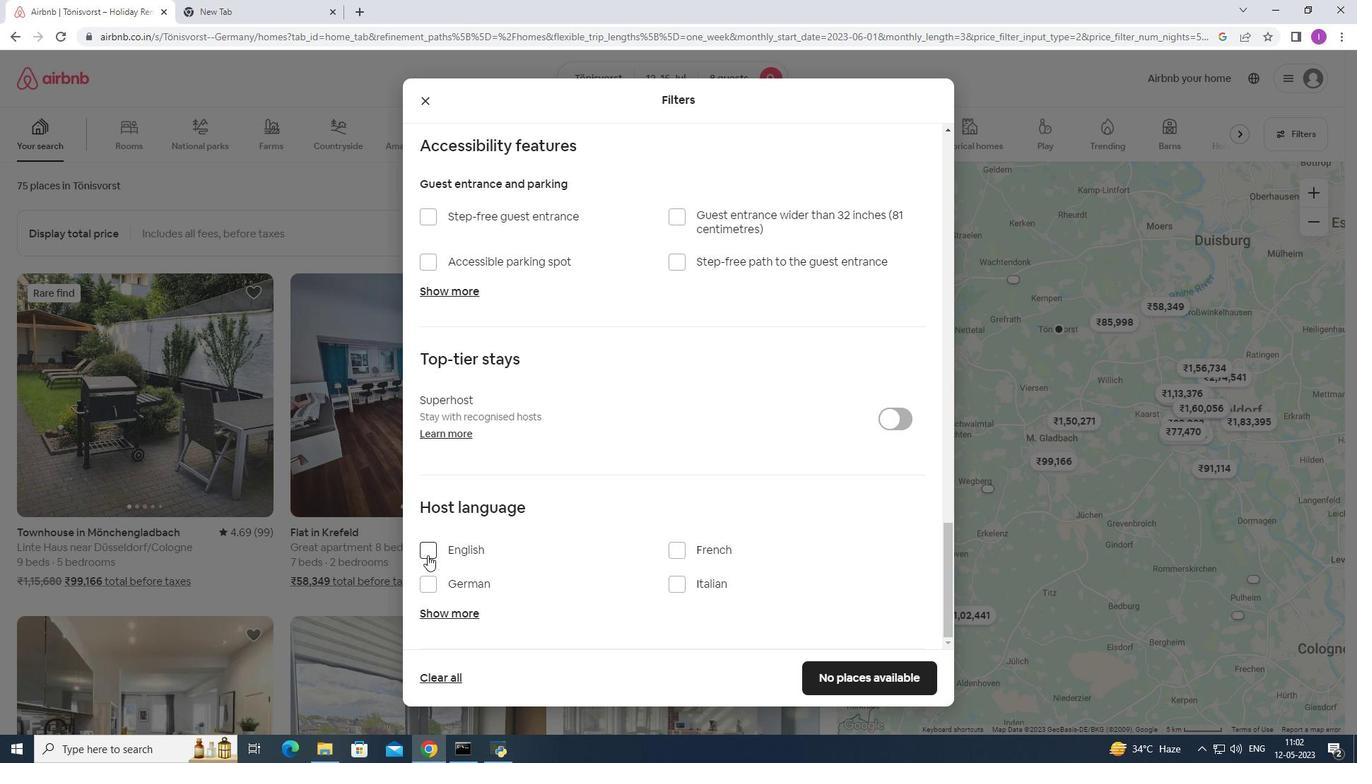 
Action: Mouse pressed left at (428, 553)
Screenshot: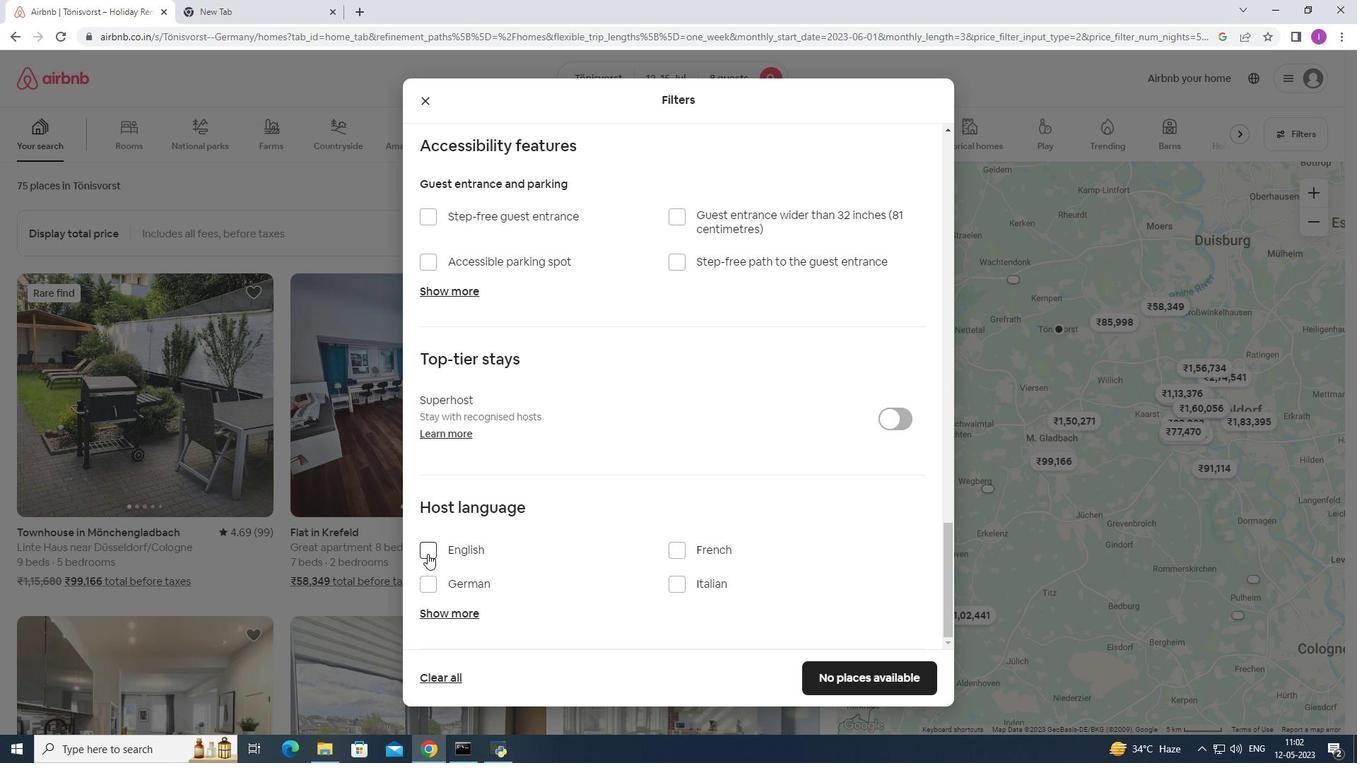 
Action: Mouse moved to (710, 557)
Screenshot: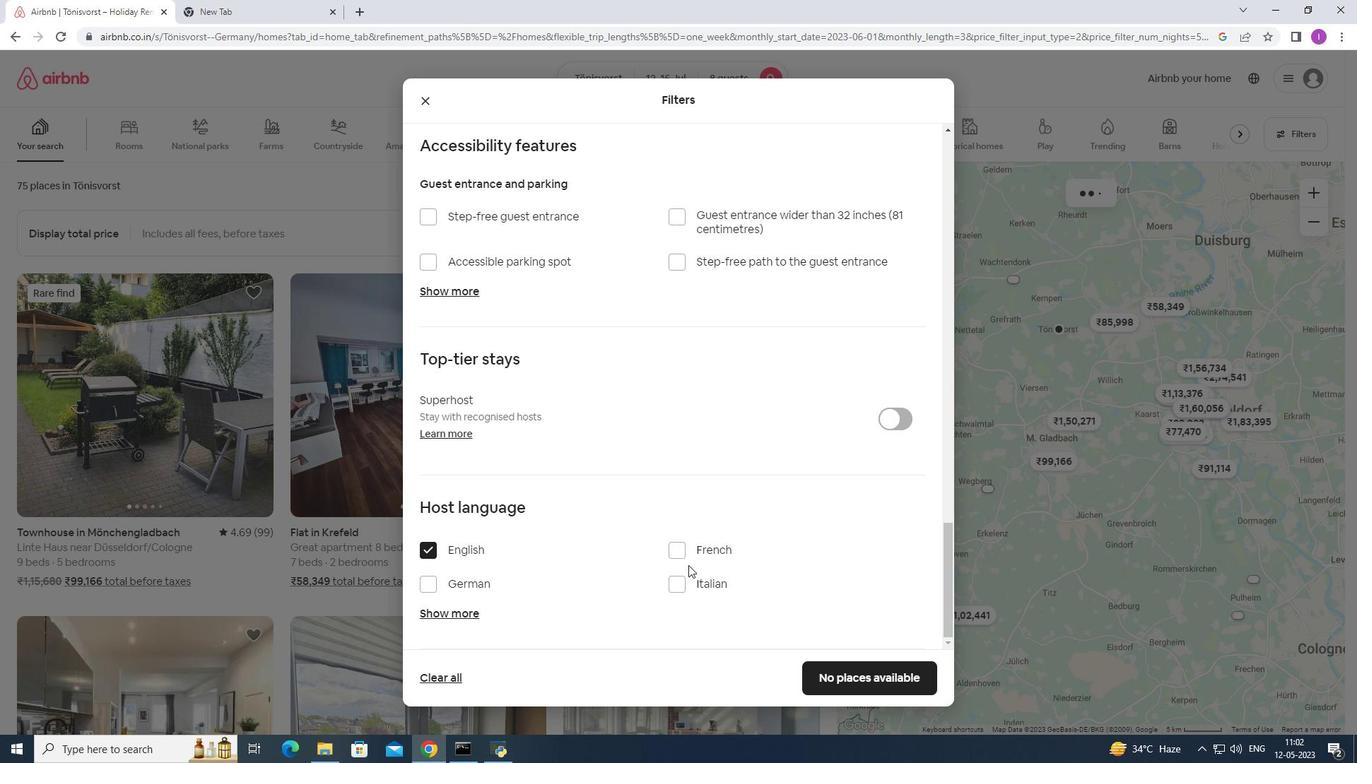 
Action: Mouse scrolled (710, 556) with delta (0, 0)
Screenshot: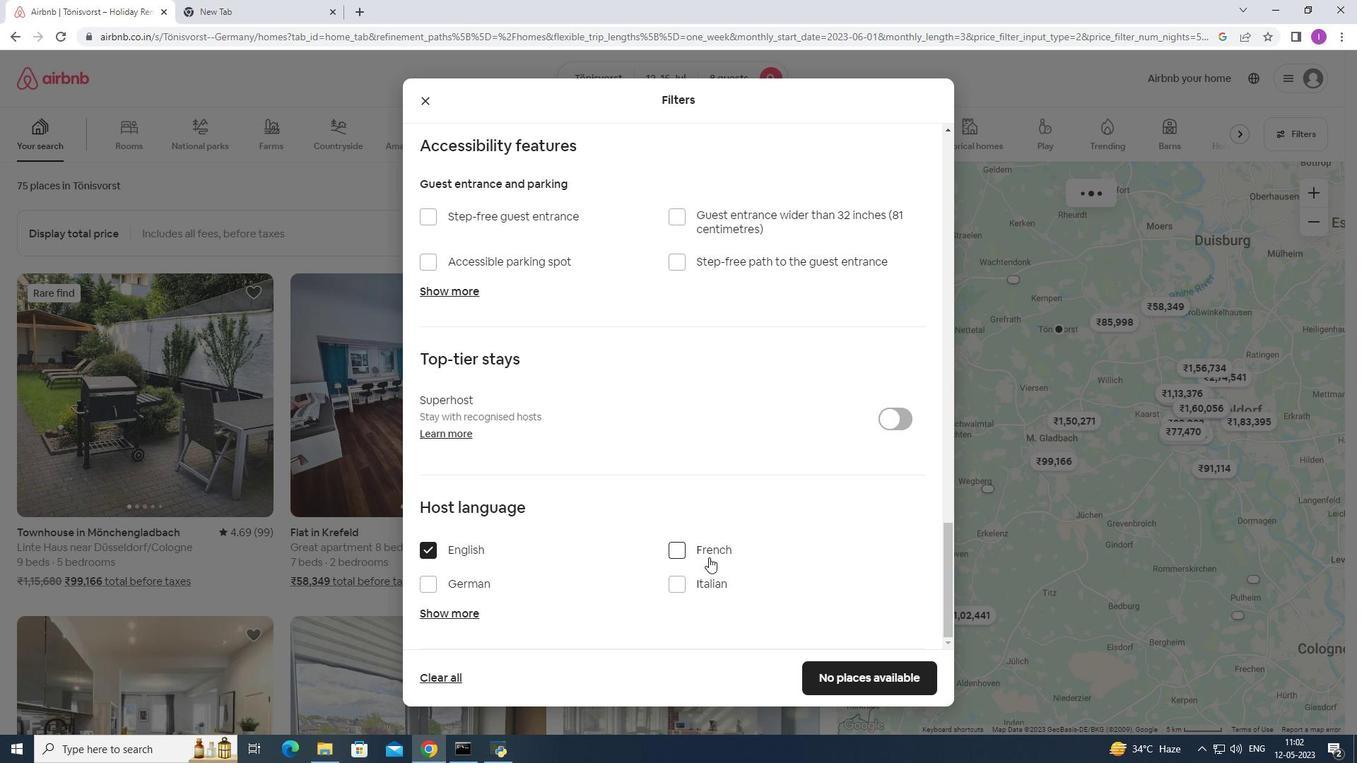 
Action: Mouse scrolled (710, 556) with delta (0, 0)
Screenshot: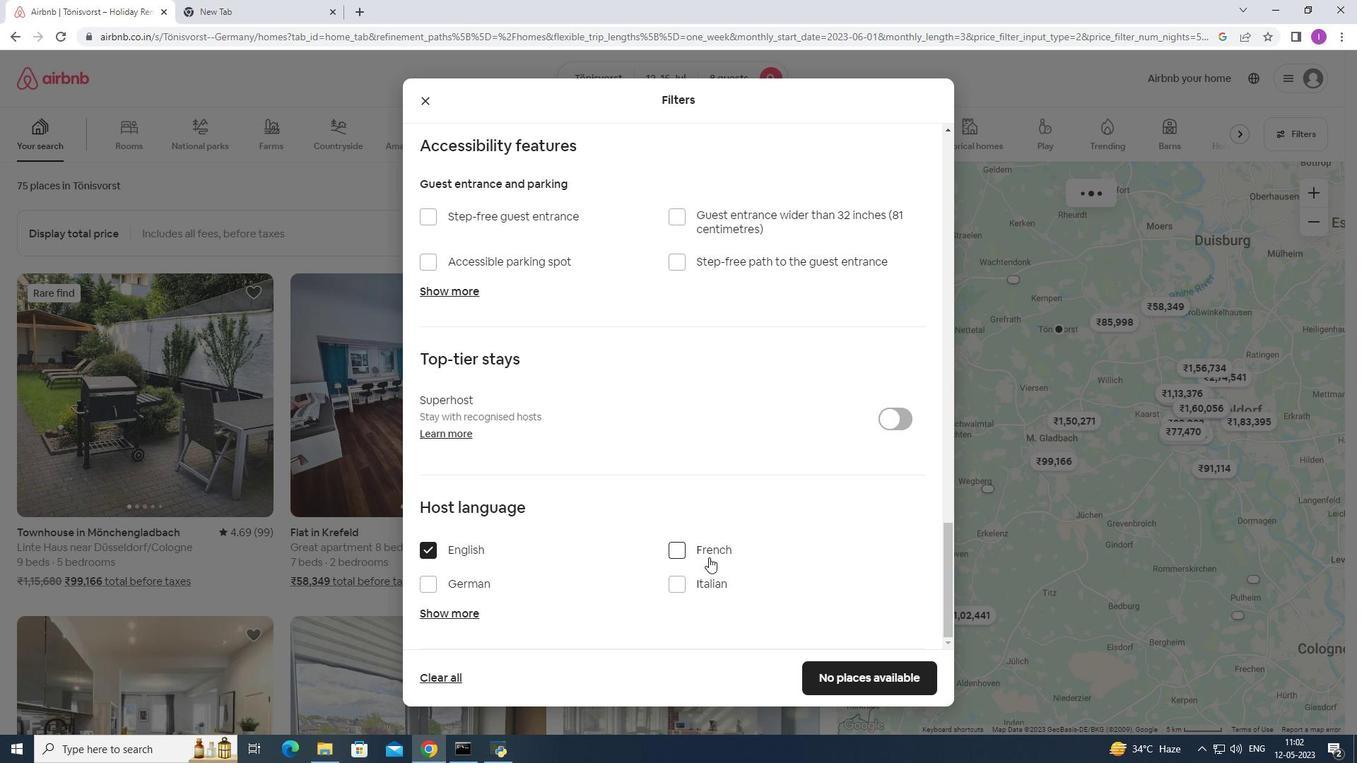 
Action: Mouse scrolled (710, 556) with delta (0, 0)
Screenshot: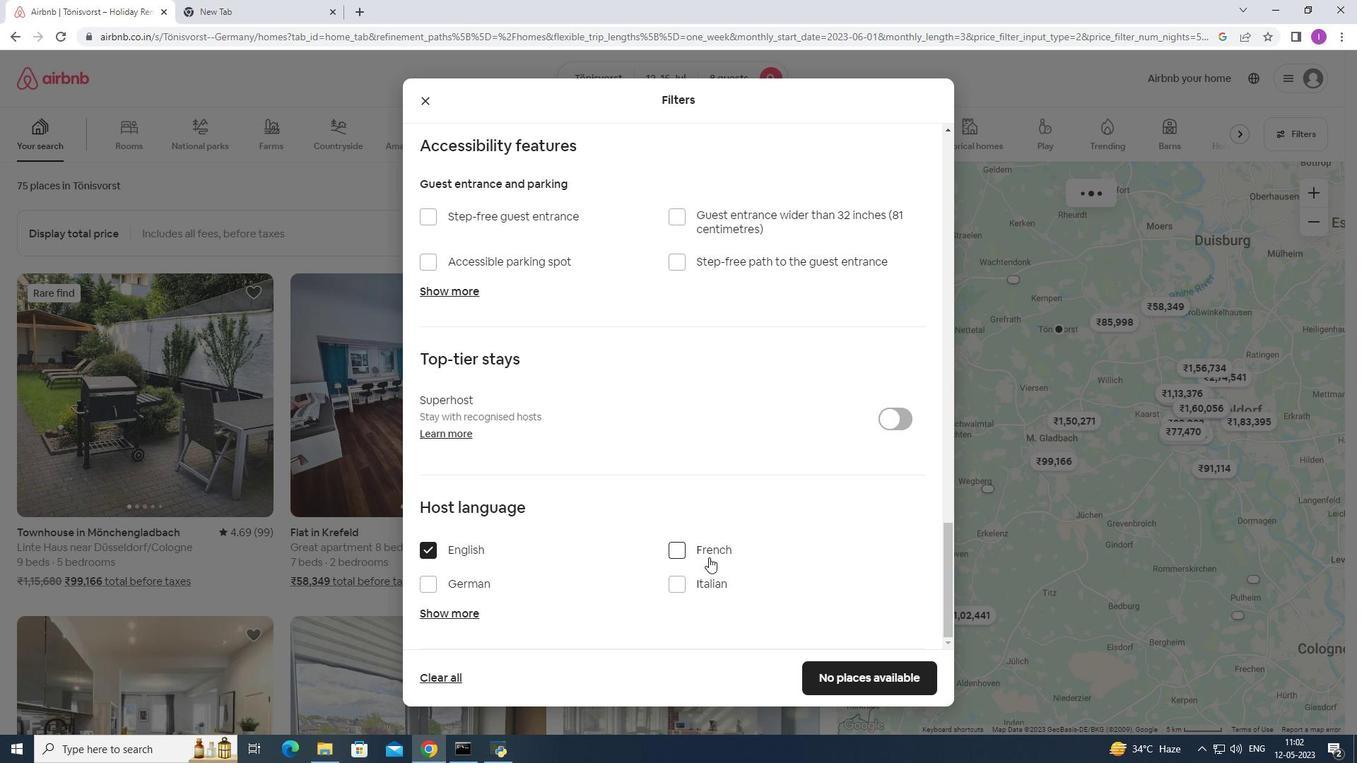
Action: Mouse moved to (712, 557)
Screenshot: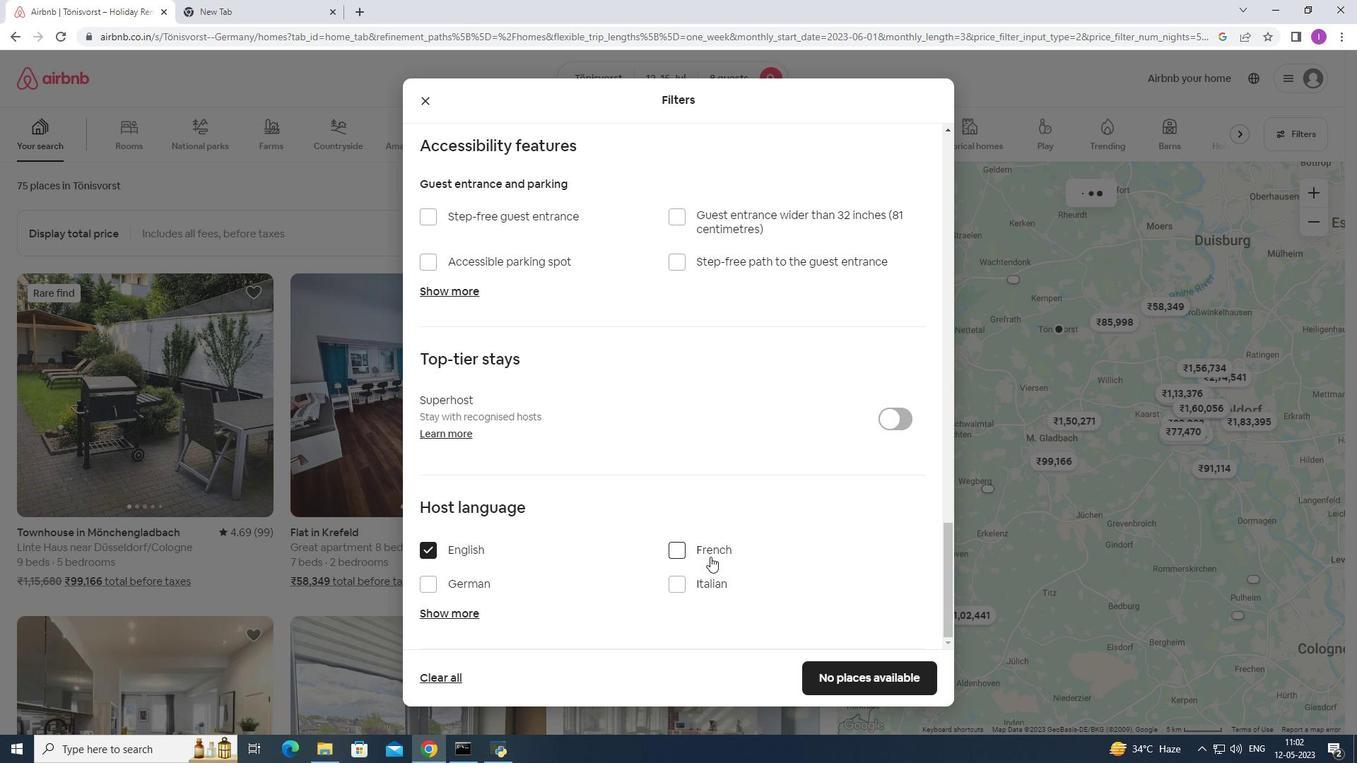 
Action: Mouse scrolled (712, 556) with delta (0, 0)
Screenshot: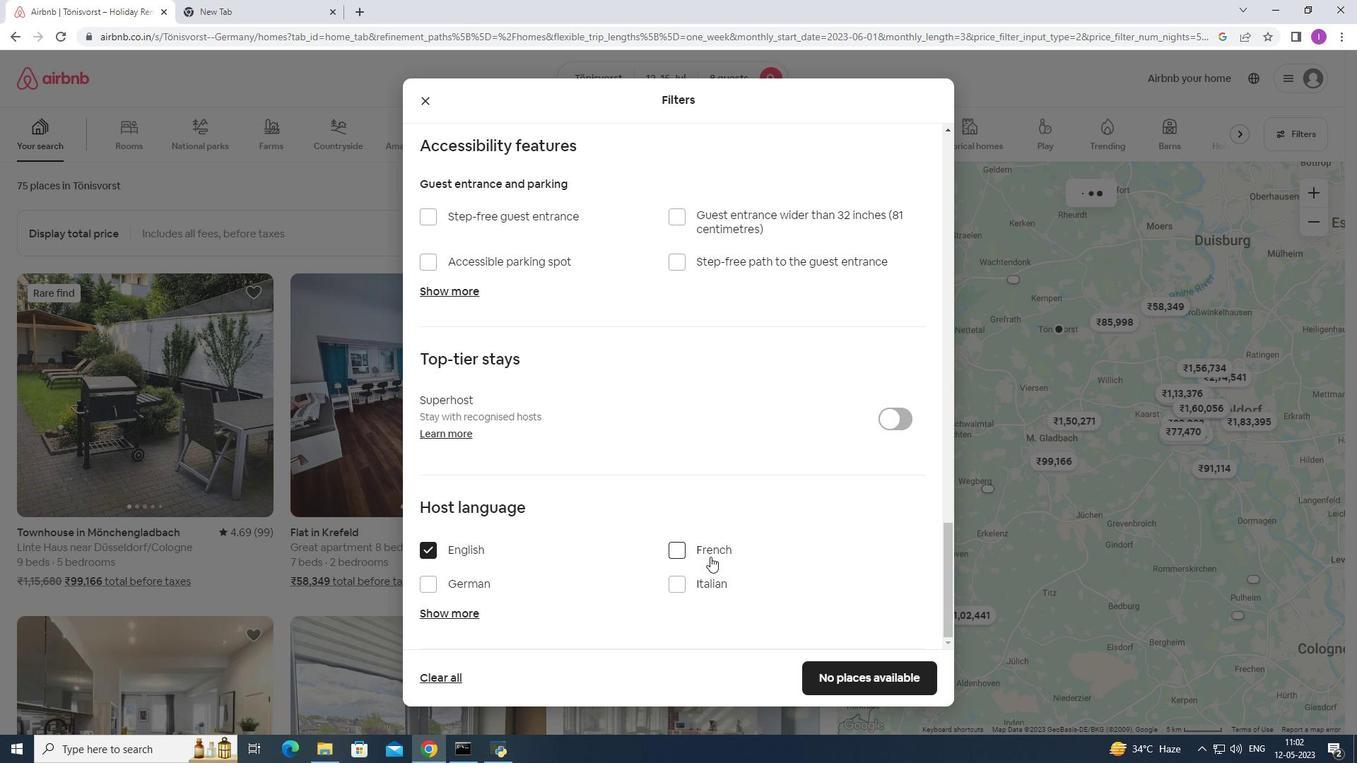 
Action: Mouse moved to (840, 680)
Screenshot: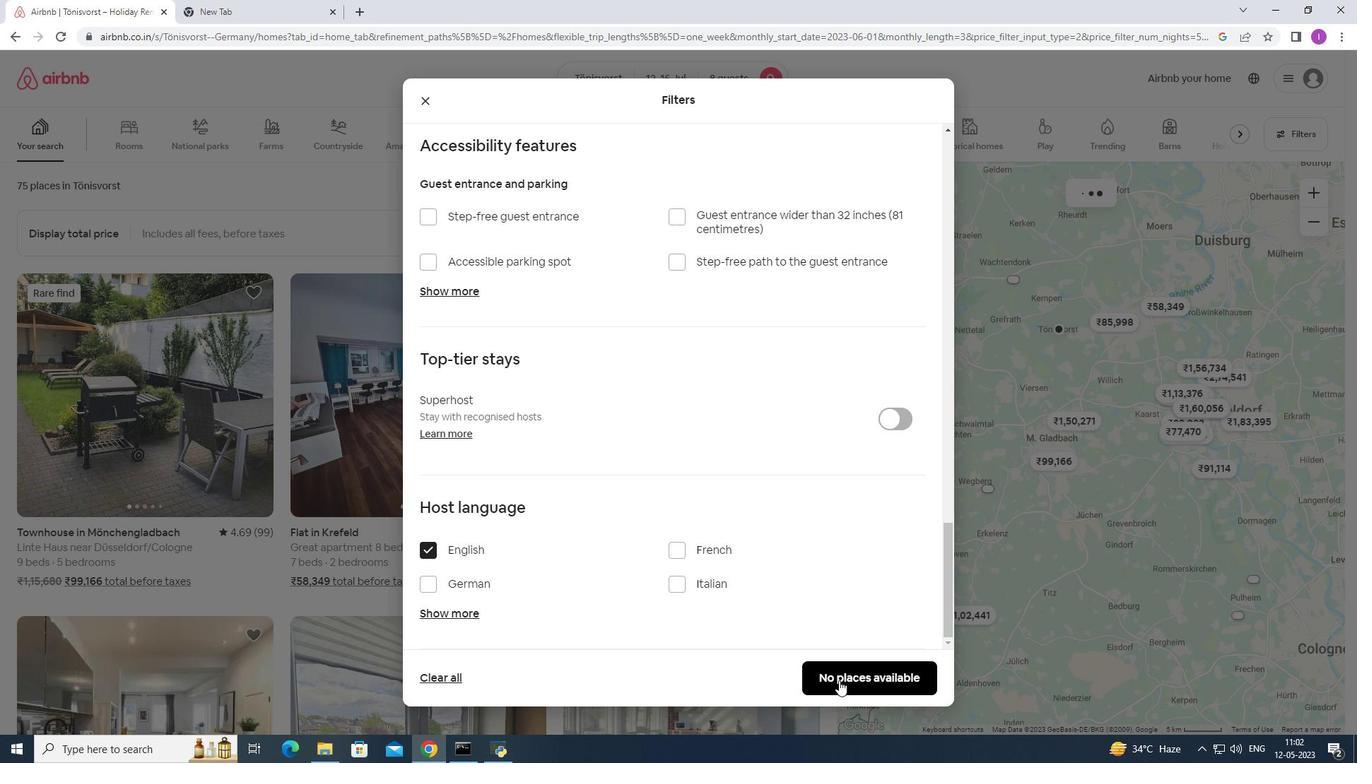 
Action: Mouse pressed left at (840, 680)
Screenshot: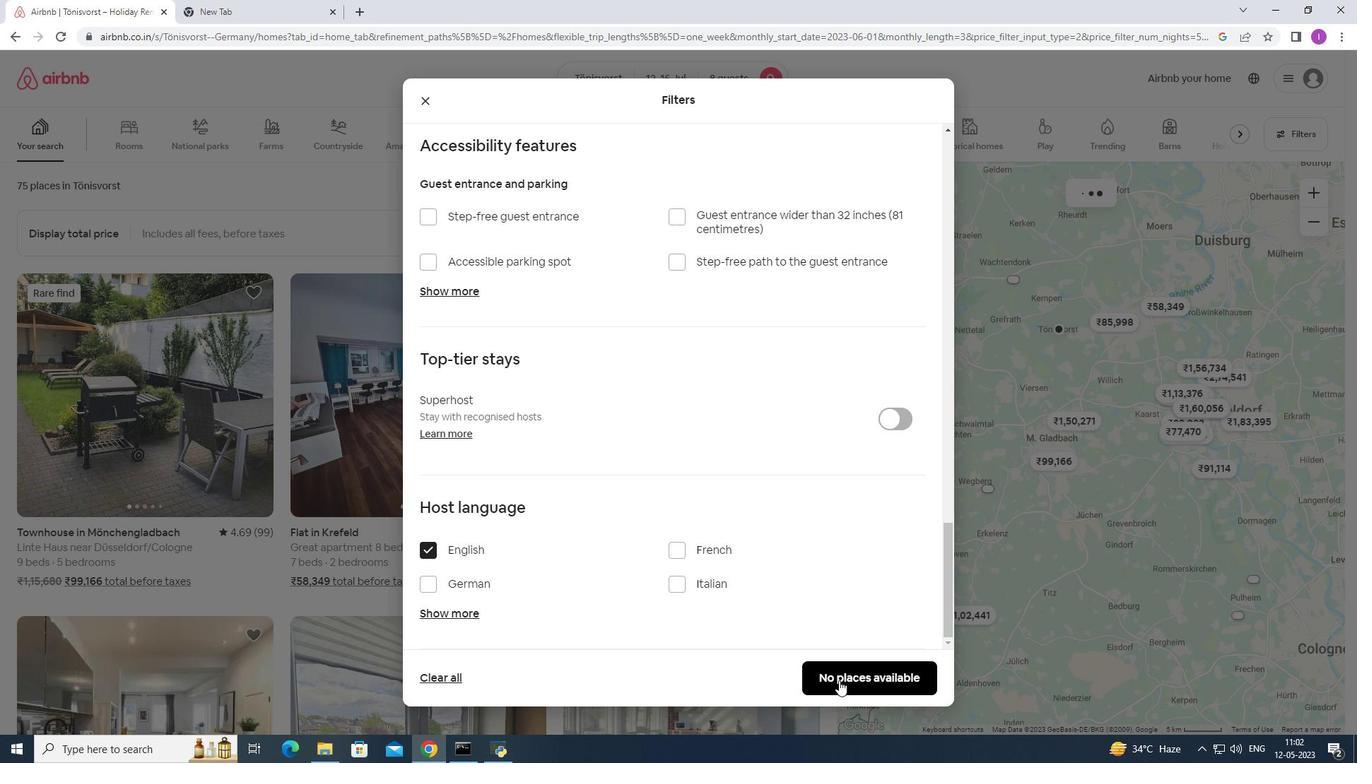 
Action: Mouse moved to (798, 641)
Screenshot: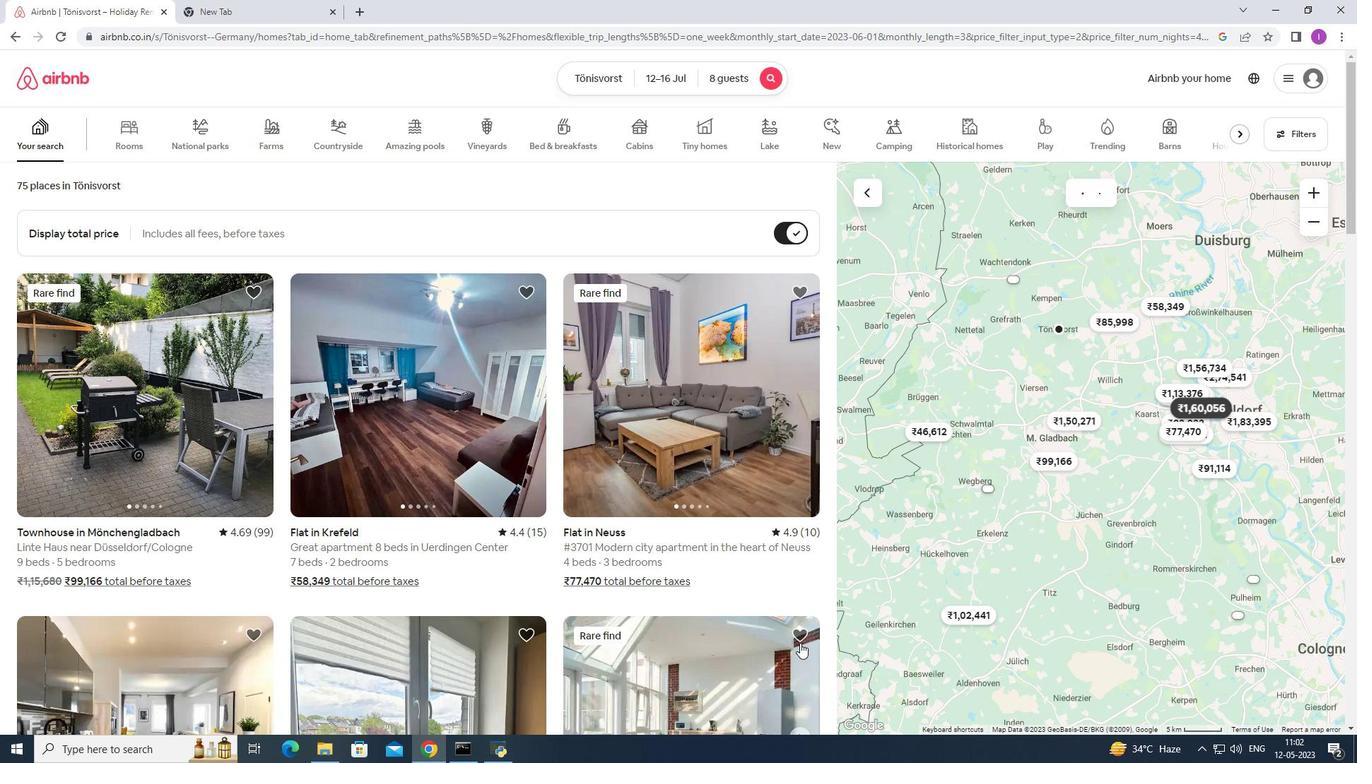 
